 Task: Select street view around selected location Great Smoky Mountains National Park, North Carolina, United States and verify 3 surrounding locations
Action: Mouse moved to (113, 66)
Screenshot: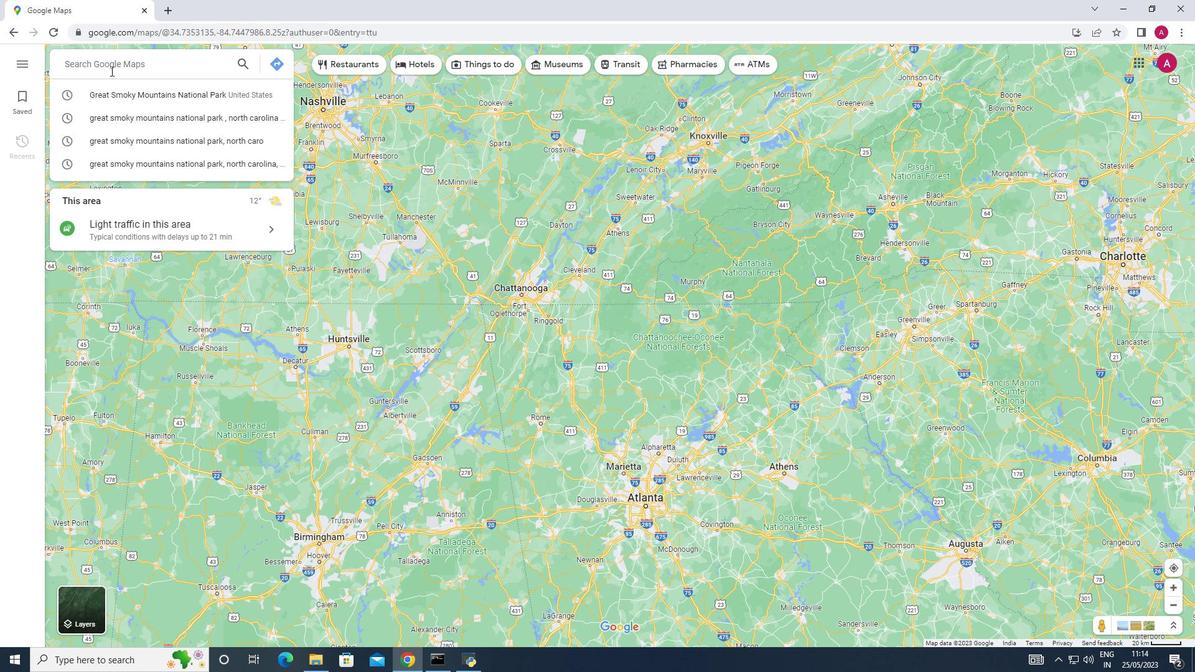 
Action: Mouse pressed left at (113, 66)
Screenshot: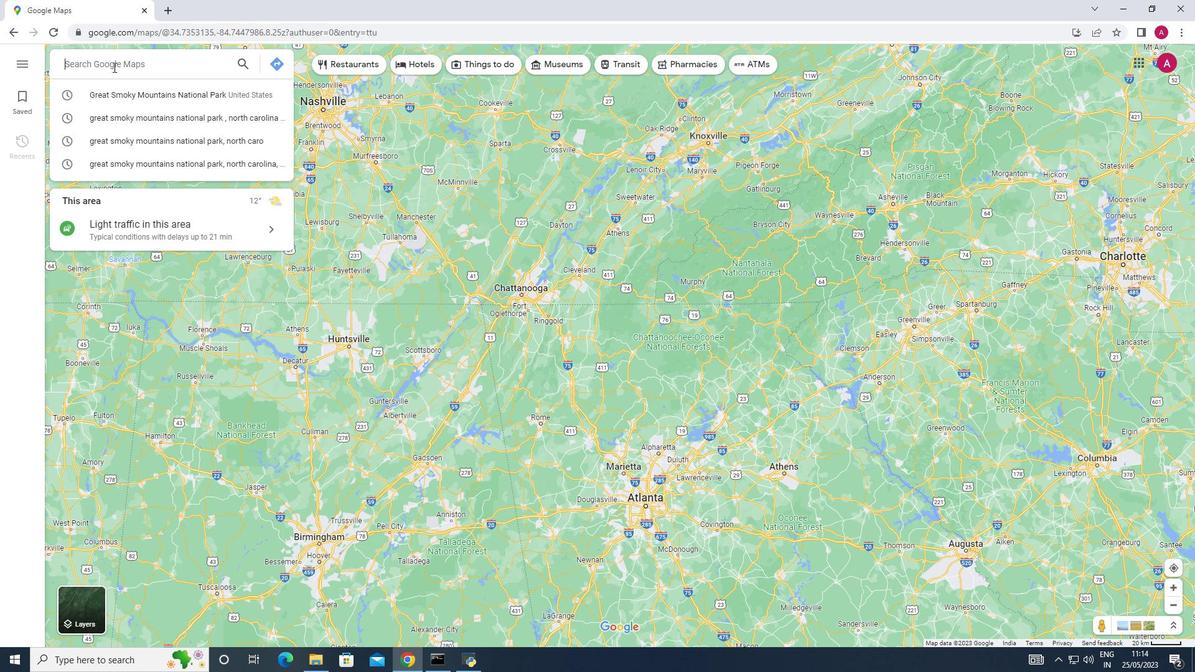 
Action: Key pressed <Key.shift>Great<Key.space><Key.shift>Smoky<Key.space><Key.shift>Mountains<Key.space><Key.shift>n<Key.backspace><Key.shift>National<Key.space><Key.shift>Park,<Key.space><Key.shift>North<Key.space><Key.shift>Carolina,<Key.space><Key.shift>United<Key.space><Key.shift>States<Key.enter>
Screenshot: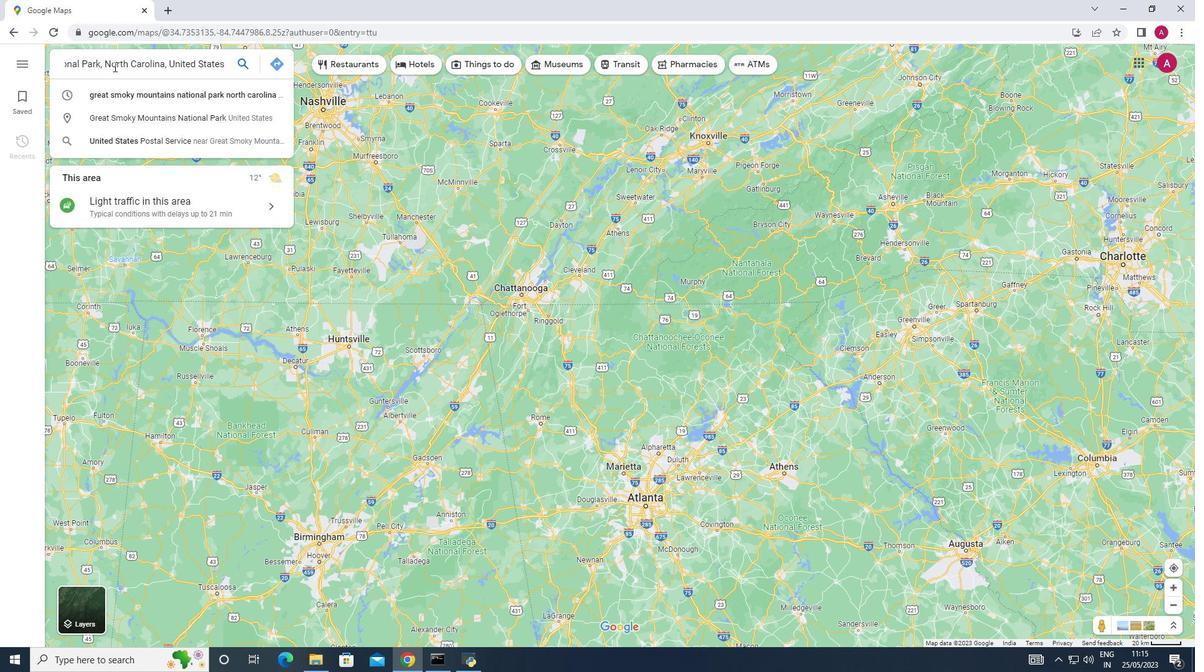 
Action: Mouse moved to (796, 265)
Screenshot: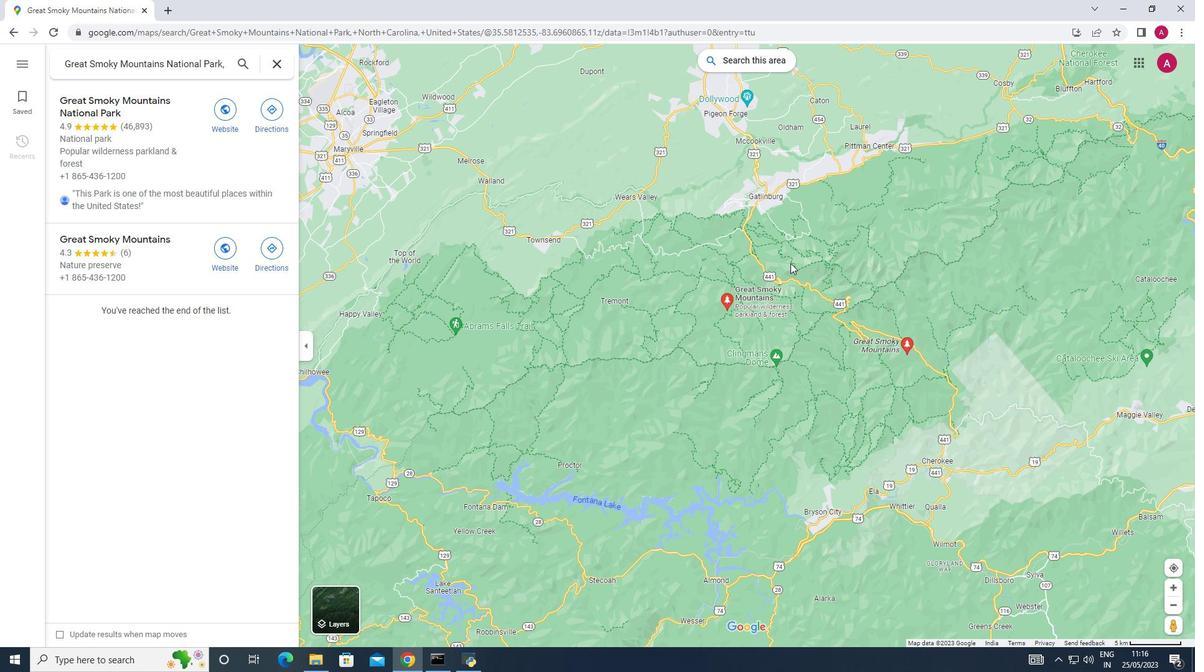 
Action: Mouse scrolled (796, 266) with delta (0, 0)
Screenshot: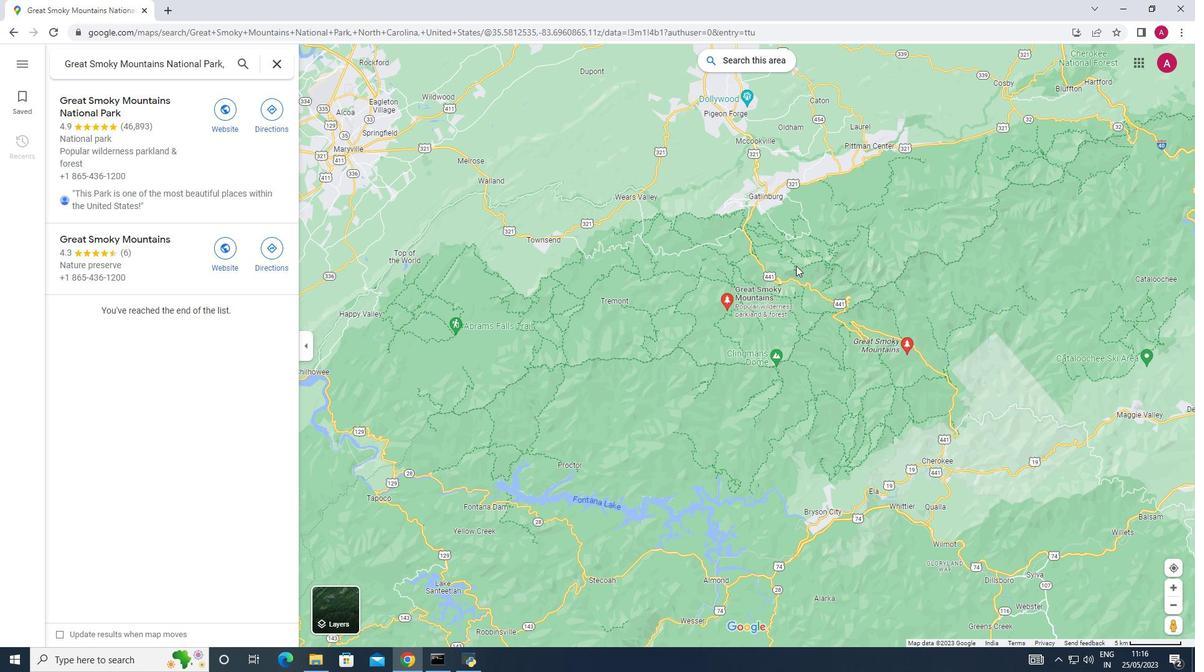 
Action: Mouse moved to (800, 272)
Screenshot: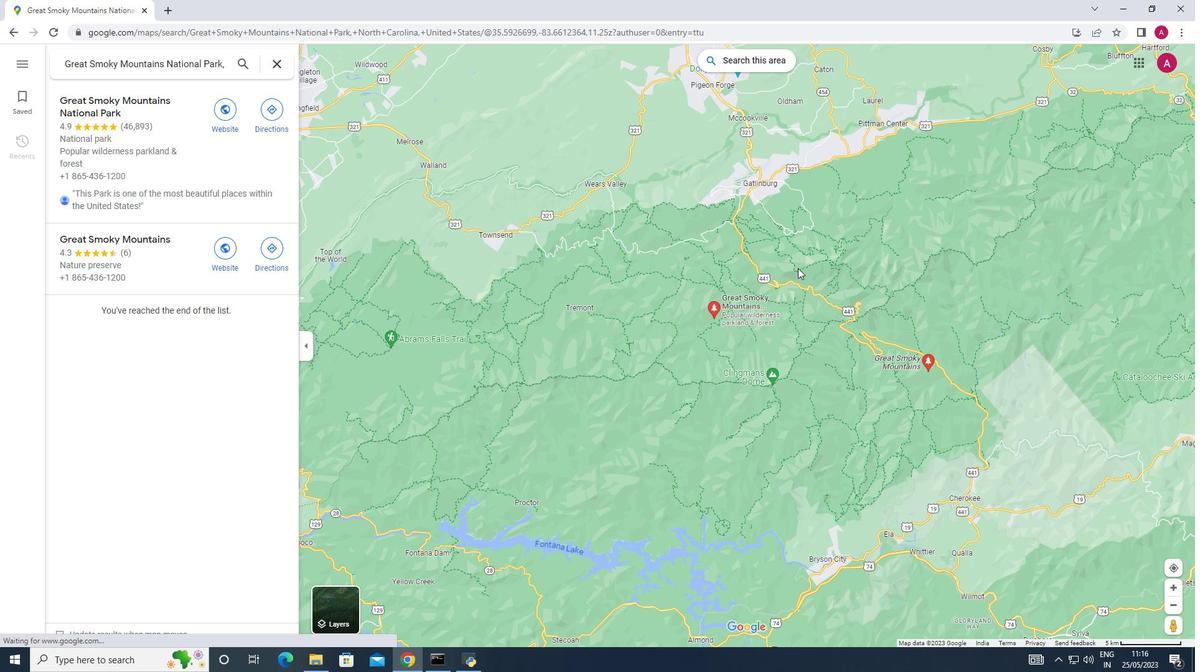 
Action: Mouse scrolled (800, 272) with delta (0, 0)
Screenshot: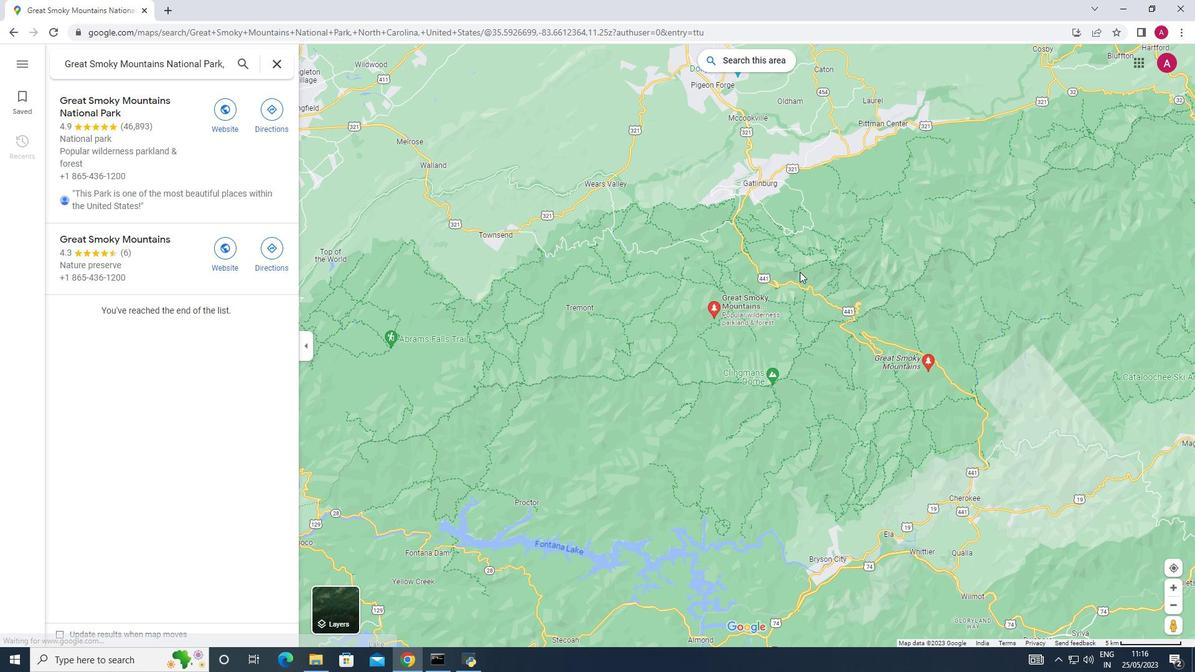 
Action: Mouse scrolled (800, 272) with delta (0, 0)
Screenshot: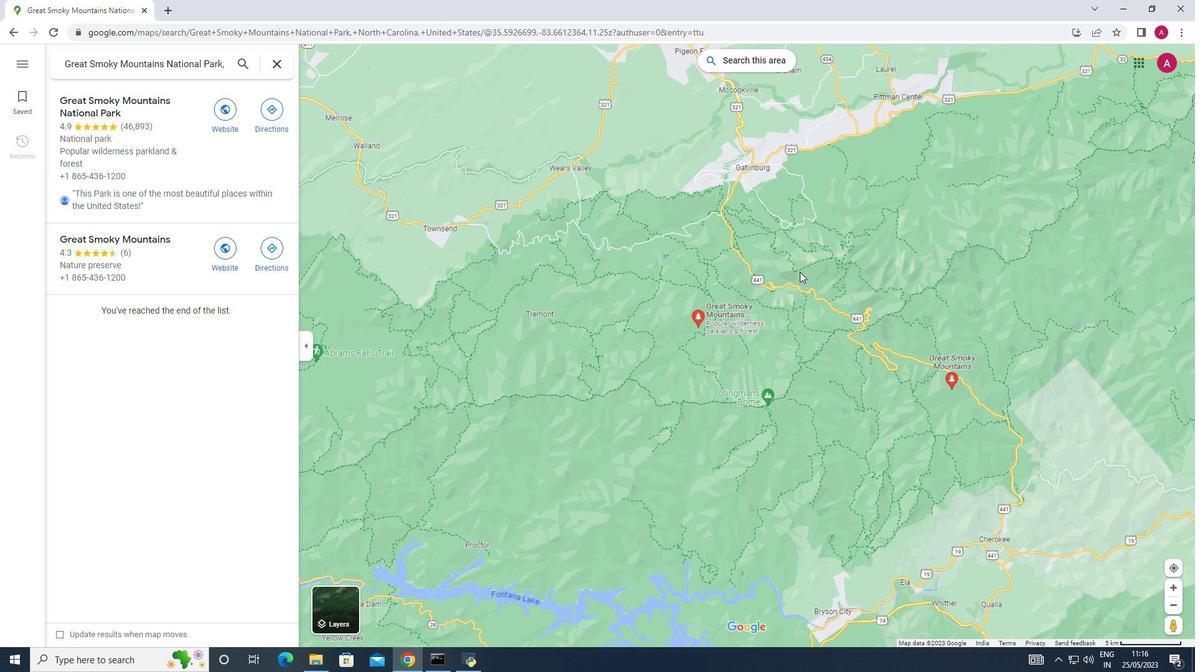 
Action: Mouse scrolled (800, 272) with delta (0, 0)
Screenshot: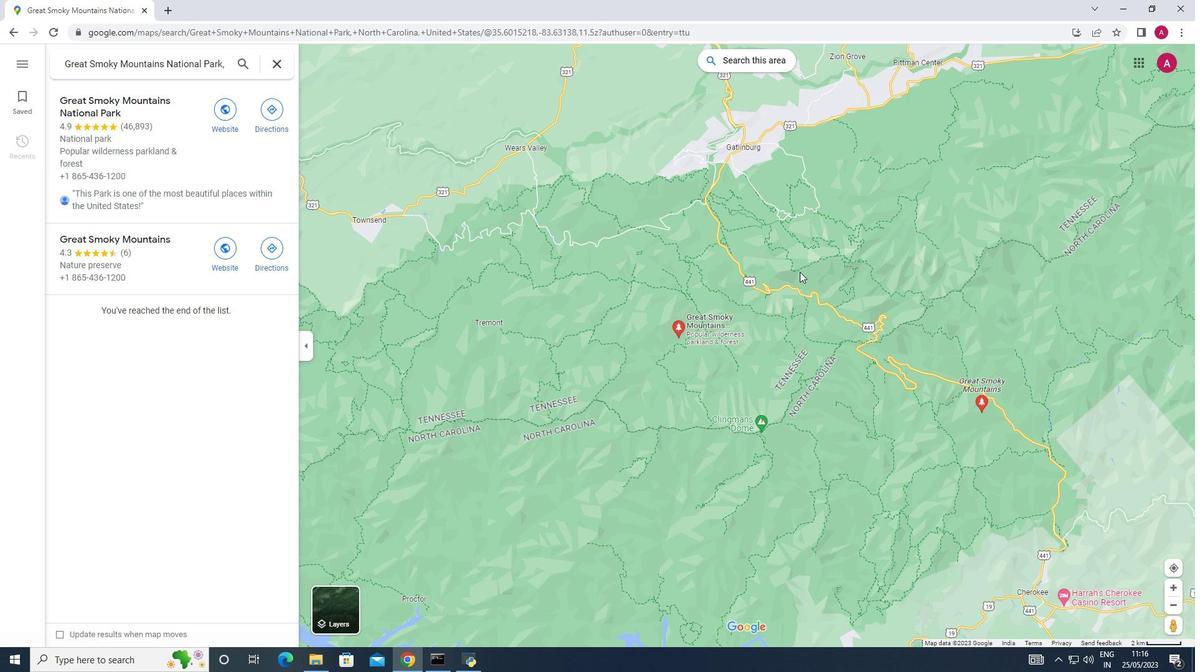 
Action: Mouse moved to (801, 275)
Screenshot: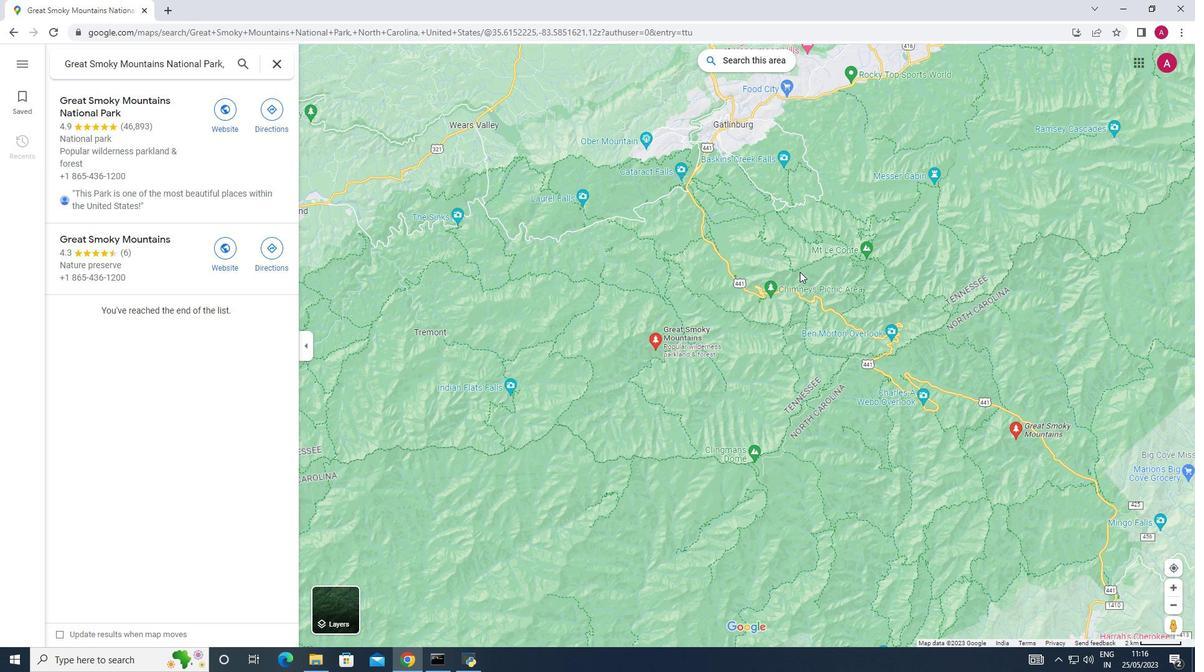 
Action: Mouse scrolled (801, 276) with delta (0, 0)
Screenshot: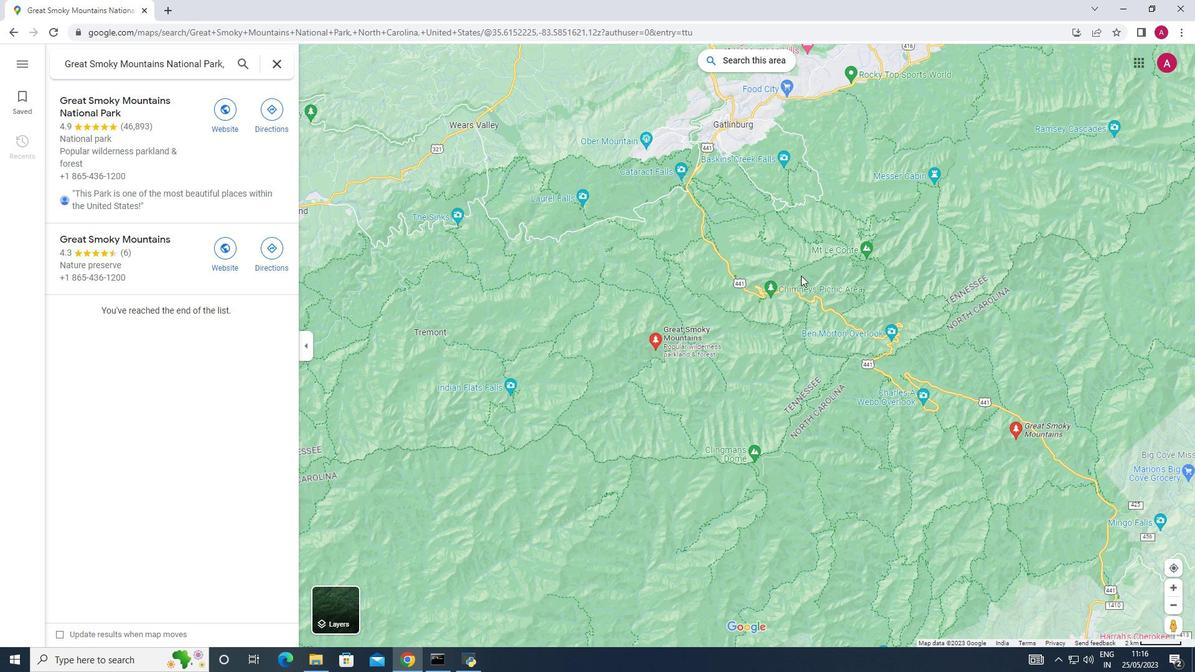 
Action: Mouse scrolled (801, 276) with delta (0, 0)
Screenshot: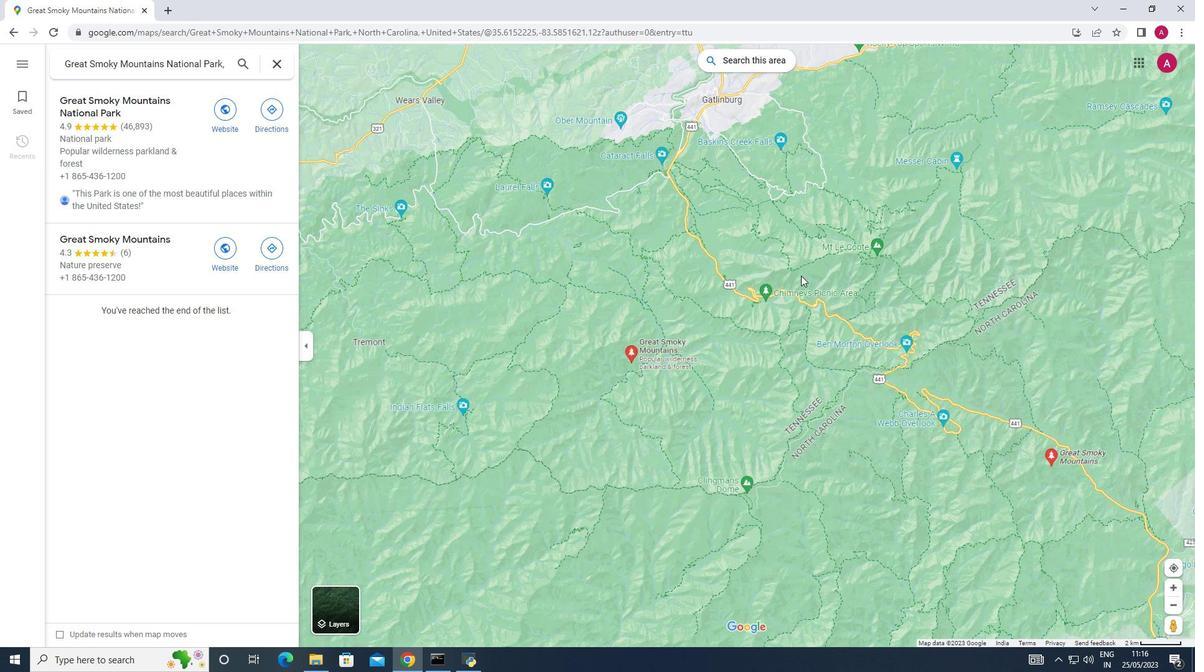 
Action: Mouse moved to (763, 303)
Screenshot: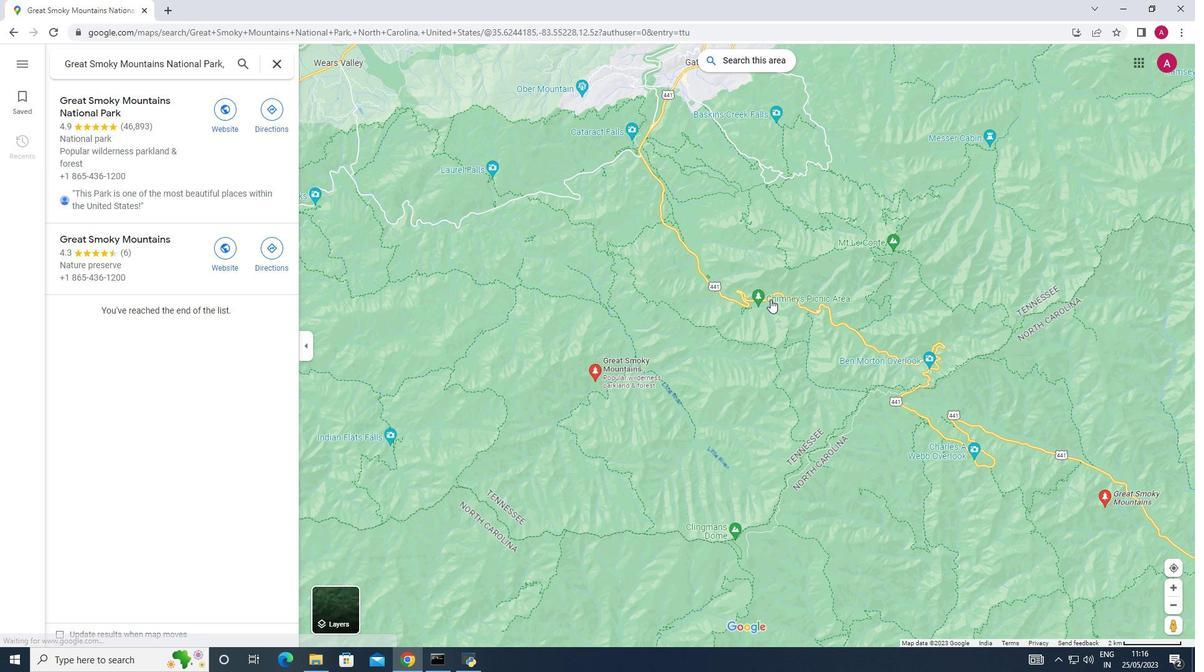 
Action: Mouse scrolled (763, 304) with delta (0, 0)
Screenshot: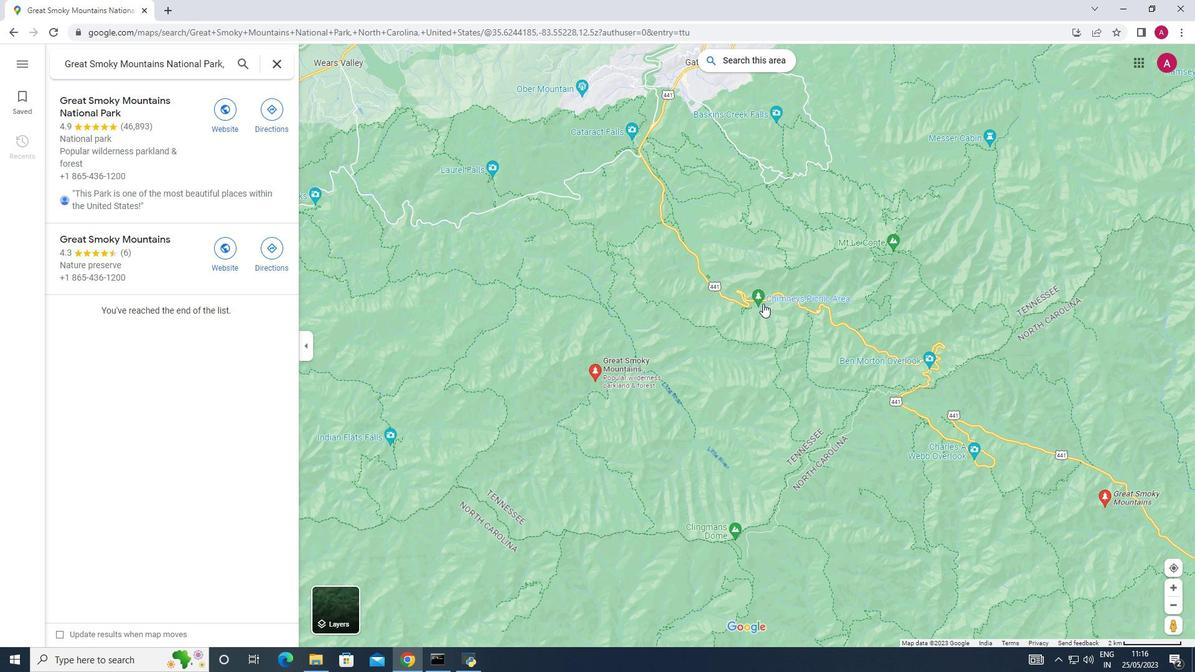 
Action: Mouse scrolled (763, 304) with delta (0, 0)
Screenshot: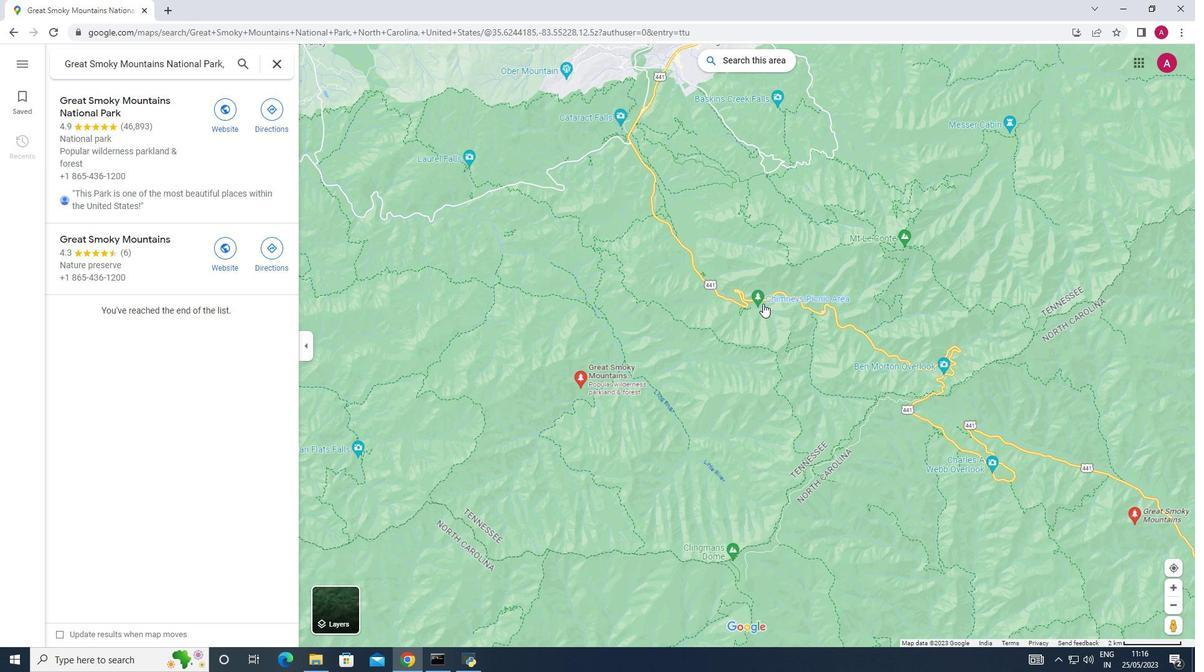 
Action: Mouse moved to (735, 333)
Screenshot: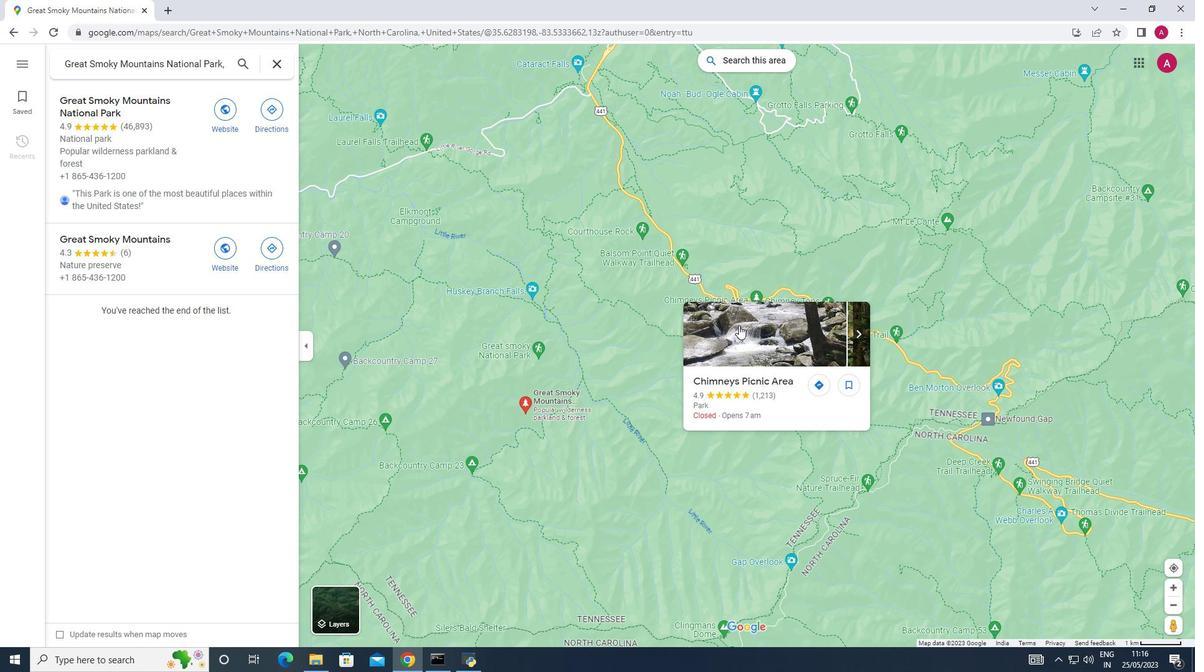 
Action: Mouse pressed left at (735, 333)
Screenshot: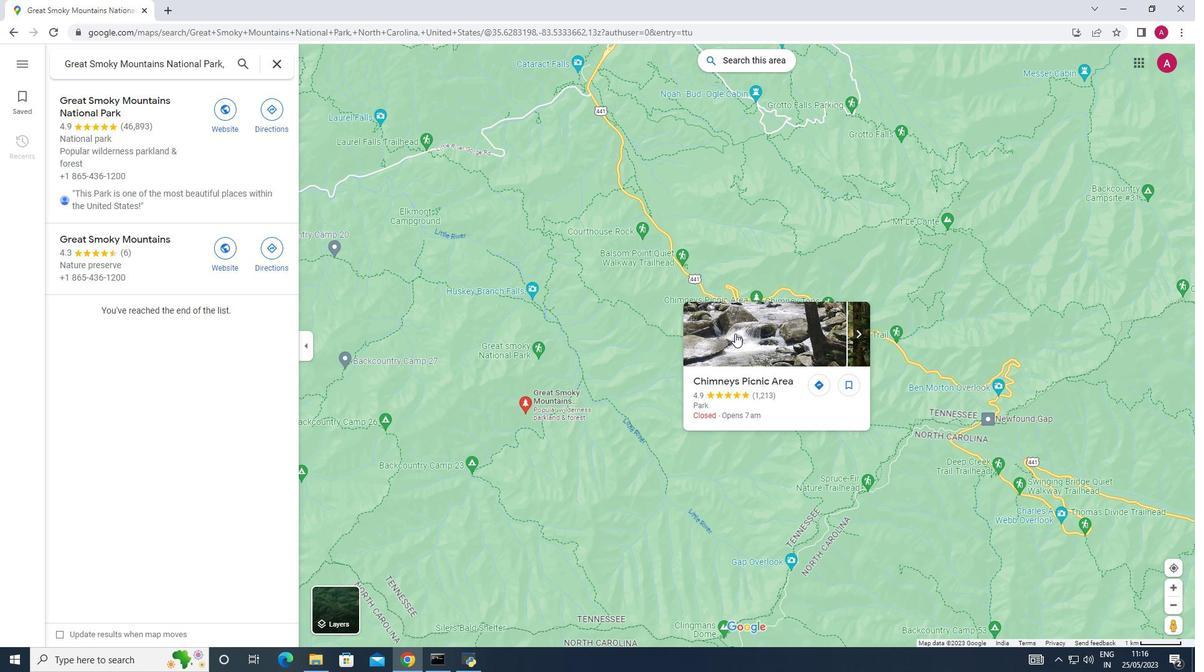 
Action: Mouse moved to (432, 174)
Screenshot: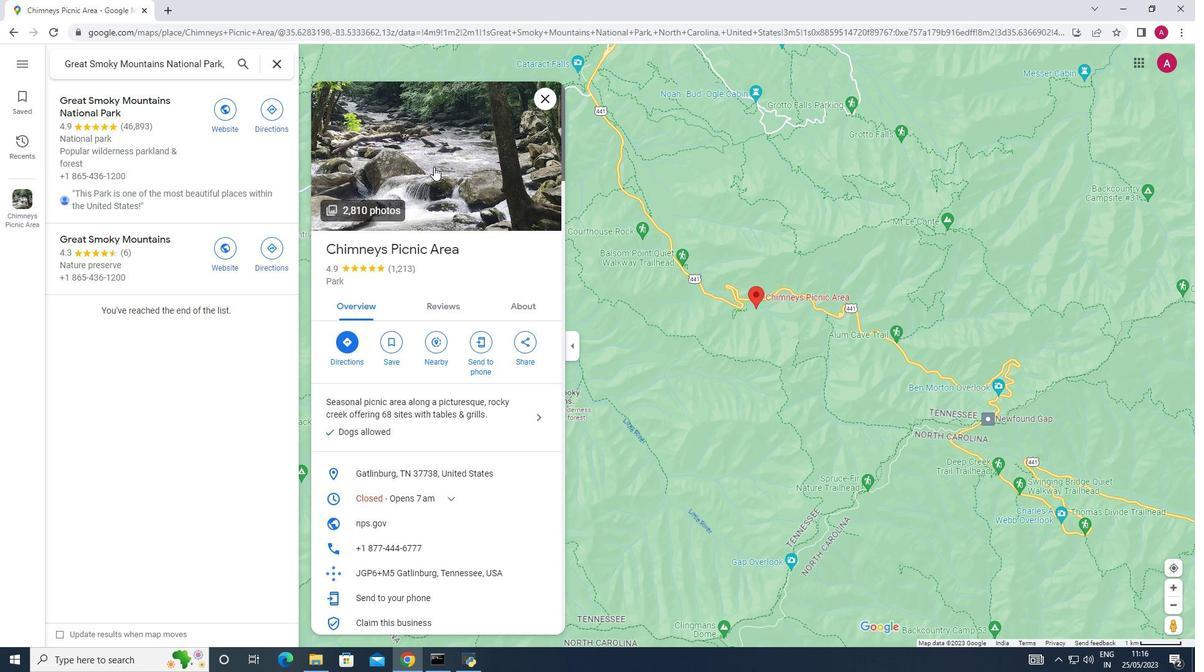 
Action: Mouse scrolled (432, 173) with delta (0, 0)
Screenshot: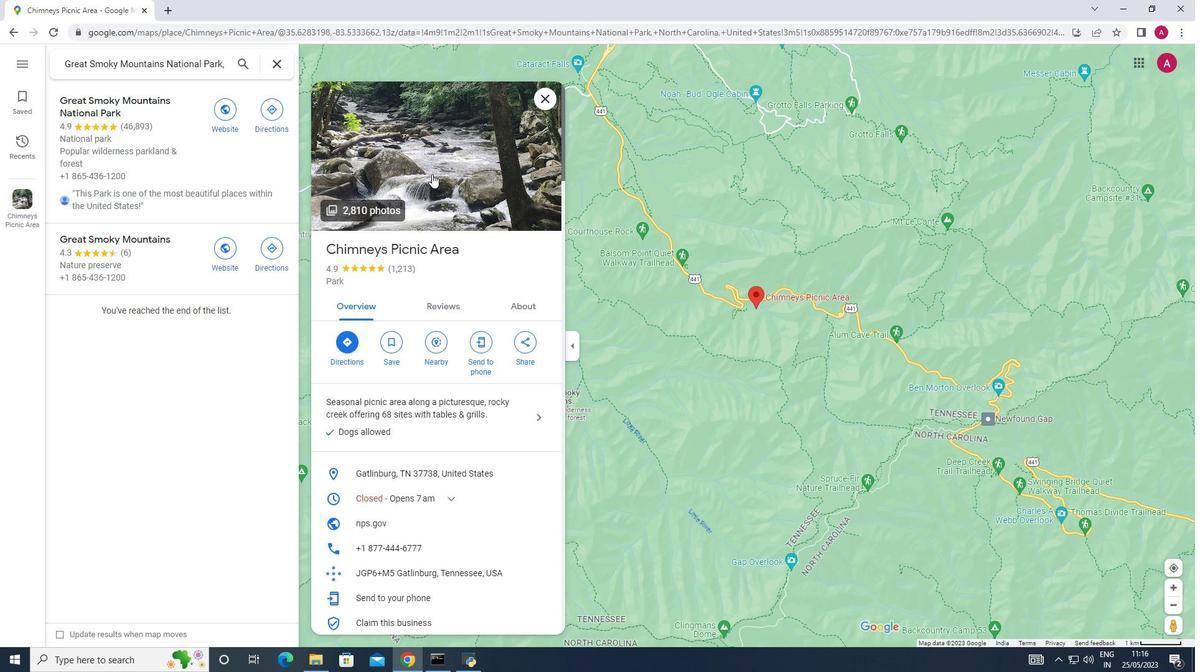 
Action: Mouse moved to (438, 196)
Screenshot: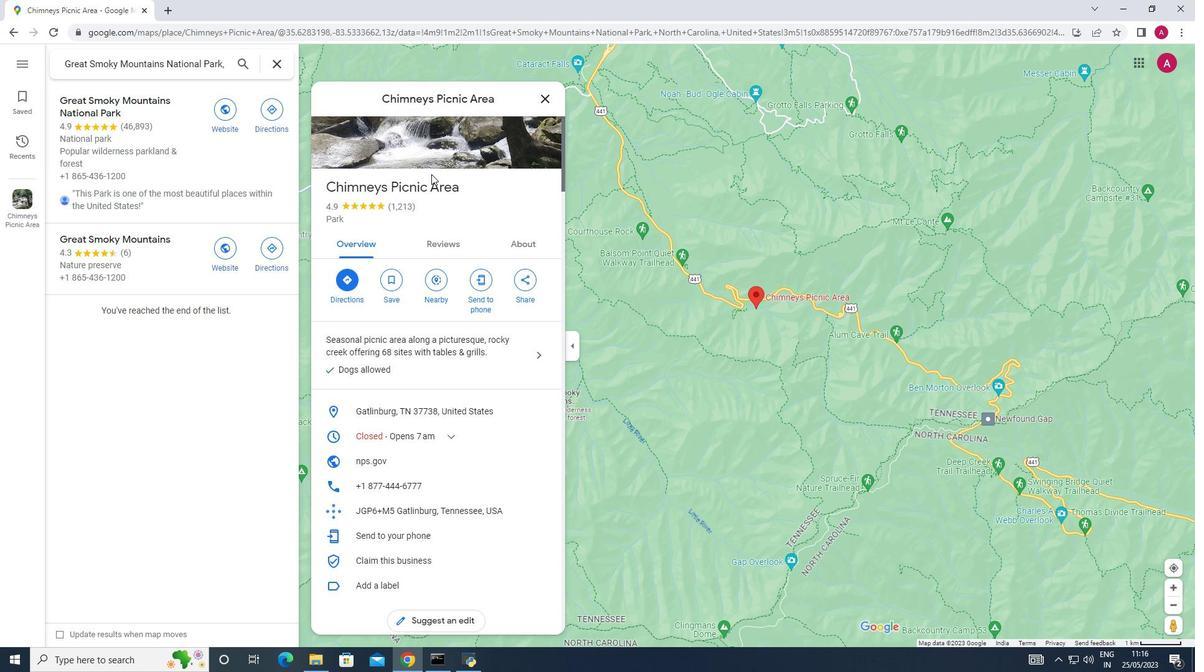 
Action: Mouse scrolled (438, 196) with delta (0, 0)
Screenshot: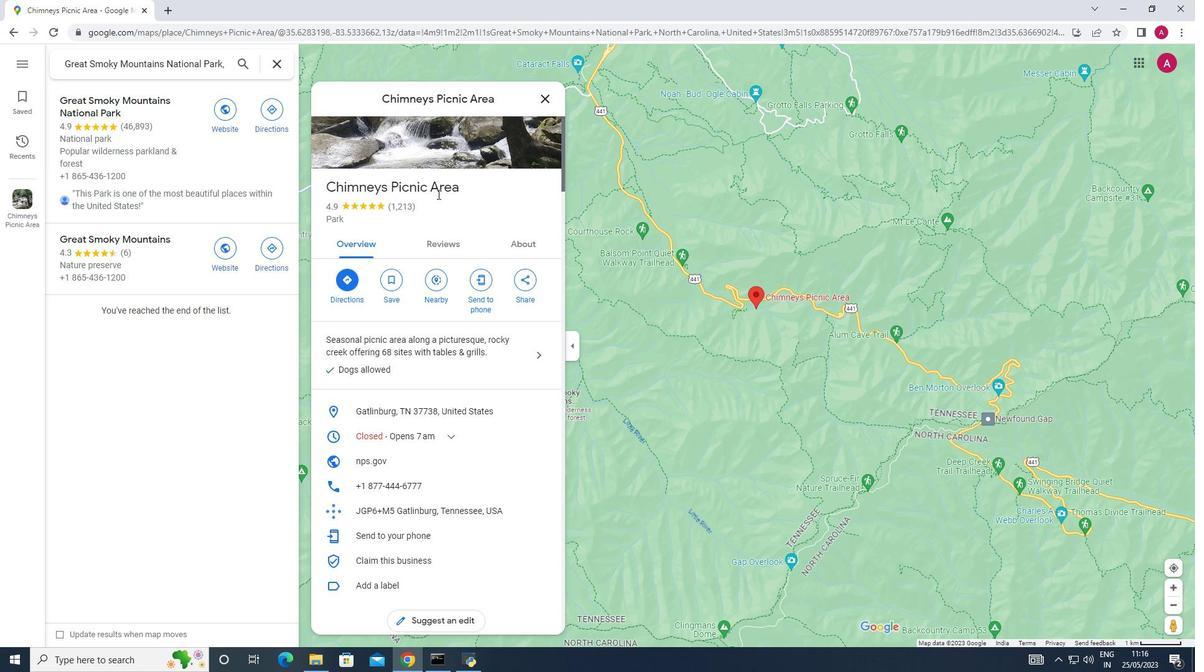 
Action: Mouse scrolled (438, 196) with delta (0, 0)
Screenshot: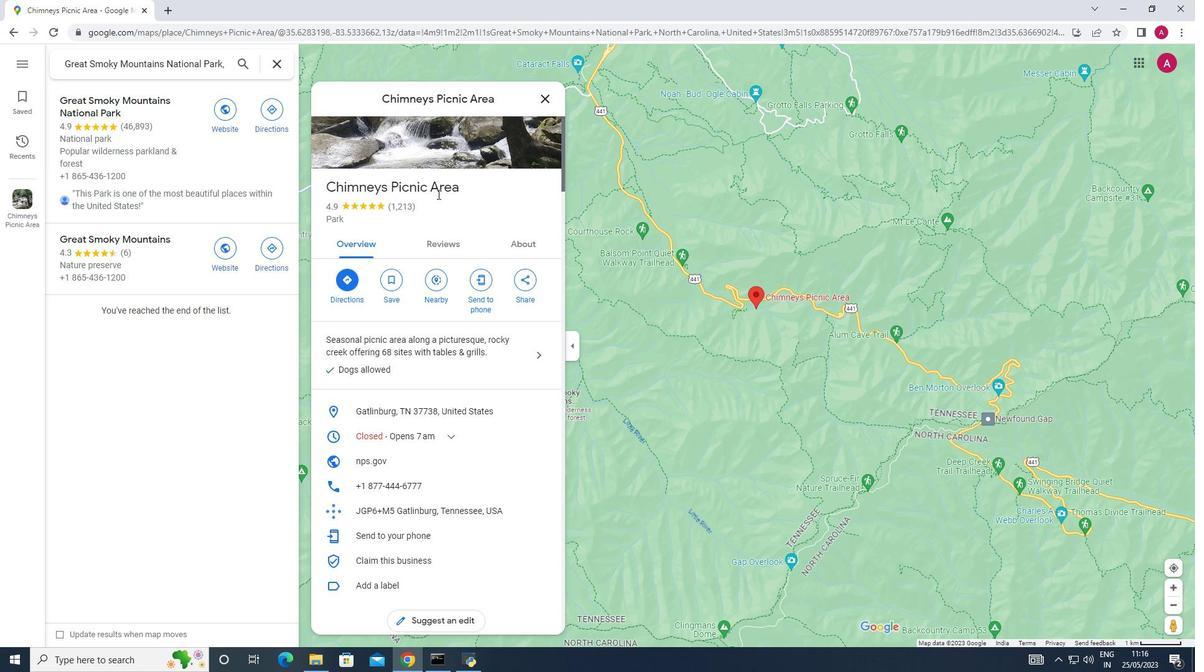 
Action: Mouse moved to (465, 290)
Screenshot: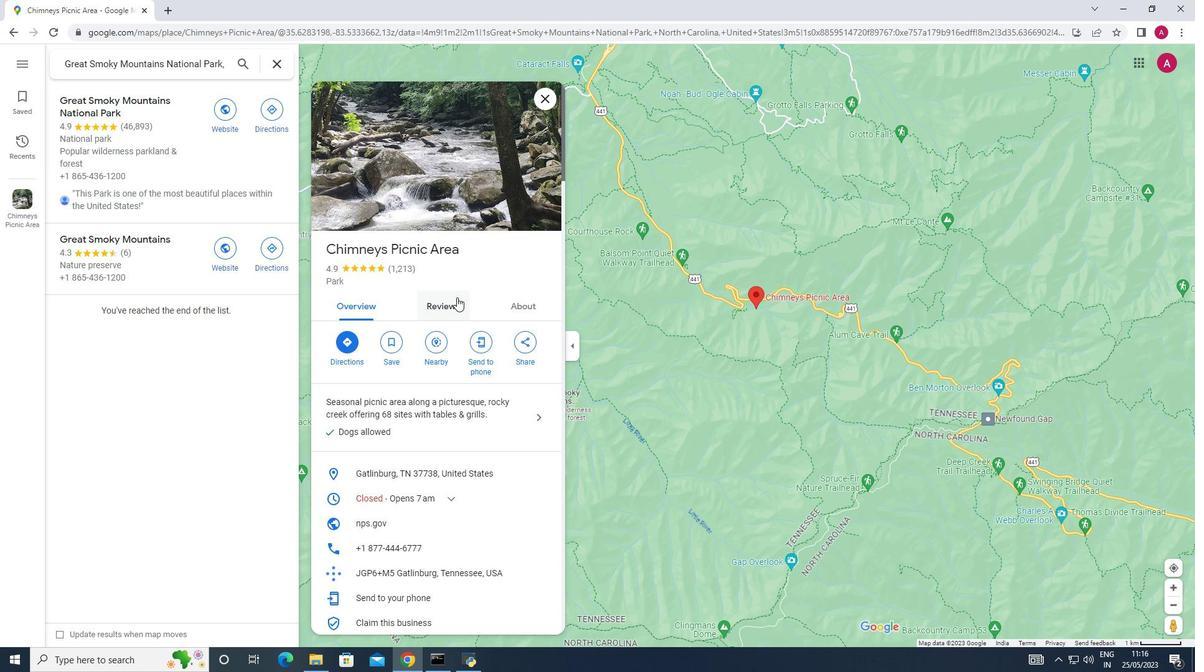 
Action: Mouse scrolled (465, 290) with delta (0, 0)
Screenshot: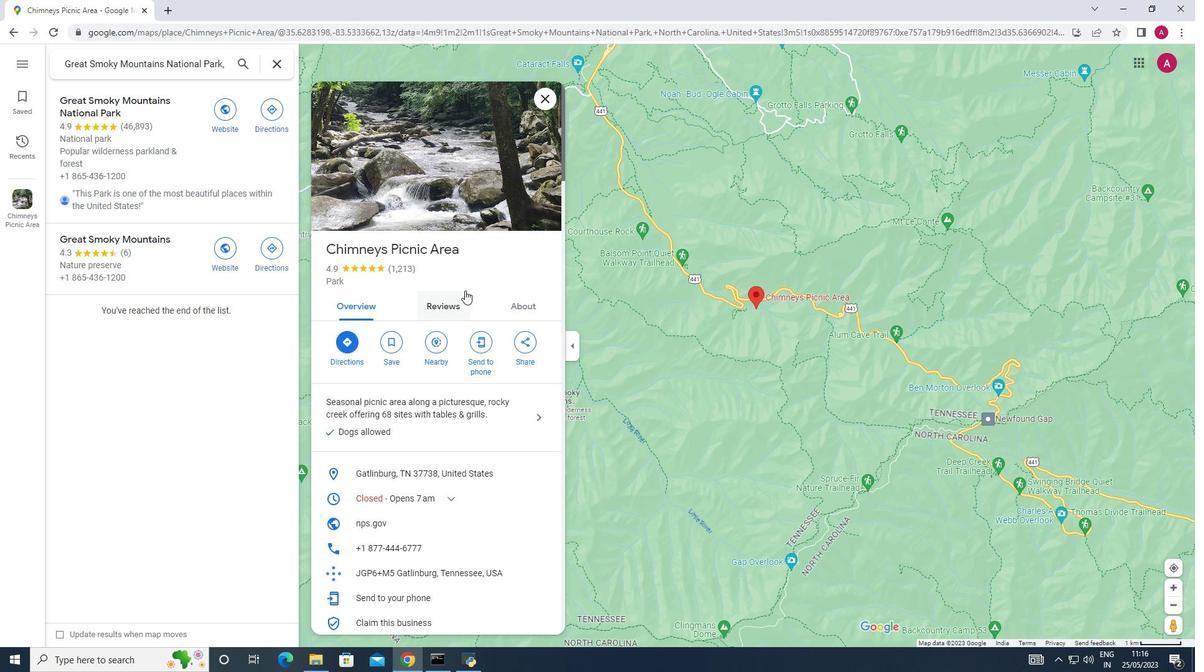 
Action: Mouse scrolled (465, 290) with delta (0, 0)
Screenshot: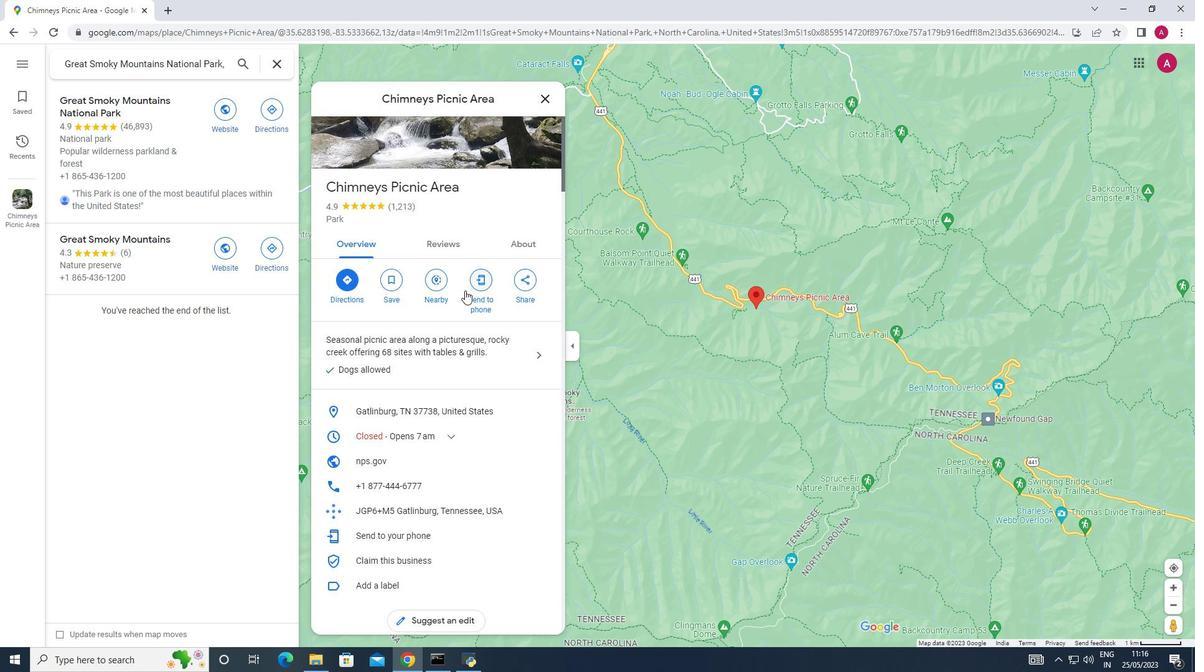 
Action: Mouse scrolled (465, 290) with delta (0, 0)
Screenshot: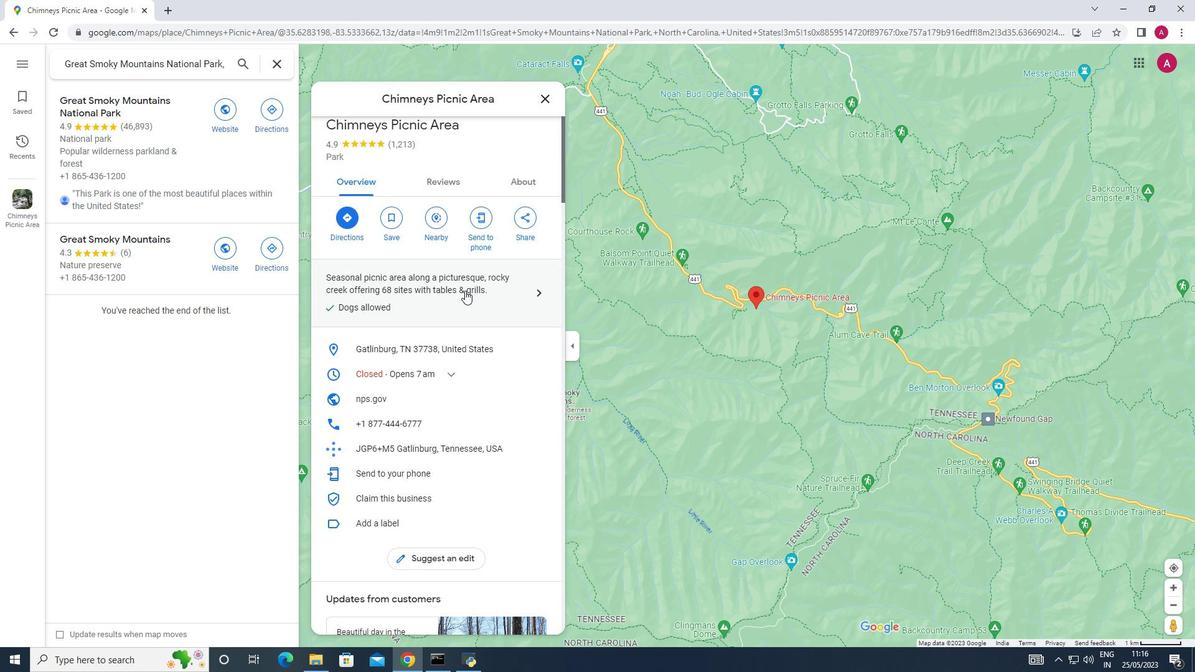 
Action: Mouse scrolled (465, 290) with delta (0, 0)
Screenshot: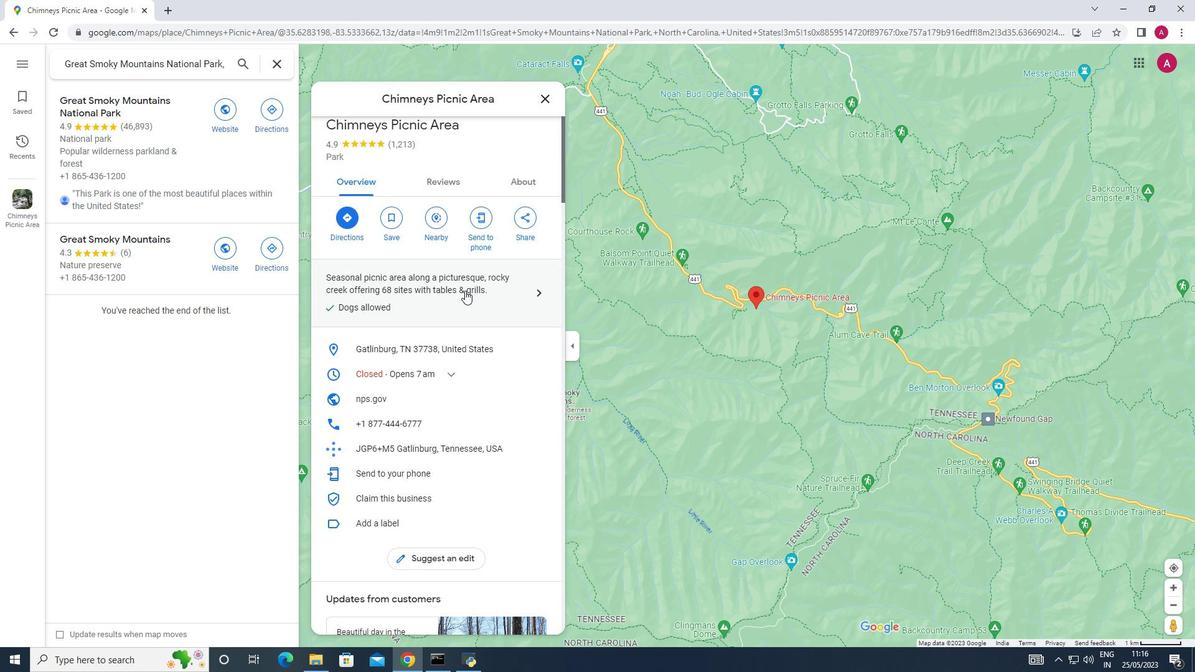 
Action: Mouse scrolled (465, 290) with delta (0, 0)
Screenshot: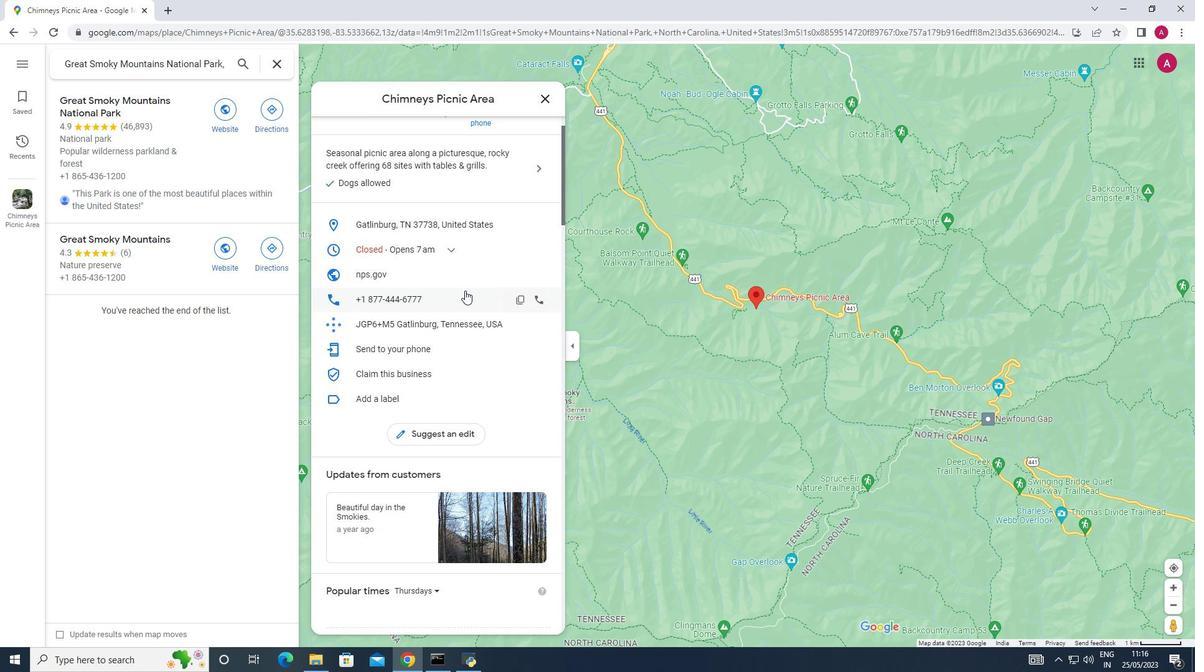 
Action: Mouse scrolled (465, 290) with delta (0, 0)
Screenshot: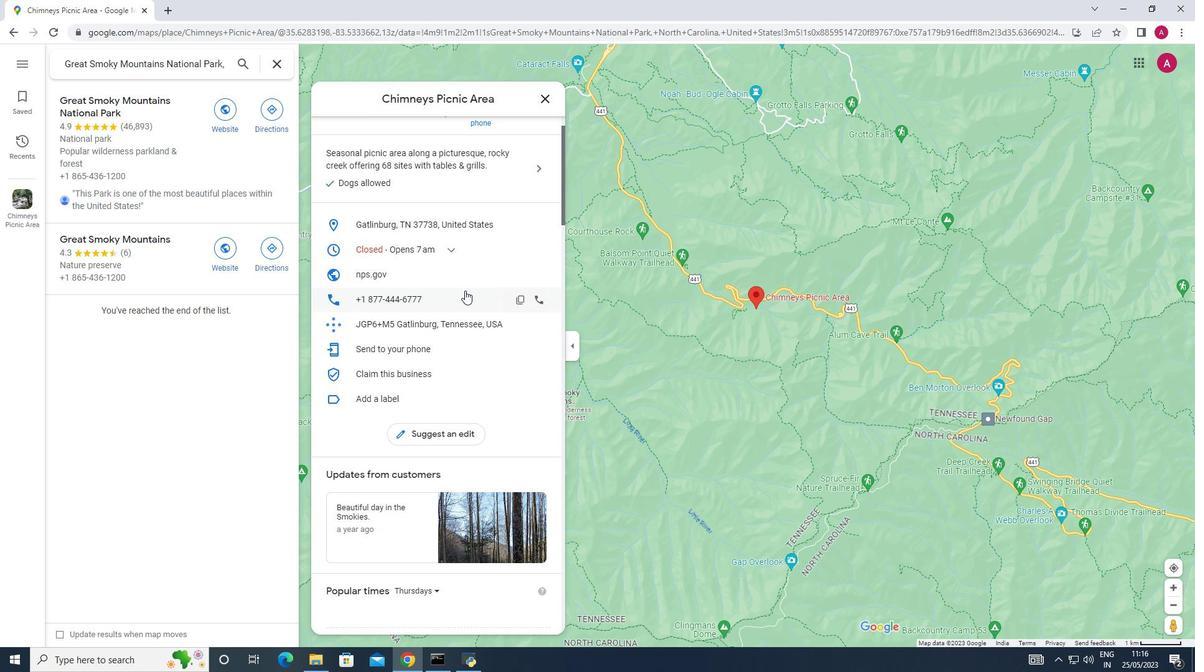 
Action: Mouse scrolled (465, 290) with delta (0, 0)
Screenshot: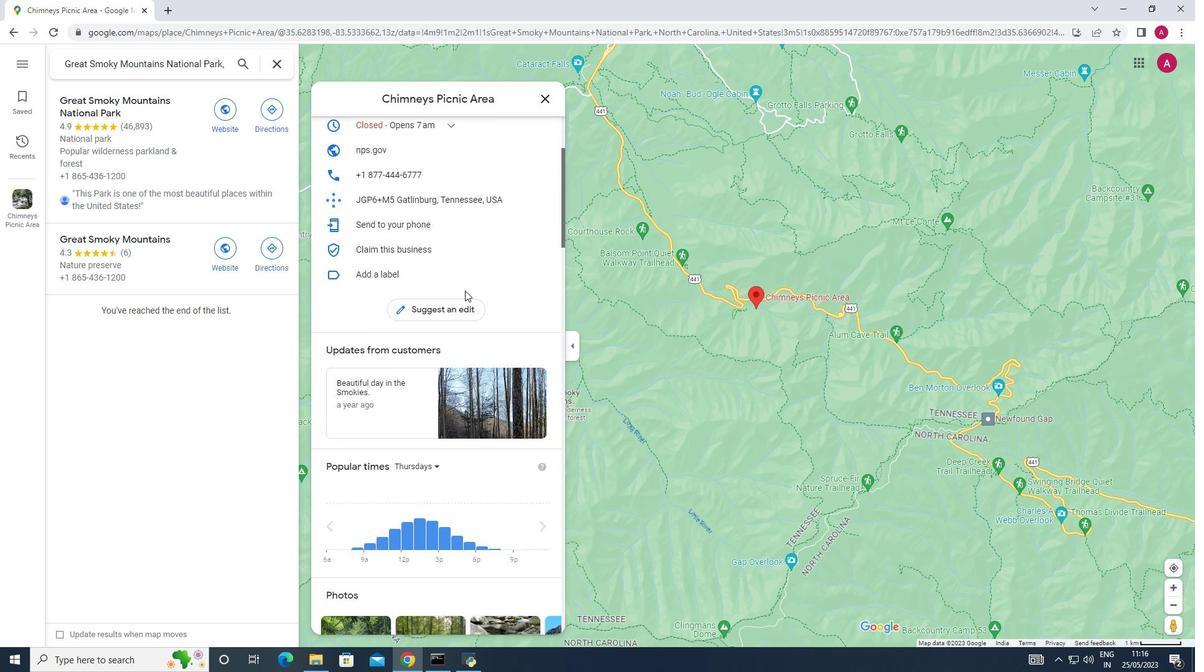 
Action: Mouse scrolled (465, 290) with delta (0, 0)
Screenshot: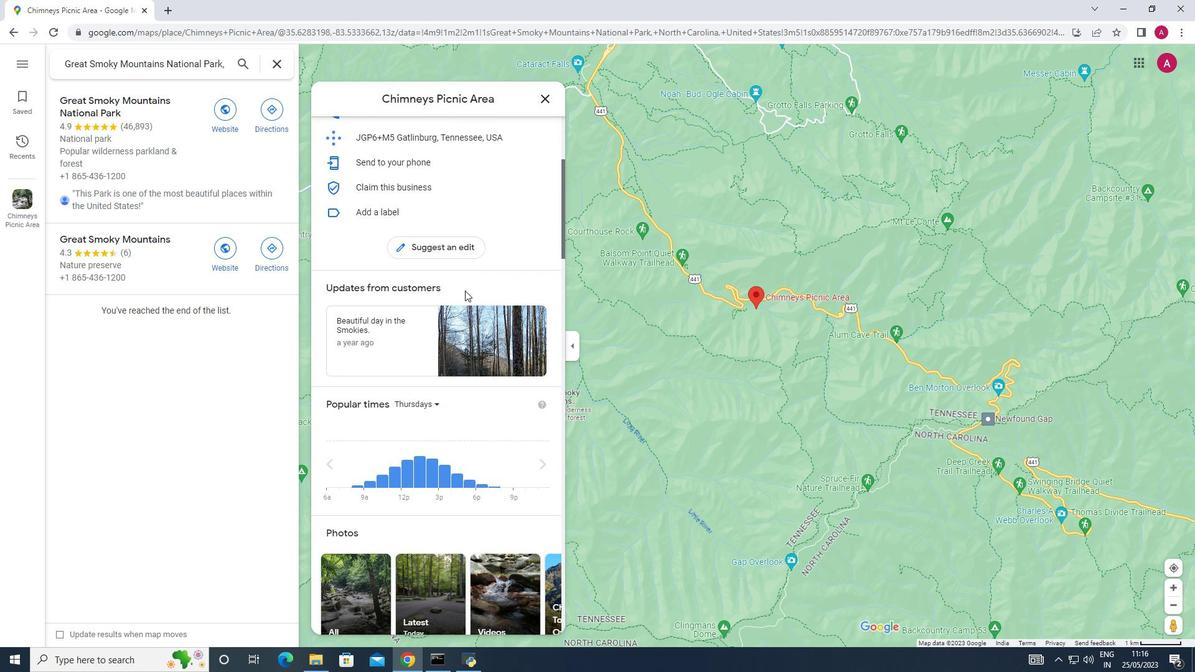 
Action: Mouse scrolled (465, 290) with delta (0, 0)
Screenshot: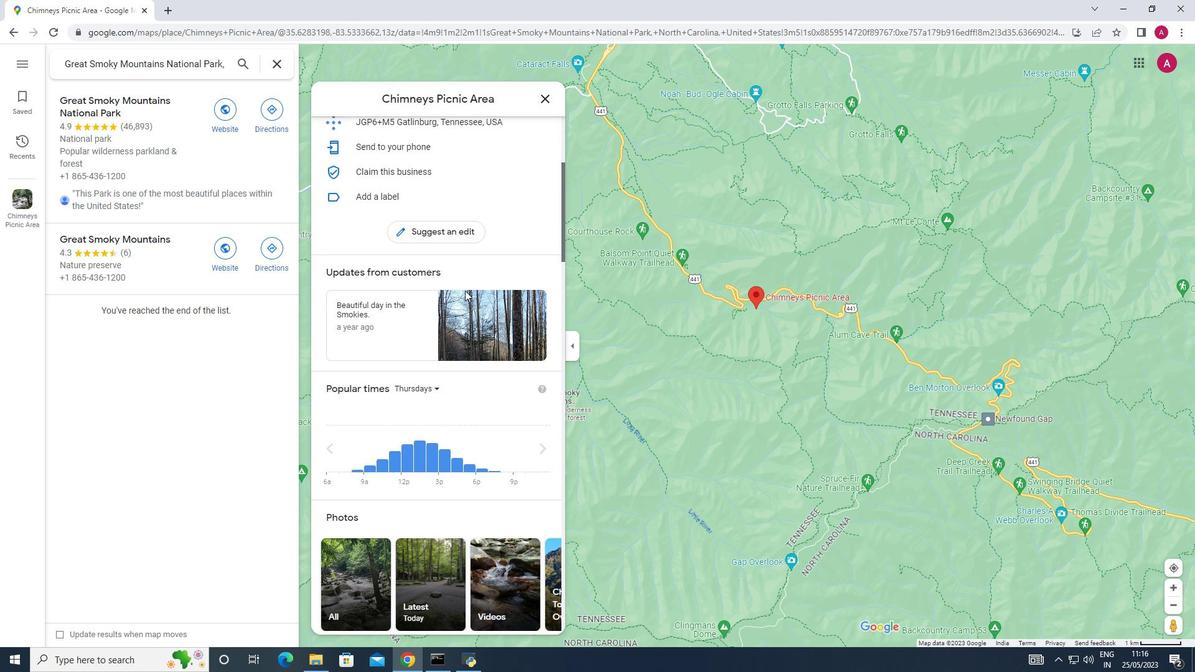 
Action: Mouse scrolled (465, 290) with delta (0, 0)
Screenshot: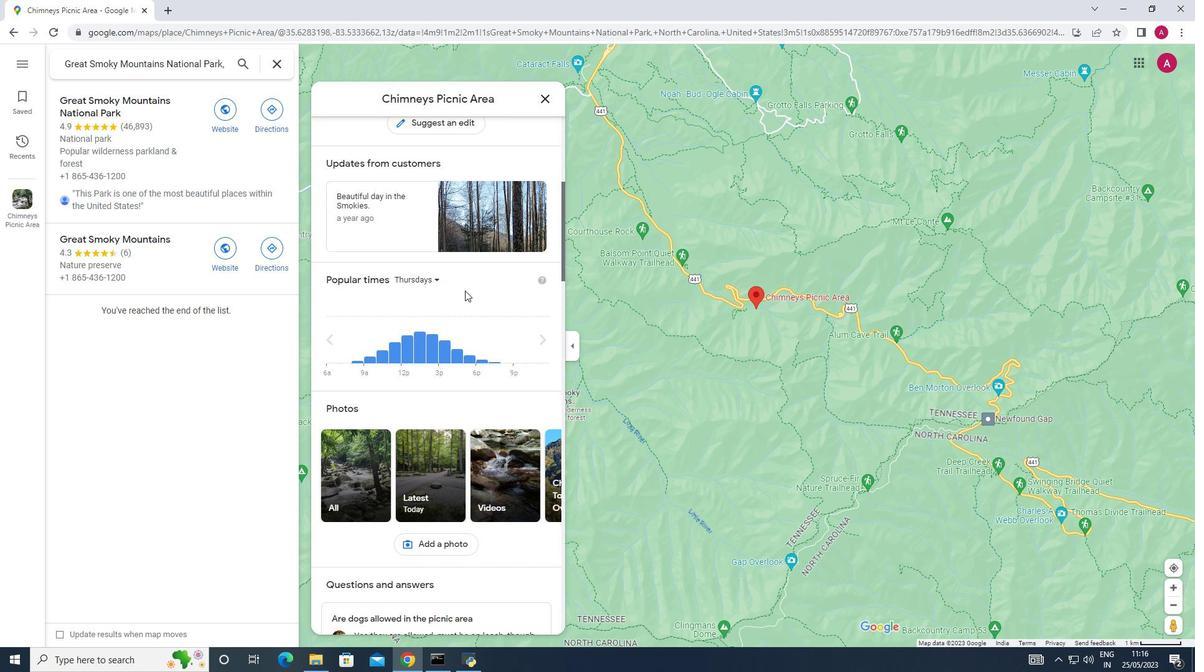 
Action: Mouse scrolled (465, 290) with delta (0, 0)
Screenshot: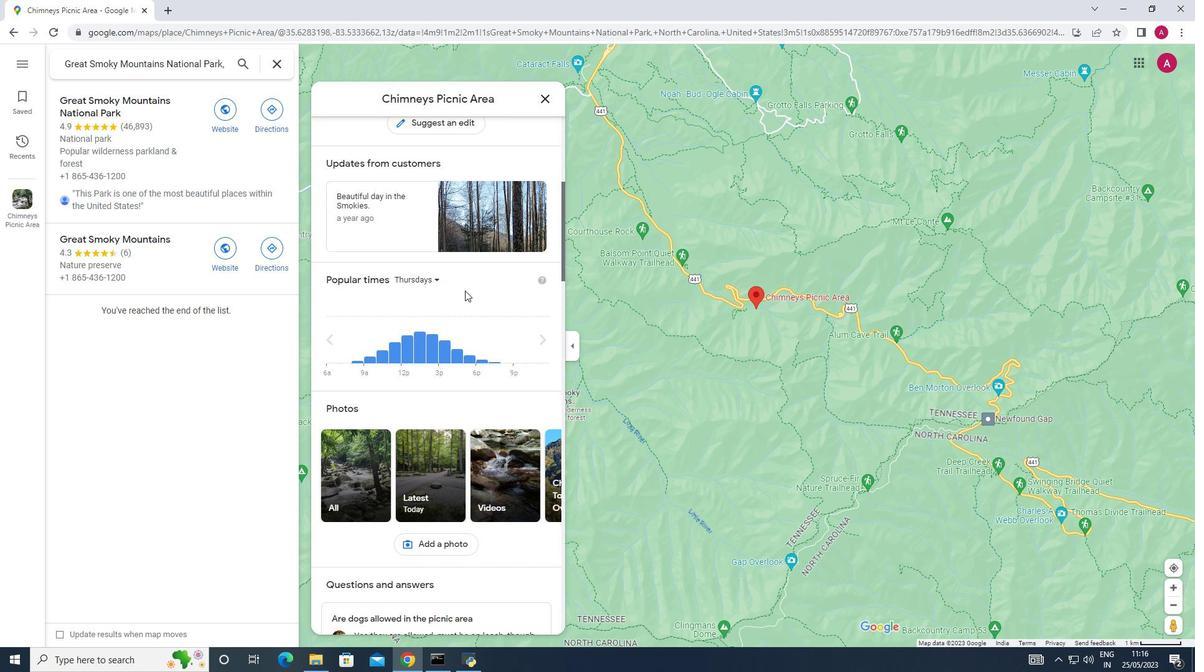 
Action: Mouse scrolled (465, 290) with delta (0, 0)
Screenshot: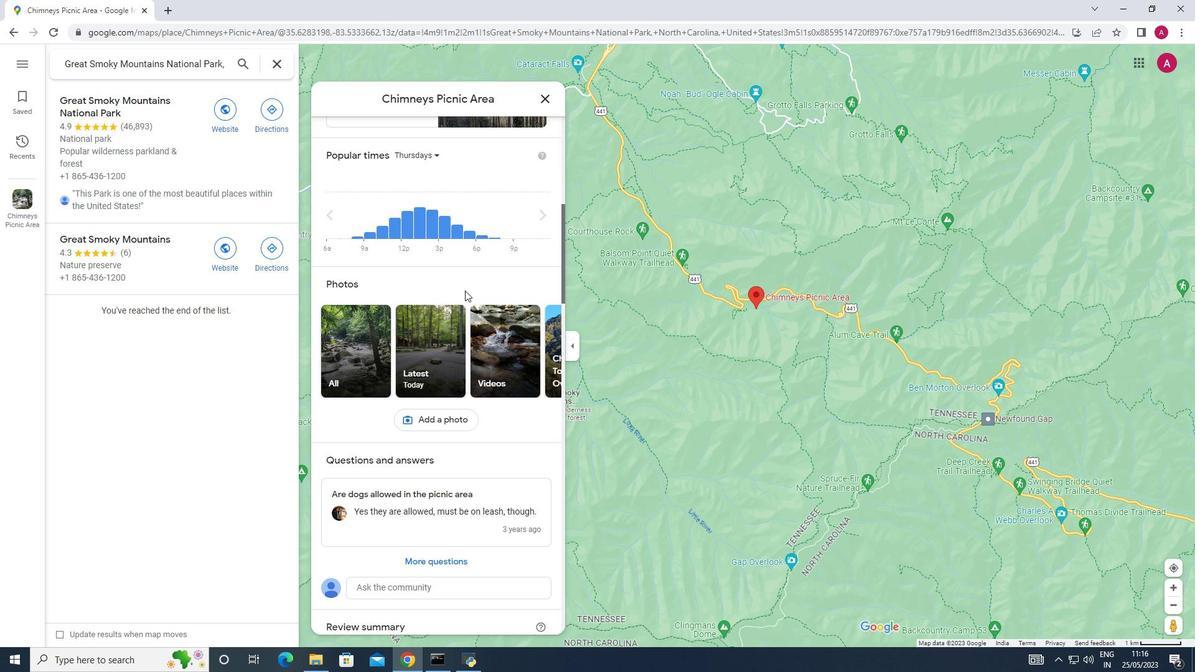 
Action: Mouse scrolled (465, 290) with delta (0, 0)
Screenshot: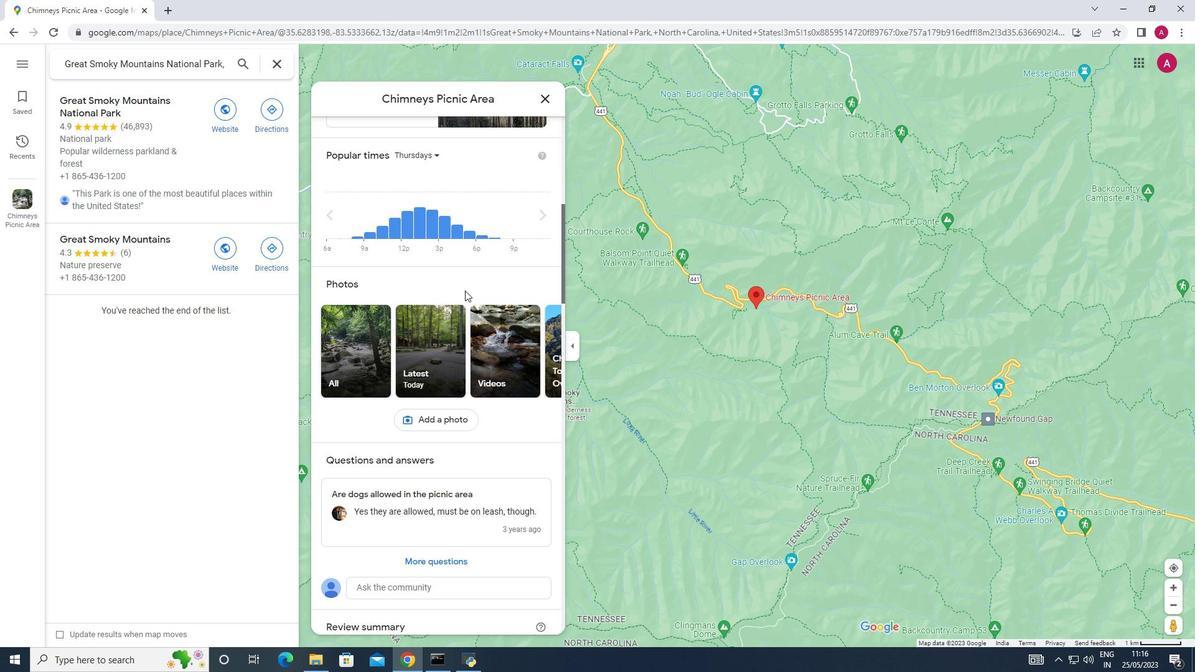 
Action: Mouse scrolled (465, 290) with delta (0, 0)
Screenshot: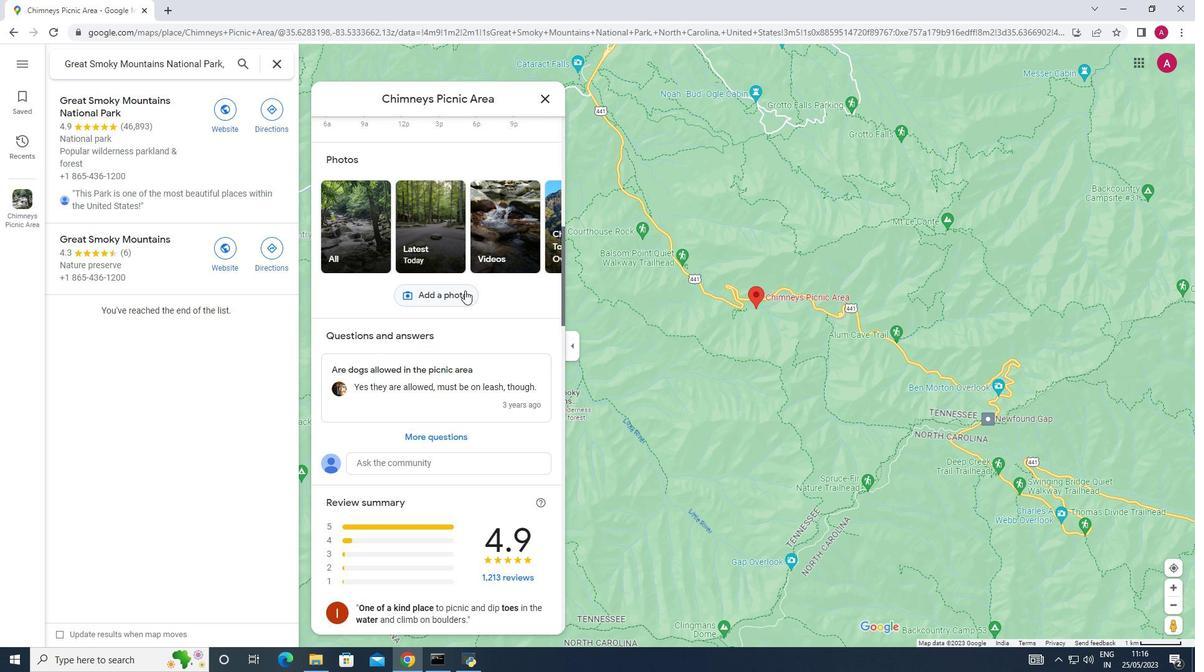 
Action: Mouse scrolled (465, 290) with delta (0, 0)
Screenshot: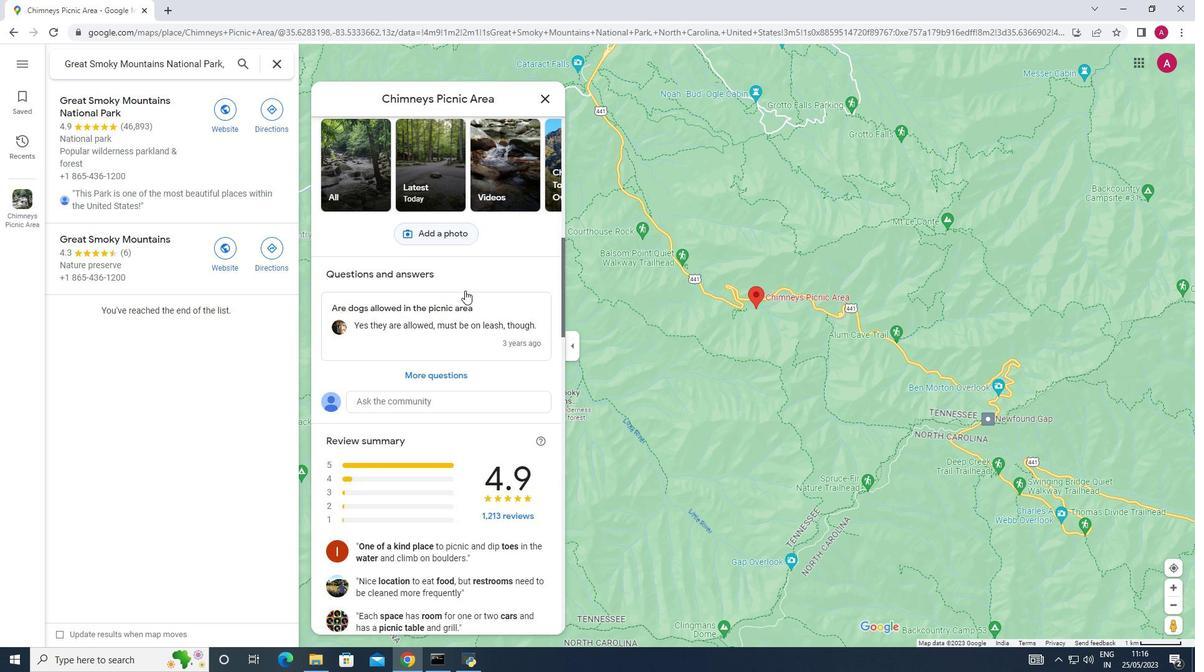 
Action: Mouse scrolled (465, 290) with delta (0, 0)
Screenshot: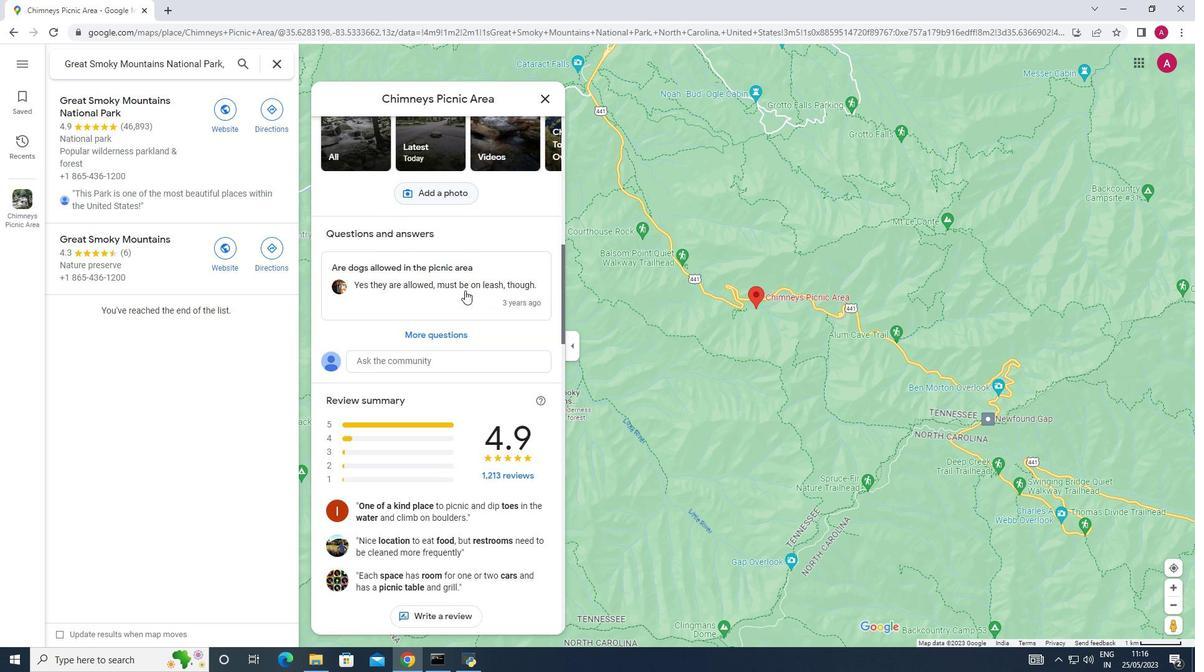 
Action: Mouse scrolled (465, 290) with delta (0, 0)
Screenshot: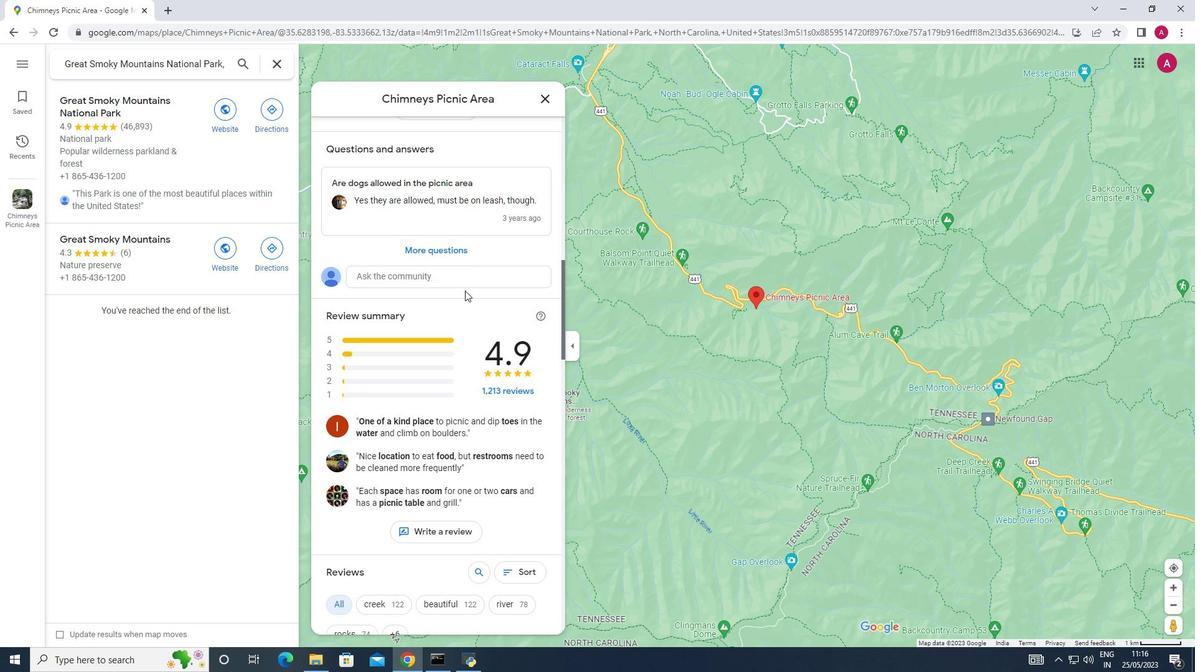 
Action: Mouse scrolled (465, 290) with delta (0, 0)
Screenshot: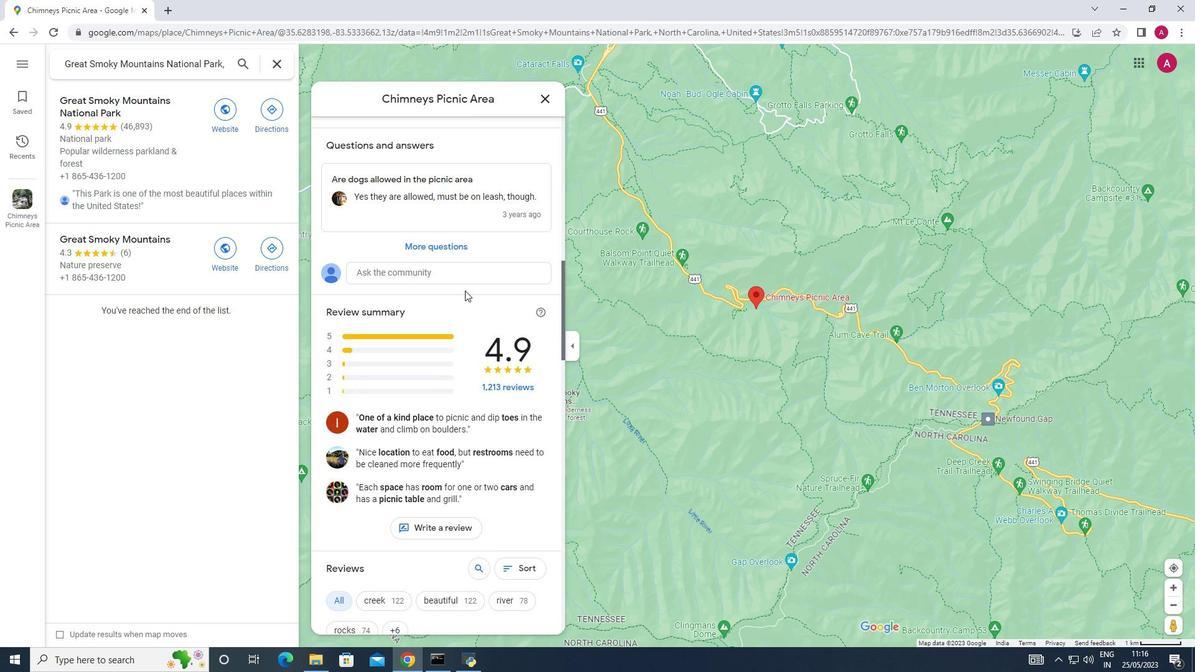 
Action: Mouse moved to (509, 348)
Screenshot: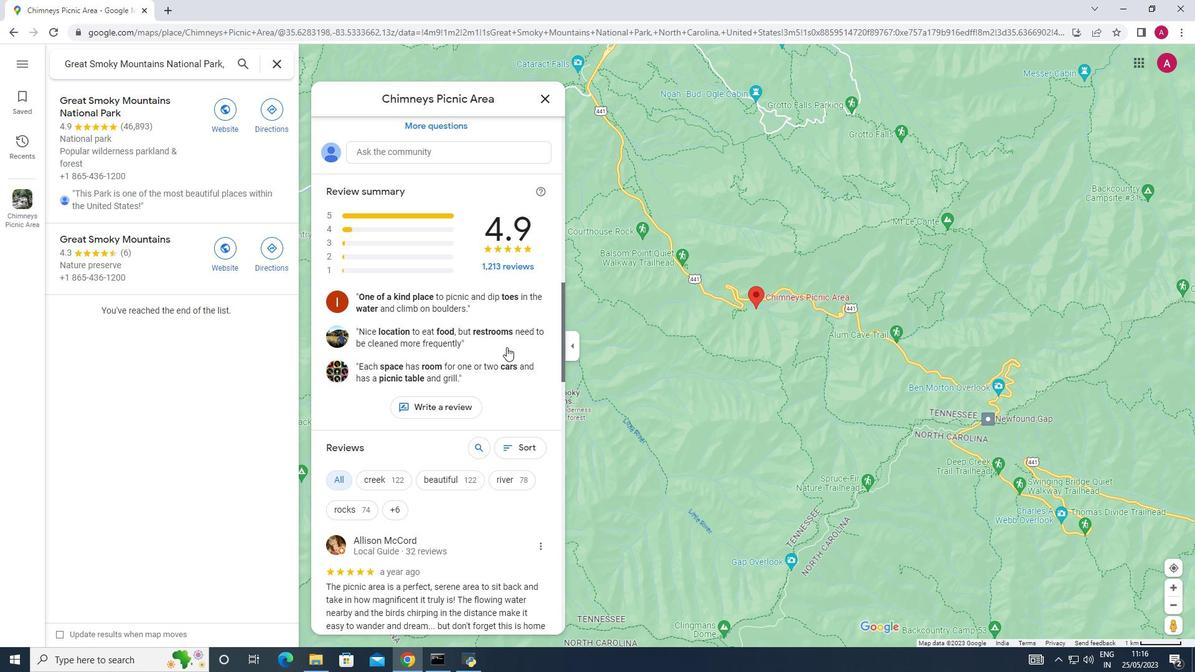 
Action: Mouse scrolled (509, 347) with delta (0, 0)
Screenshot: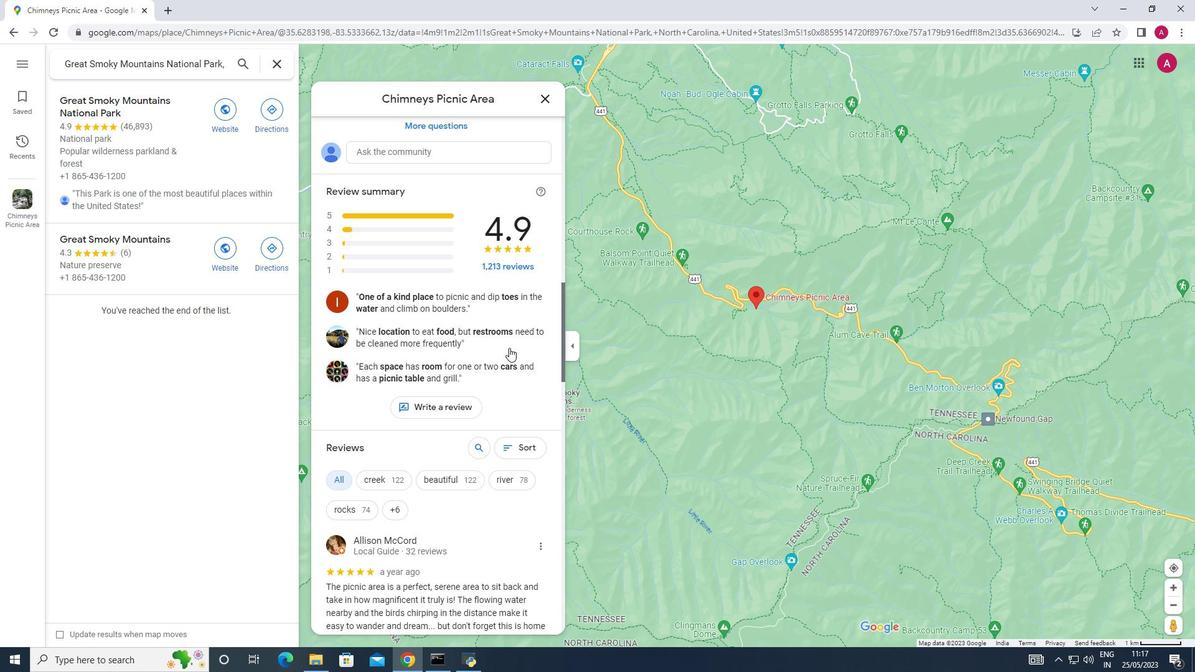 
Action: Mouse scrolled (509, 347) with delta (0, 0)
Screenshot: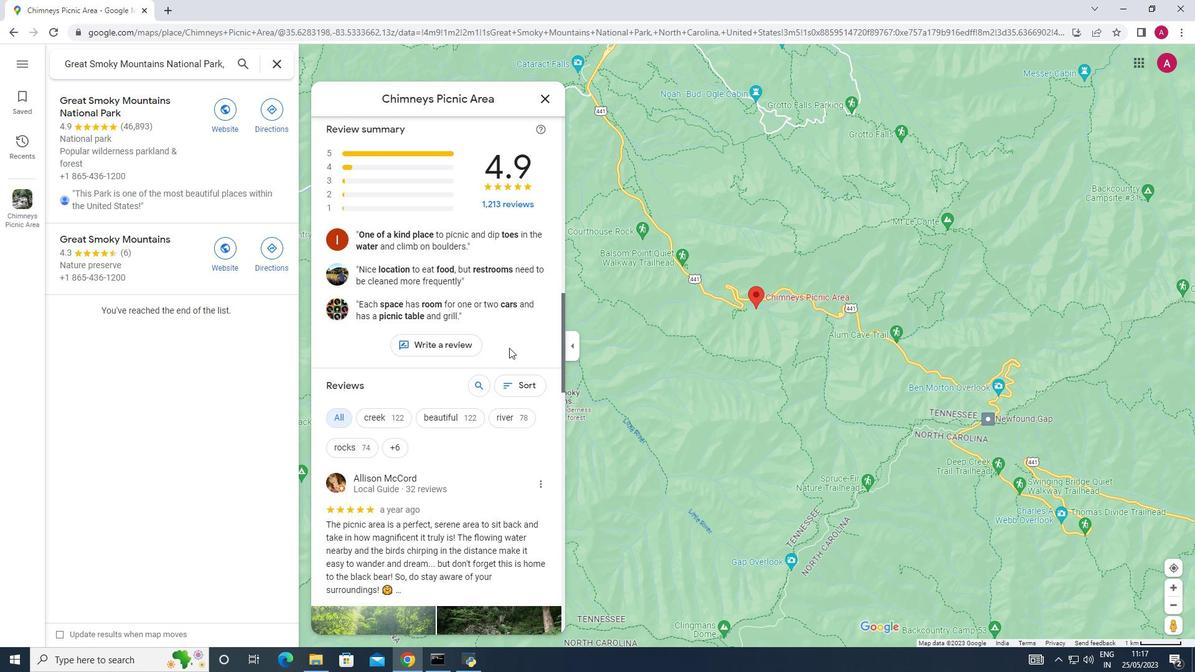 
Action: Mouse scrolled (509, 347) with delta (0, 0)
Screenshot: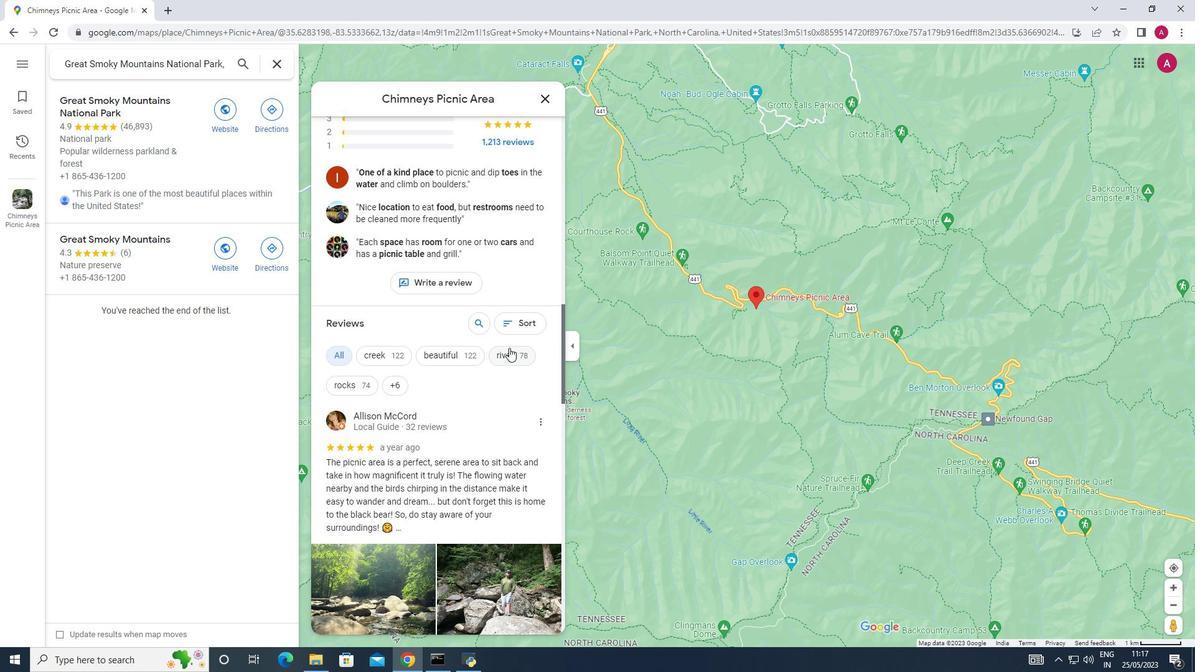
Action: Mouse moved to (490, 352)
Screenshot: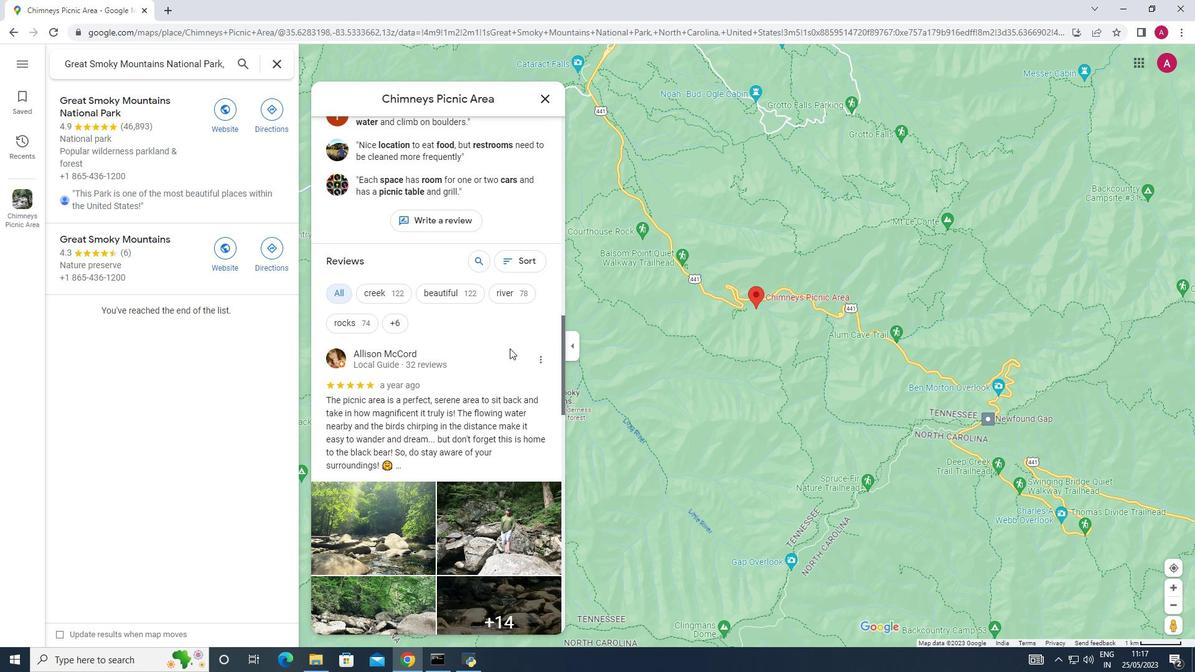 
Action: Mouse scrolled (490, 351) with delta (0, 0)
Screenshot: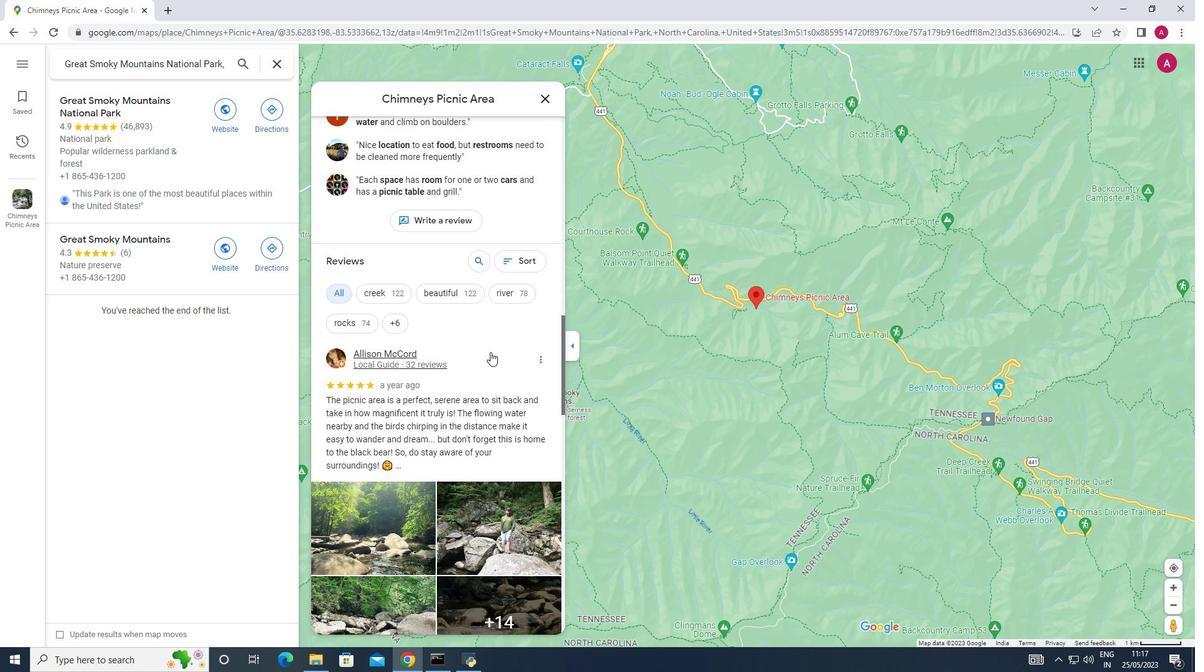 
Action: Mouse scrolled (490, 351) with delta (0, 0)
Screenshot: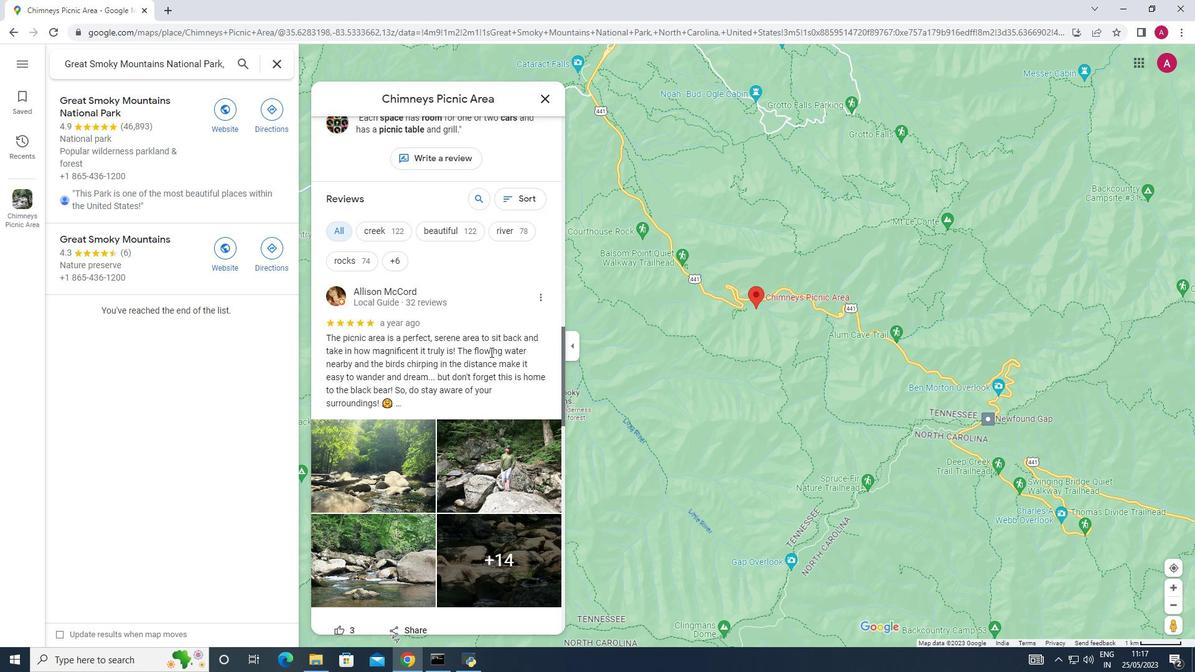 
Action: Mouse moved to (470, 316)
Screenshot: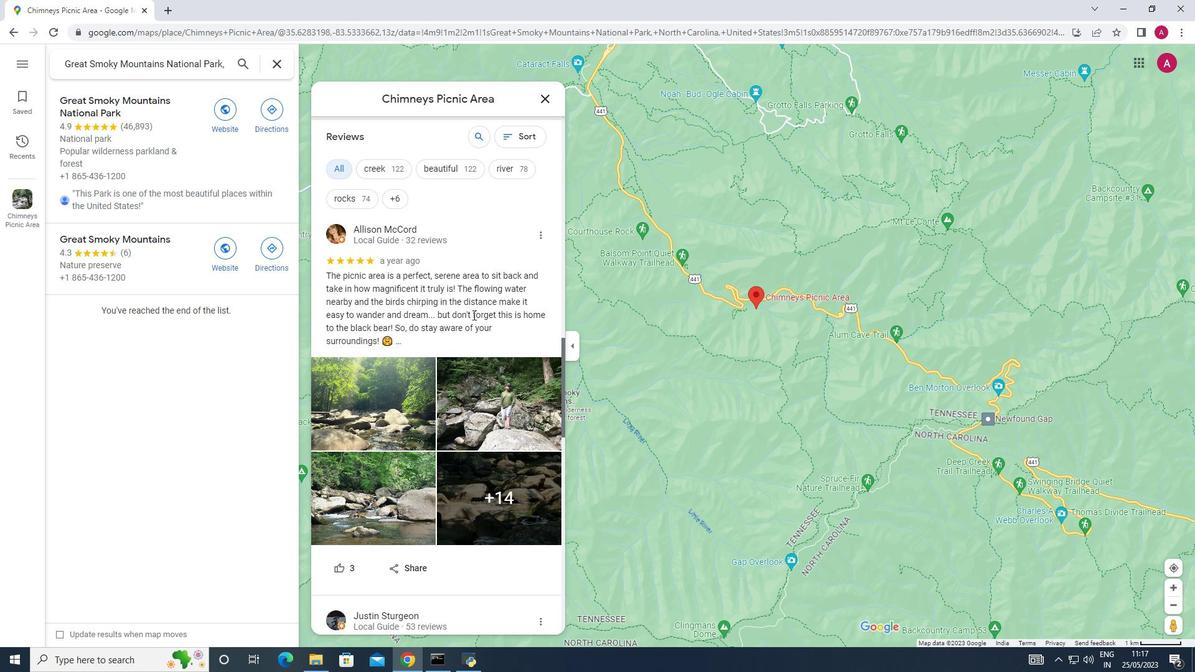 
Action: Mouse scrolled (470, 316) with delta (0, 0)
Screenshot: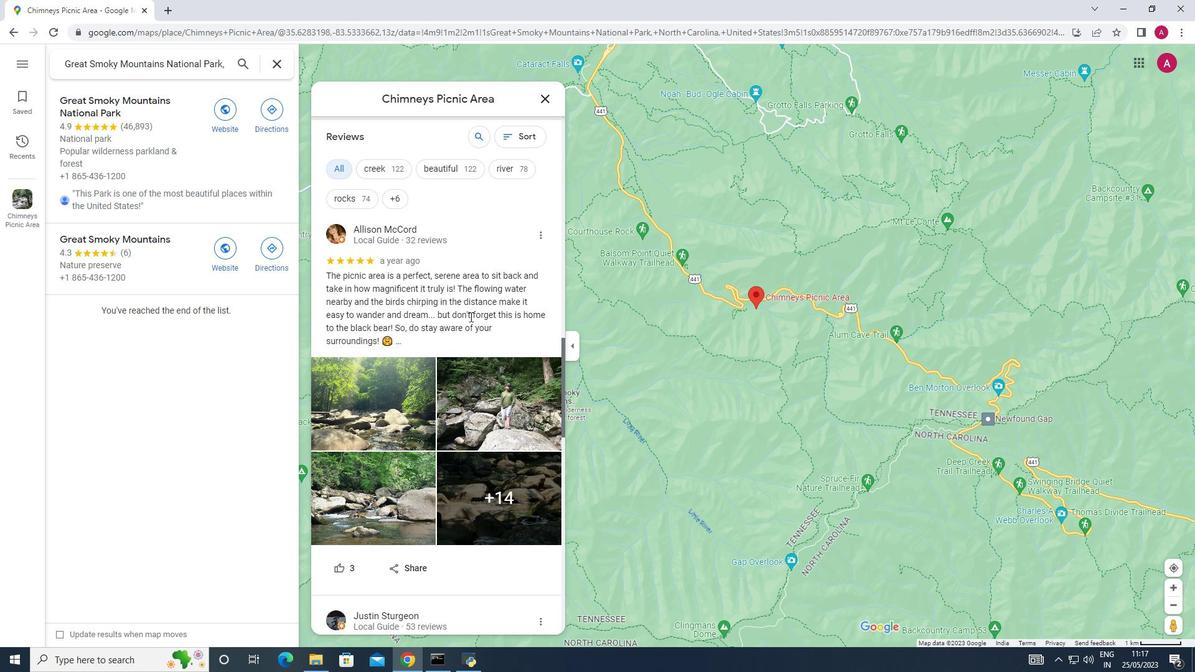 
Action: Mouse moved to (488, 289)
Screenshot: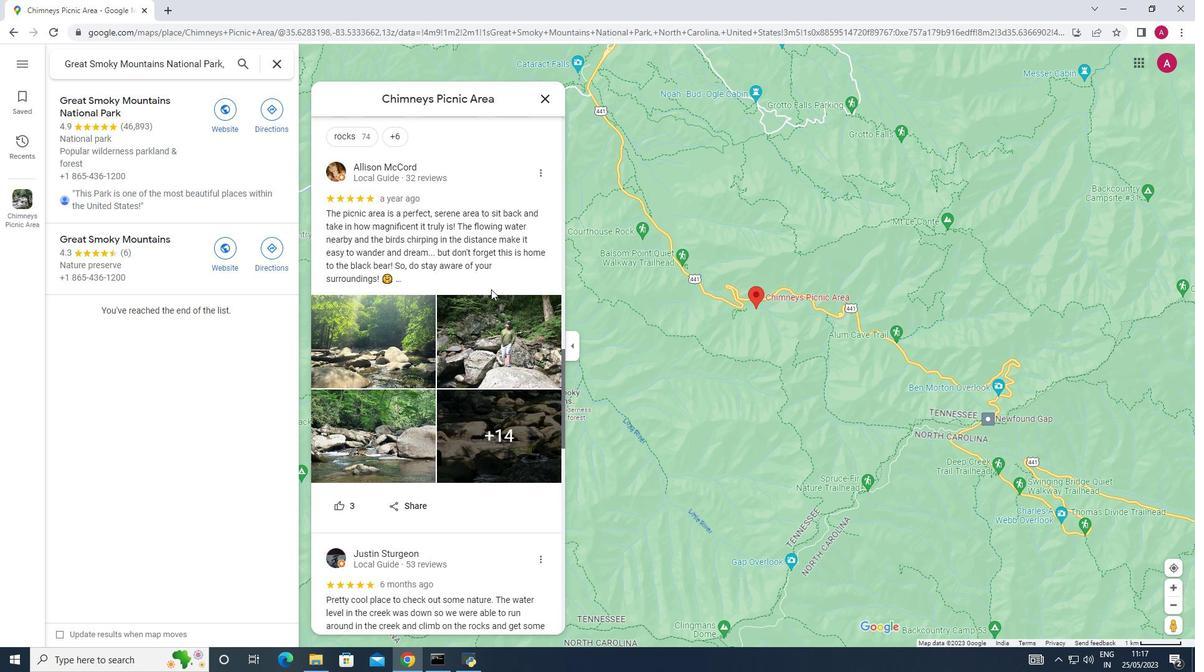 
Action: Mouse scrolled (488, 288) with delta (0, 0)
Screenshot: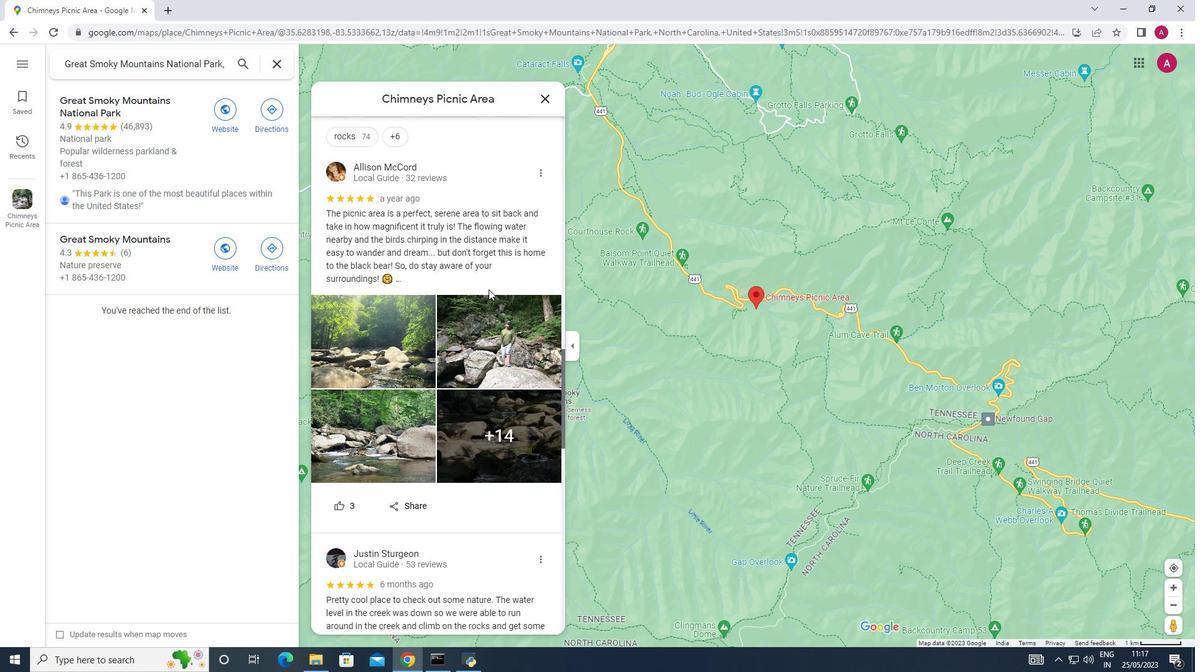 
Action: Mouse scrolled (488, 288) with delta (0, 0)
Screenshot: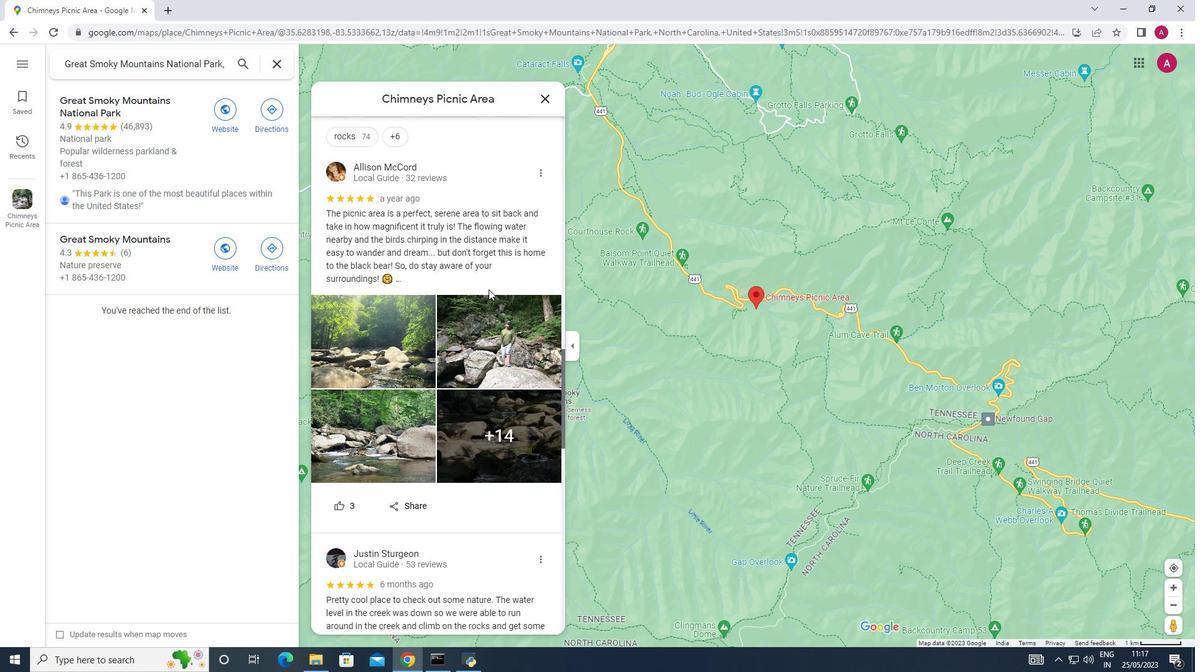 
Action: Mouse scrolled (488, 288) with delta (0, 0)
Screenshot: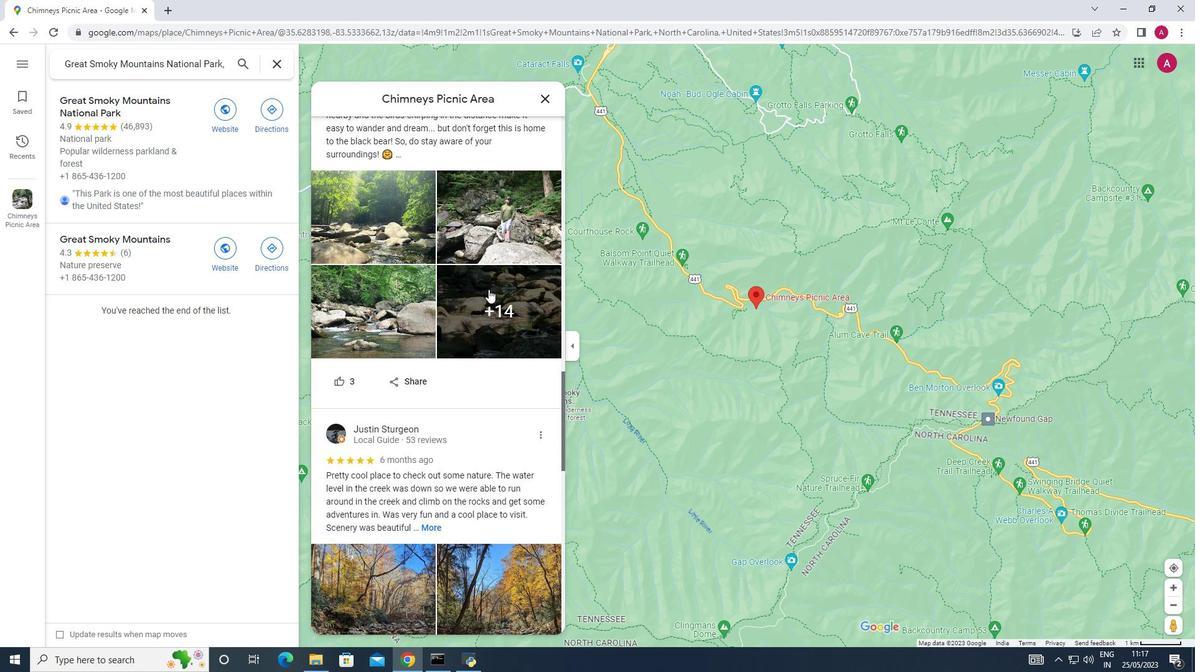 
Action: Mouse scrolled (488, 288) with delta (0, 0)
Screenshot: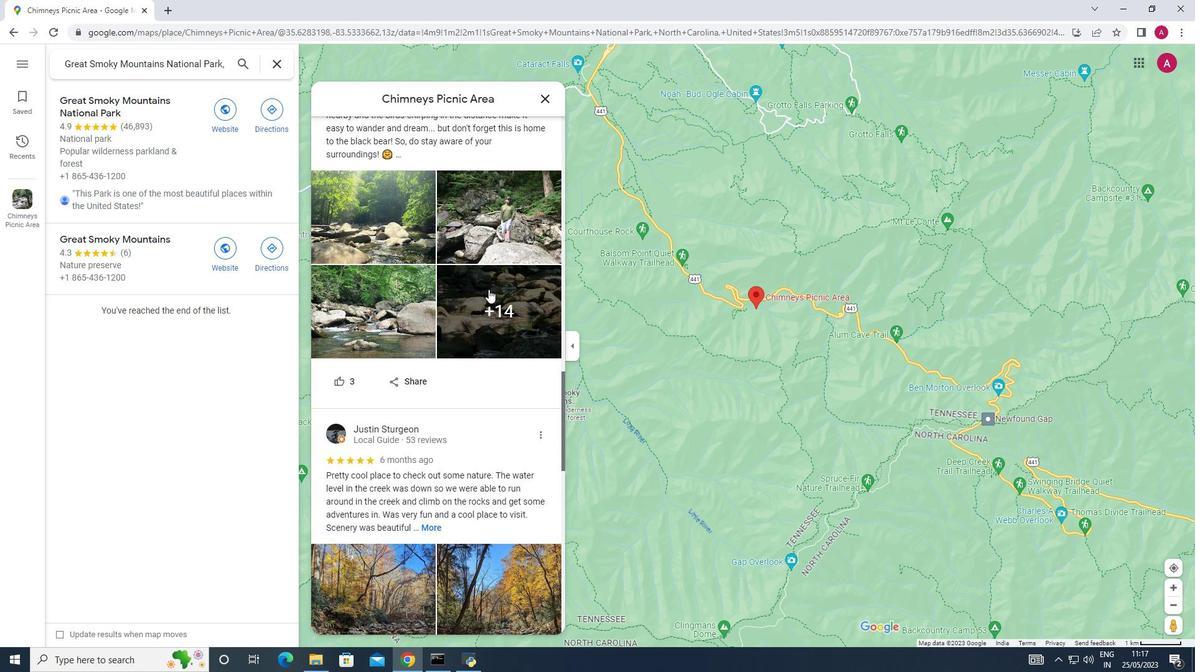 
Action: Mouse scrolled (488, 288) with delta (0, 0)
Screenshot: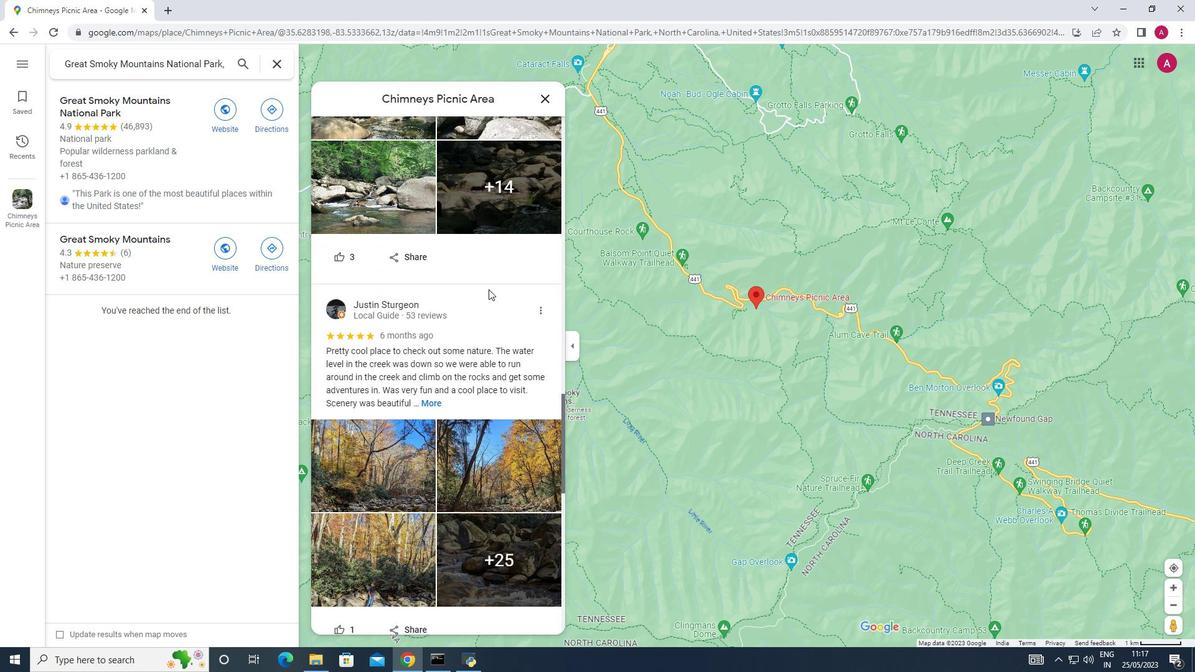 
Action: Mouse scrolled (488, 288) with delta (0, 0)
Screenshot: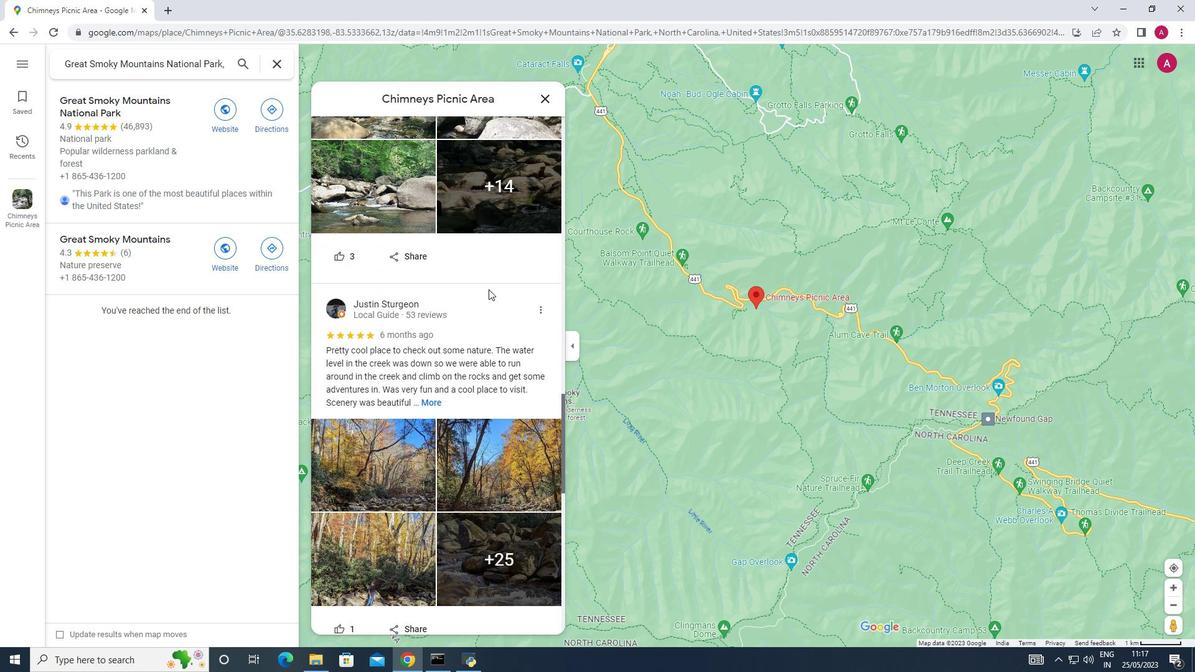 
Action: Mouse scrolled (488, 288) with delta (0, 0)
Screenshot: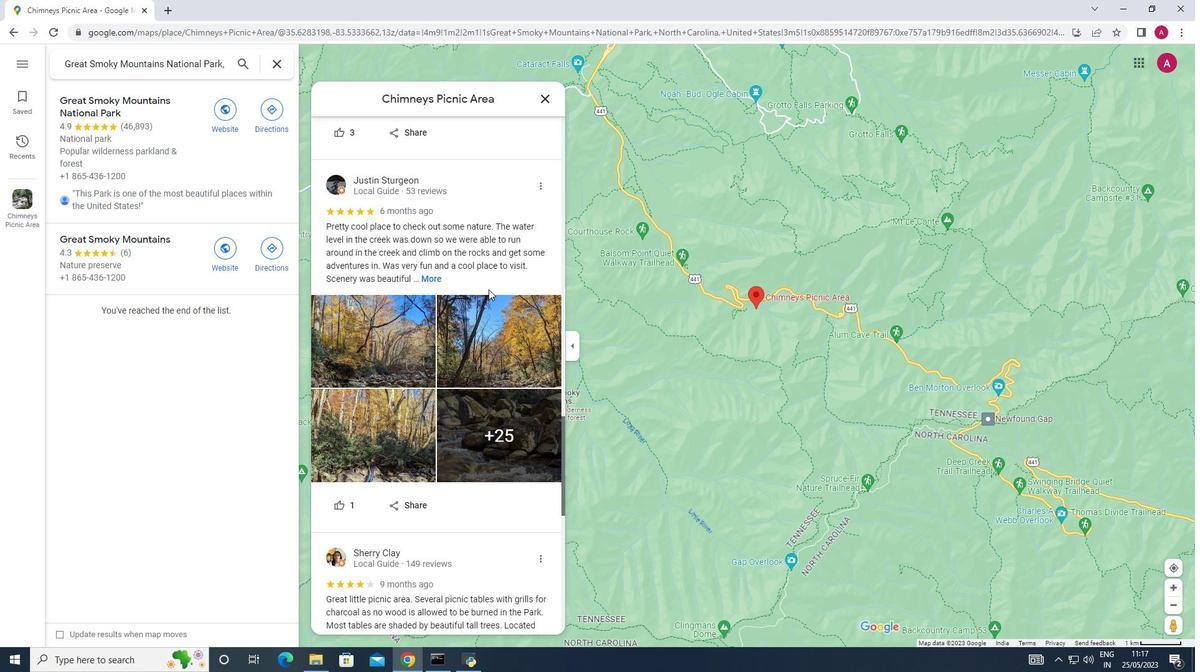 
Action: Mouse scrolled (488, 288) with delta (0, 0)
Screenshot: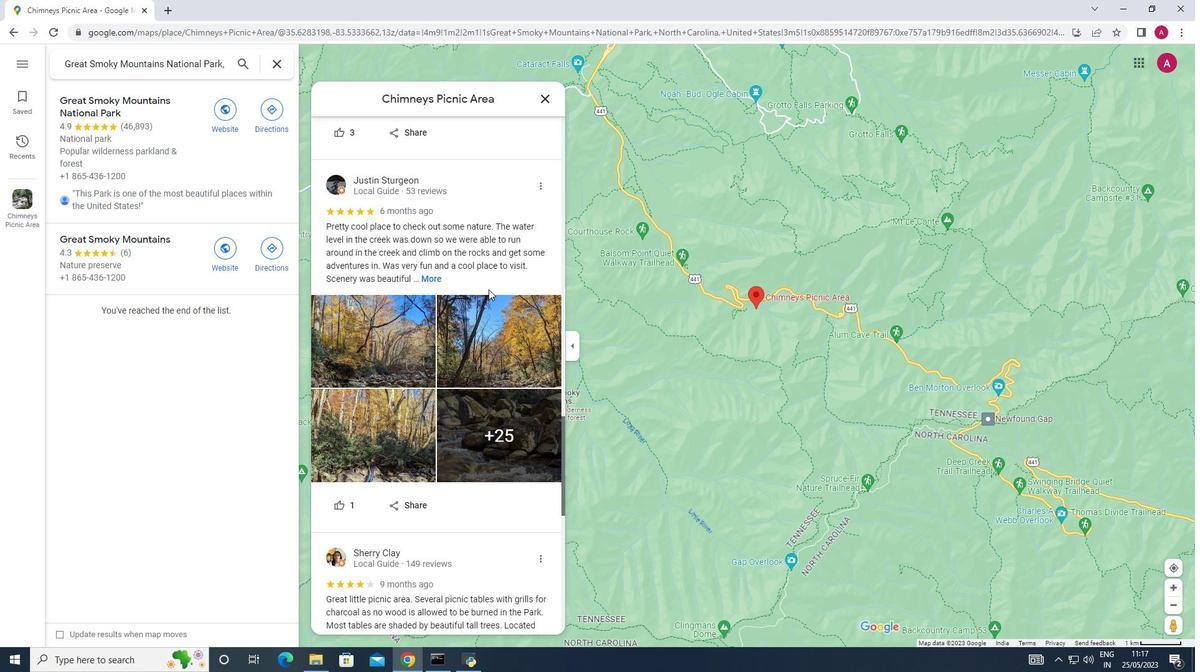 
Action: Mouse scrolled (488, 288) with delta (0, 0)
Screenshot: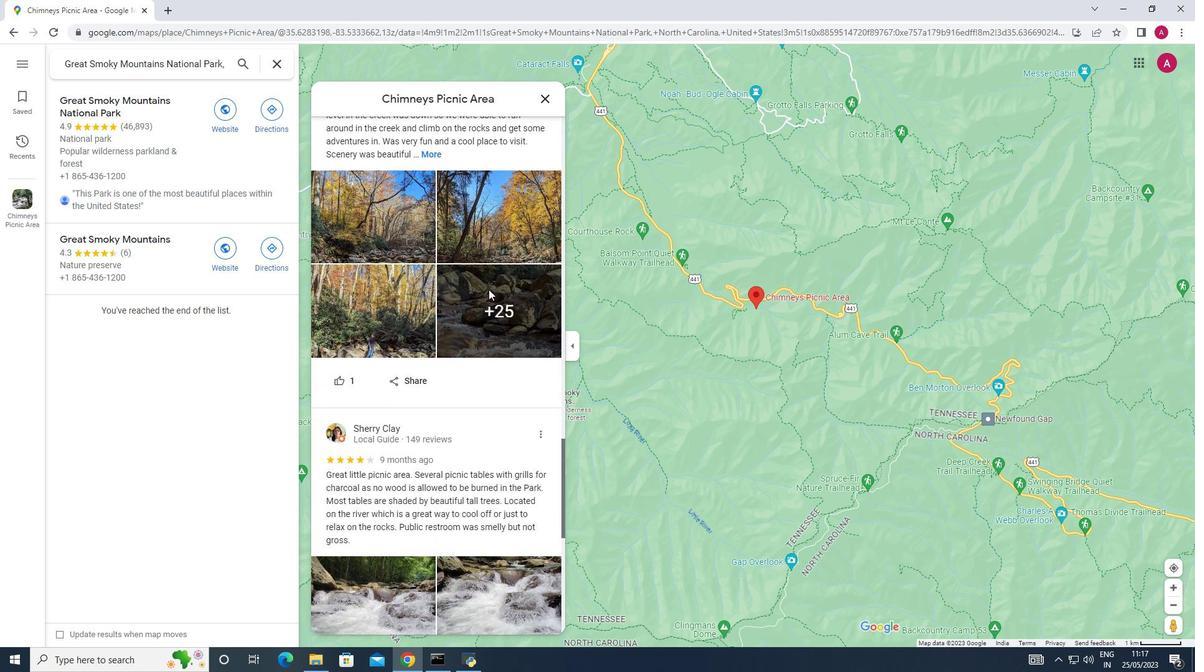 
Action: Mouse scrolled (488, 288) with delta (0, 0)
Screenshot: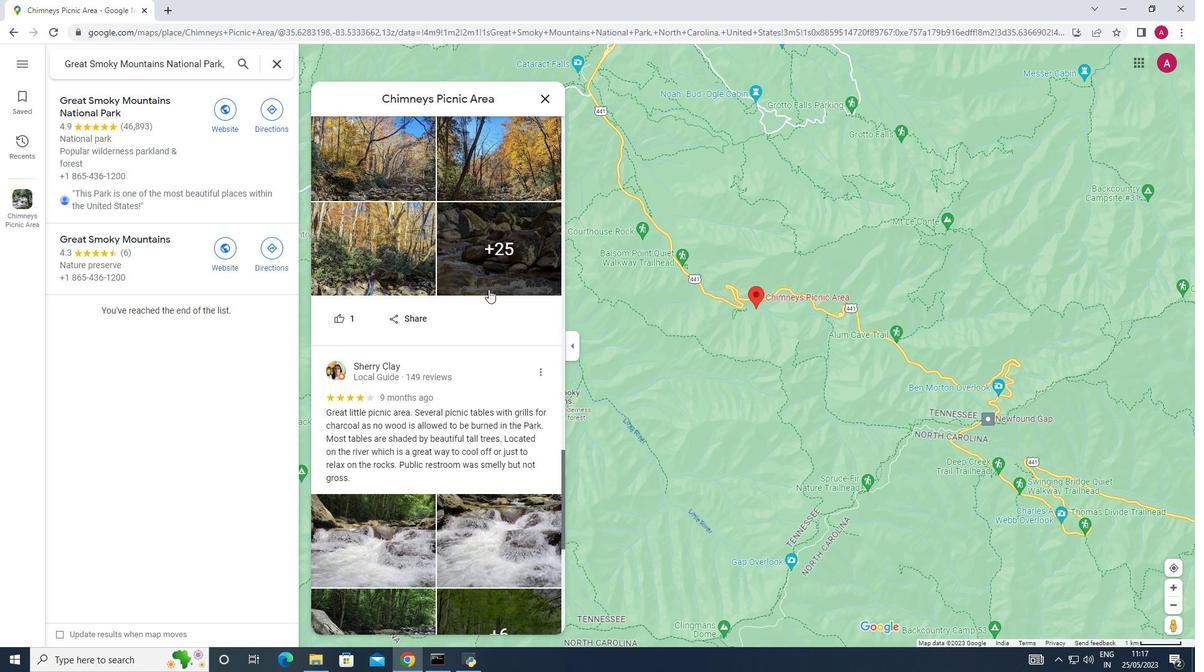 
Action: Mouse scrolled (488, 288) with delta (0, 0)
Screenshot: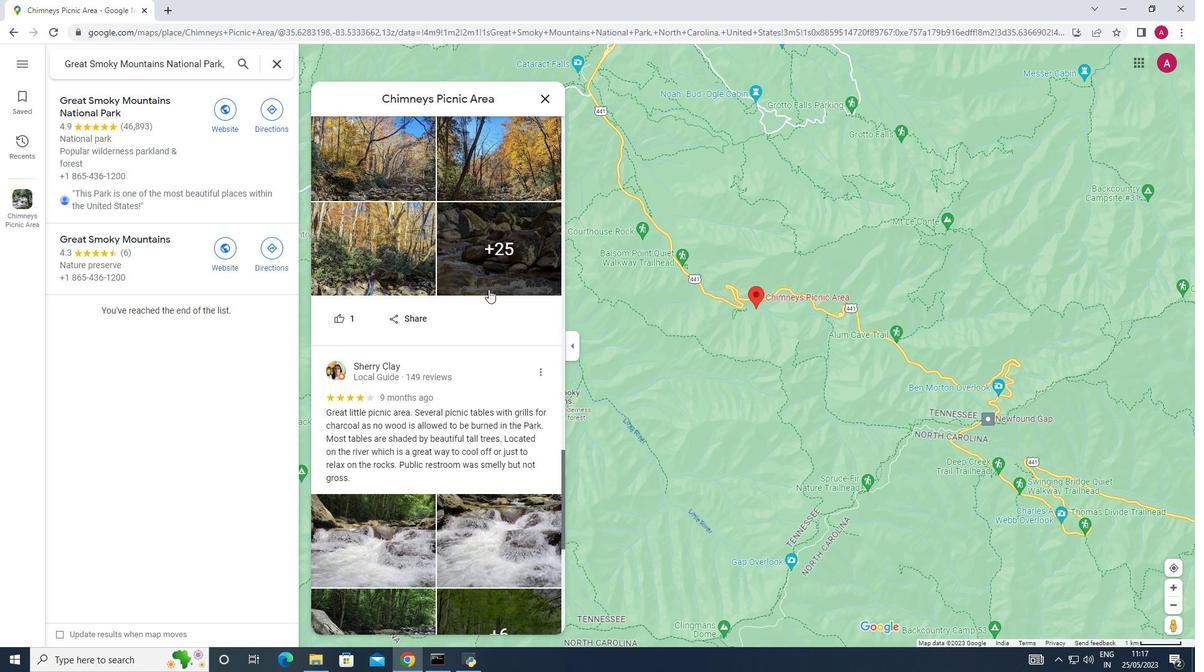 
Action: Mouse scrolled (488, 288) with delta (0, 0)
Screenshot: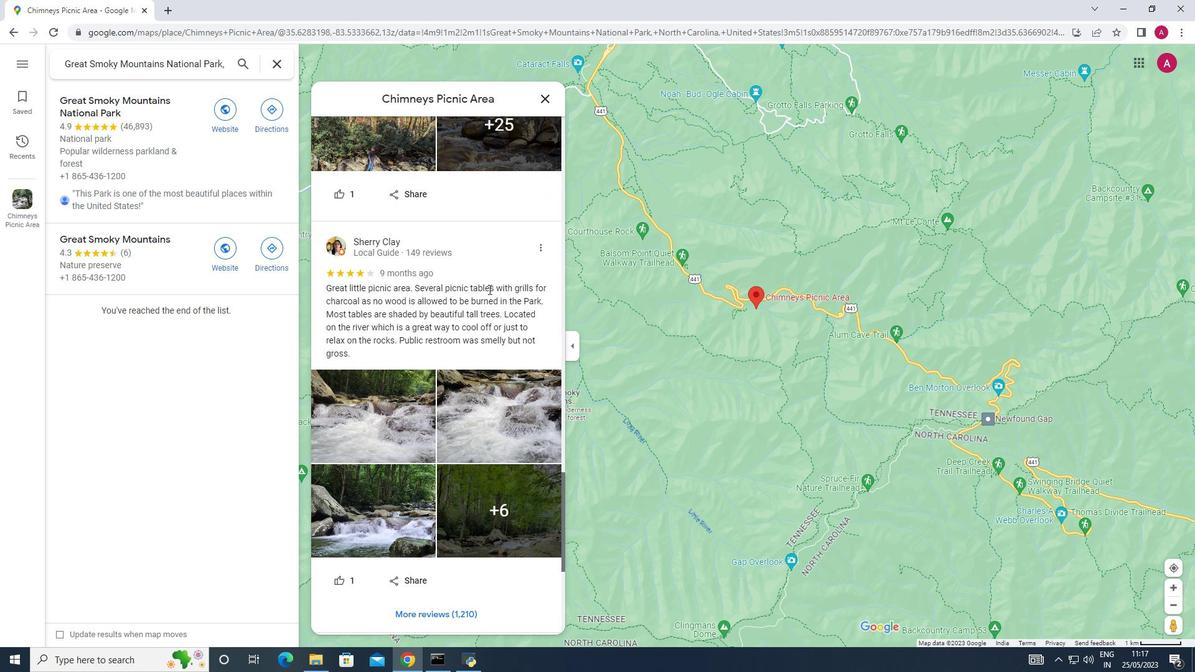 
Action: Mouse scrolled (488, 288) with delta (0, 0)
Screenshot: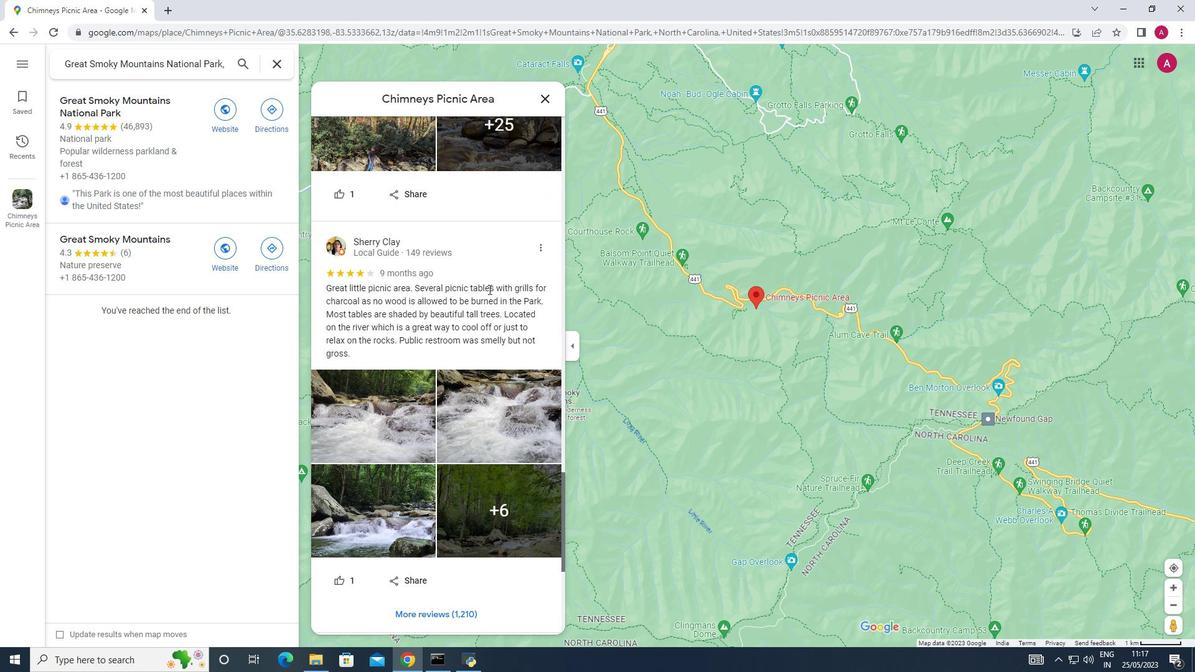 
Action: Mouse scrolled (488, 288) with delta (0, 0)
Screenshot: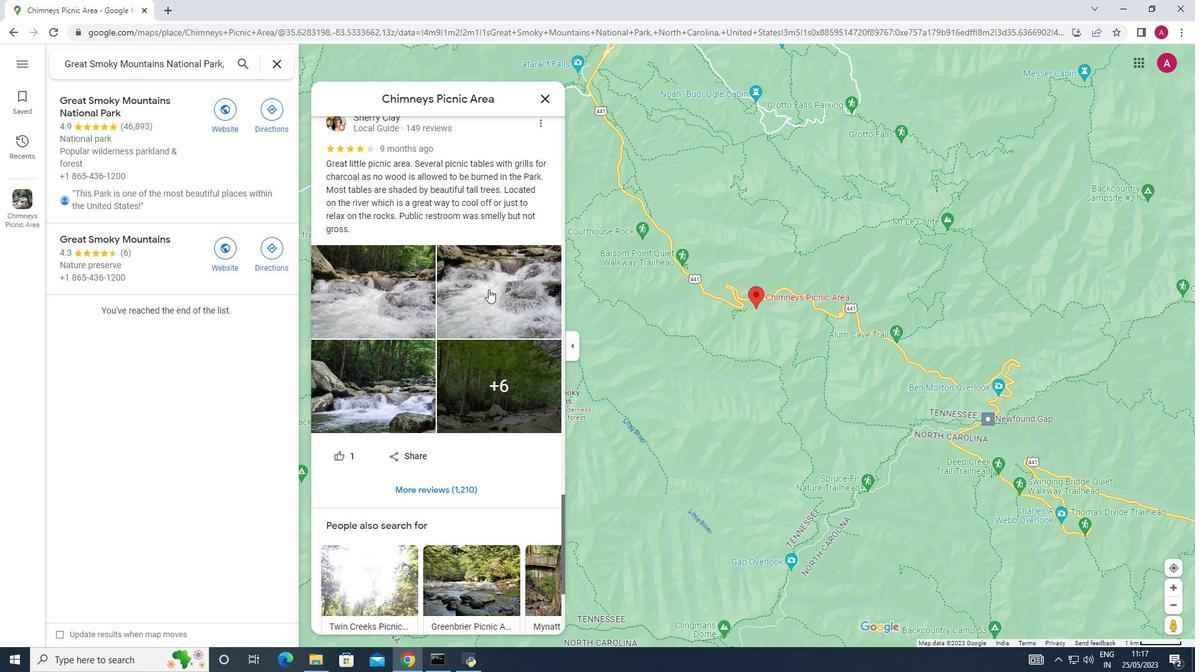
Action: Mouse scrolled (488, 288) with delta (0, 0)
Screenshot: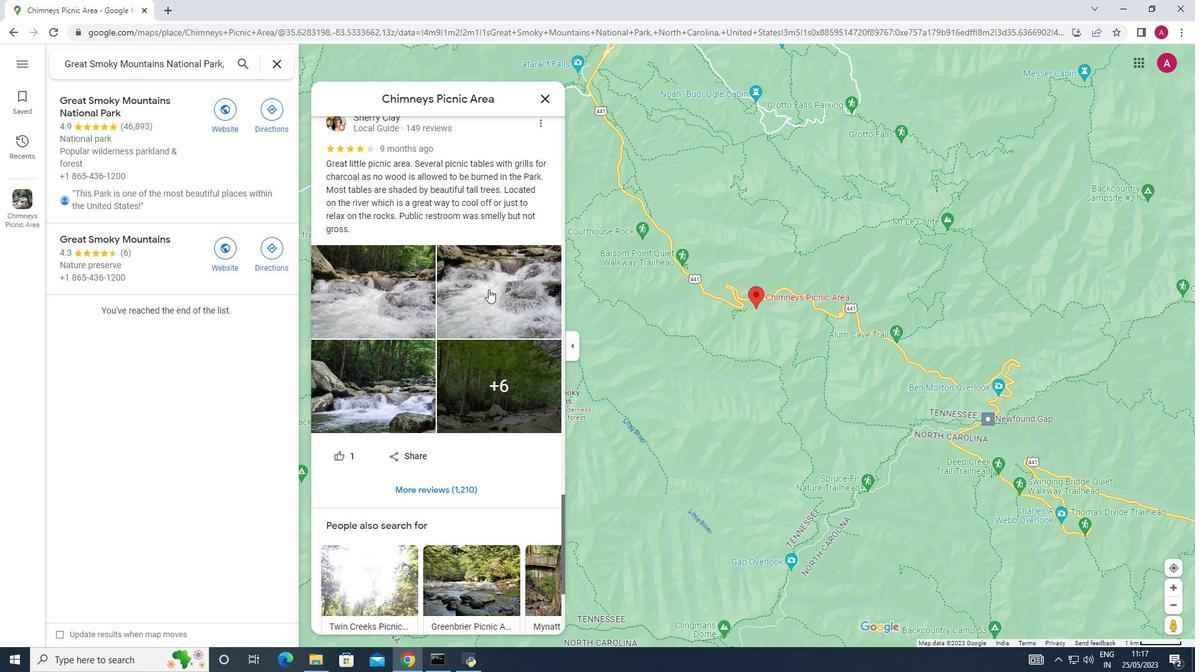 
Action: Mouse scrolled (488, 288) with delta (0, 0)
Screenshot: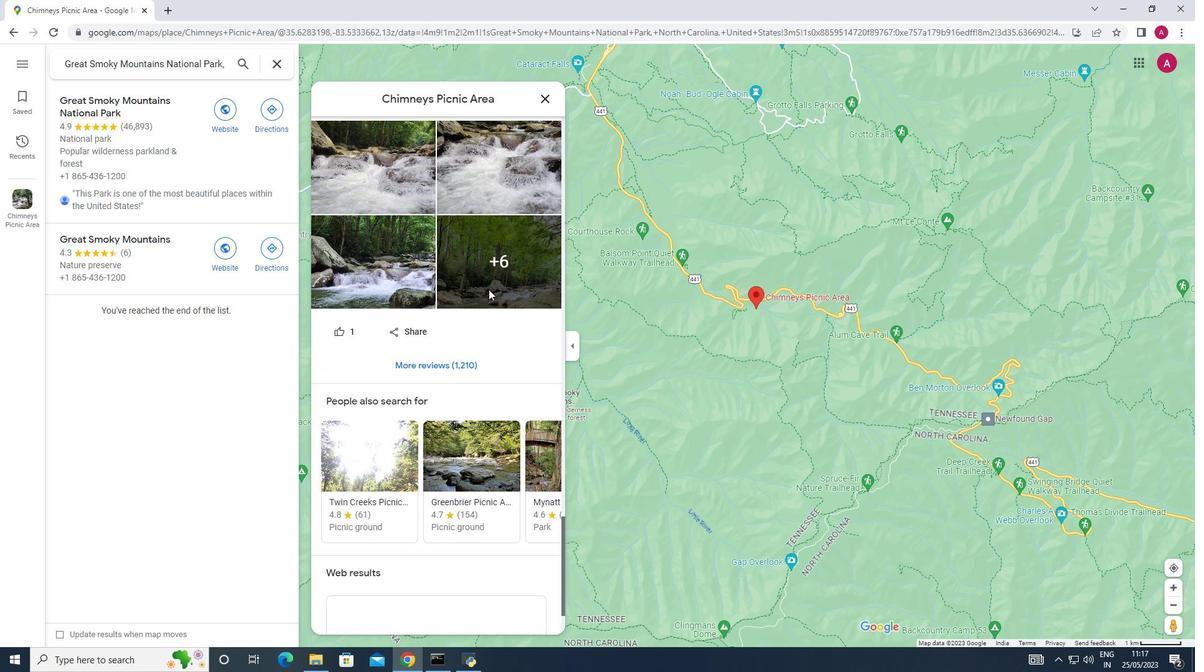 
Action: Mouse scrolled (488, 288) with delta (0, 0)
Screenshot: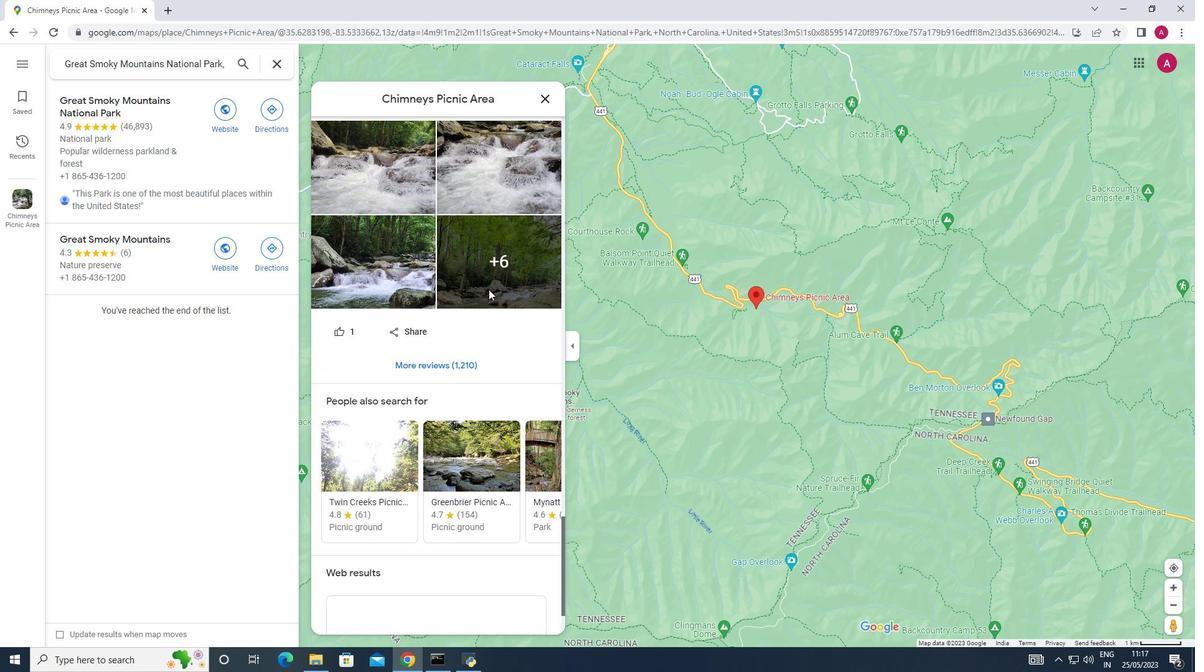 
Action: Mouse scrolled (488, 288) with delta (0, 0)
Screenshot: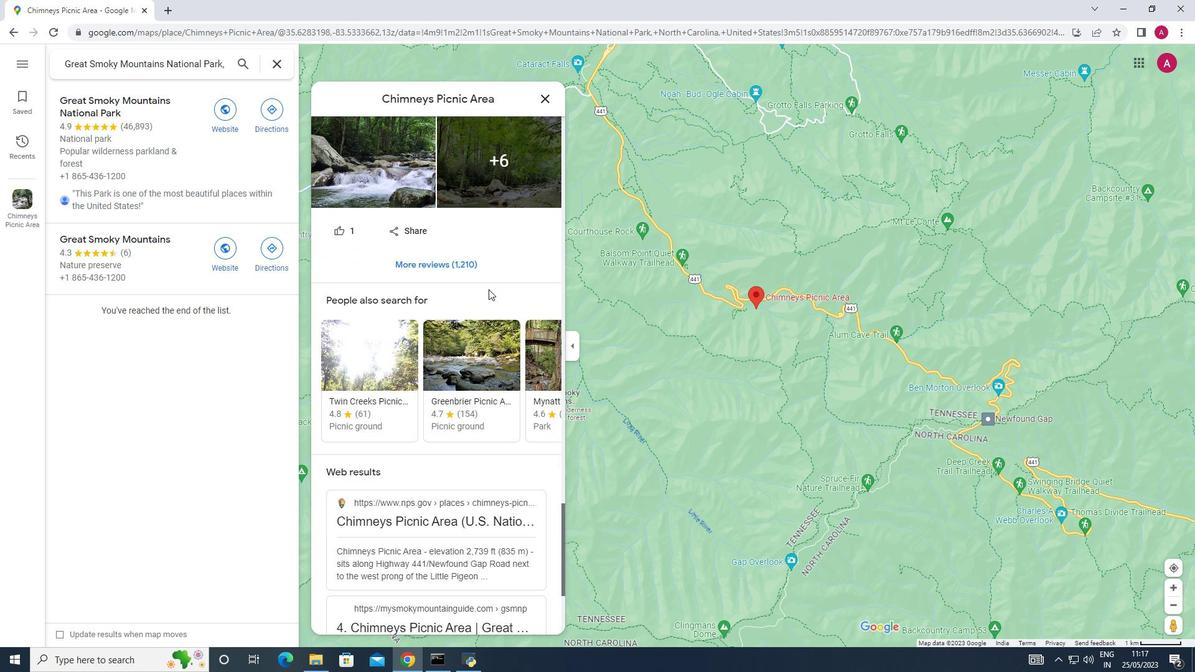 
Action: Mouse scrolled (488, 288) with delta (0, 0)
Screenshot: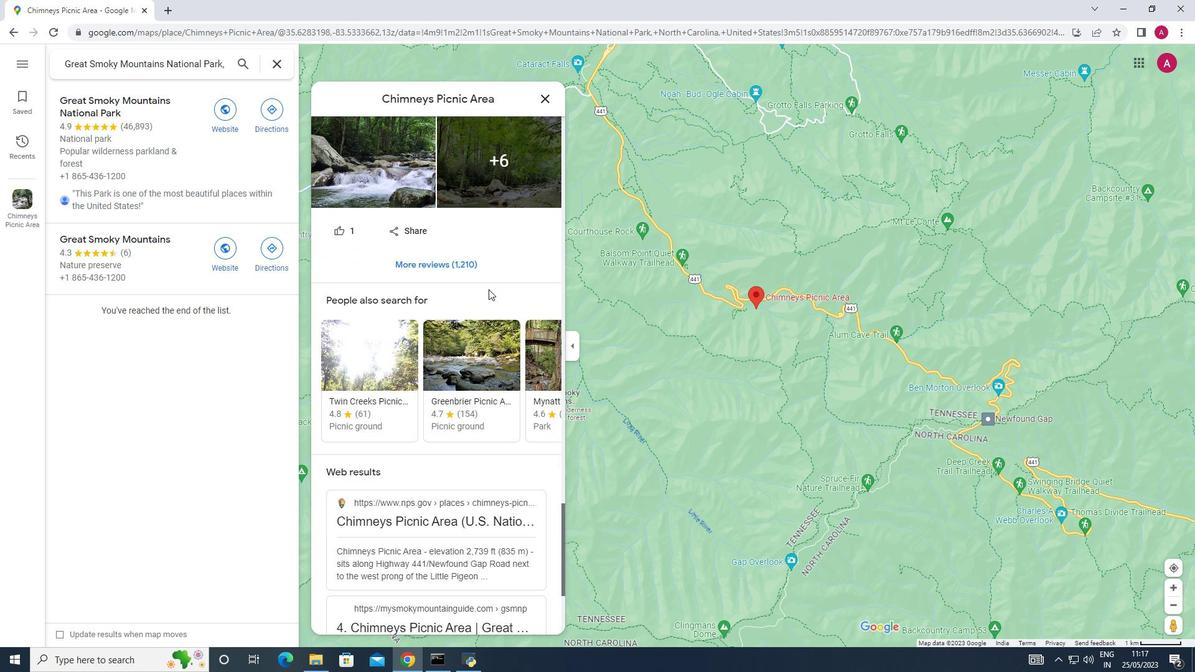 
Action: Mouse scrolled (488, 288) with delta (0, 0)
Screenshot: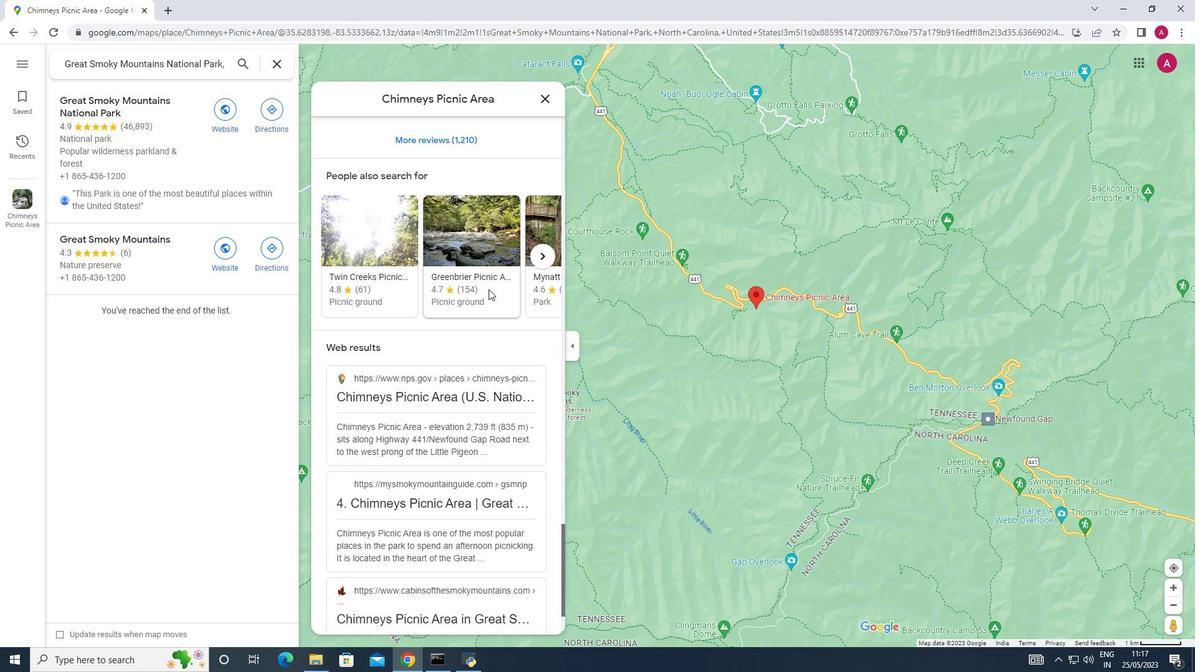
Action: Mouse scrolled (488, 288) with delta (0, 0)
Screenshot: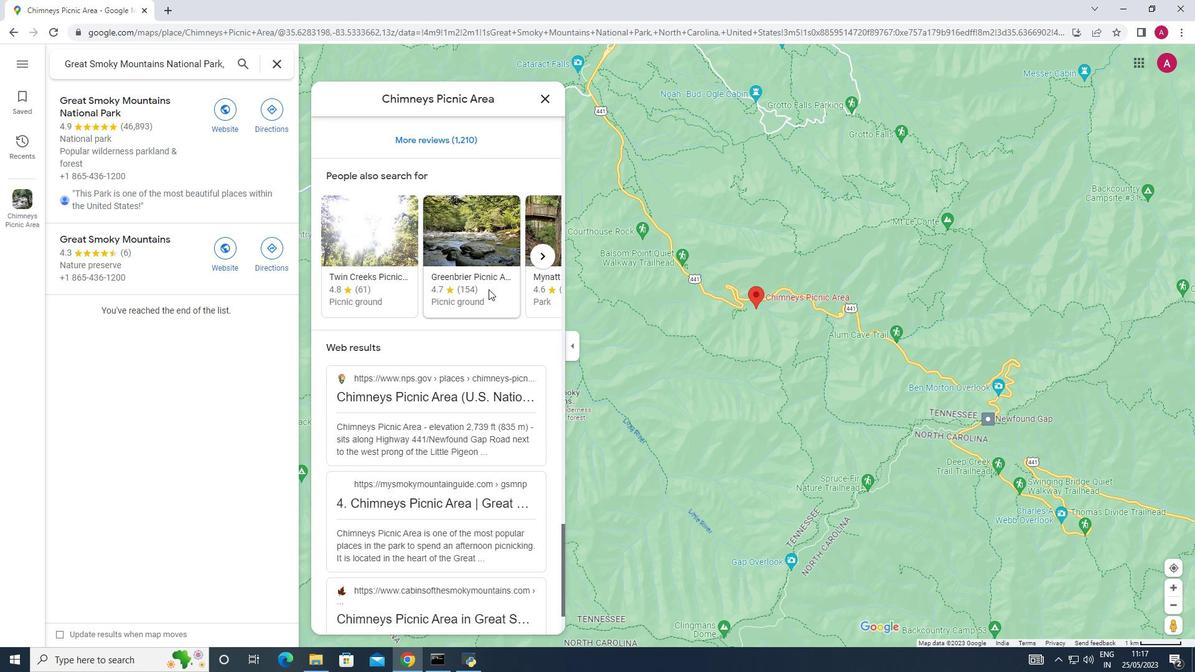 
Action: Mouse scrolled (488, 288) with delta (0, 0)
Screenshot: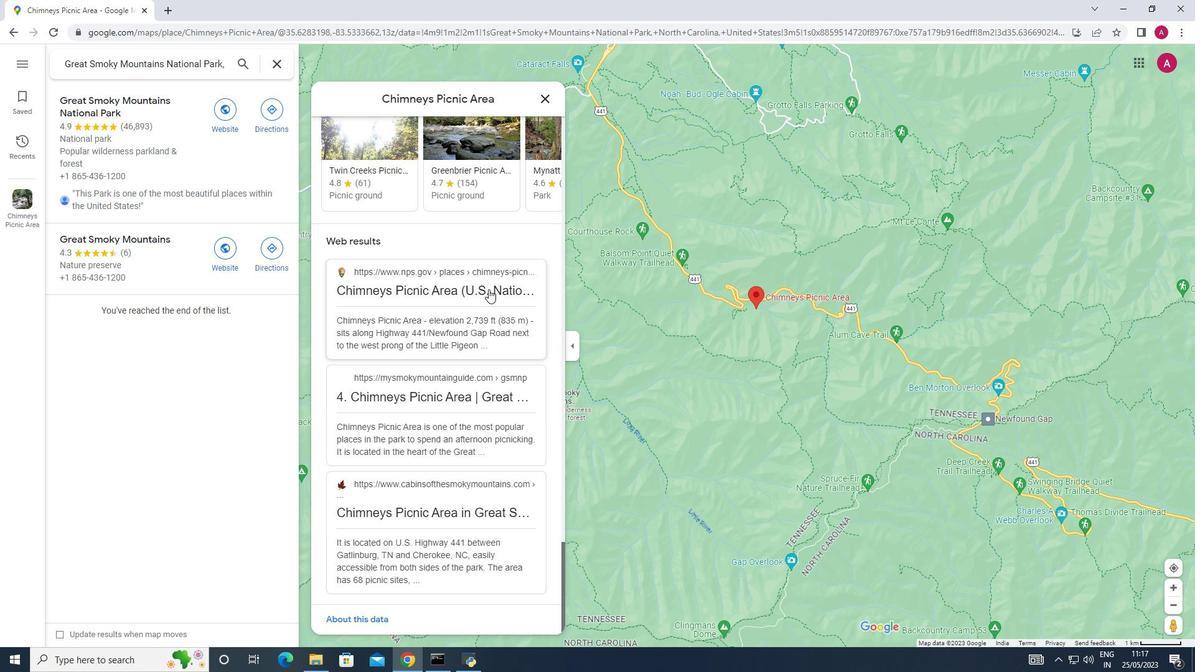 
Action: Mouse scrolled (488, 288) with delta (0, 0)
Screenshot: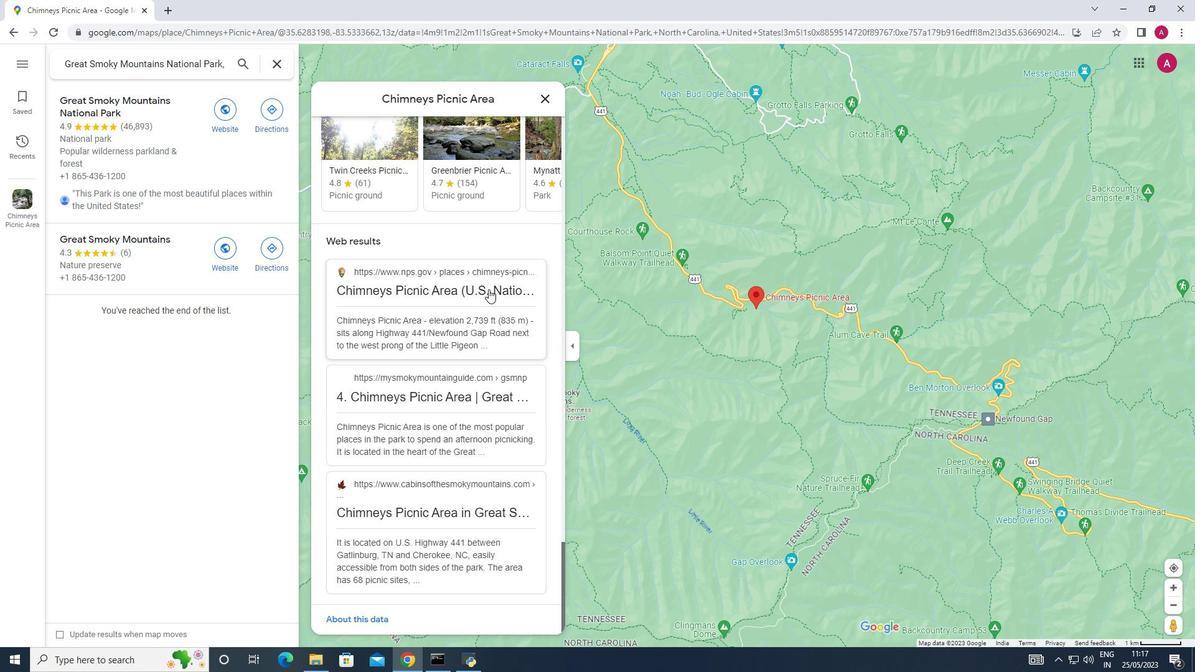
Action: Mouse scrolled (488, 288) with delta (0, 0)
Screenshot: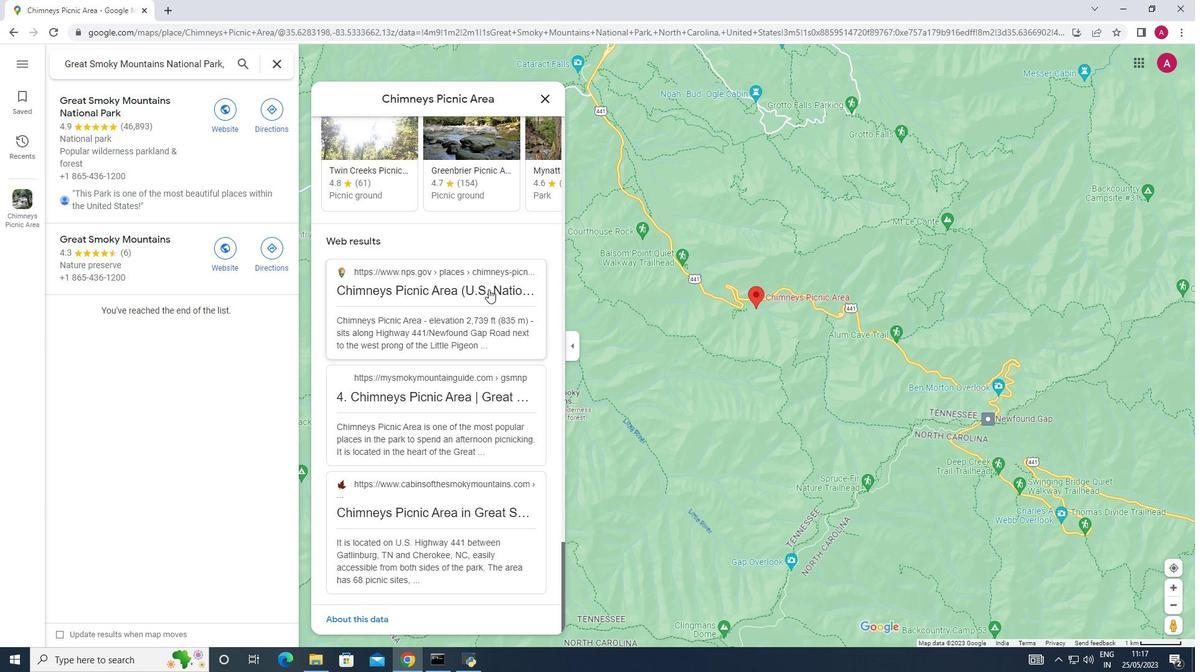 
Action: Mouse scrolled (488, 288) with delta (0, 0)
Screenshot: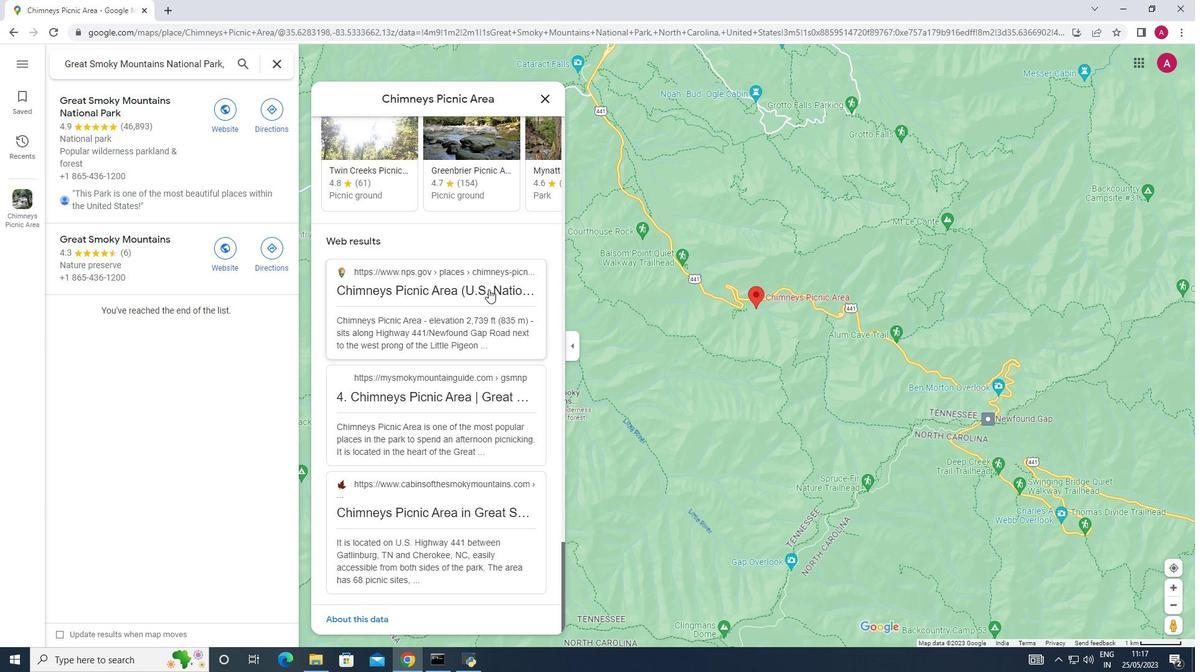 
Action: Mouse scrolled (488, 288) with delta (0, 0)
Screenshot: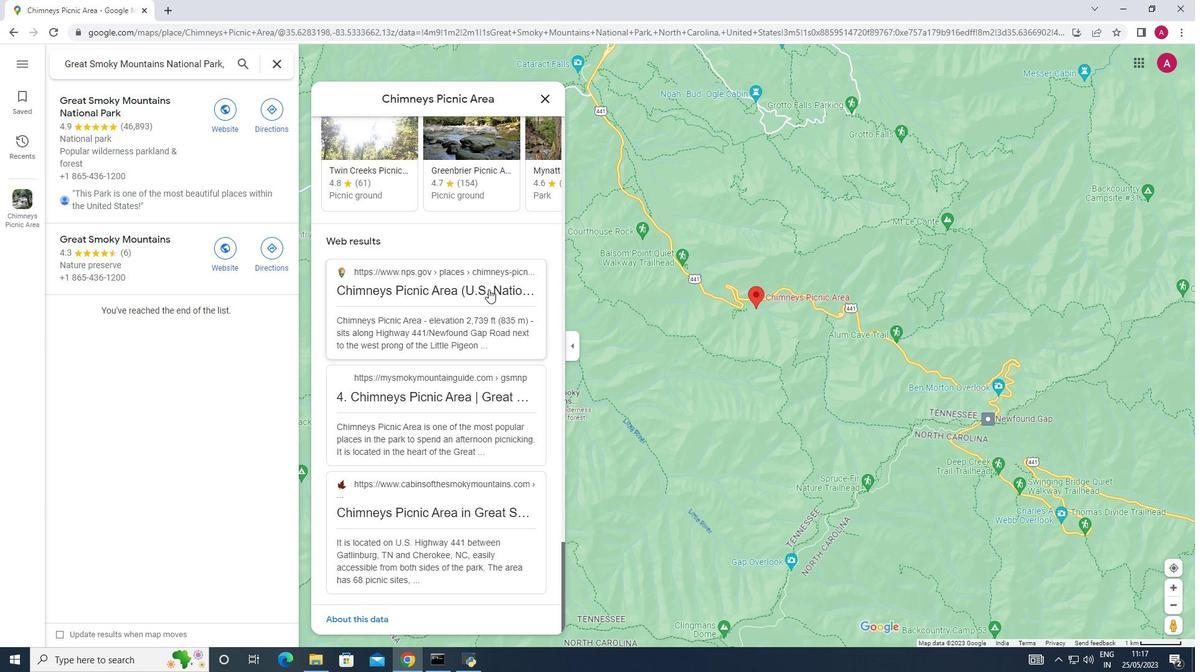 
Action: Mouse scrolled (488, 290) with delta (0, 0)
Screenshot: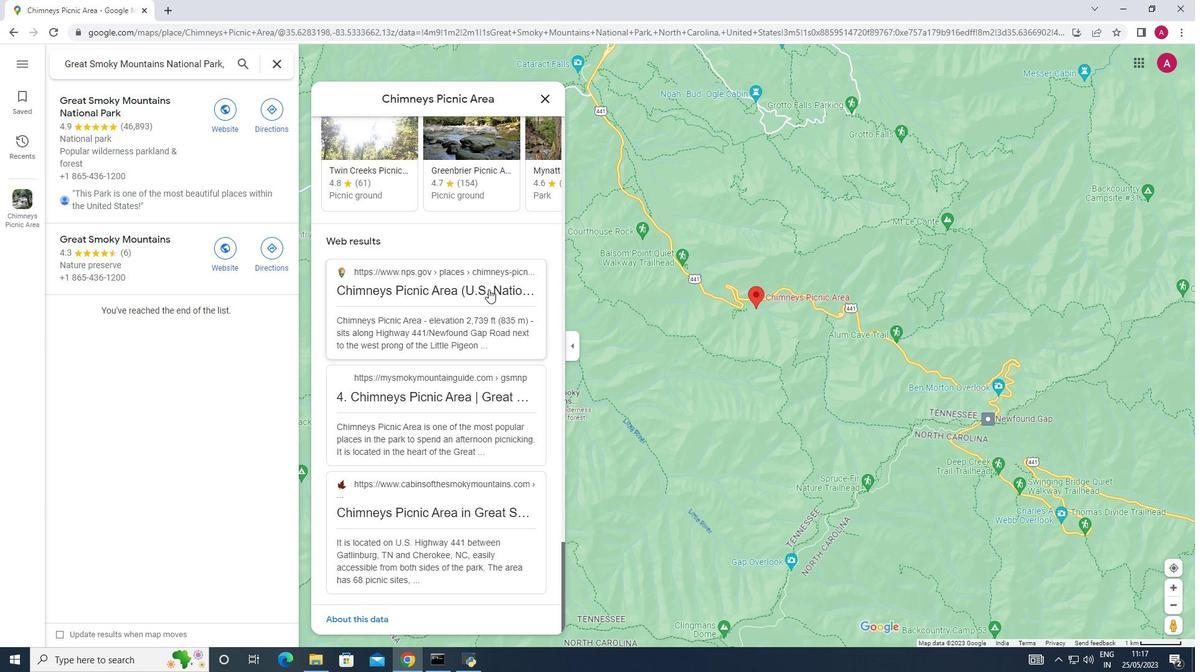 
Action: Mouse scrolled (488, 290) with delta (0, 0)
Screenshot: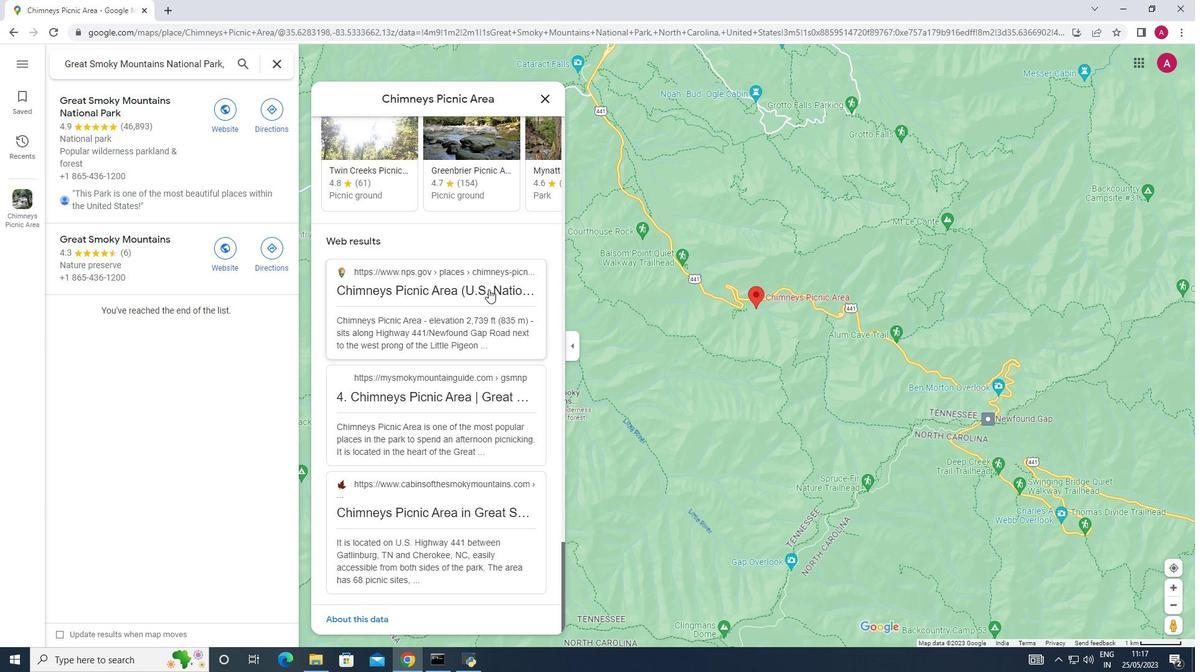 
Action: Mouse scrolled (488, 290) with delta (0, 0)
Screenshot: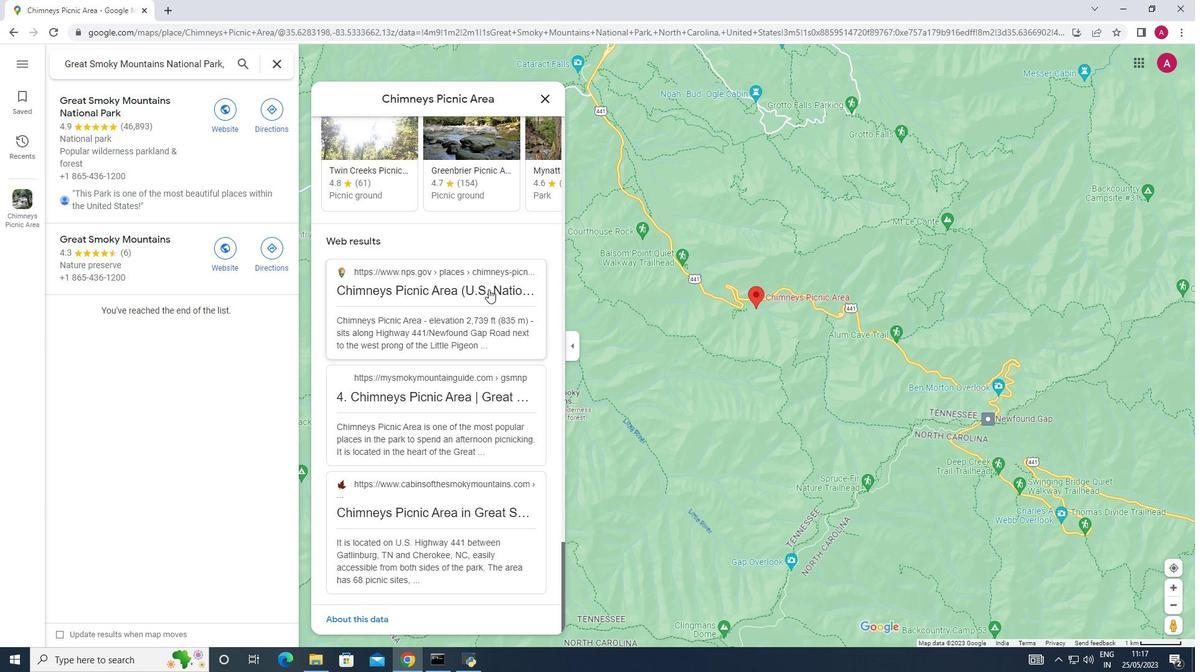 
Action: Mouse scrolled (488, 290) with delta (0, 0)
Screenshot: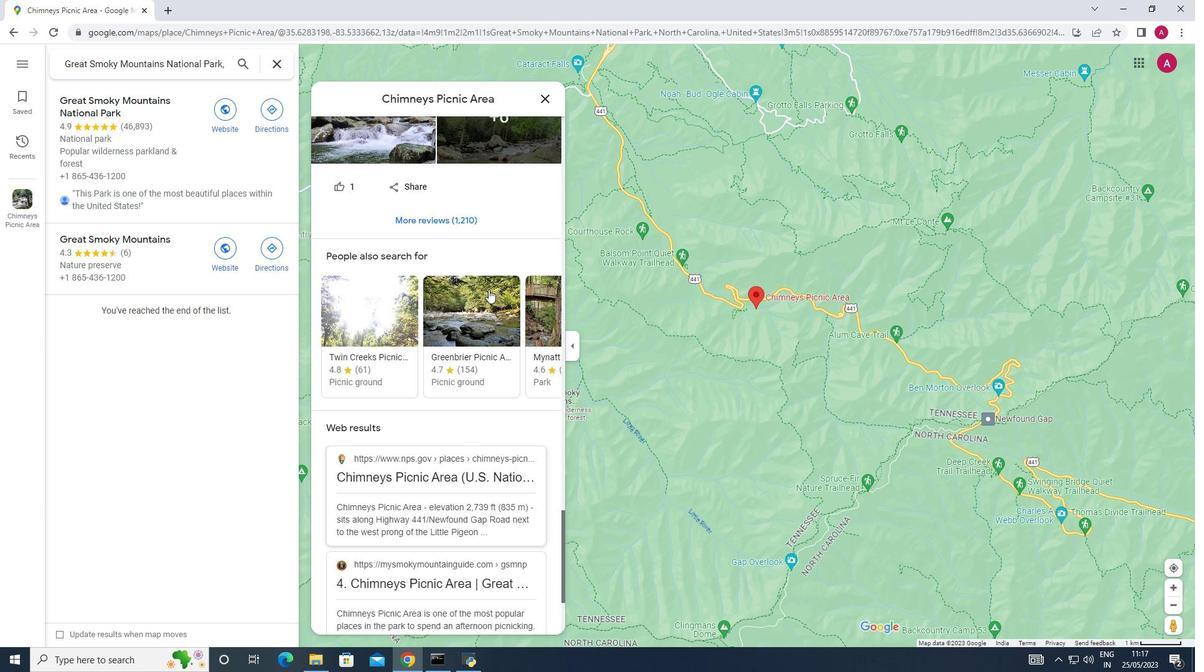 
Action: Mouse scrolled (488, 290) with delta (0, 0)
Screenshot: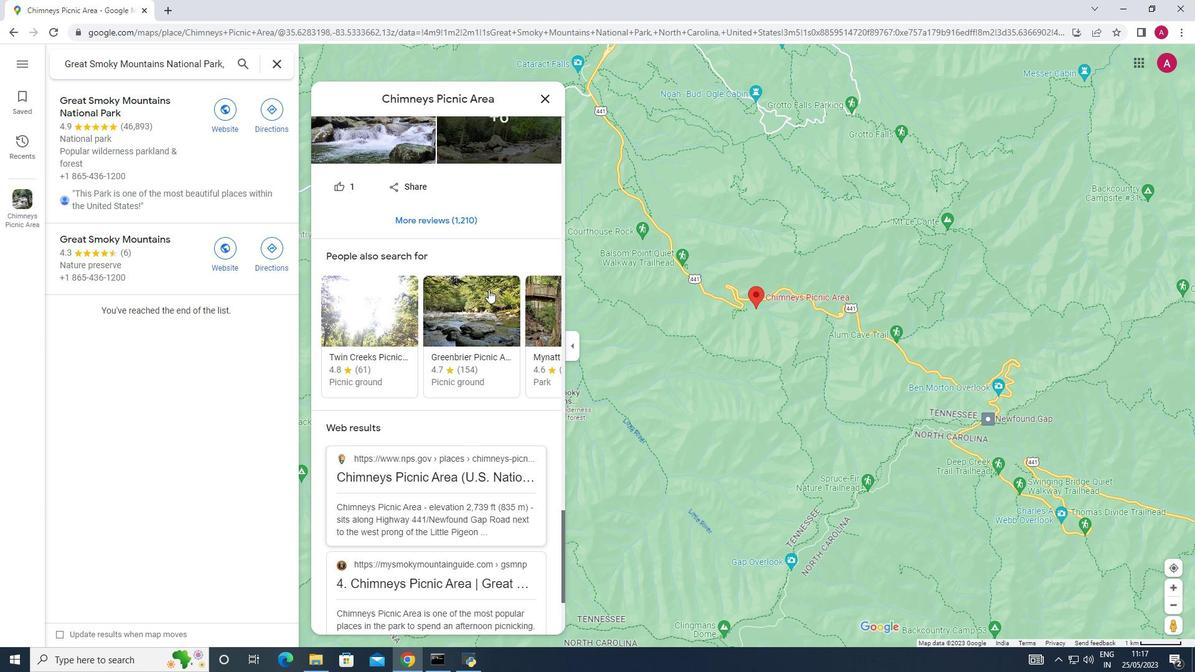 
Action: Mouse scrolled (488, 290) with delta (0, 0)
Screenshot: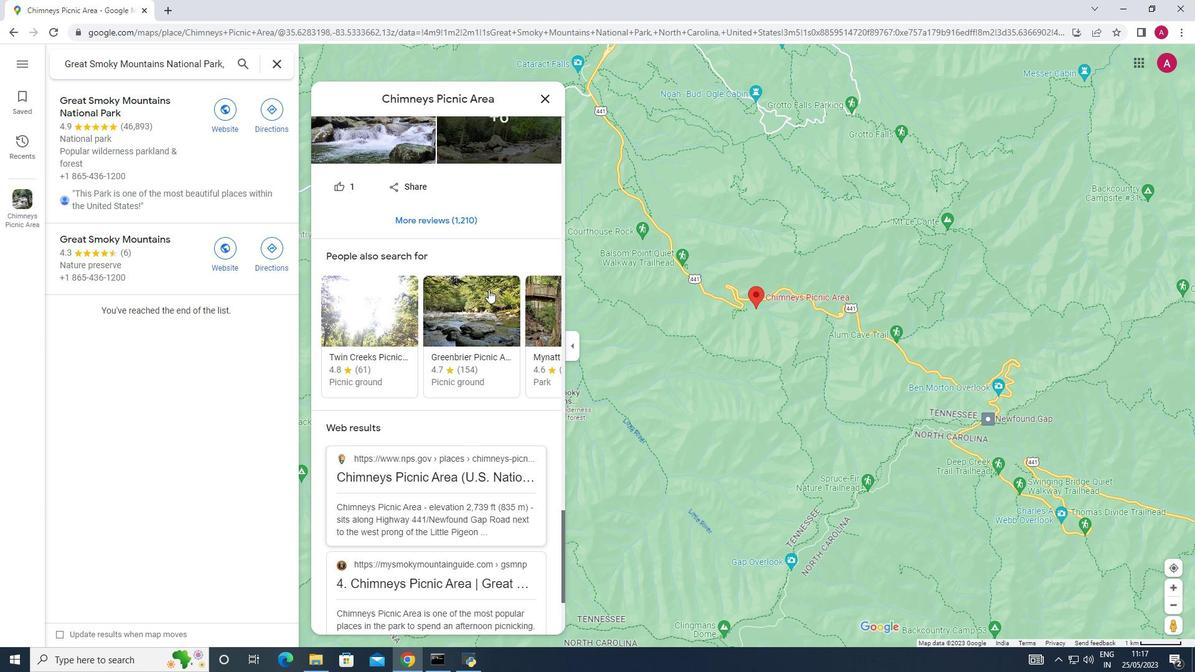 
Action: Mouse scrolled (488, 290) with delta (0, 0)
Screenshot: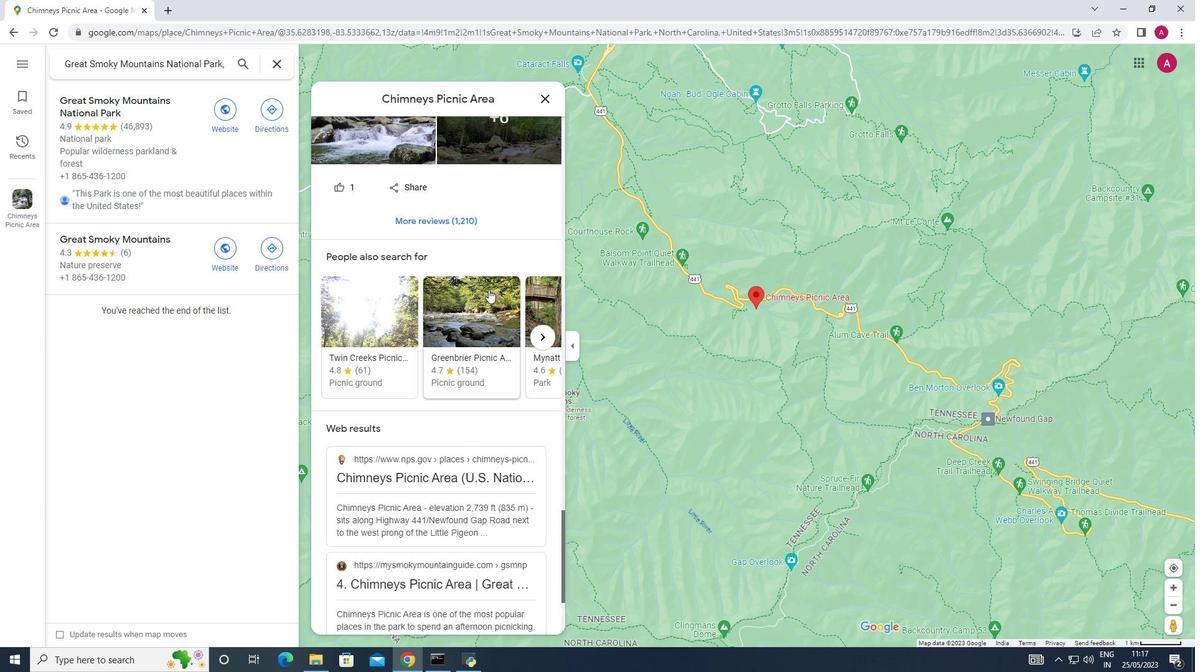 
Action: Mouse scrolled (488, 290) with delta (0, 0)
Screenshot: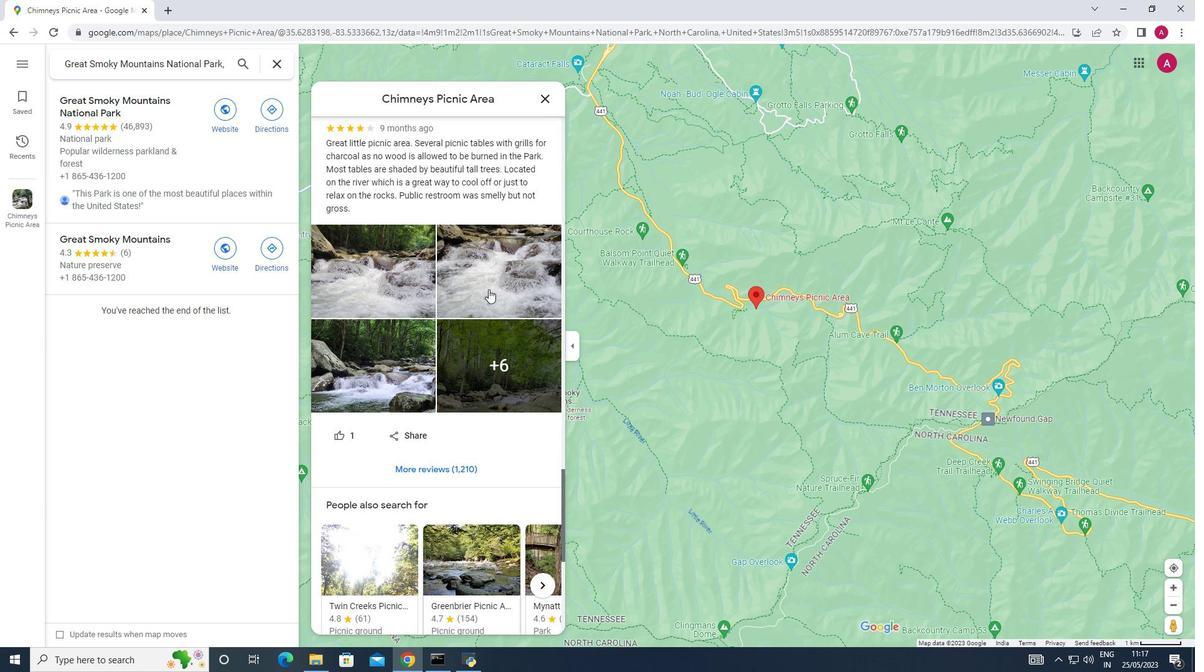 
Action: Mouse scrolled (488, 290) with delta (0, 0)
Screenshot: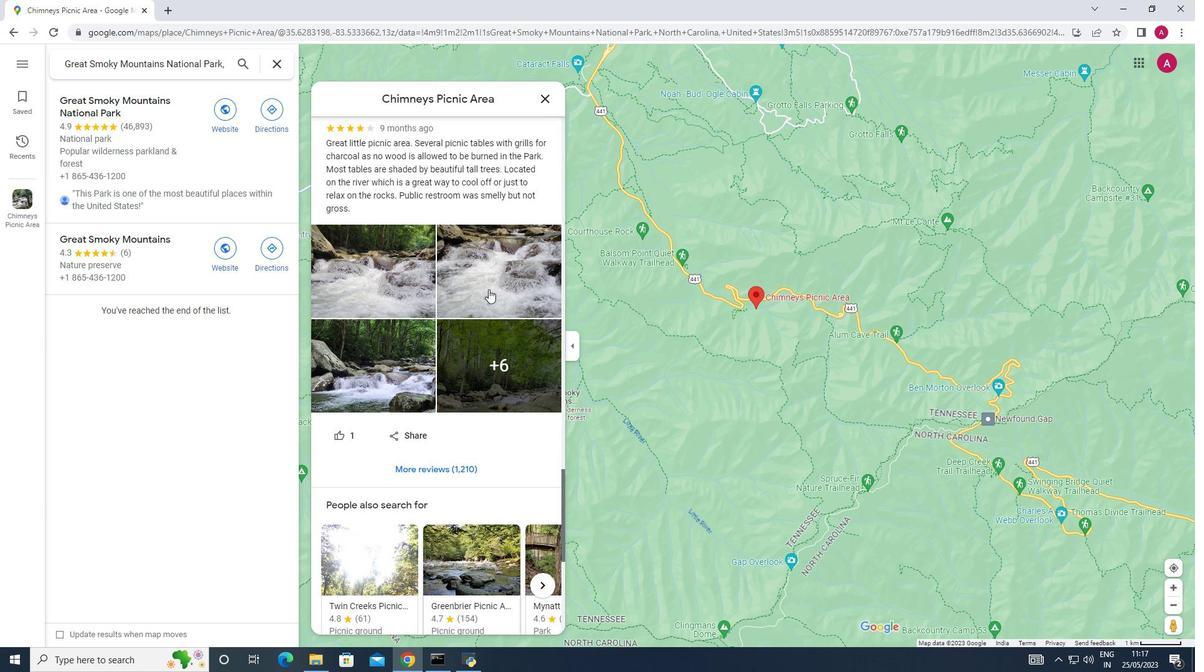 
Action: Mouse scrolled (488, 290) with delta (0, 0)
Screenshot: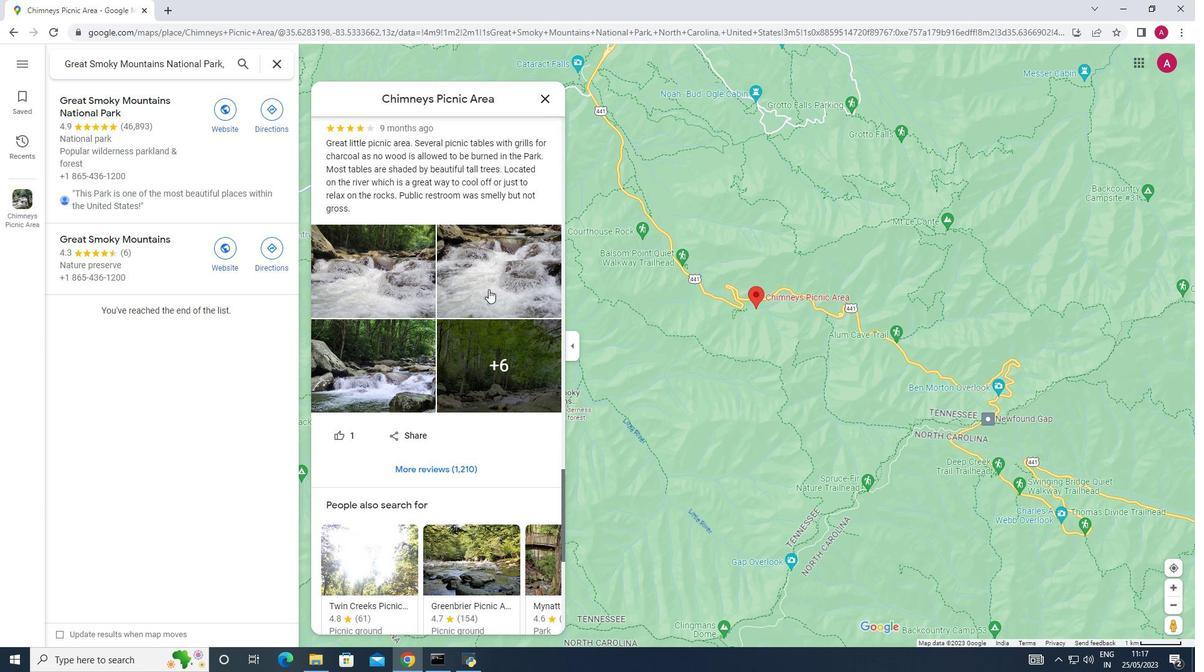 
Action: Mouse scrolled (488, 290) with delta (0, 0)
Screenshot: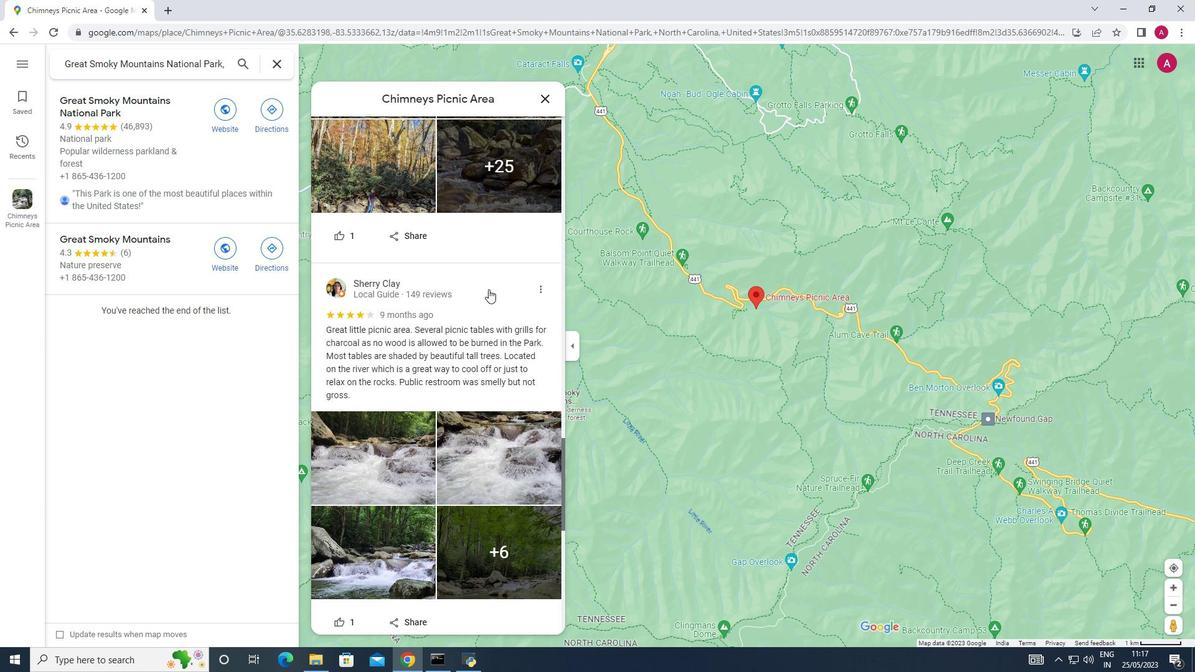 
Action: Mouse scrolled (488, 290) with delta (0, 0)
Screenshot: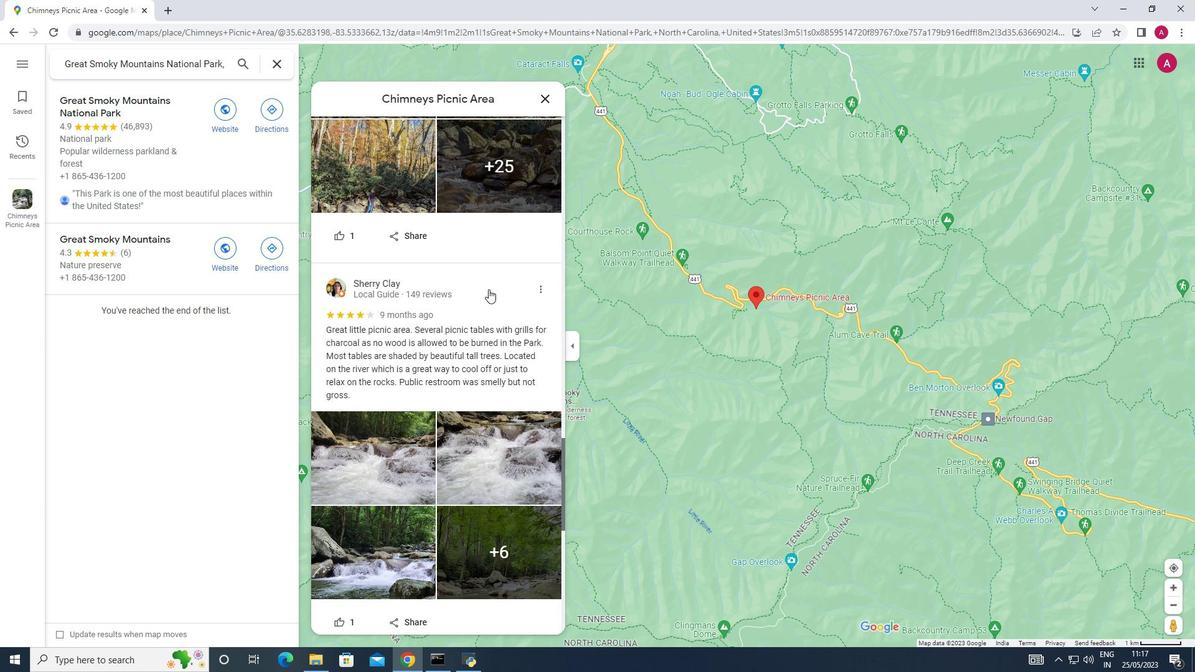 
Action: Mouse scrolled (488, 290) with delta (0, 0)
Screenshot: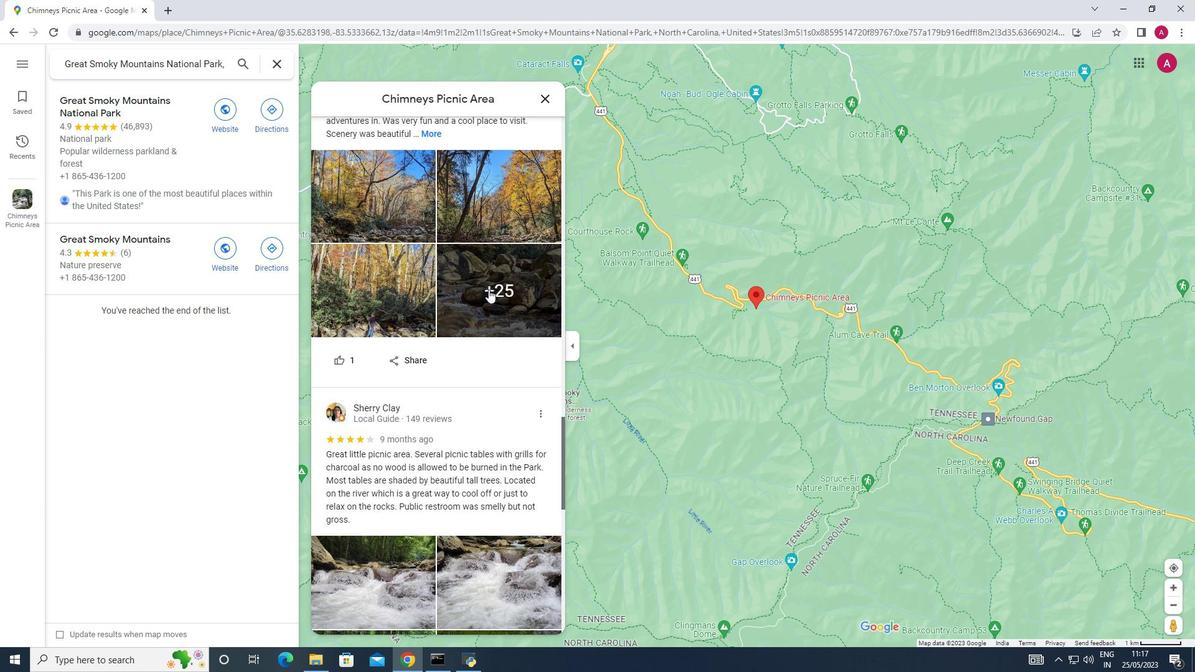 
Action: Mouse scrolled (488, 290) with delta (0, 0)
Screenshot: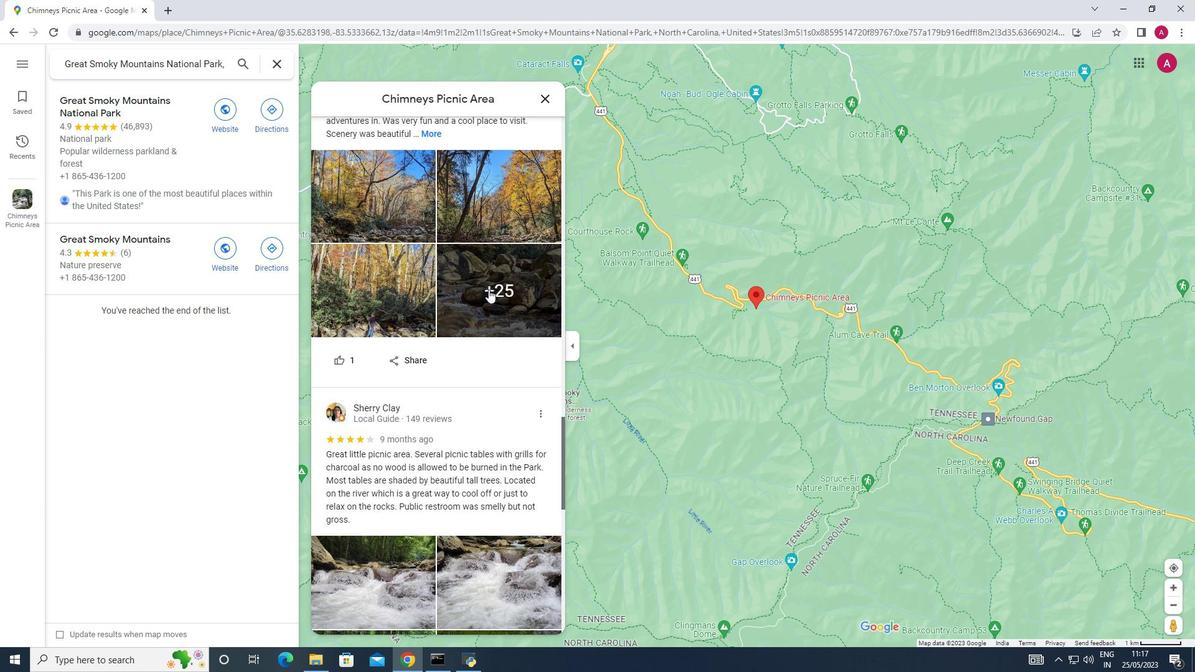 
Action: Mouse scrolled (488, 290) with delta (0, 0)
Screenshot: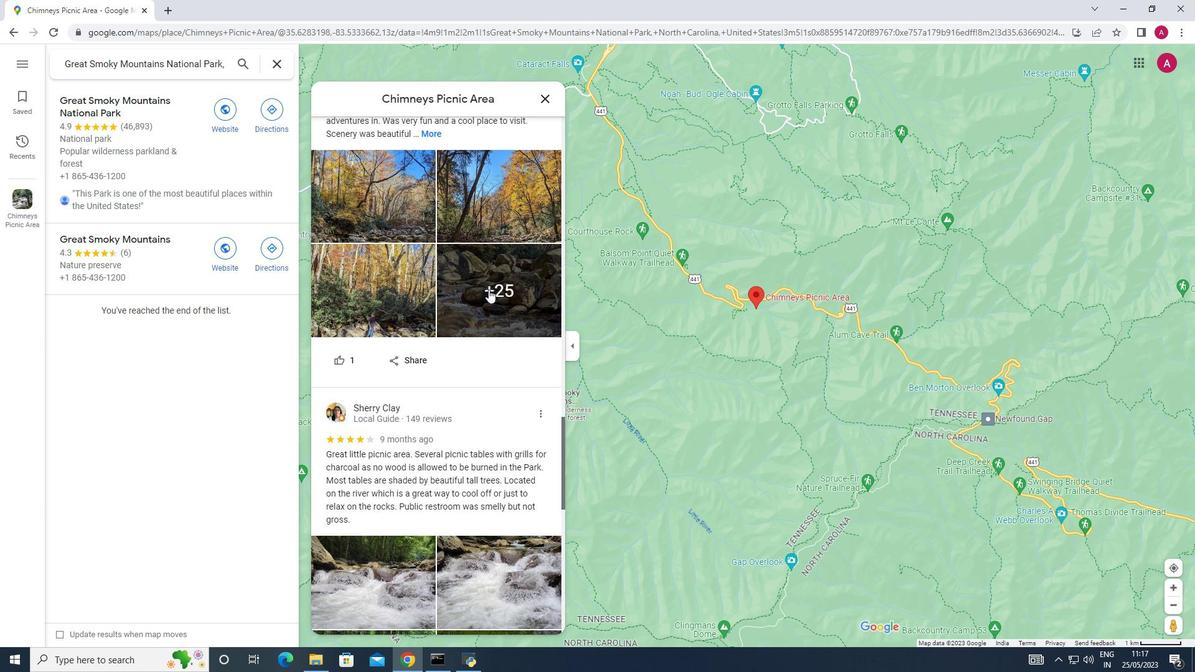 
Action: Mouse scrolled (488, 290) with delta (0, 0)
Screenshot: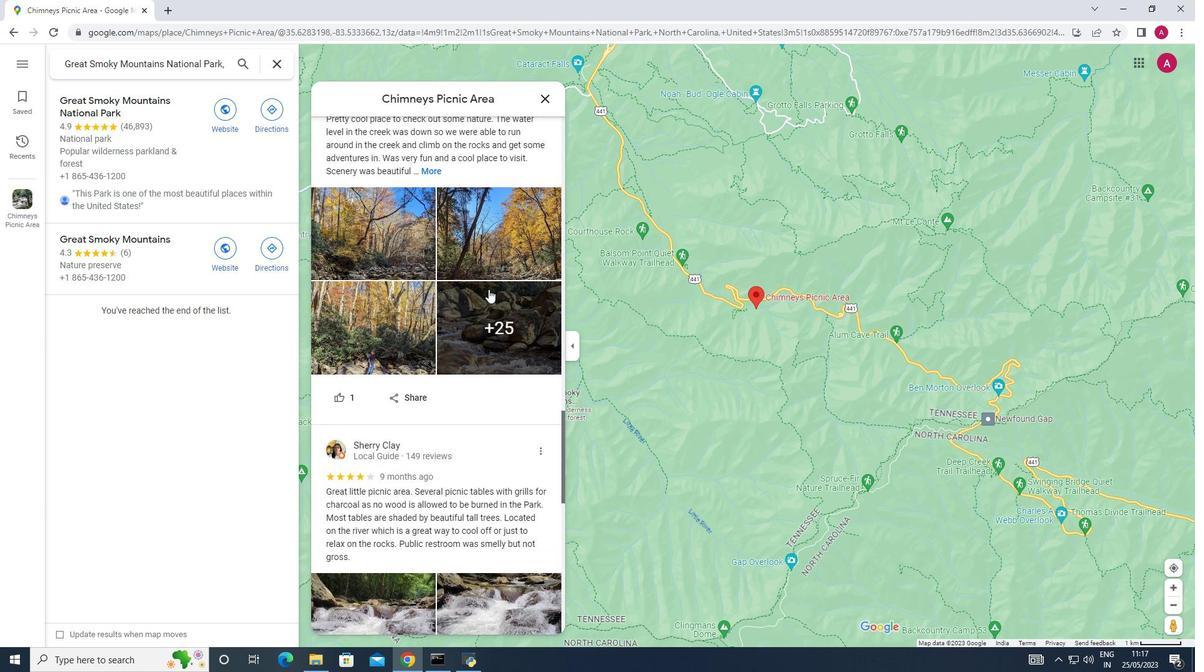 
Action: Mouse scrolled (488, 290) with delta (0, 0)
Screenshot: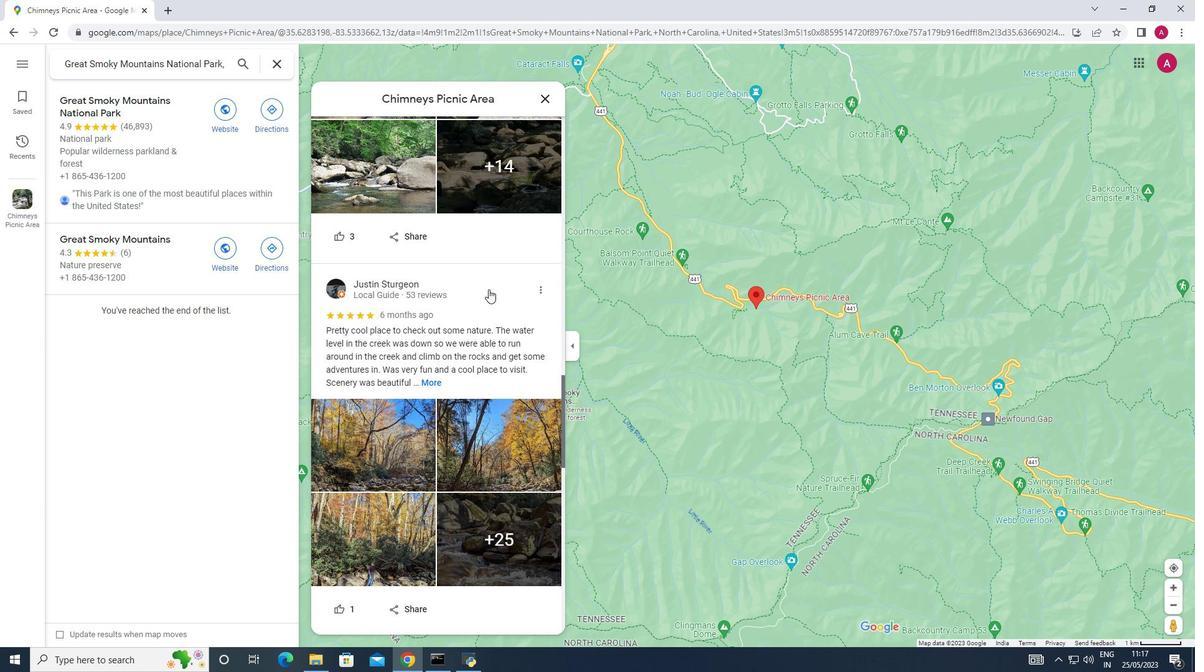 
Action: Mouse scrolled (488, 290) with delta (0, 0)
Screenshot: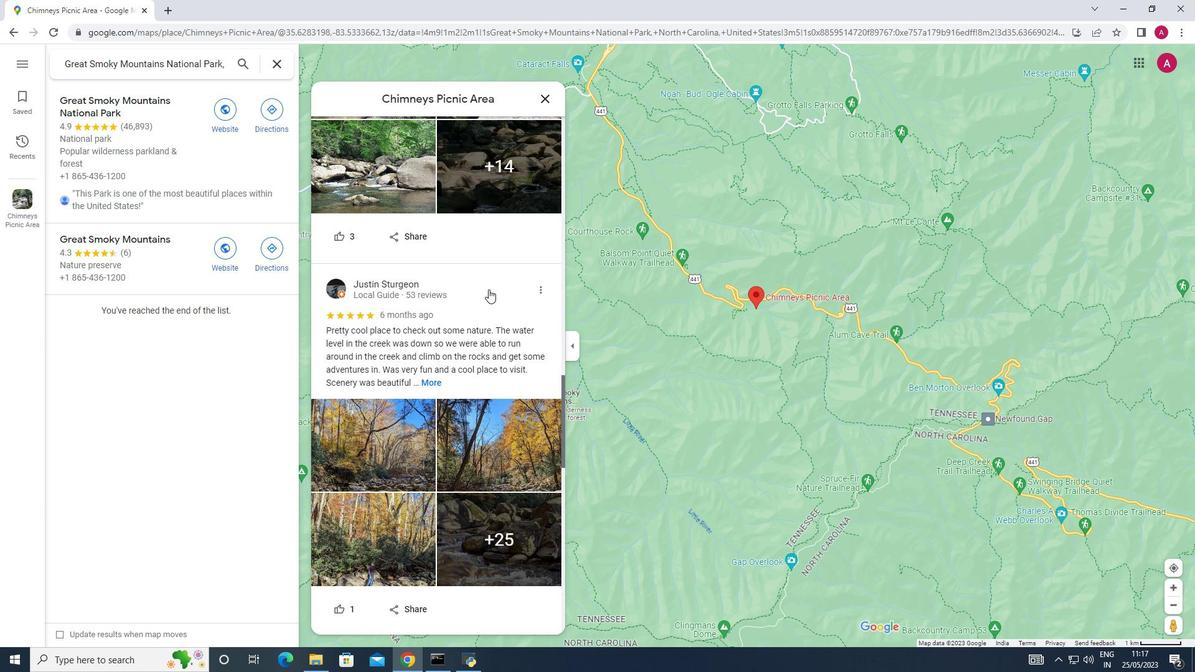 
Action: Mouse scrolled (488, 290) with delta (0, 0)
Screenshot: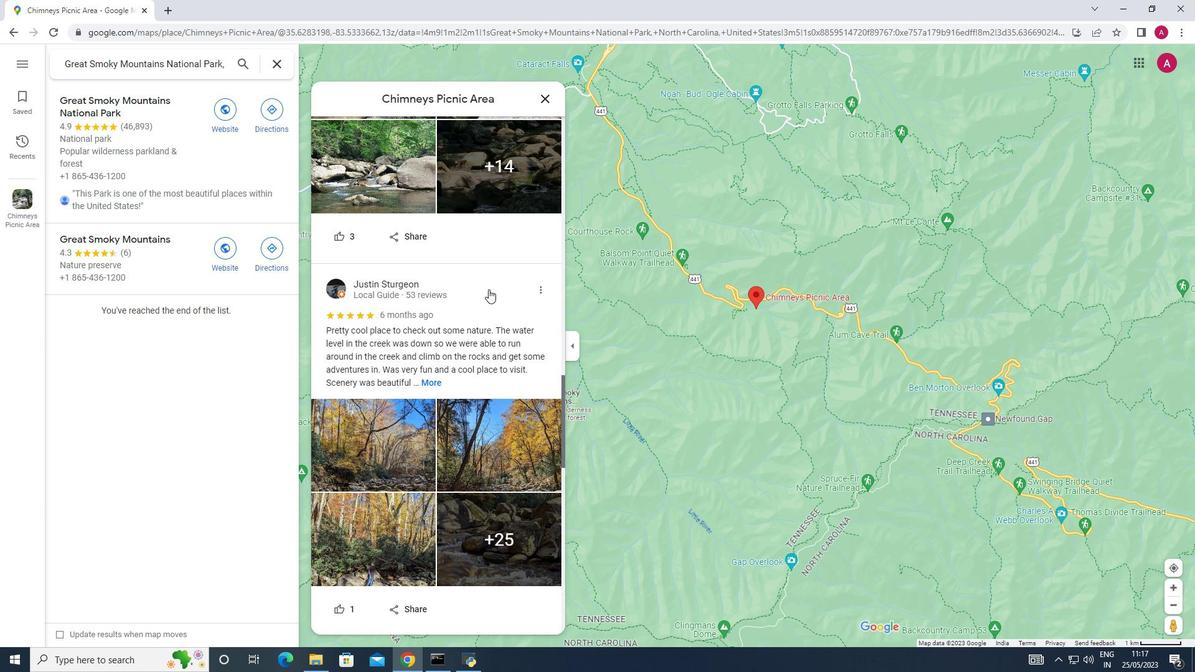 
Action: Mouse scrolled (488, 290) with delta (0, 0)
Screenshot: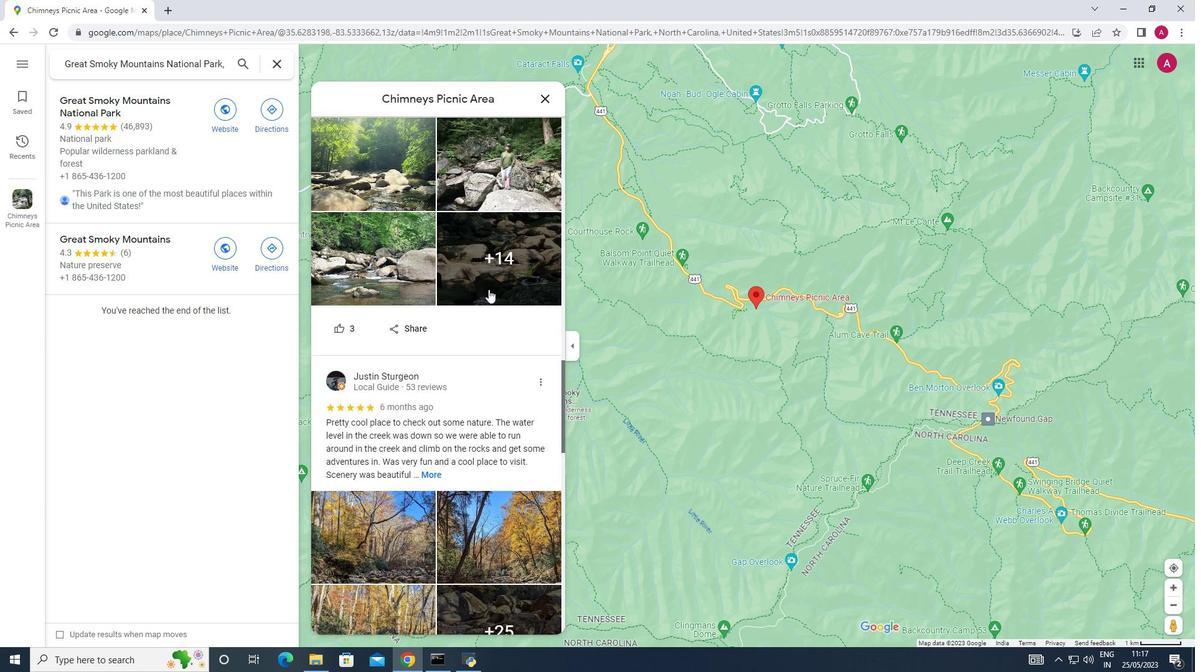 
Action: Mouse scrolled (488, 290) with delta (0, 0)
Screenshot: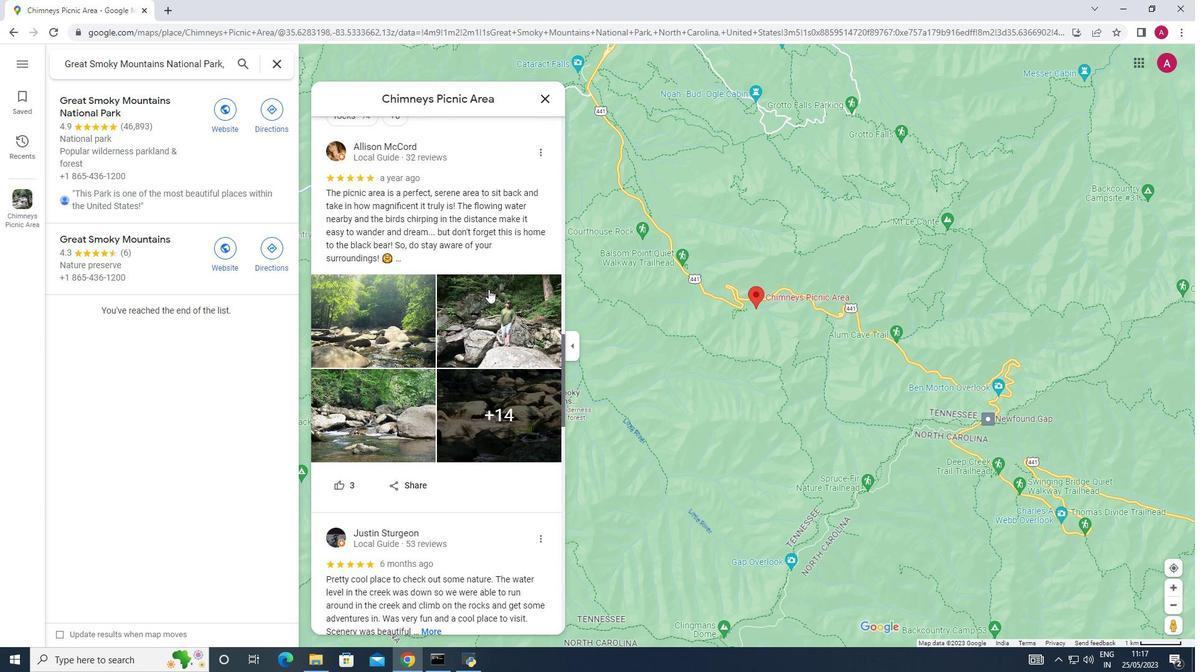 
Action: Mouse scrolled (488, 290) with delta (0, 0)
Screenshot: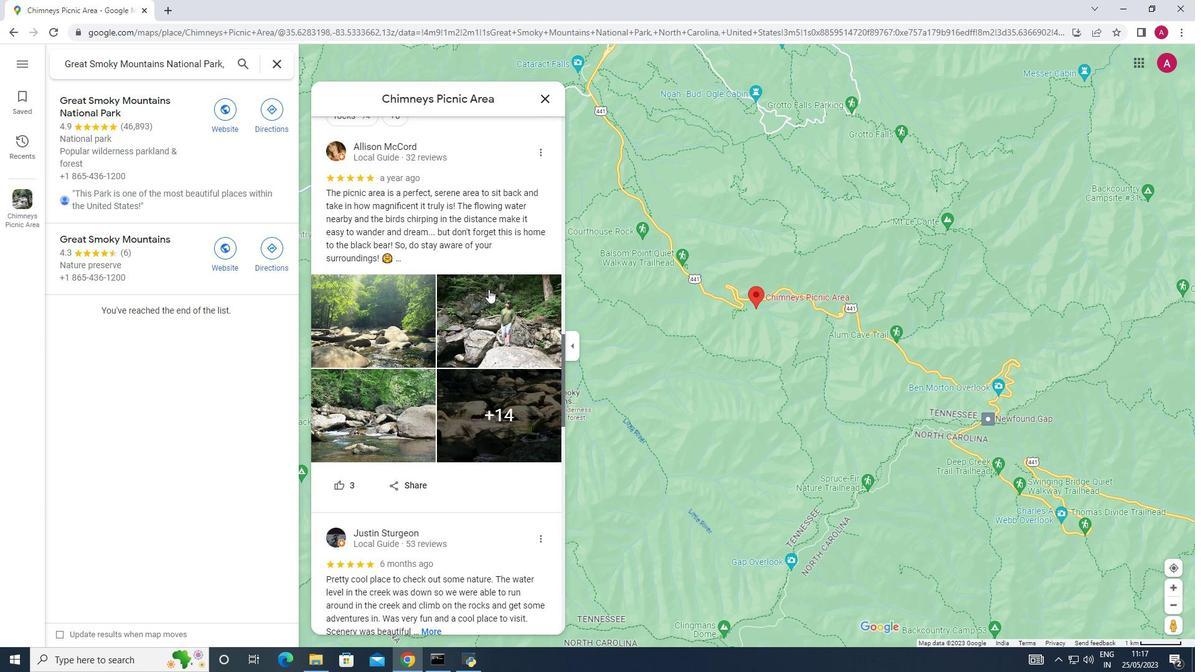 
Action: Mouse scrolled (488, 290) with delta (0, 0)
Screenshot: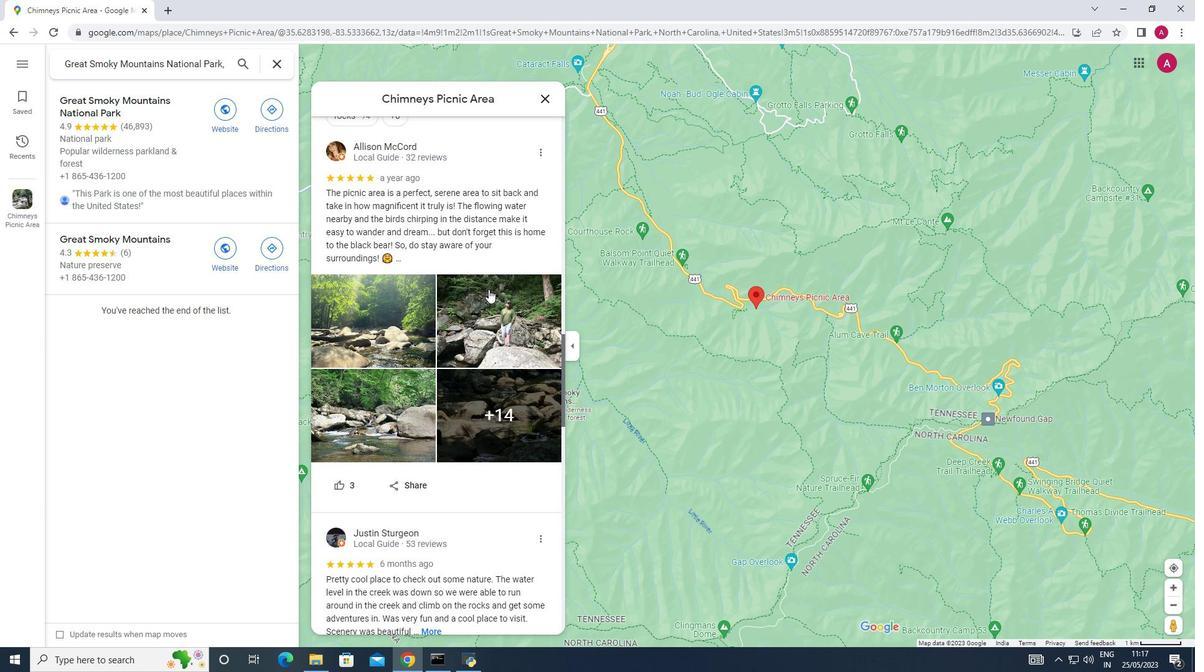 
Action: Mouse scrolled (488, 290) with delta (0, 0)
Screenshot: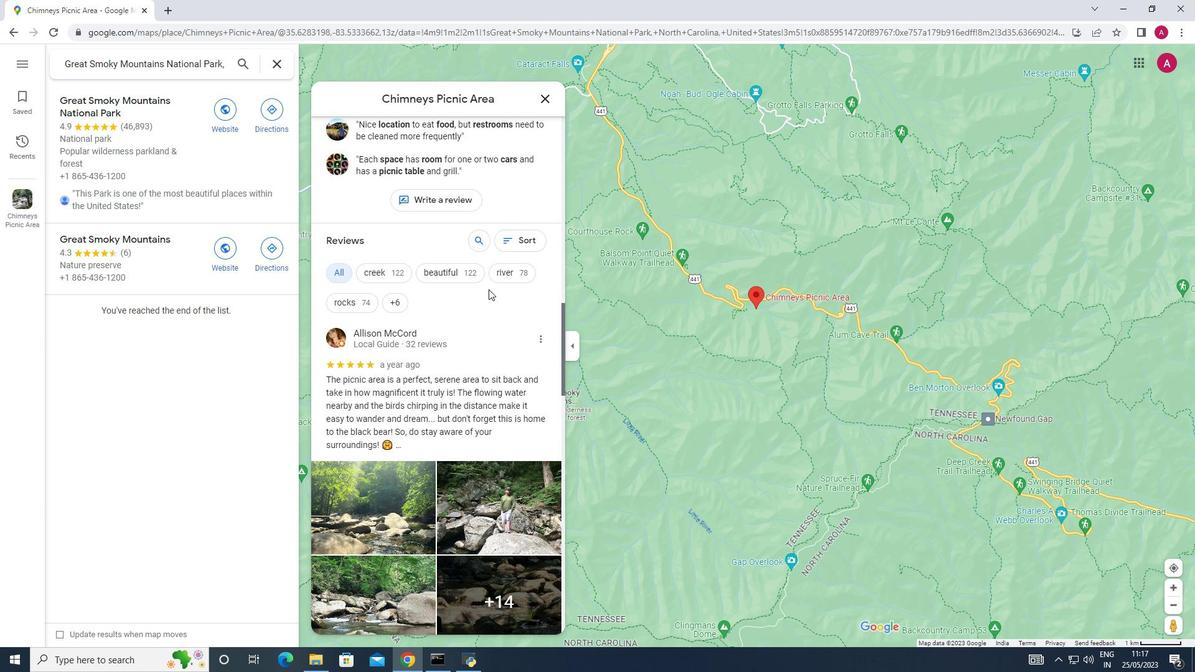 
Action: Mouse scrolled (488, 290) with delta (0, 0)
Screenshot: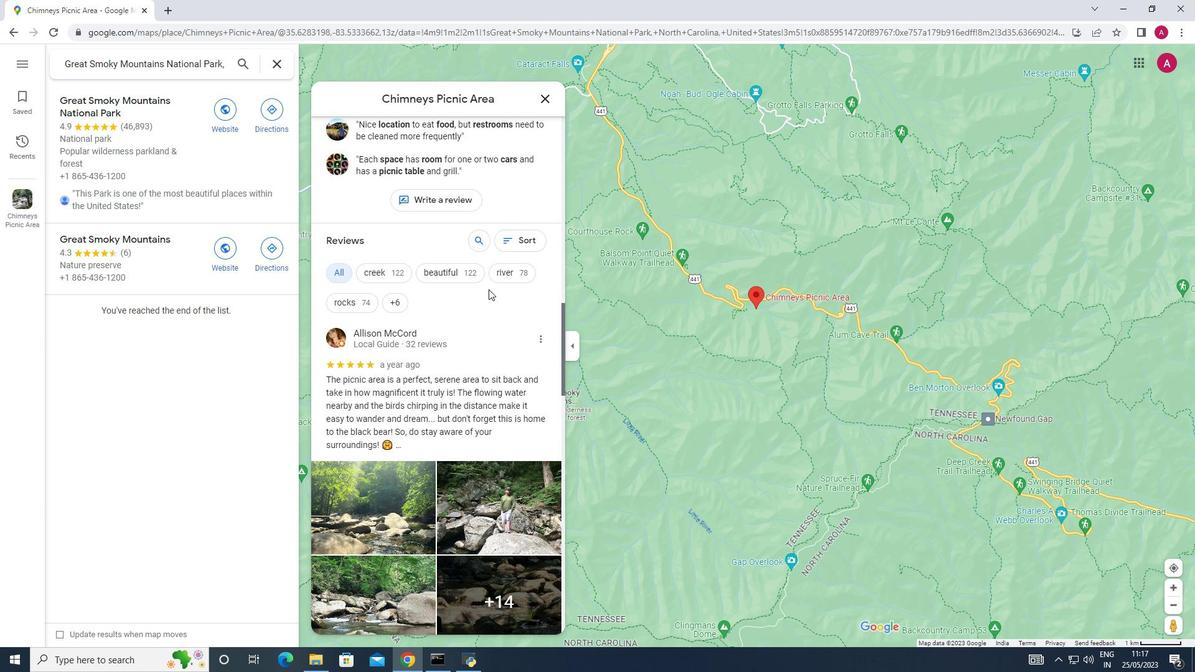 
Action: Mouse scrolled (488, 290) with delta (0, 0)
Screenshot: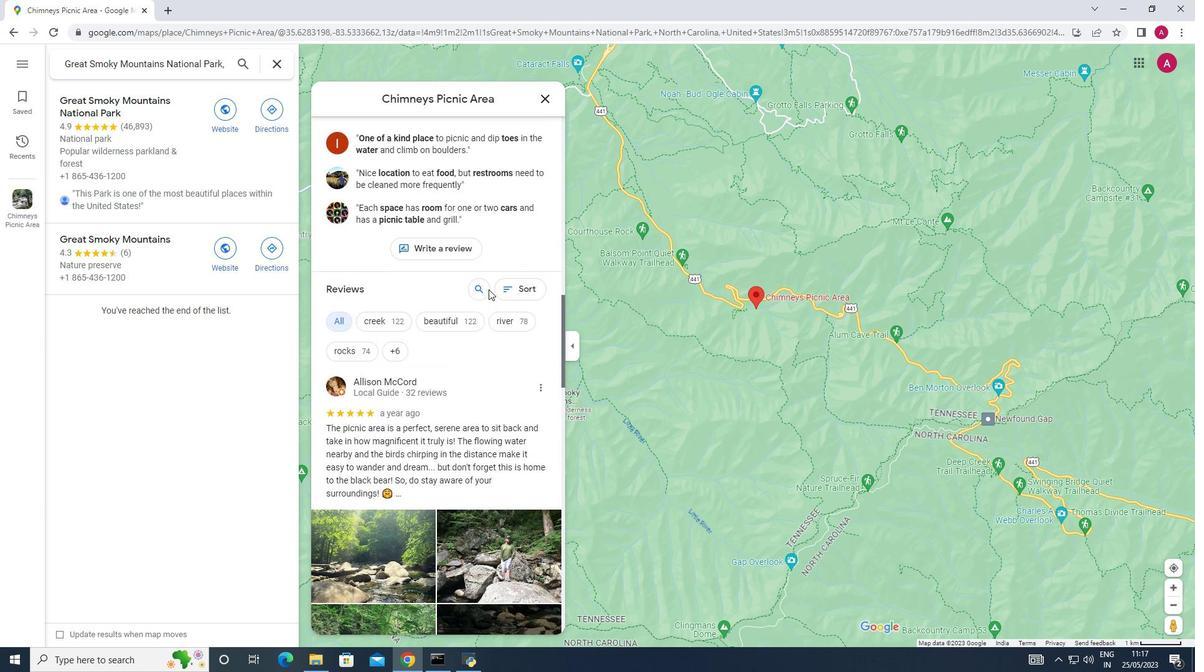 
Action: Mouse scrolled (488, 290) with delta (0, 0)
Screenshot: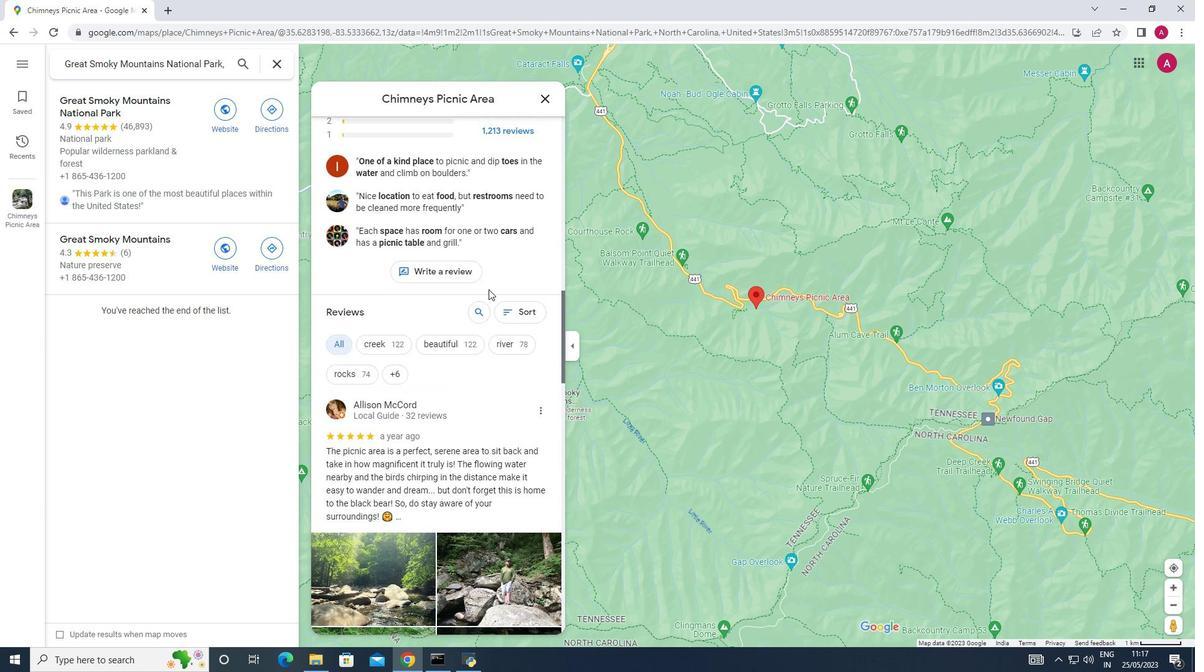 
Action: Mouse scrolled (488, 290) with delta (0, 0)
Screenshot: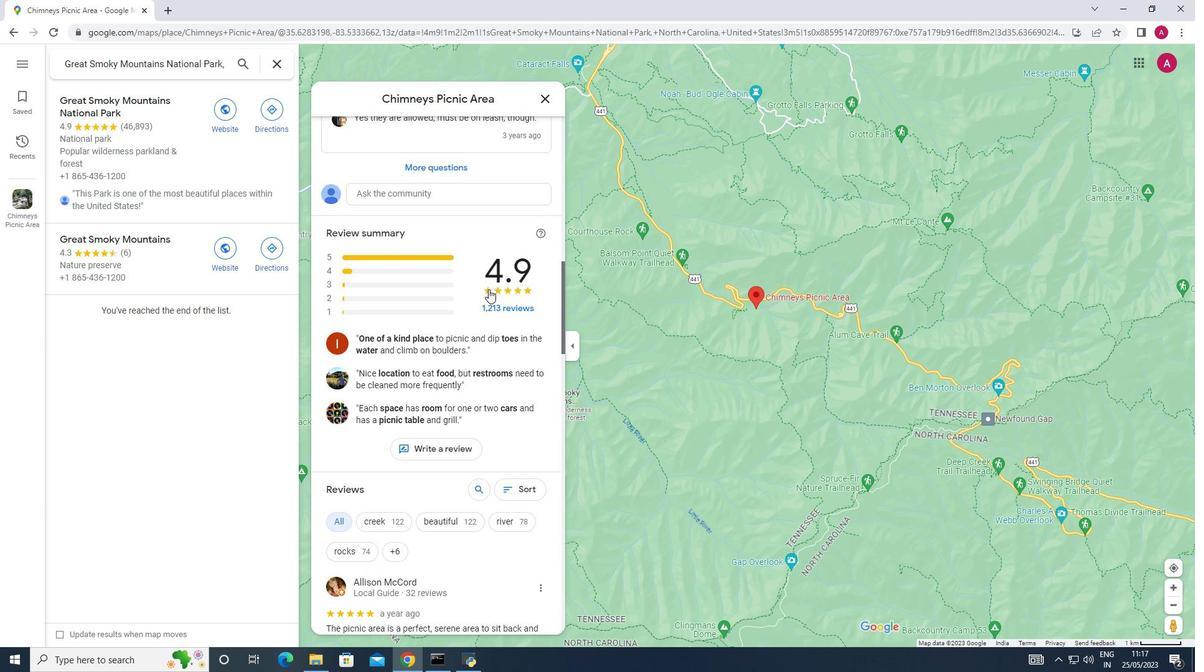 
Action: Mouse scrolled (488, 290) with delta (0, 0)
Screenshot: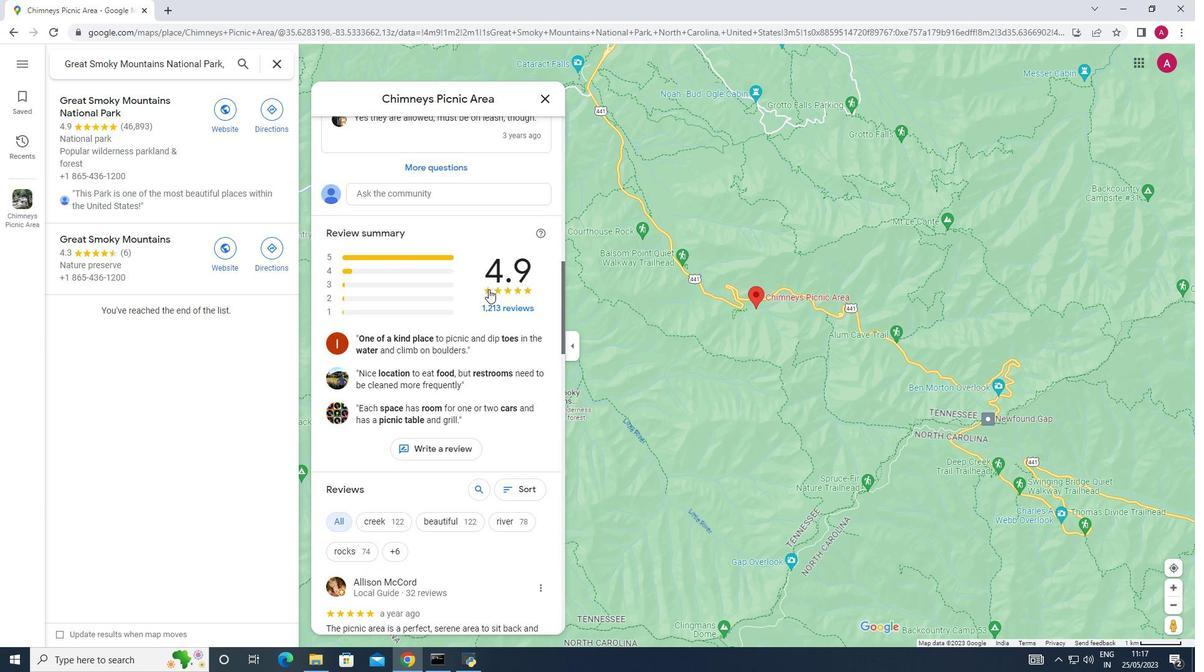 
Action: Mouse scrolled (488, 290) with delta (0, 0)
Screenshot: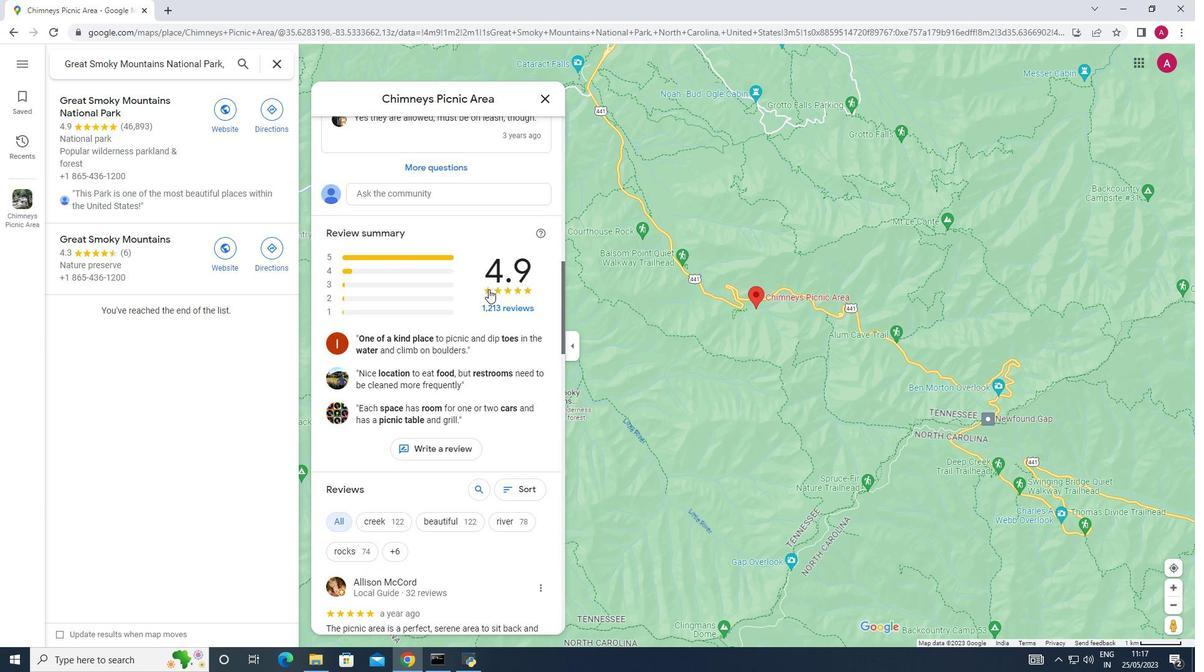 
Action: Mouse scrolled (488, 290) with delta (0, 0)
Screenshot: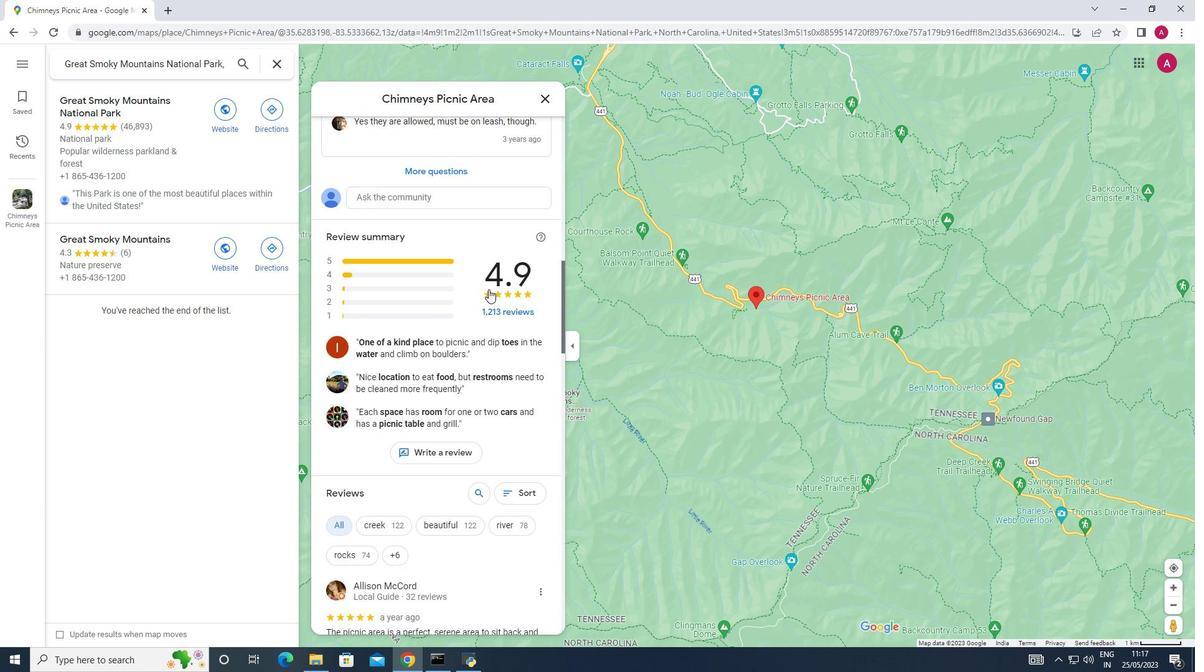 
Action: Mouse scrolled (488, 290) with delta (0, 0)
Screenshot: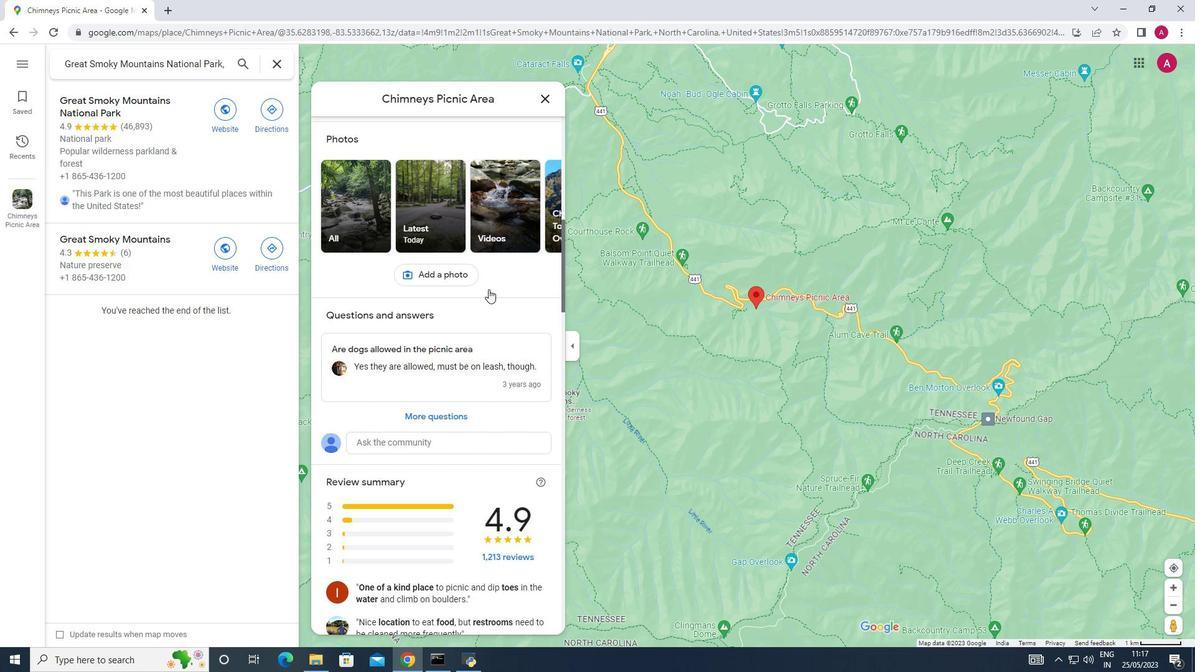 
Action: Mouse scrolled (488, 290) with delta (0, 0)
Screenshot: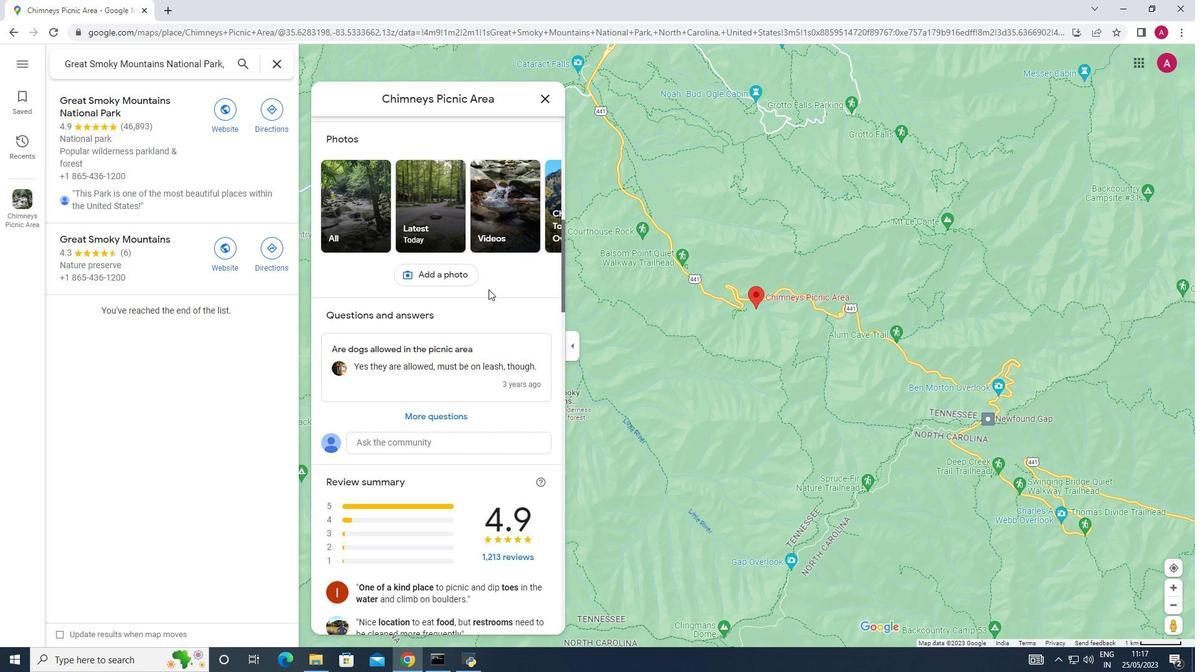 
Action: Mouse scrolled (488, 290) with delta (0, 0)
Screenshot: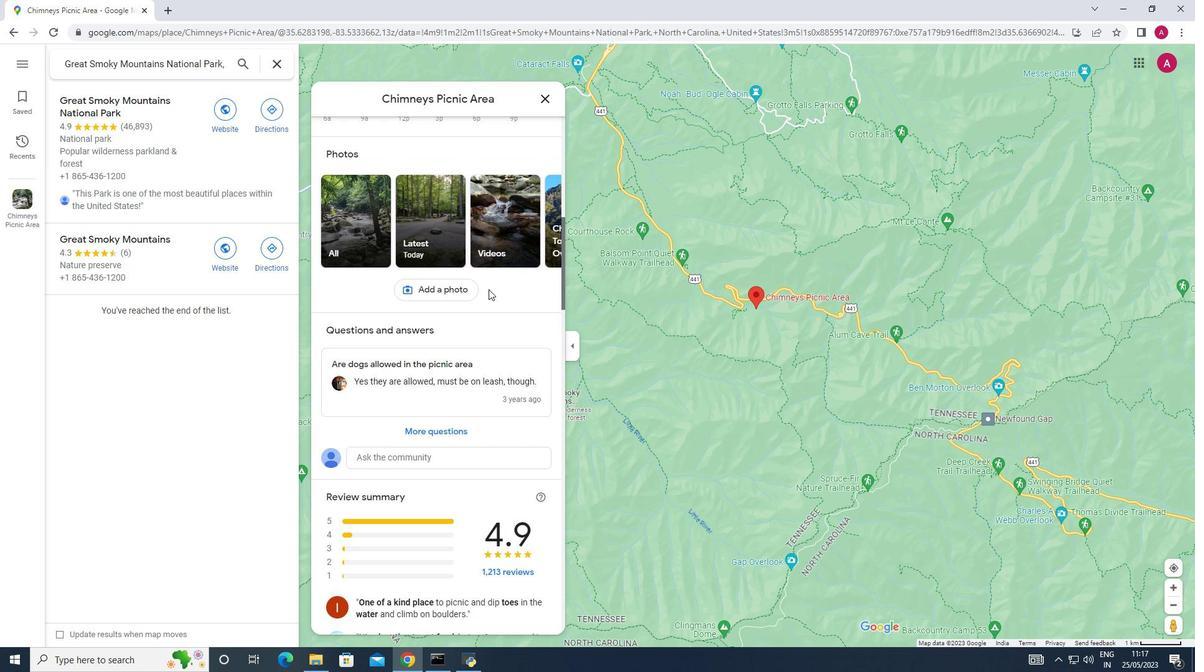 
Action: Mouse scrolled (488, 290) with delta (0, 0)
Screenshot: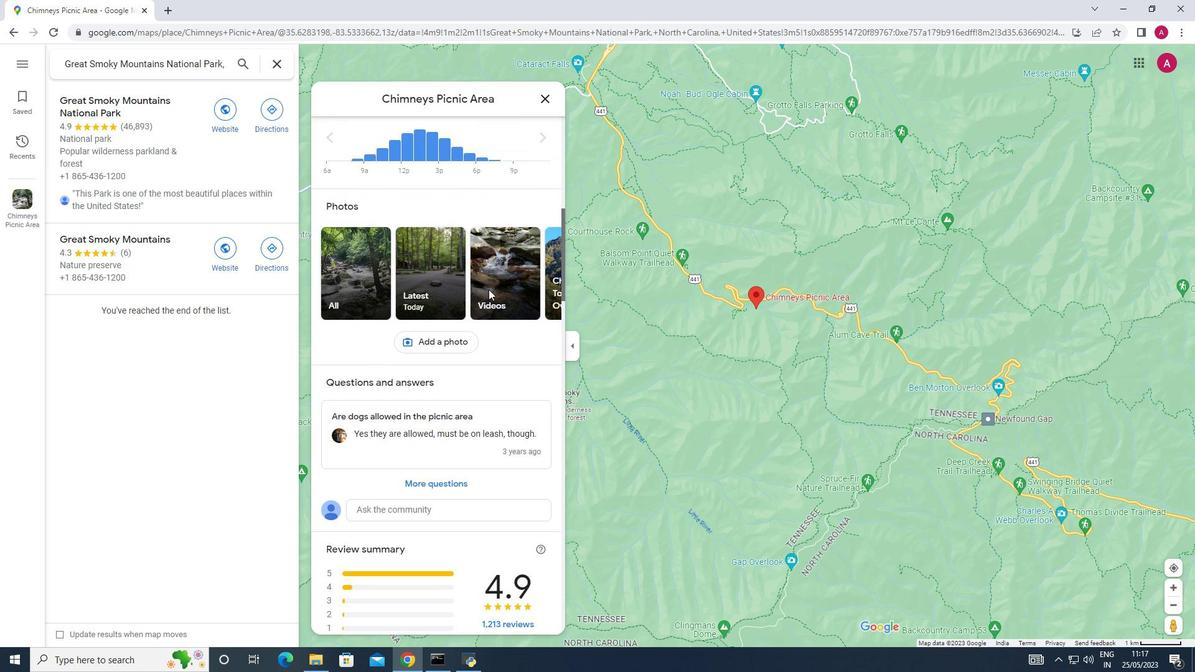 
Action: Mouse scrolled (488, 290) with delta (0, 0)
Screenshot: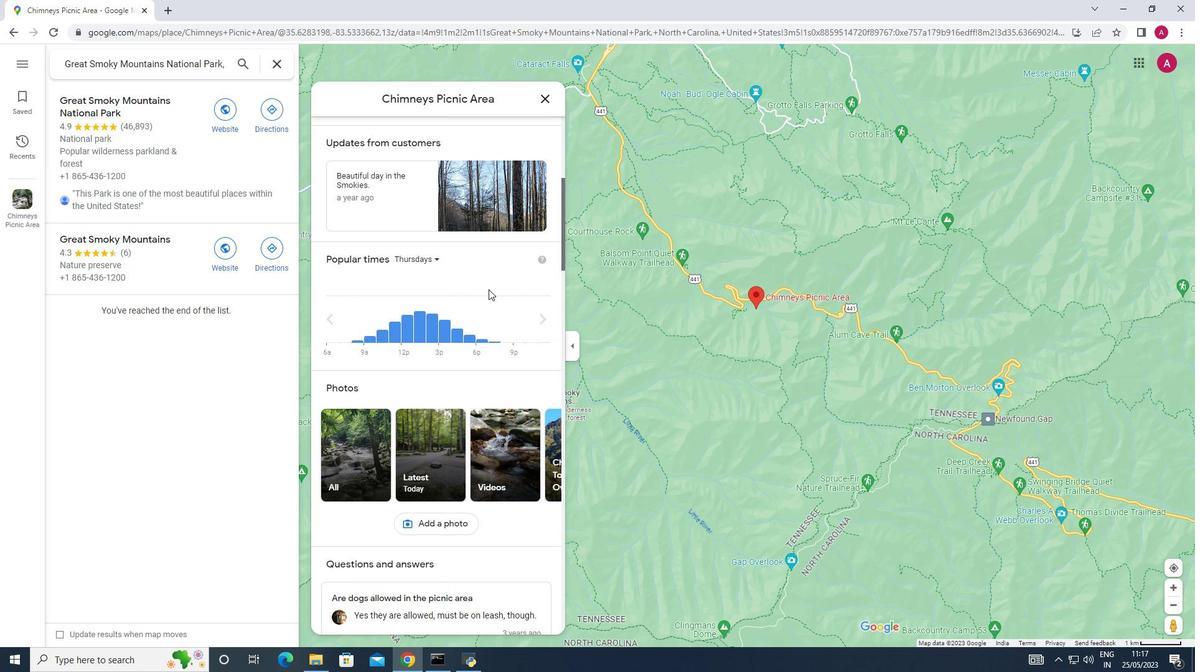
Action: Mouse scrolled (488, 290) with delta (0, 0)
Screenshot: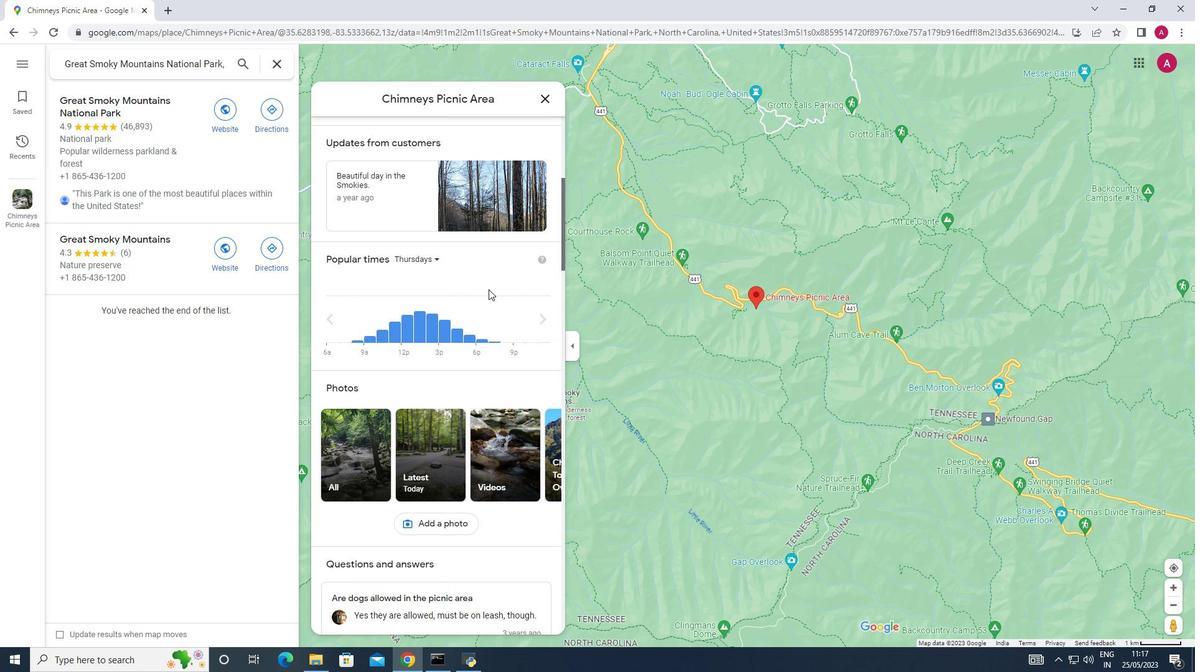 
Action: Mouse scrolled (488, 290) with delta (0, 0)
Screenshot: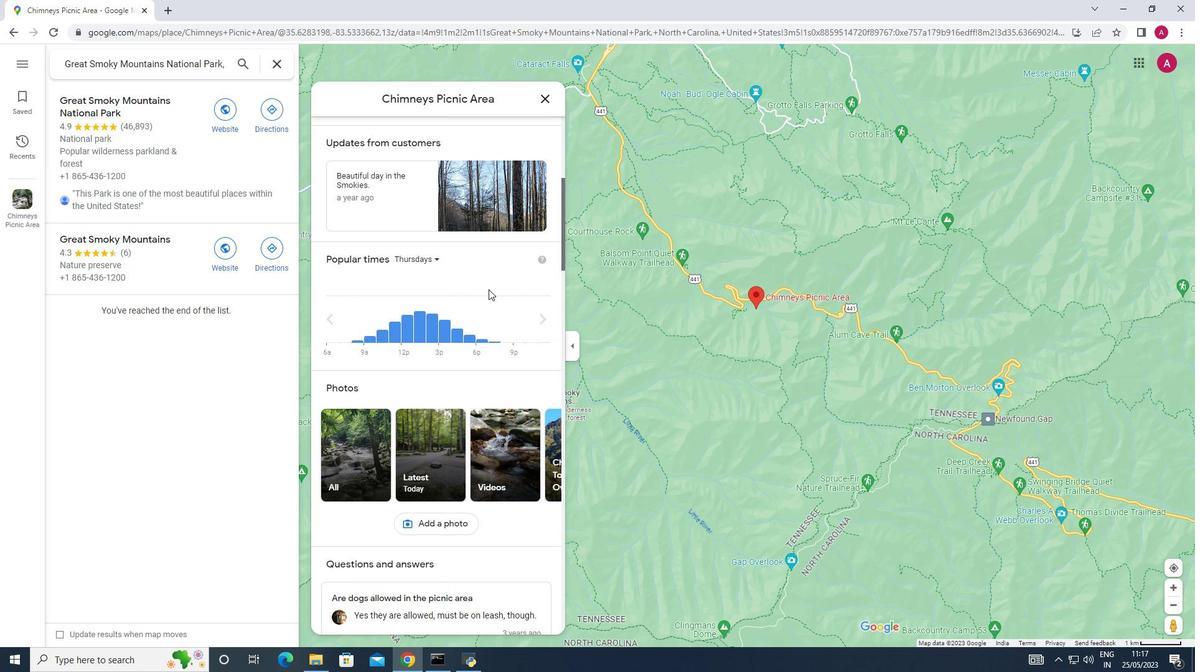 
Action: Mouse scrolled (488, 290) with delta (0, 0)
Screenshot: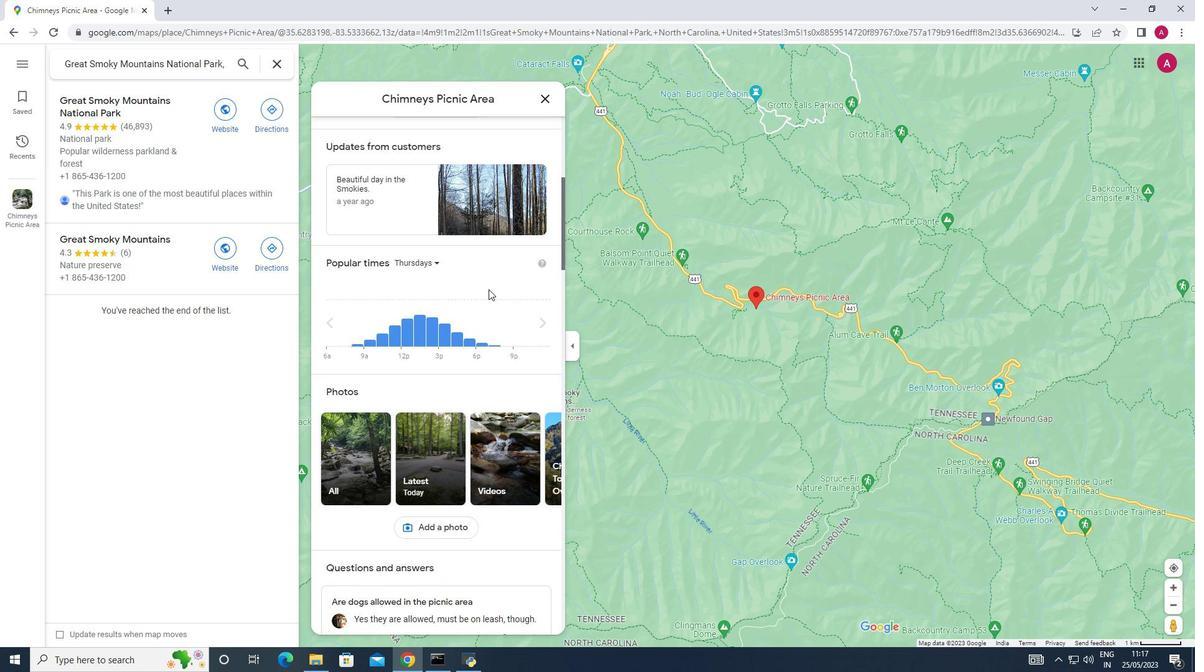 
Action: Mouse scrolled (488, 290) with delta (0, 0)
Screenshot: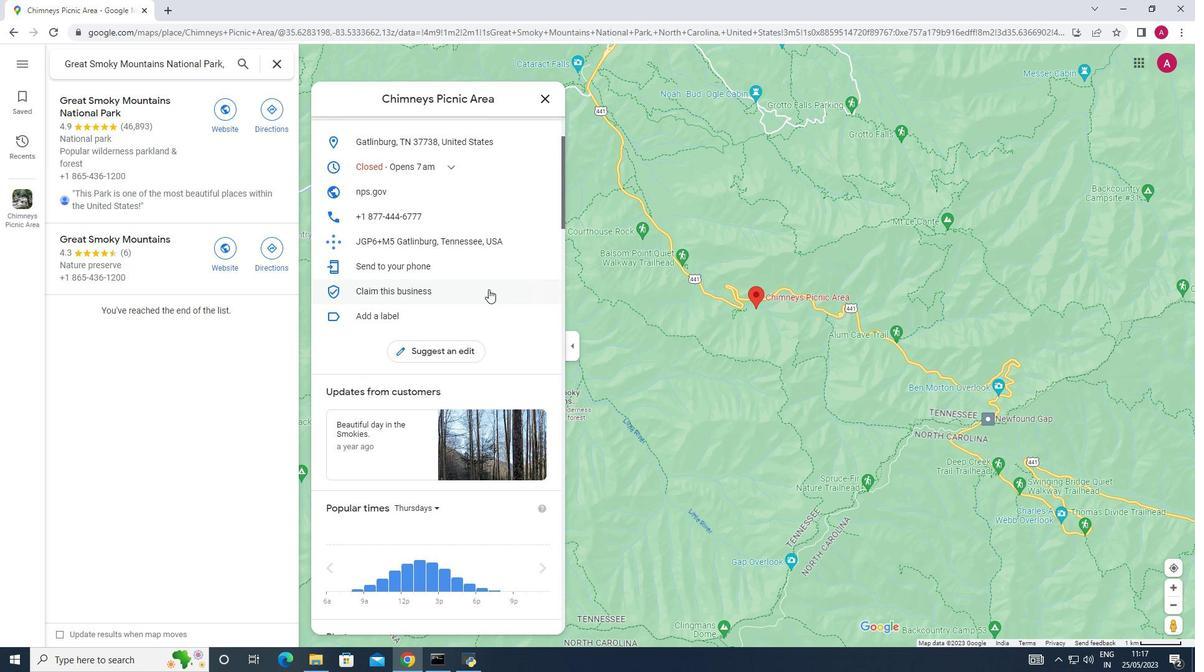 
Action: Mouse scrolled (488, 290) with delta (0, 0)
Screenshot: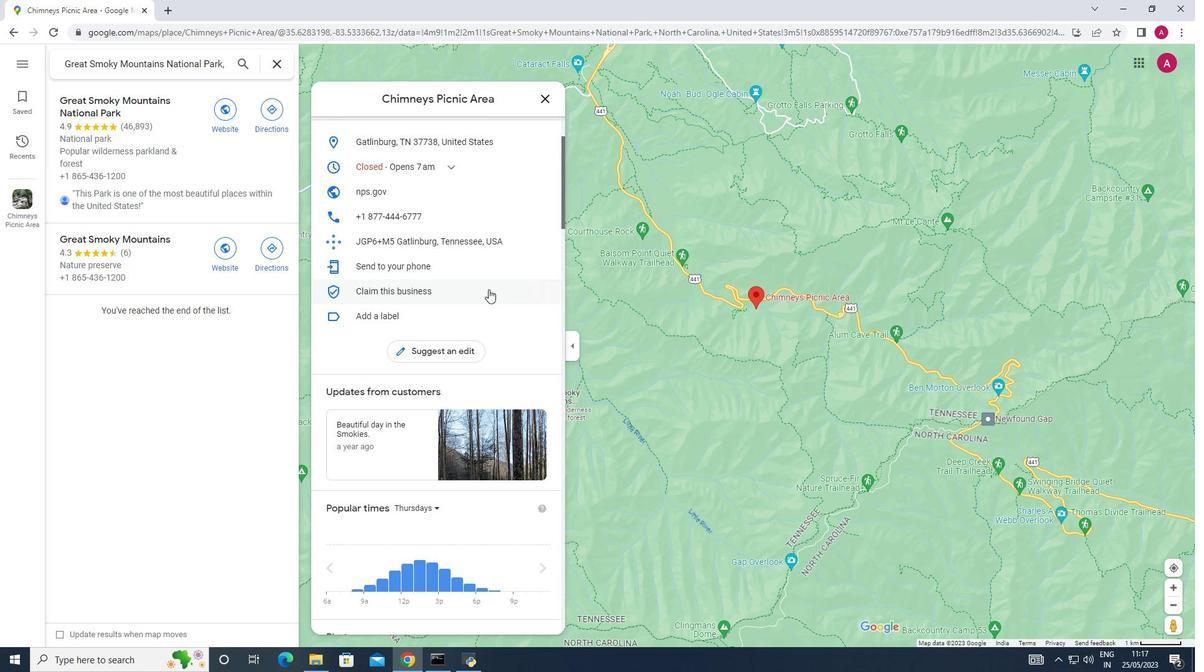 
Action: Mouse scrolled (488, 290) with delta (0, 0)
Screenshot: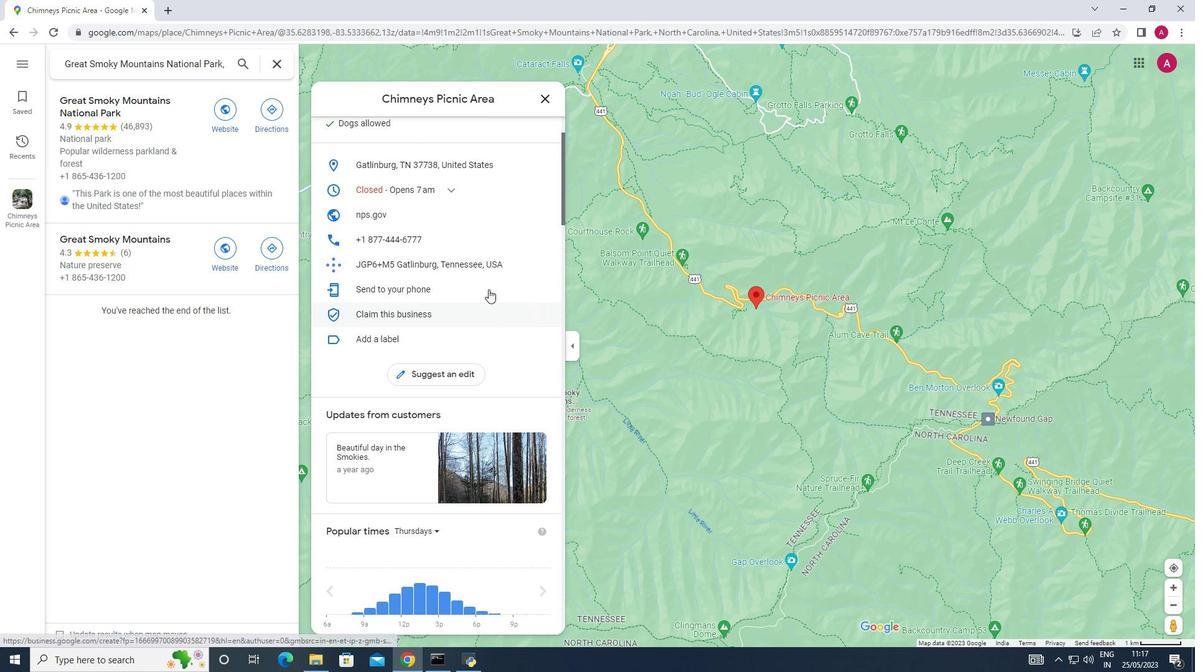 
Action: Mouse scrolled (488, 290) with delta (0, 0)
Screenshot: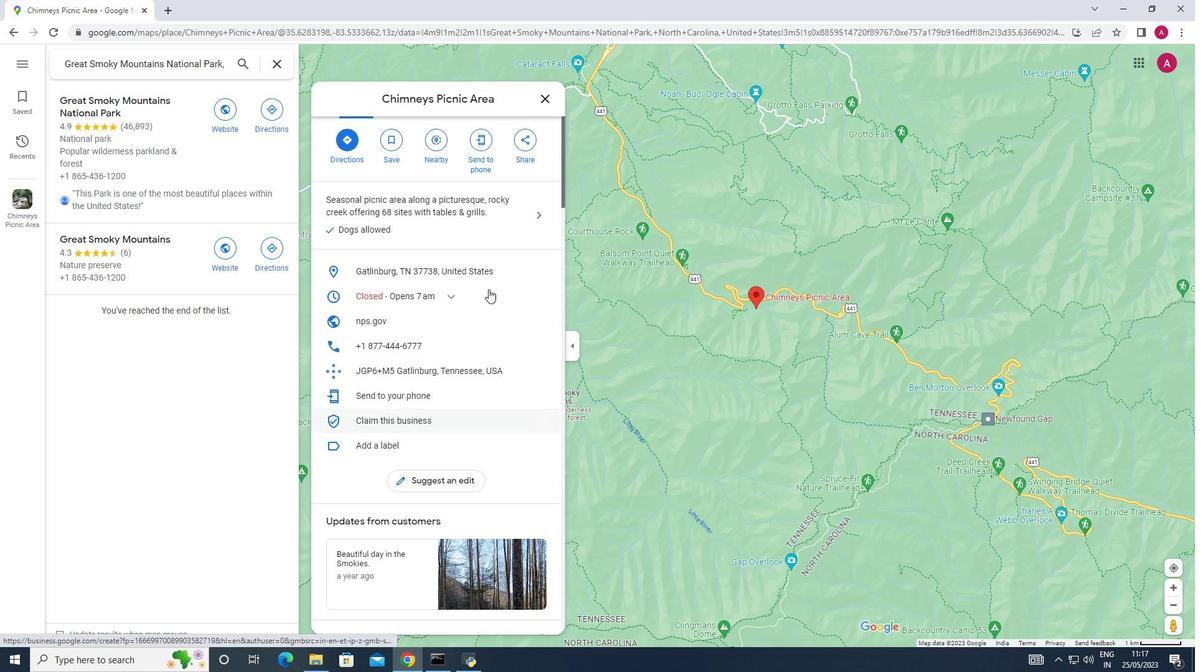 
Action: Mouse scrolled (488, 290) with delta (0, 0)
Screenshot: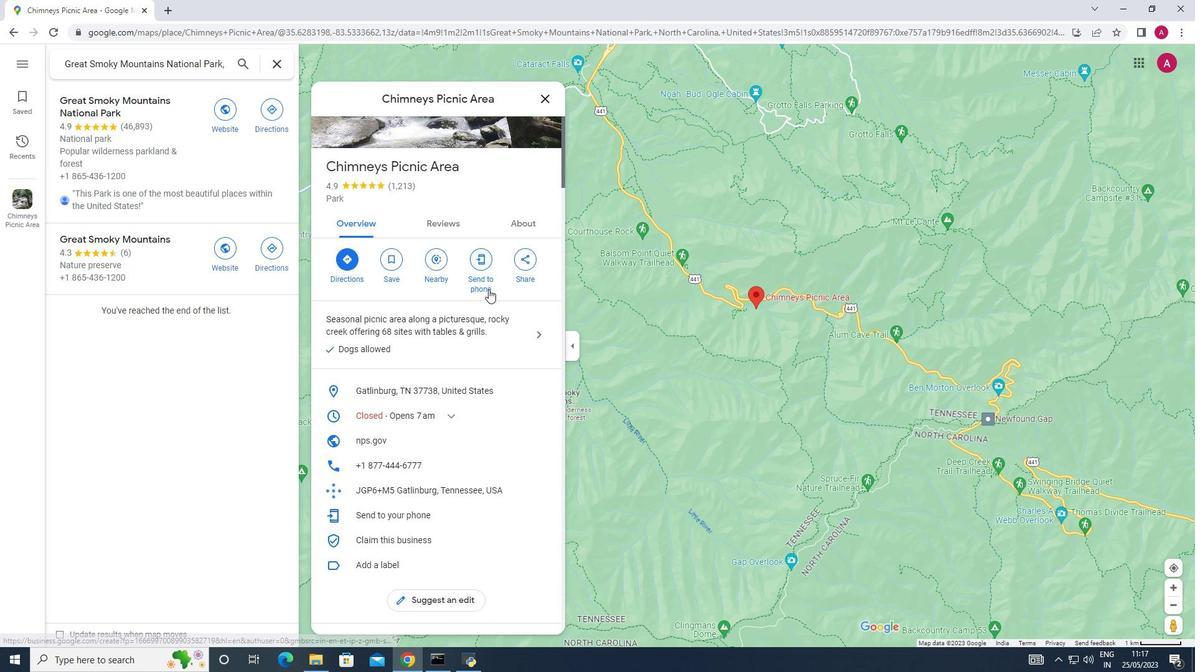 
Action: Mouse scrolled (488, 290) with delta (0, 0)
Screenshot: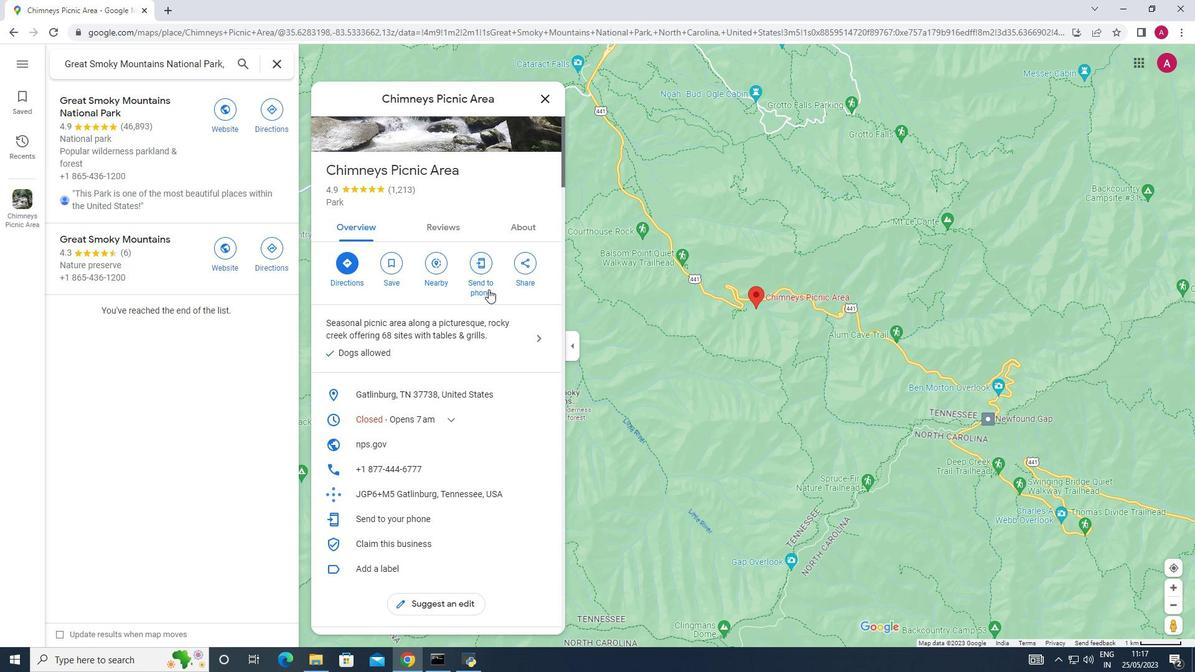 
Action: Mouse scrolled (488, 290) with delta (0, 0)
Screenshot: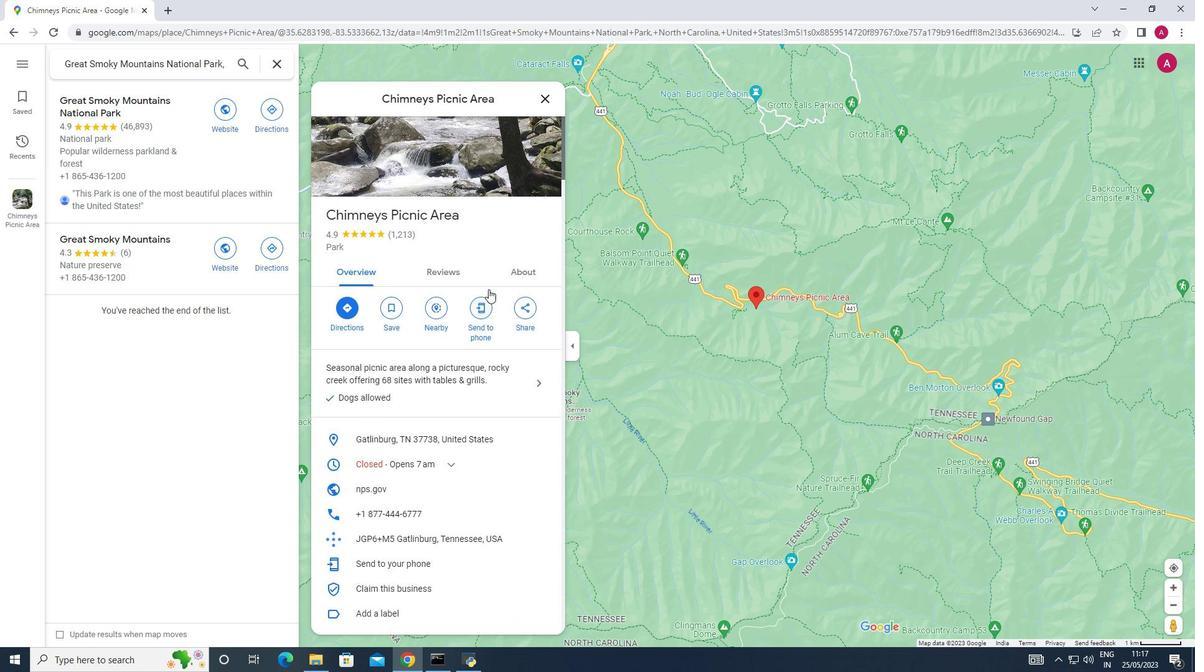 
Action: Mouse moved to (480, 200)
Screenshot: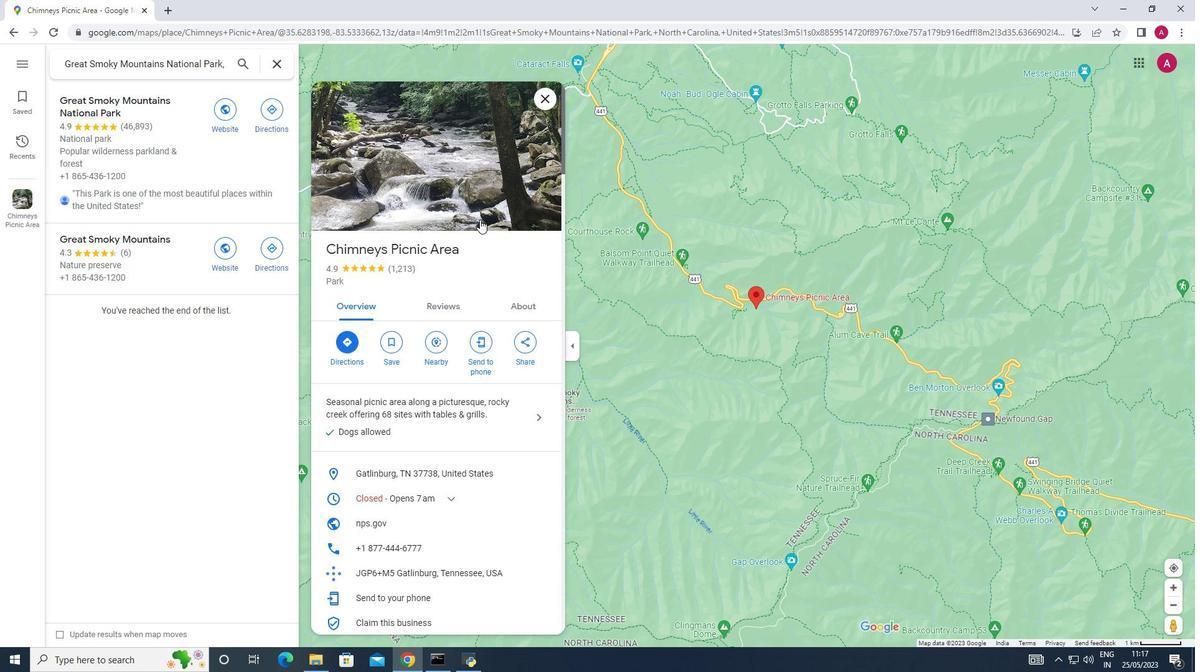 
Action: Mouse pressed left at (480, 200)
Screenshot: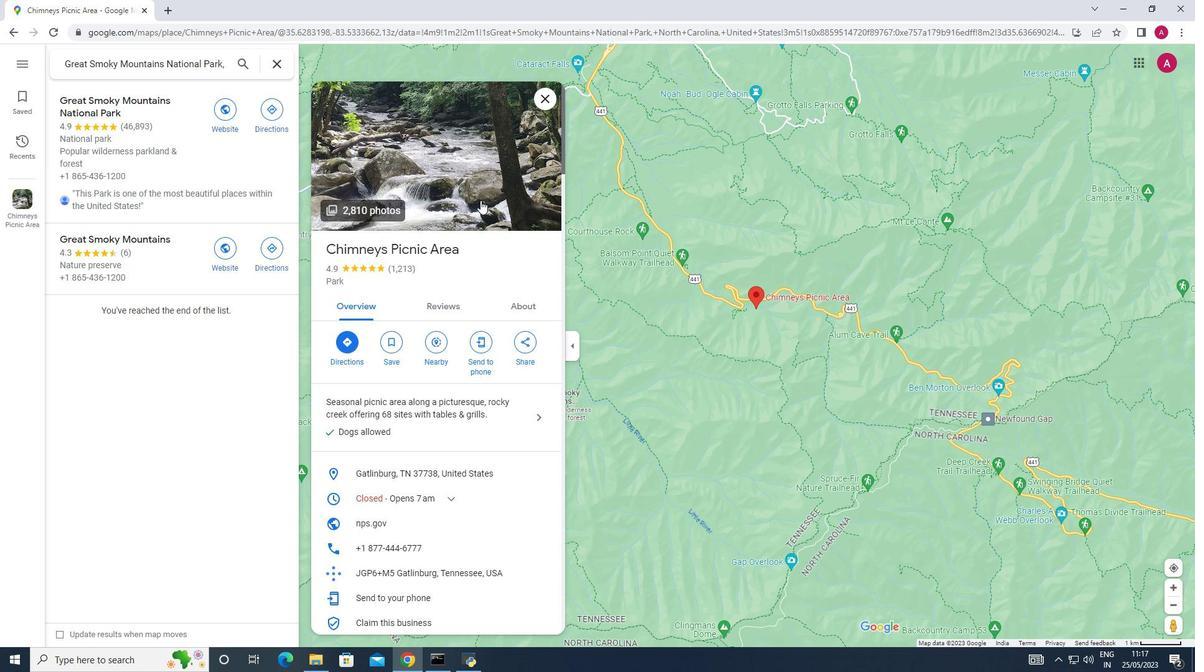 
Action: Mouse moved to (765, 549)
Screenshot: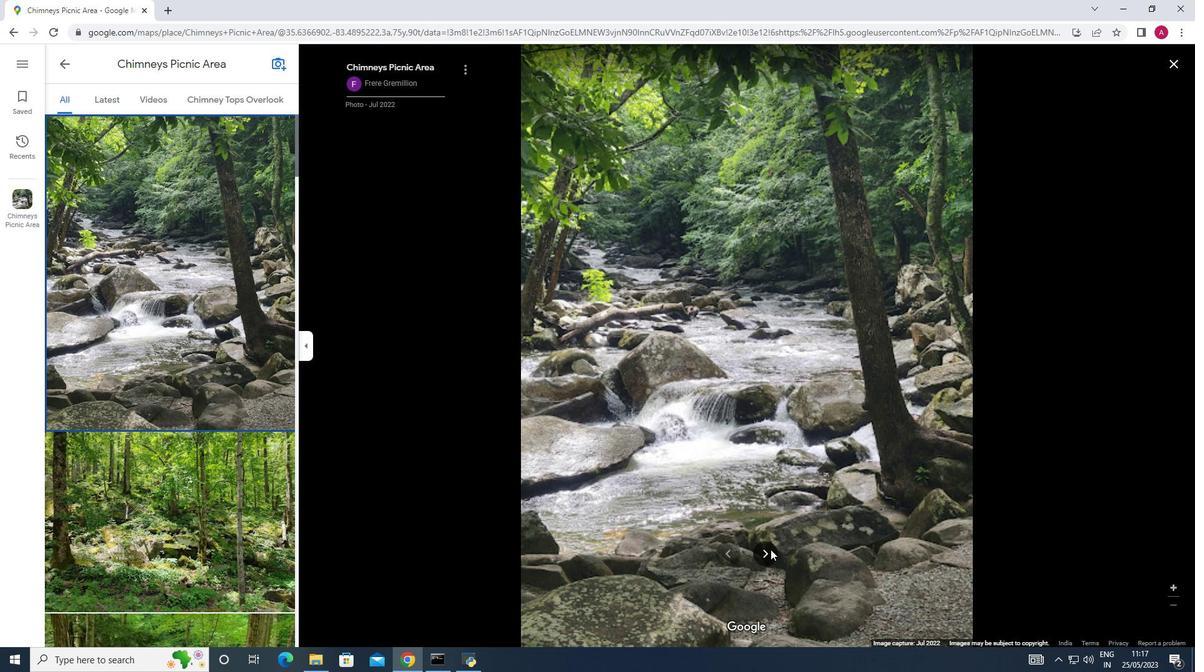 
Action: Mouse pressed left at (765, 549)
Screenshot: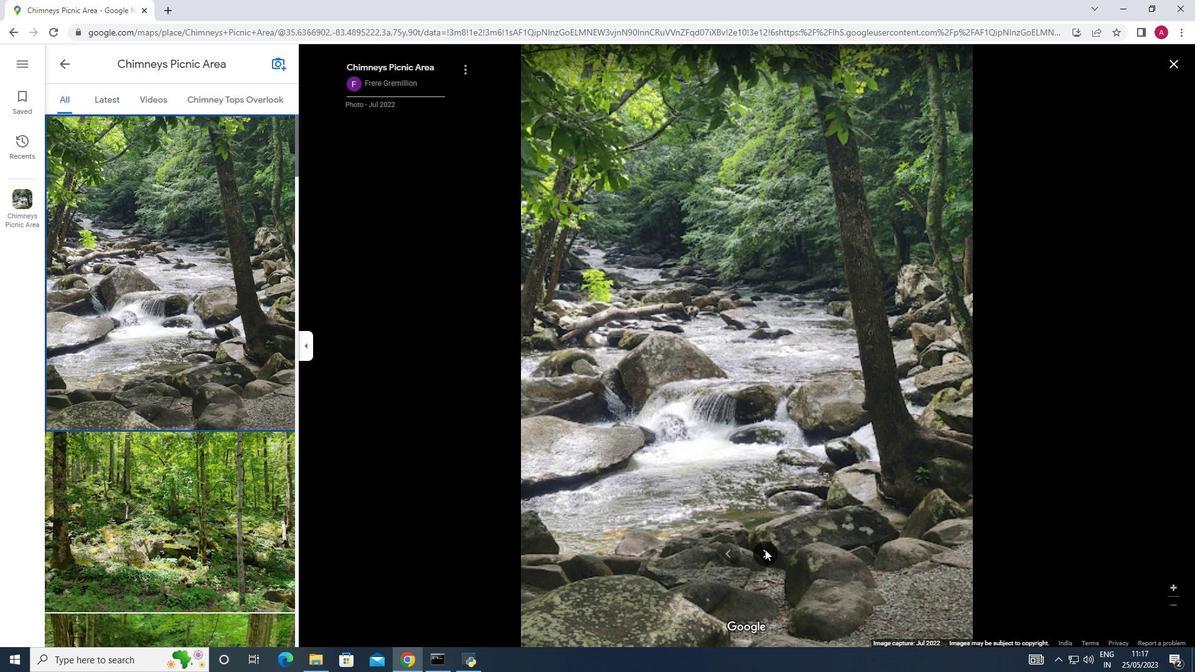 
Action: Mouse pressed left at (765, 549)
Screenshot: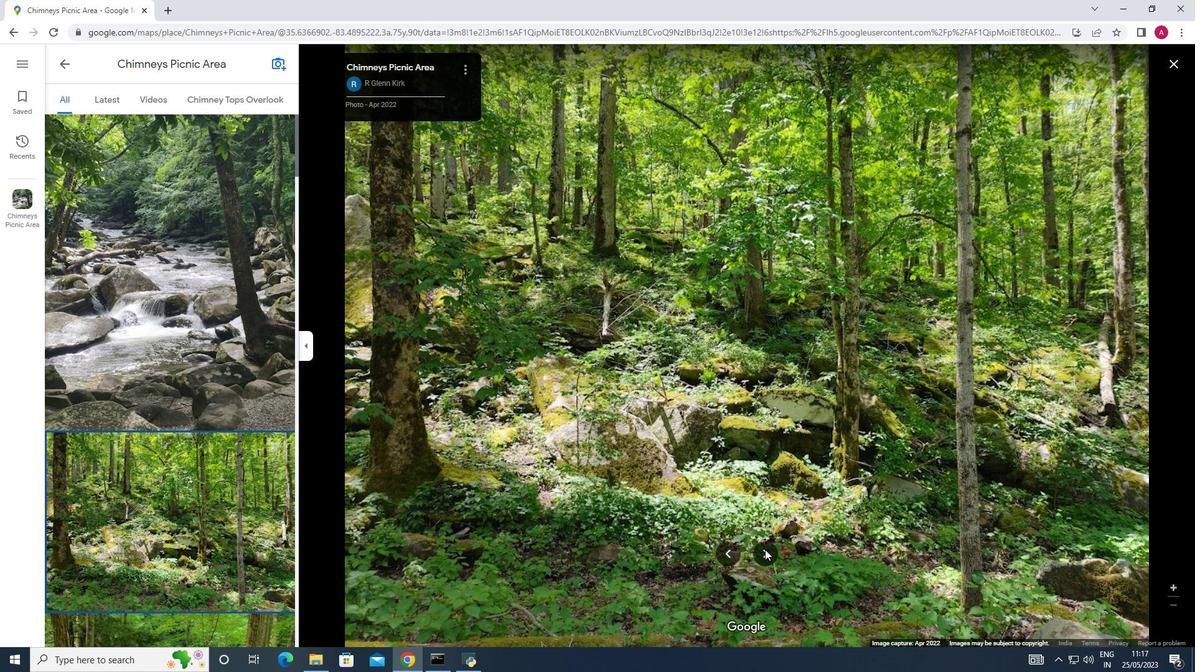 
Action: Mouse pressed left at (765, 549)
Screenshot: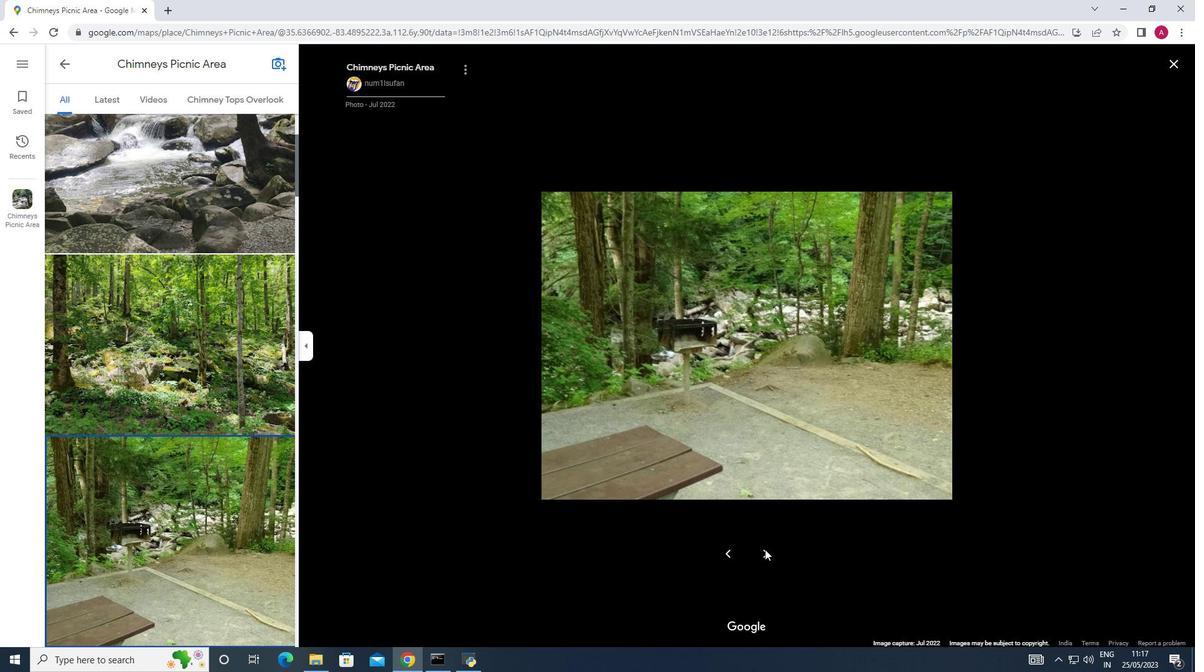 
Action: Mouse pressed left at (765, 549)
Screenshot: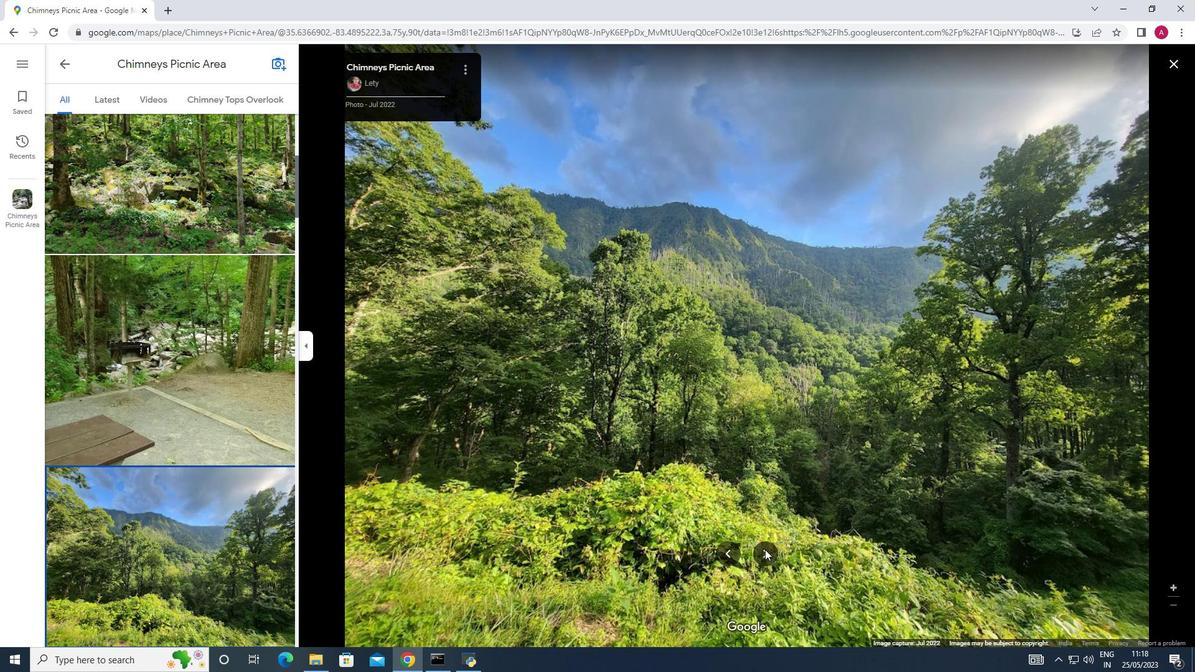 
Action: Mouse pressed left at (765, 549)
Screenshot: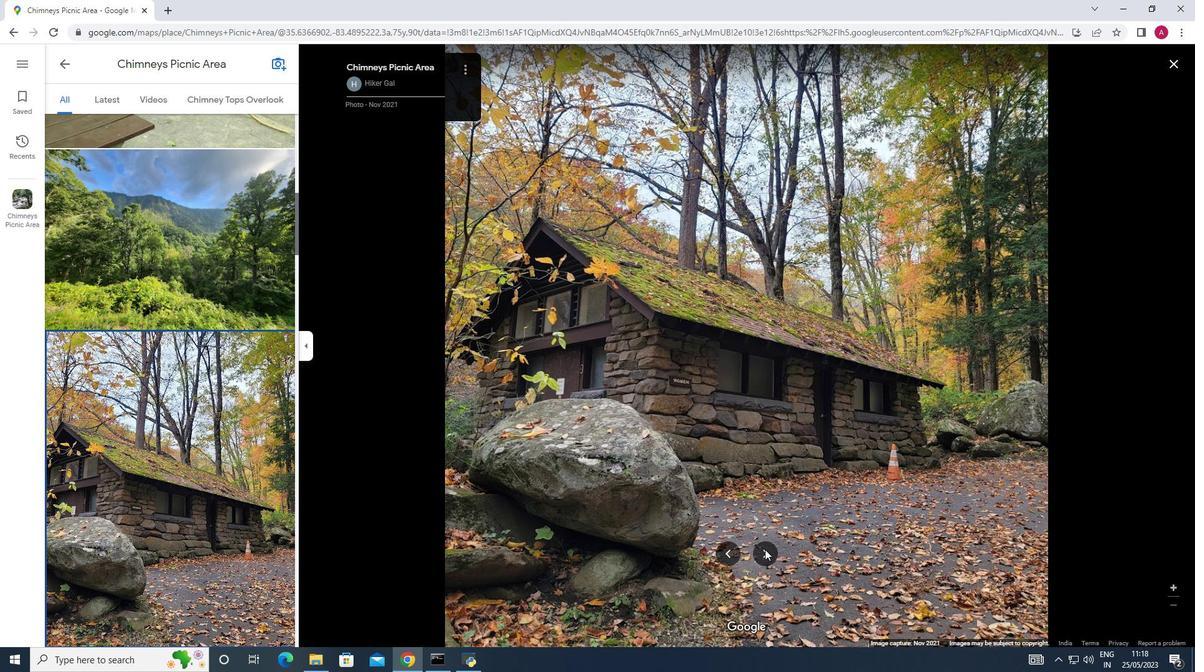 
Action: Mouse pressed left at (765, 549)
Screenshot: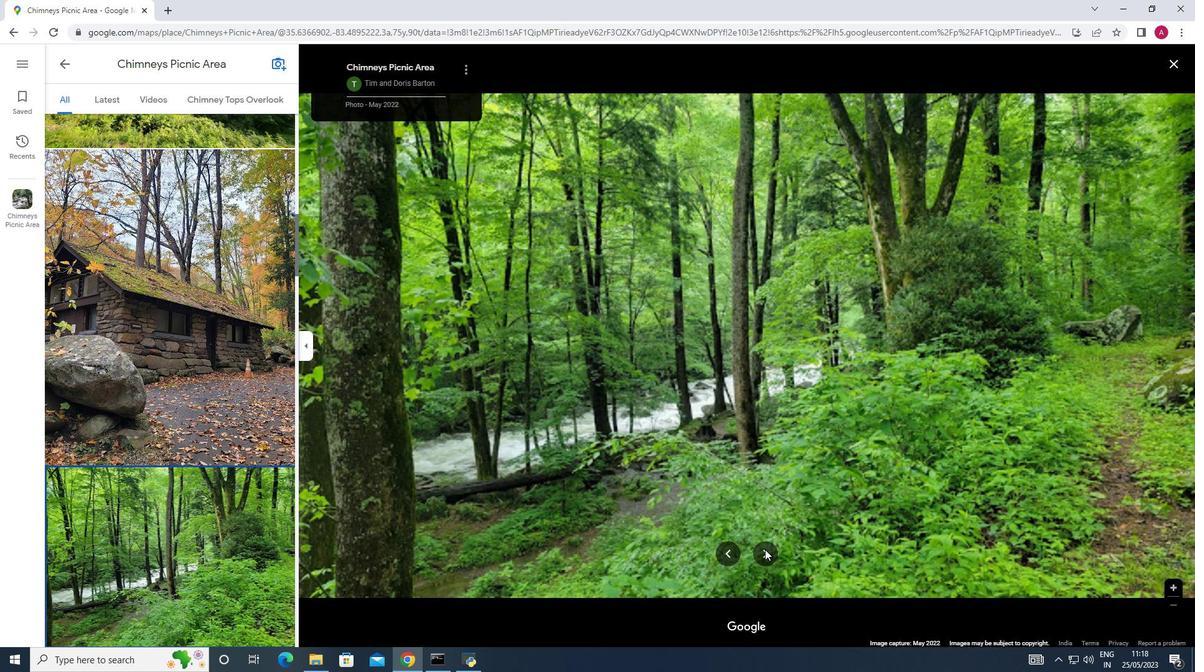 
Action: Mouse pressed left at (765, 549)
Screenshot: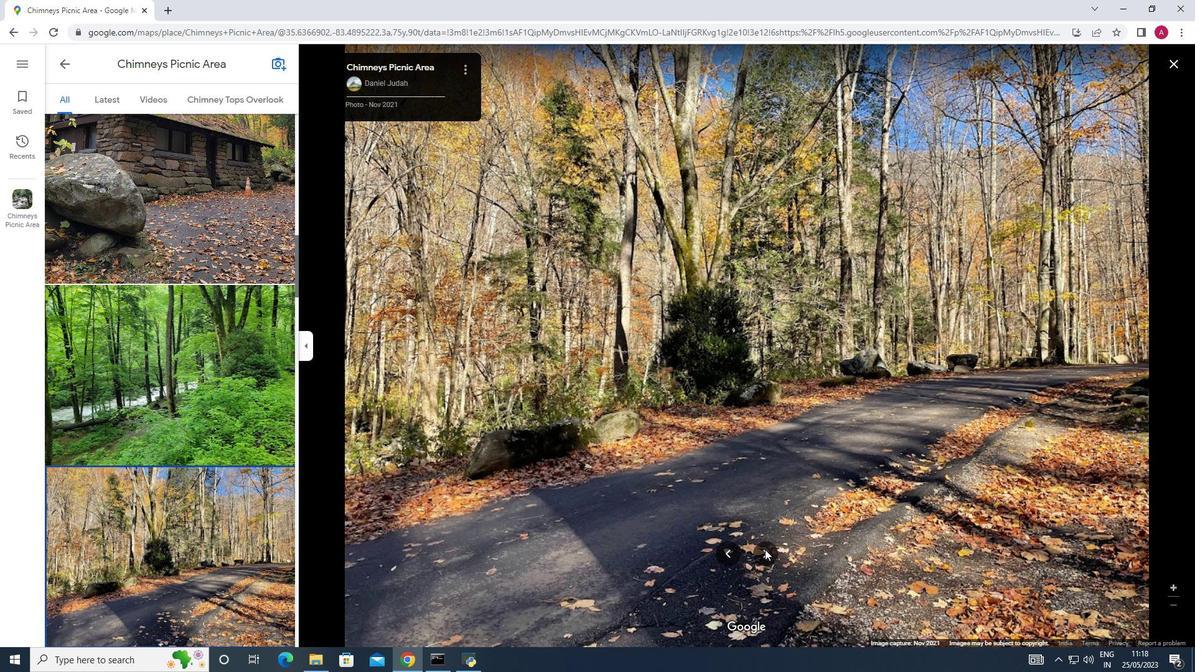 
Action: Mouse pressed left at (765, 549)
Screenshot: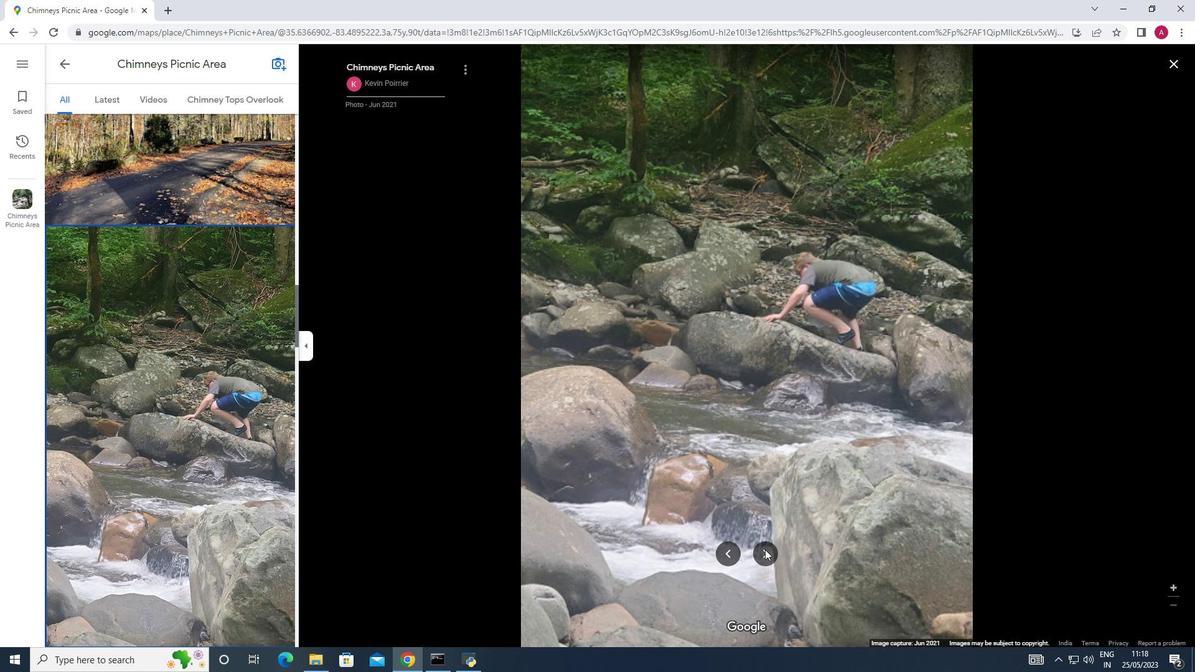 
Action: Mouse pressed left at (765, 549)
Screenshot: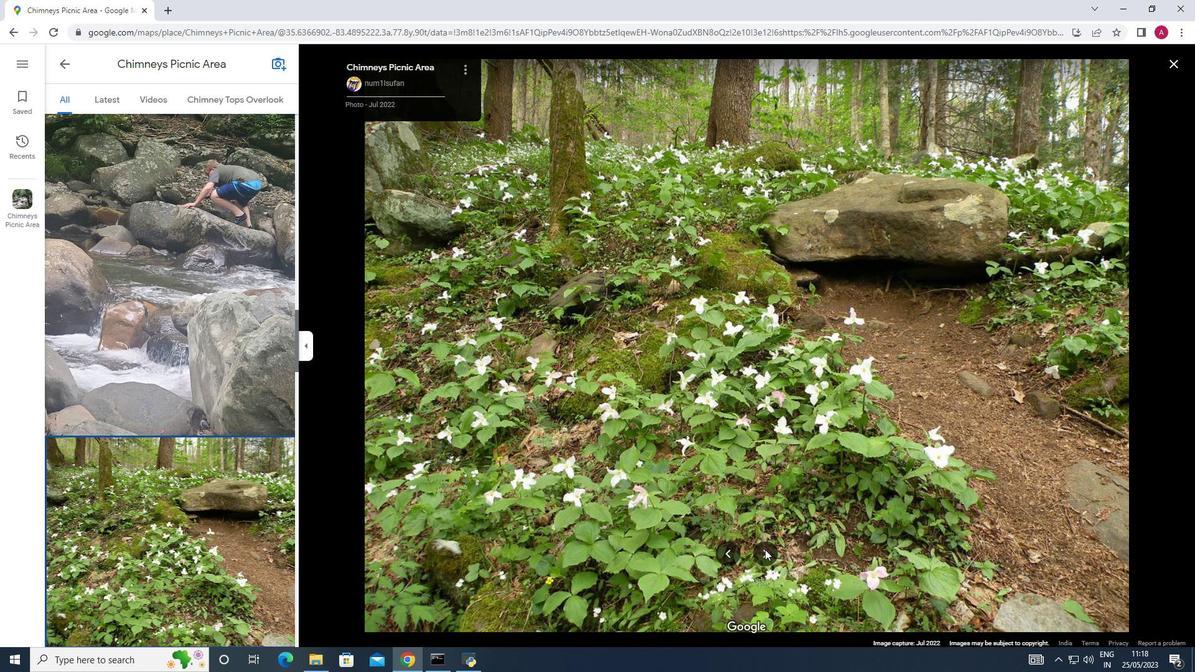
Action: Mouse pressed left at (765, 549)
Screenshot: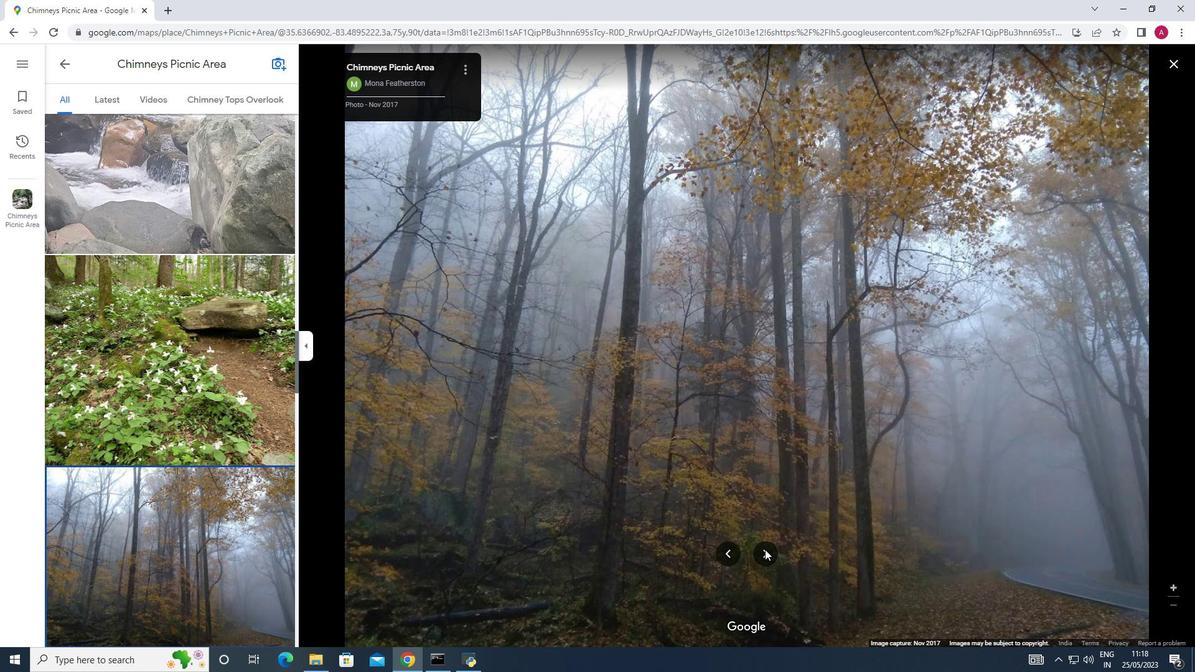 
Action: Mouse pressed left at (765, 549)
Screenshot: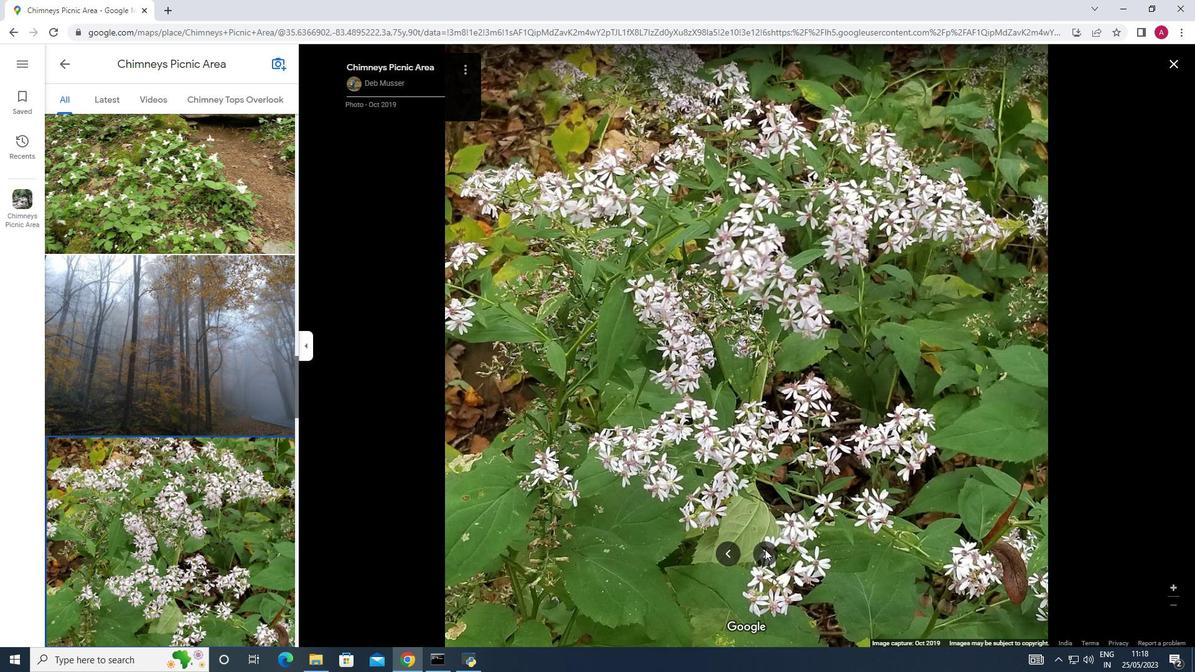 
Action: Mouse pressed left at (765, 549)
Screenshot: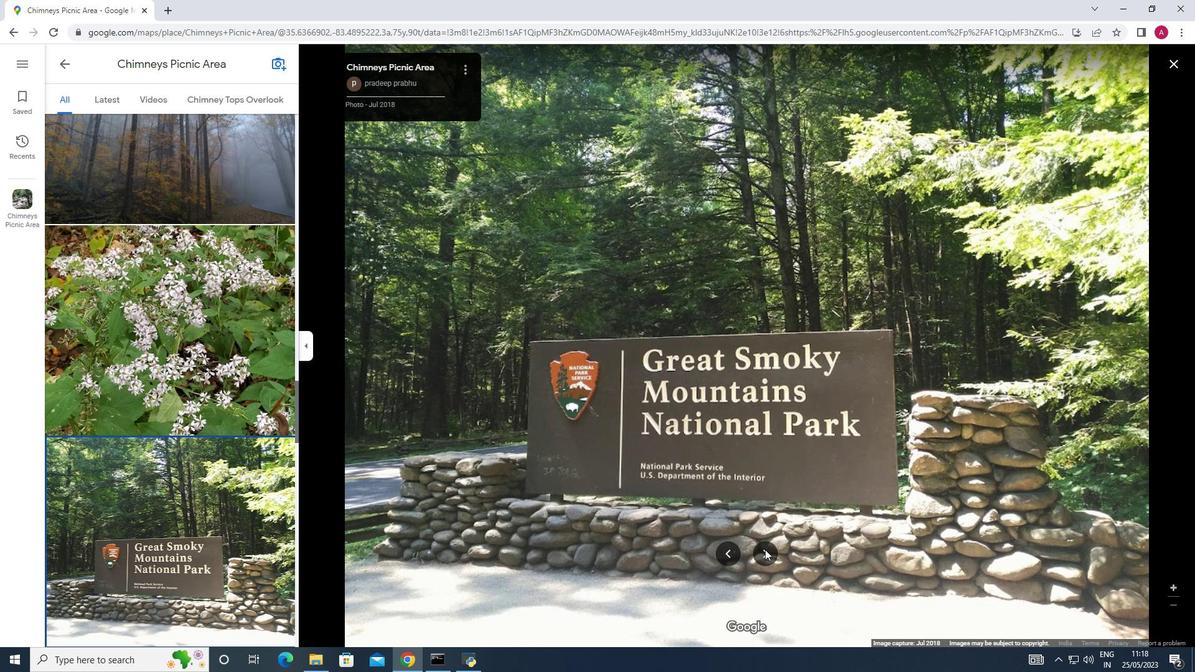 
Action: Mouse pressed left at (765, 549)
Screenshot: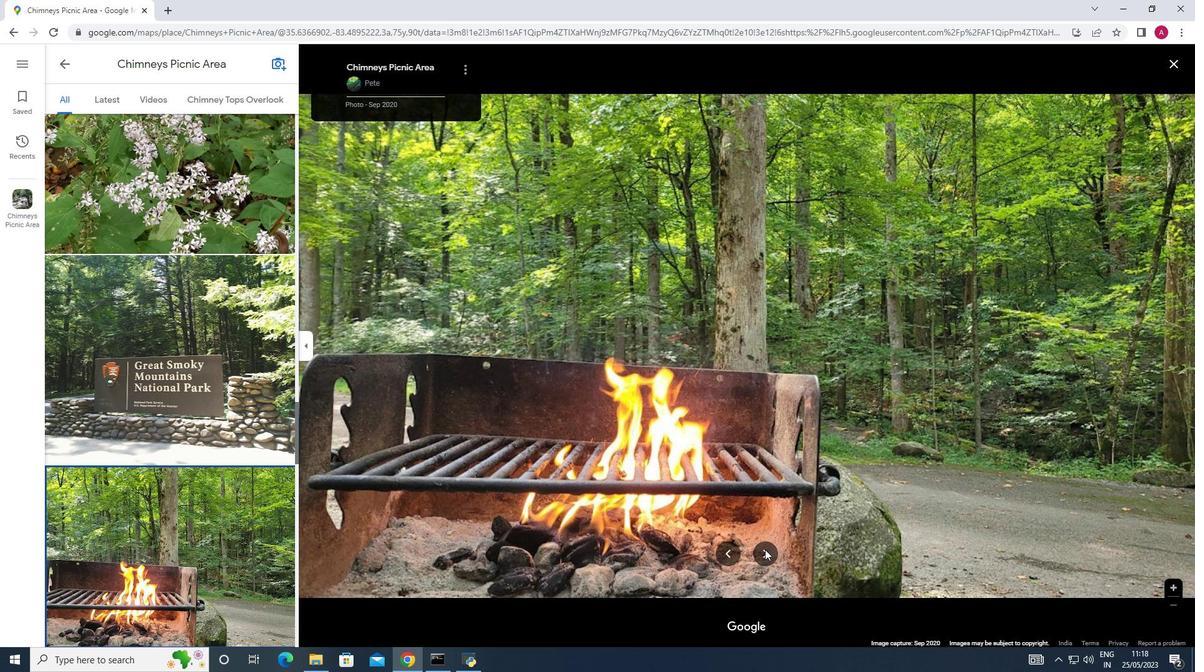 
Action: Mouse pressed left at (765, 549)
Screenshot: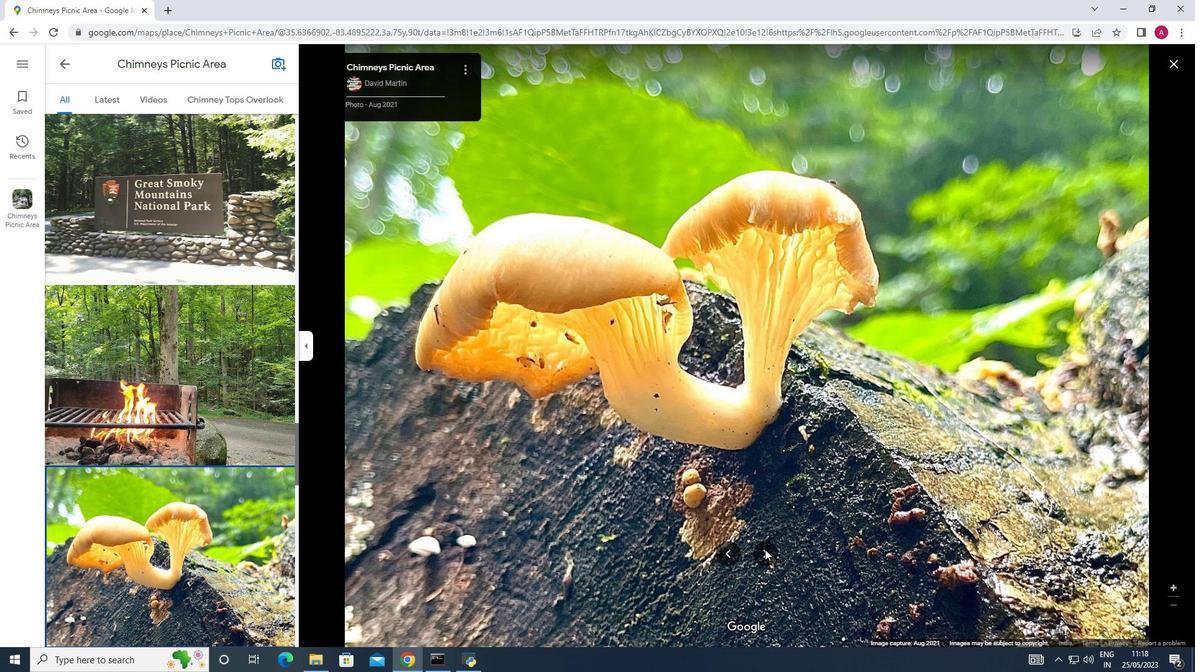 
Action: Mouse pressed left at (765, 549)
Screenshot: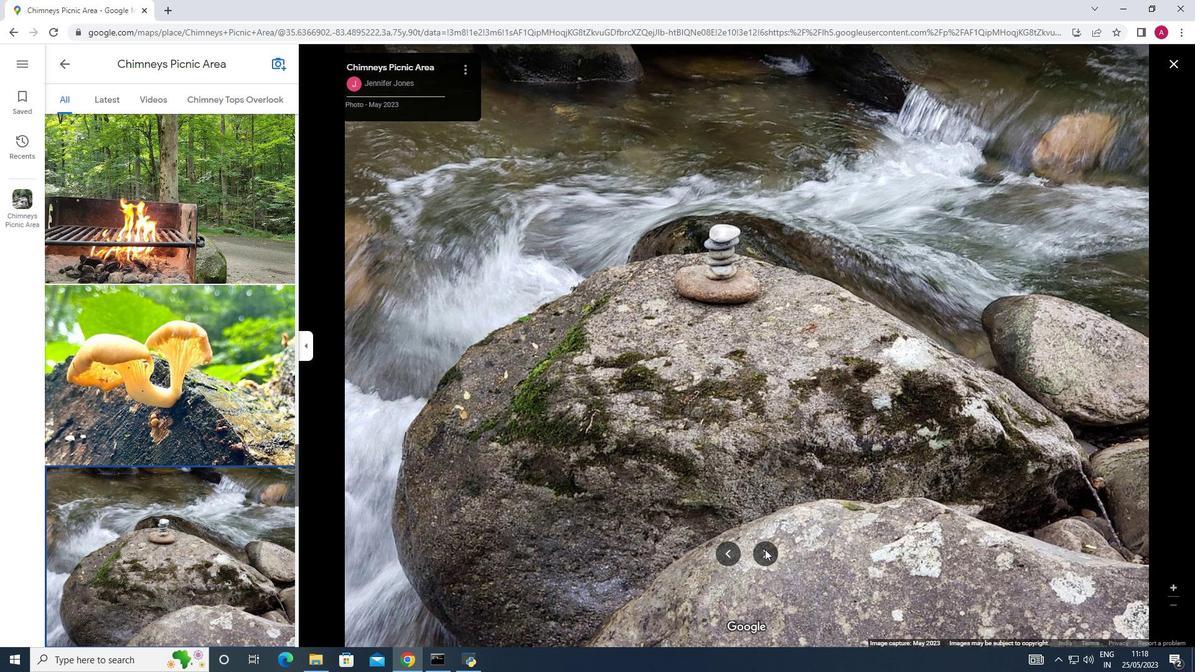 
Action: Mouse pressed left at (765, 549)
Screenshot: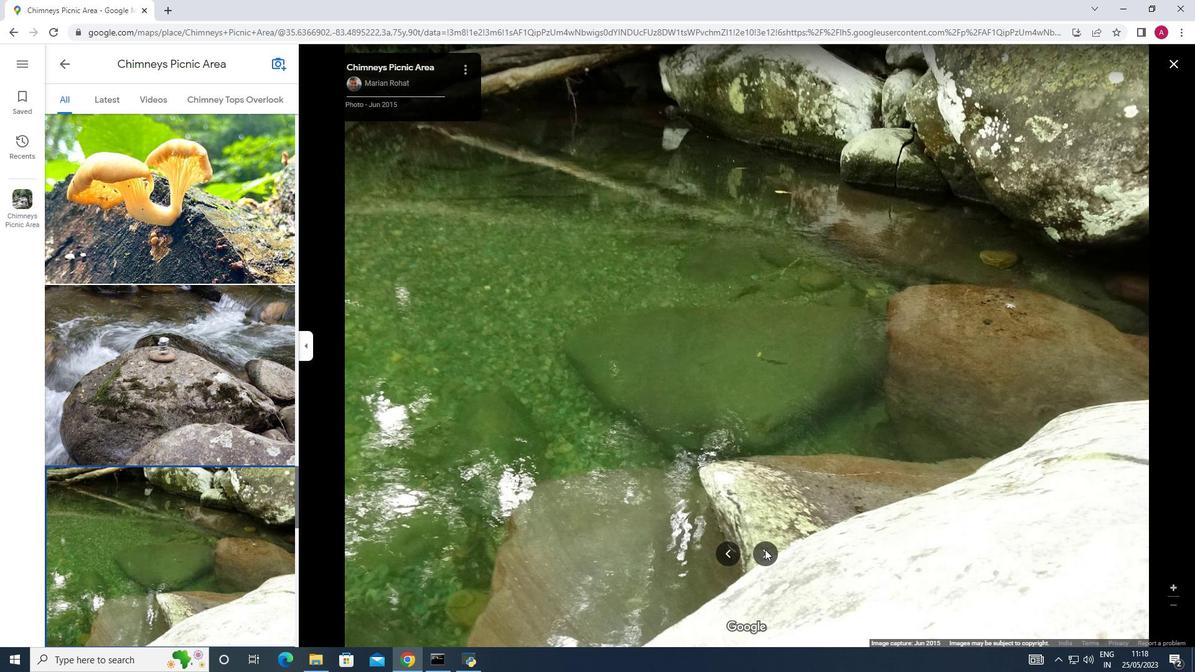 
Action: Mouse moved to (767, 555)
Screenshot: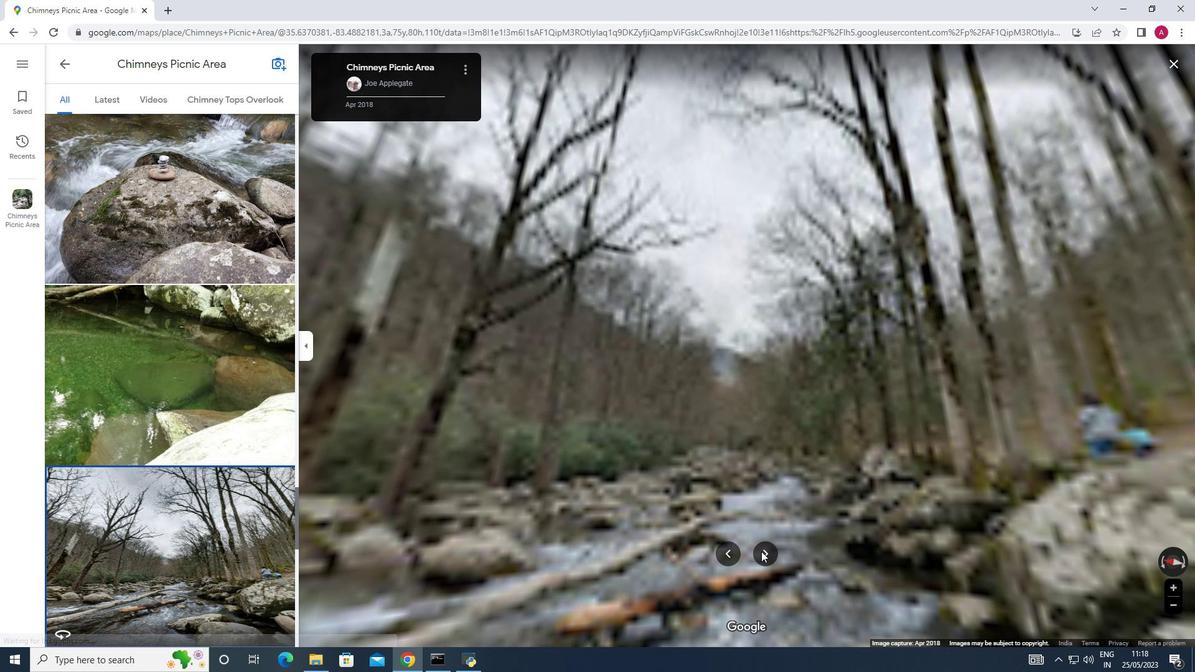 
Action: Mouse pressed left at (767, 555)
Screenshot: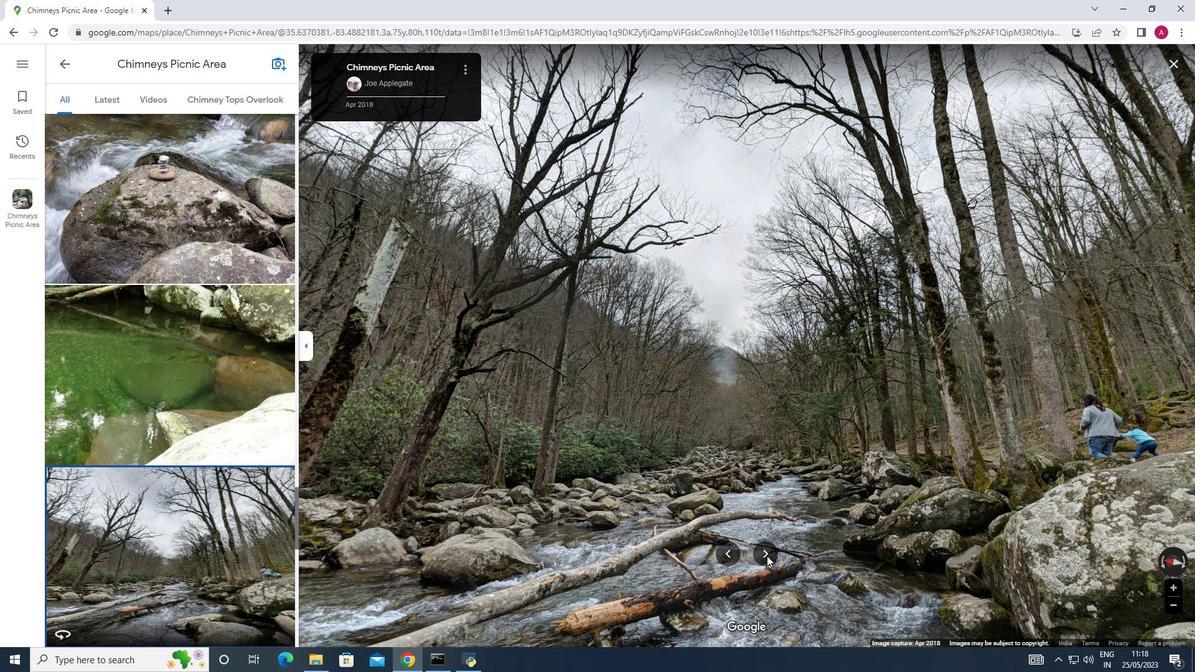 
Action: Mouse pressed left at (767, 555)
Screenshot: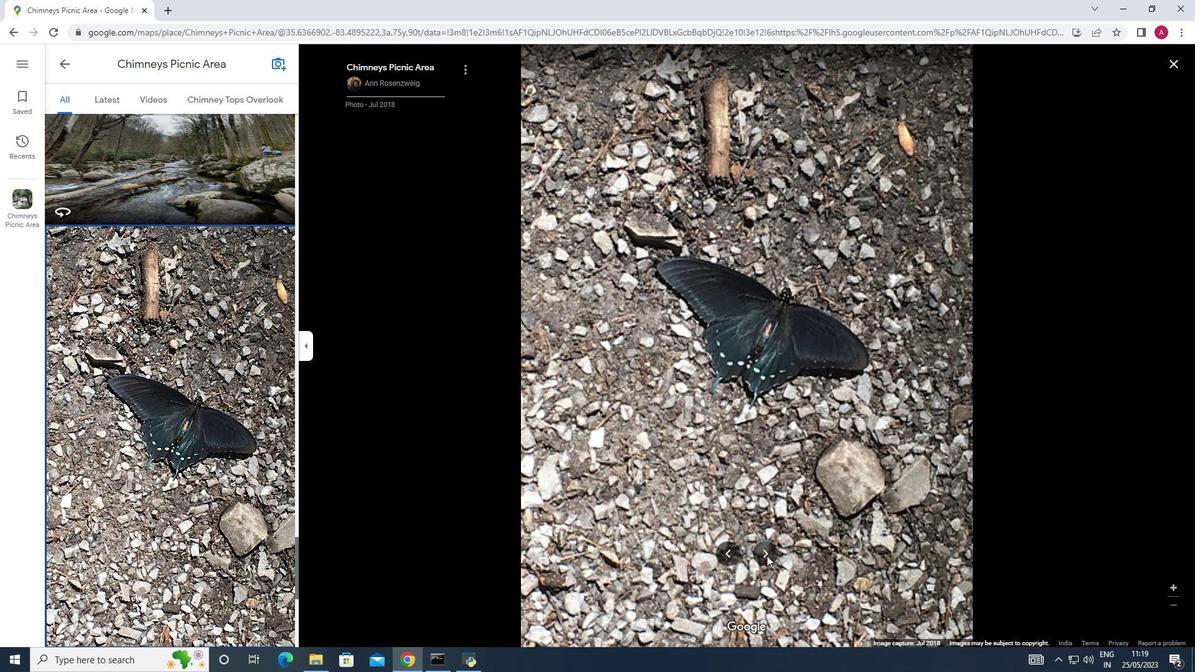 
Action: Mouse pressed left at (767, 555)
Screenshot: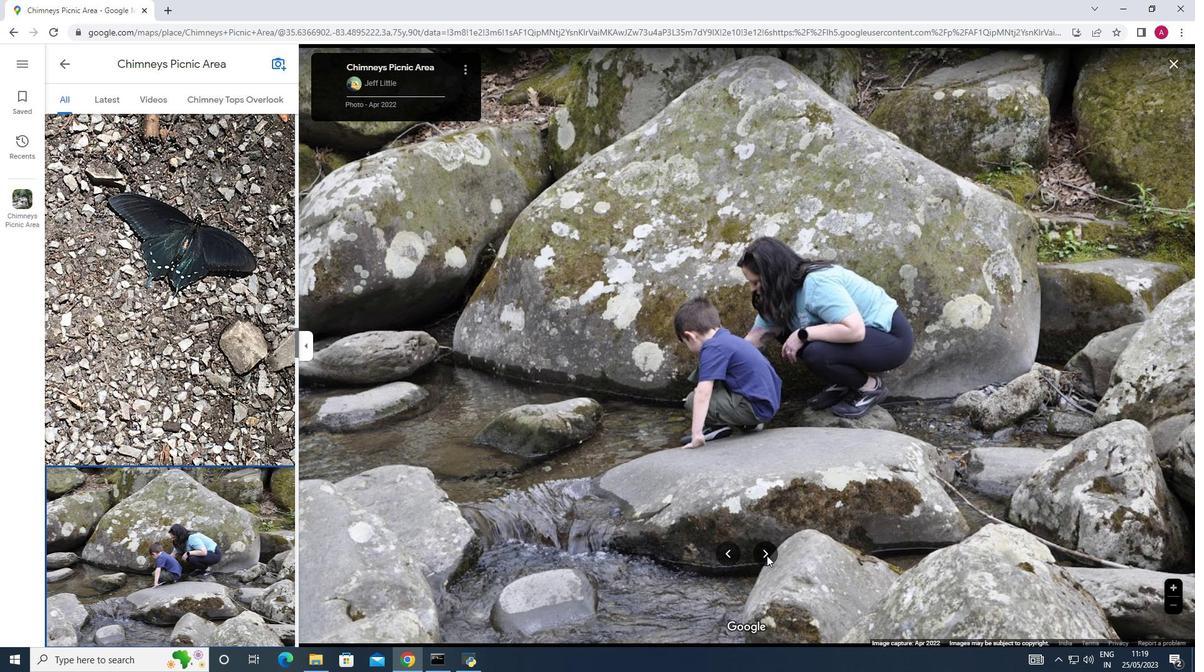 
Action: Mouse pressed left at (767, 555)
Screenshot: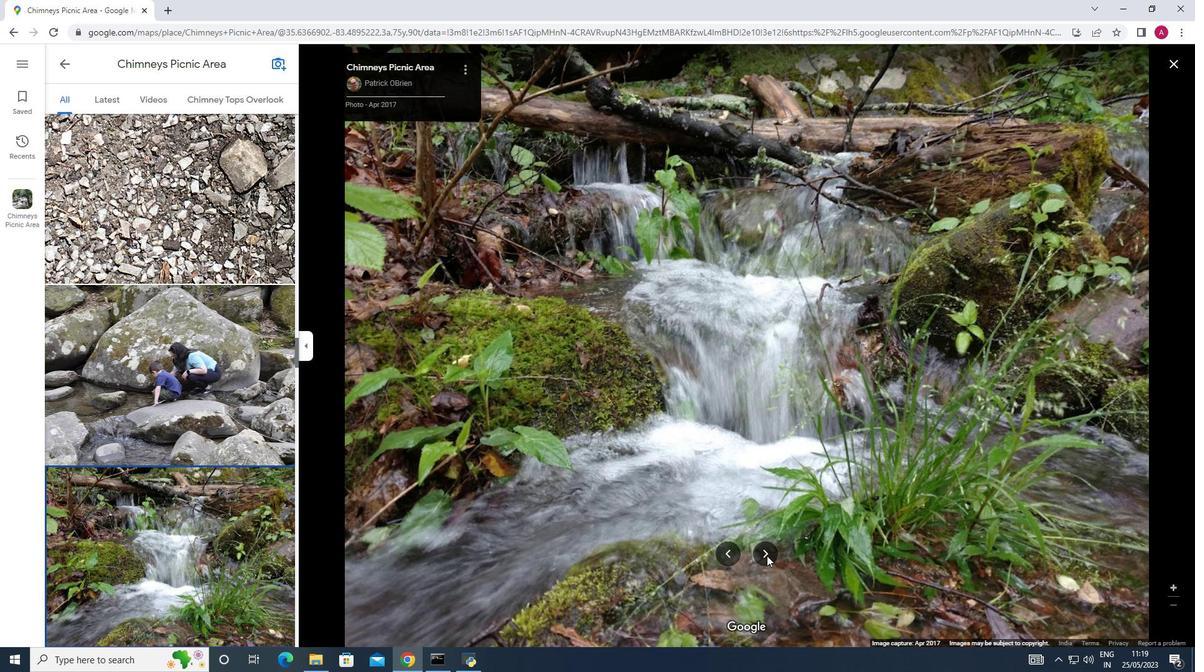 
Action: Mouse moved to (1173, 64)
Screenshot: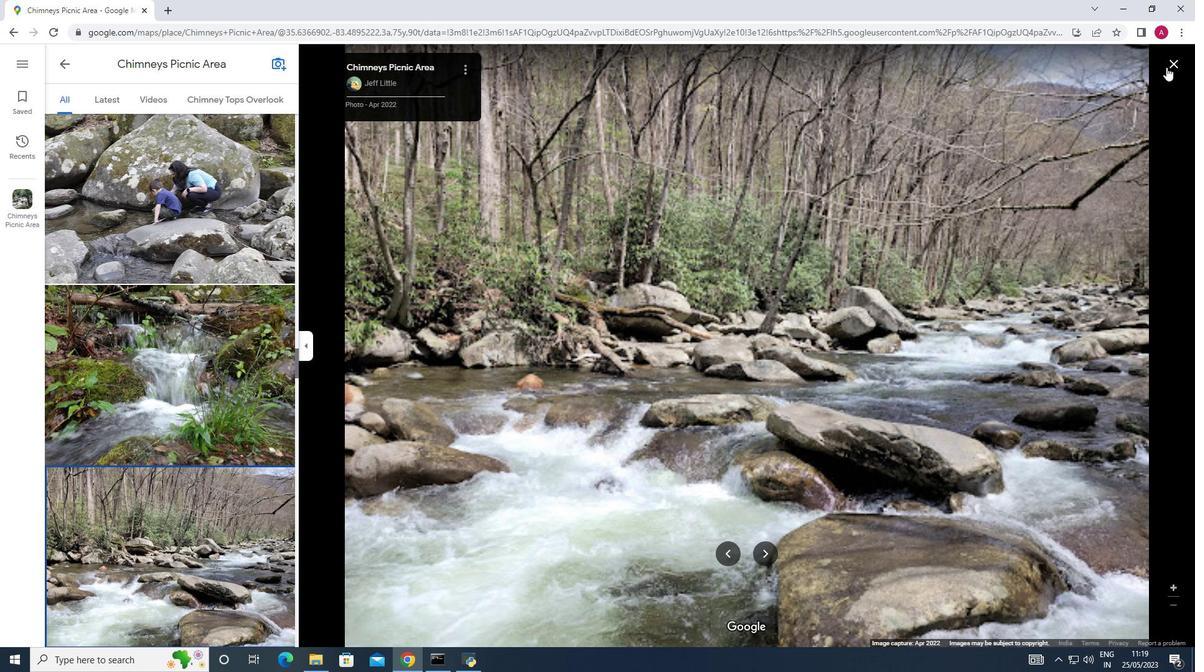 
Action: Mouse pressed left at (1173, 64)
Screenshot: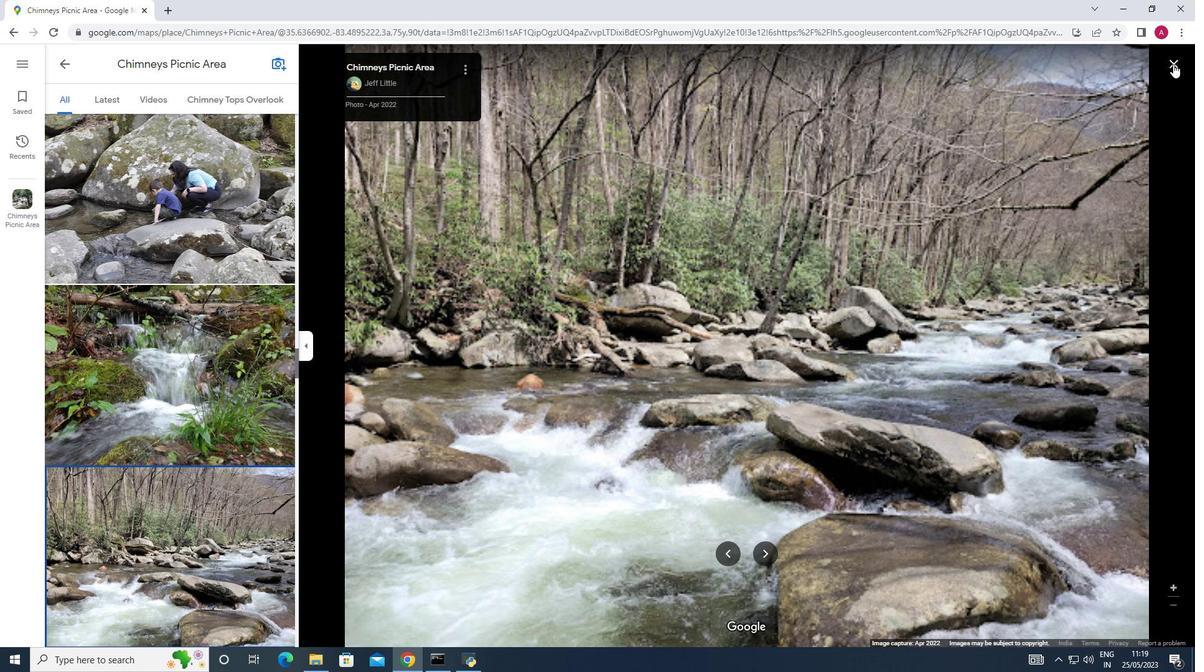 
Action: Mouse moved to (486, 340)
Screenshot: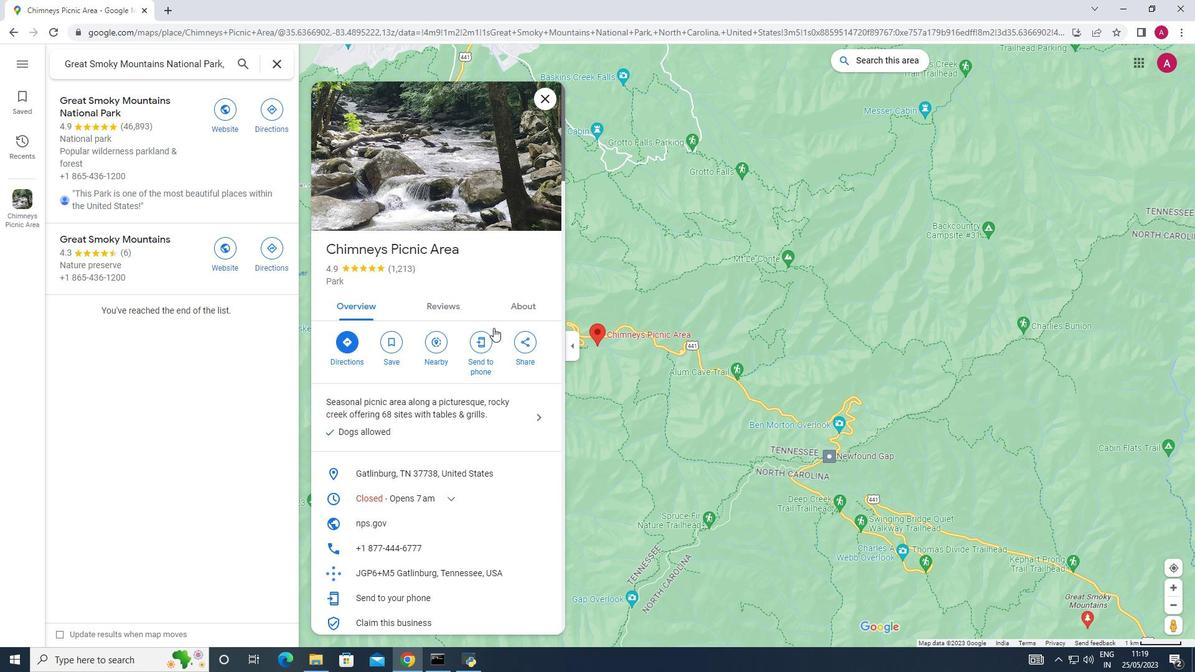 
Action: Mouse scrolled (486, 339) with delta (0, 0)
Screenshot: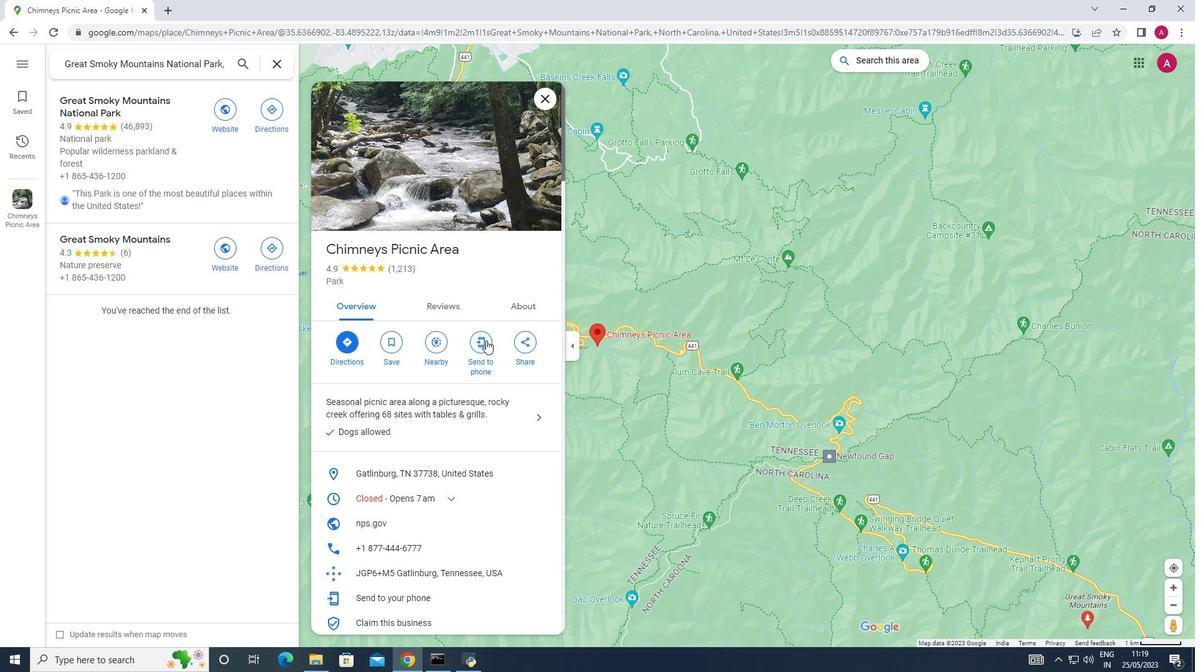 
Action: Mouse scrolled (486, 339) with delta (0, 0)
Screenshot: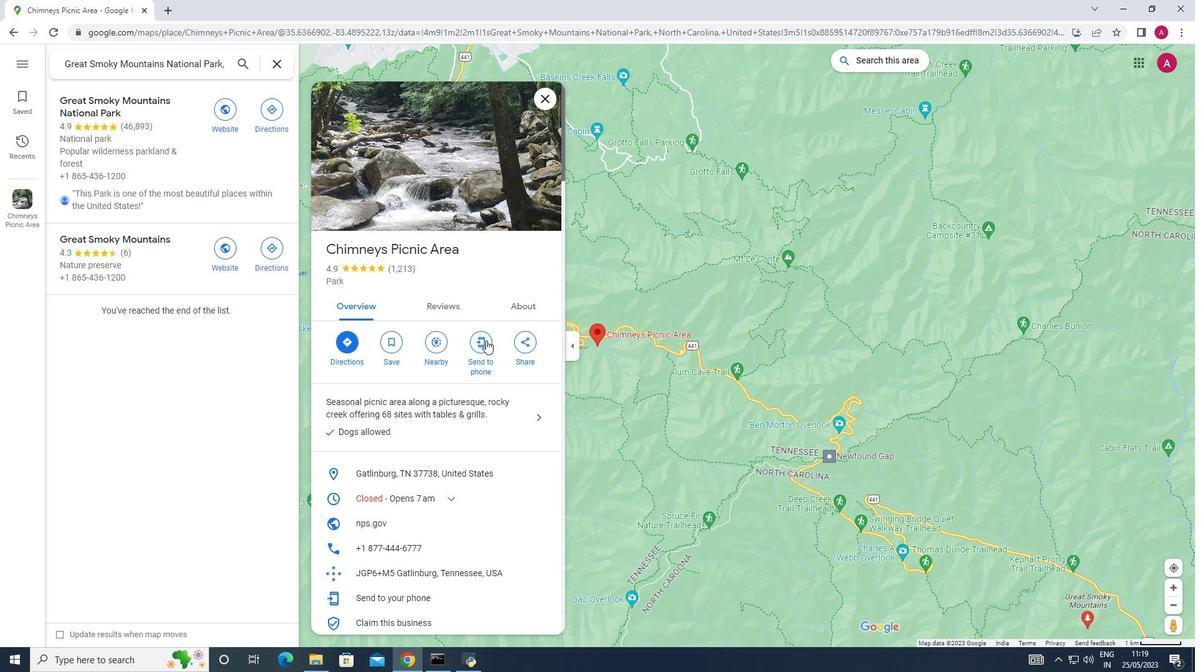 
Action: Mouse scrolled (486, 339) with delta (0, 0)
Screenshot: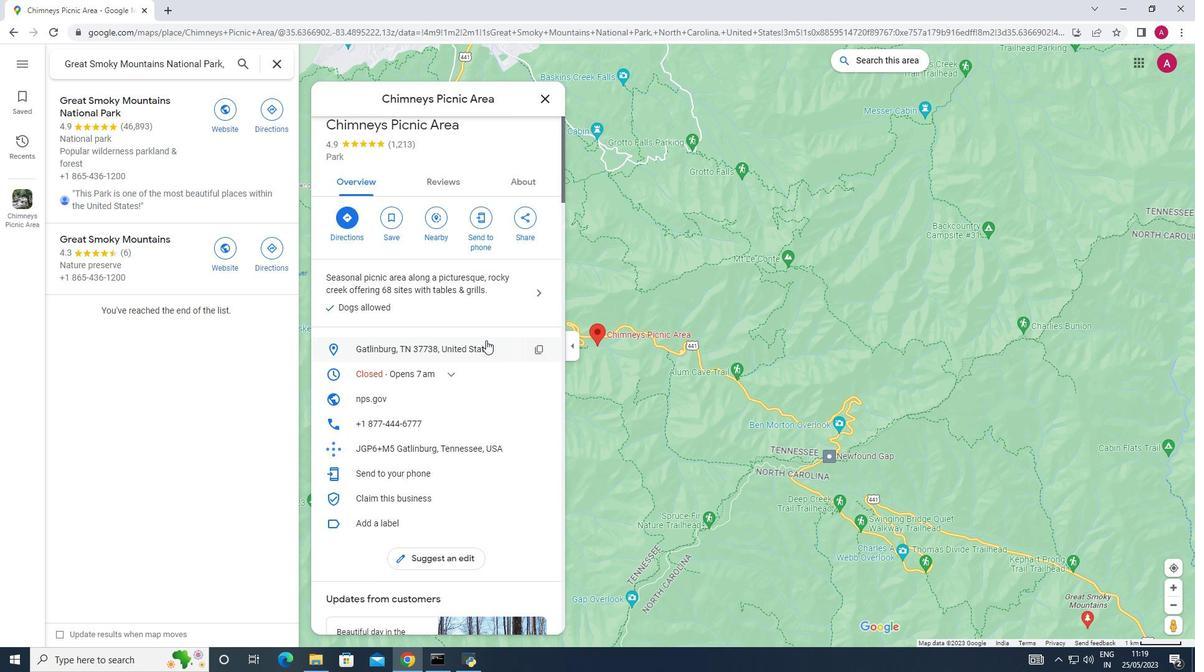 
Action: Mouse scrolled (486, 339) with delta (0, 0)
Screenshot: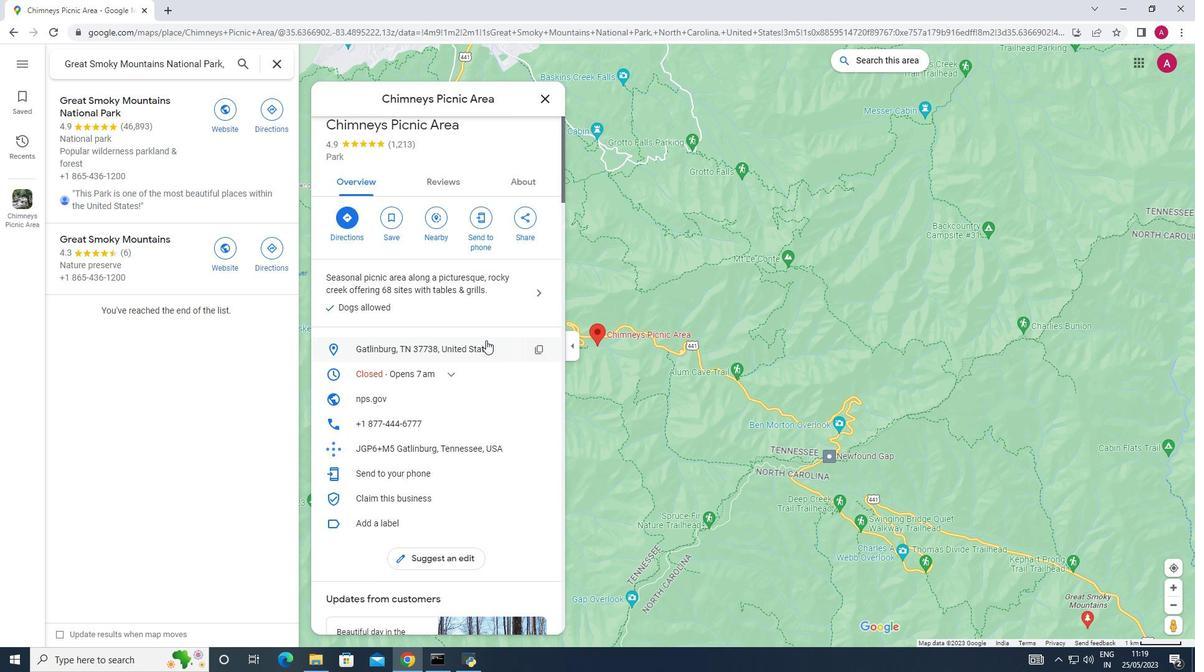
Action: Mouse scrolled (486, 339) with delta (0, 0)
Screenshot: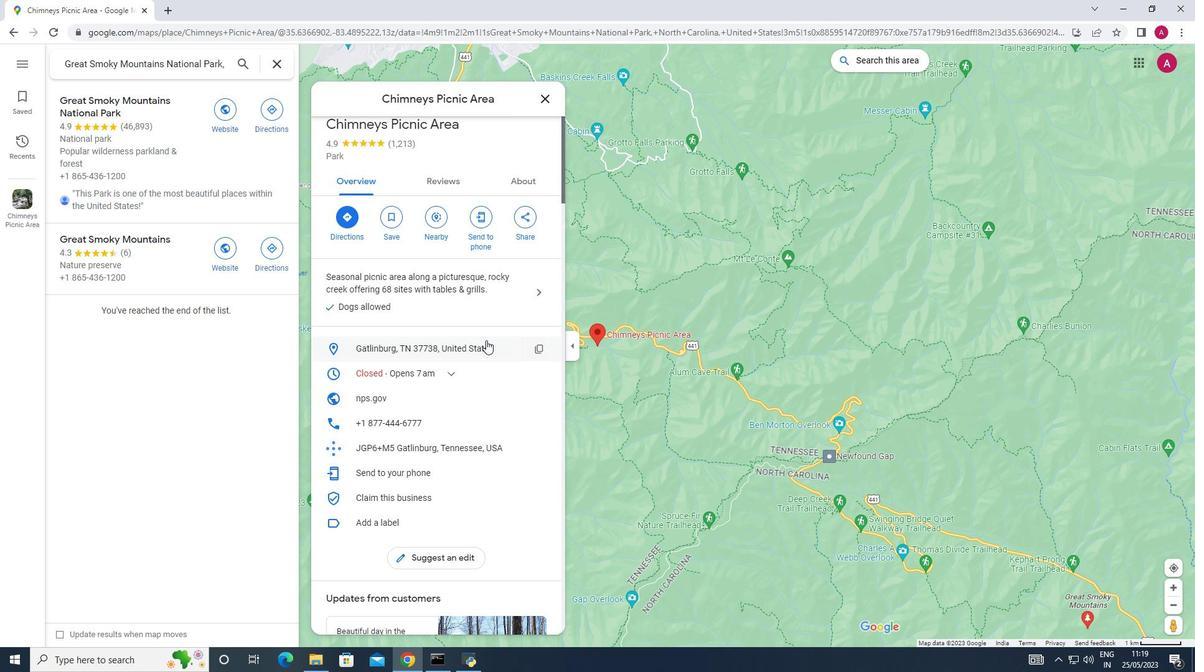 
Action: Mouse scrolled (486, 339) with delta (0, 0)
Screenshot: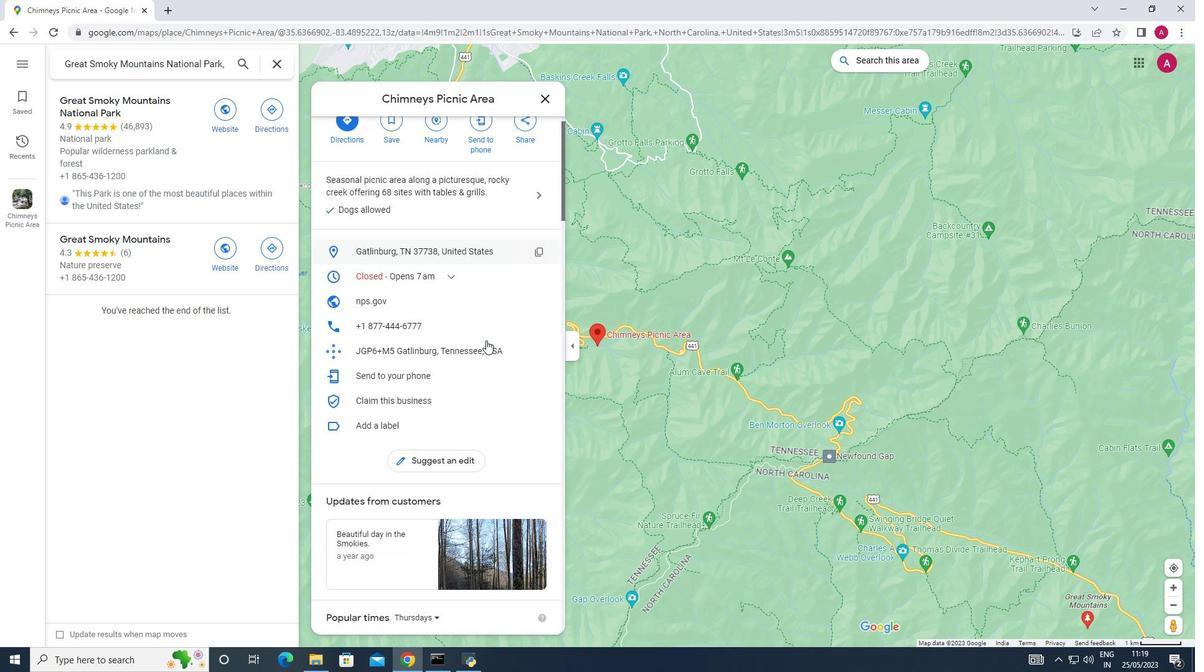 
Action: Mouse scrolled (486, 339) with delta (0, 0)
Screenshot: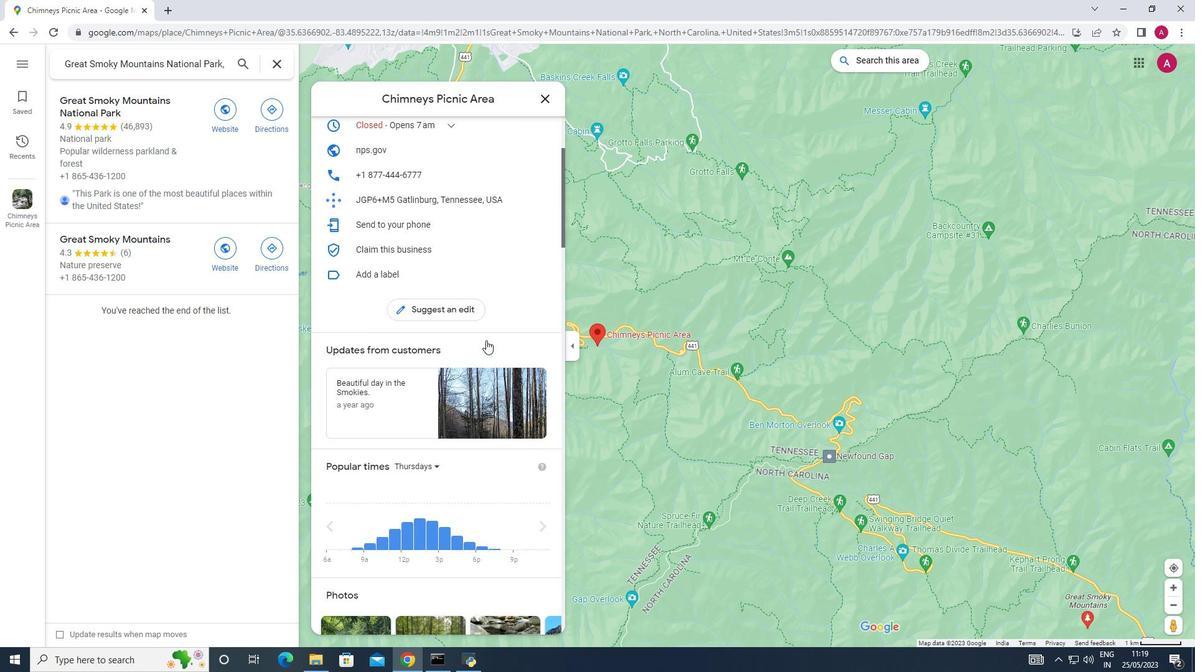 
Action: Mouse scrolled (486, 339) with delta (0, 0)
Screenshot: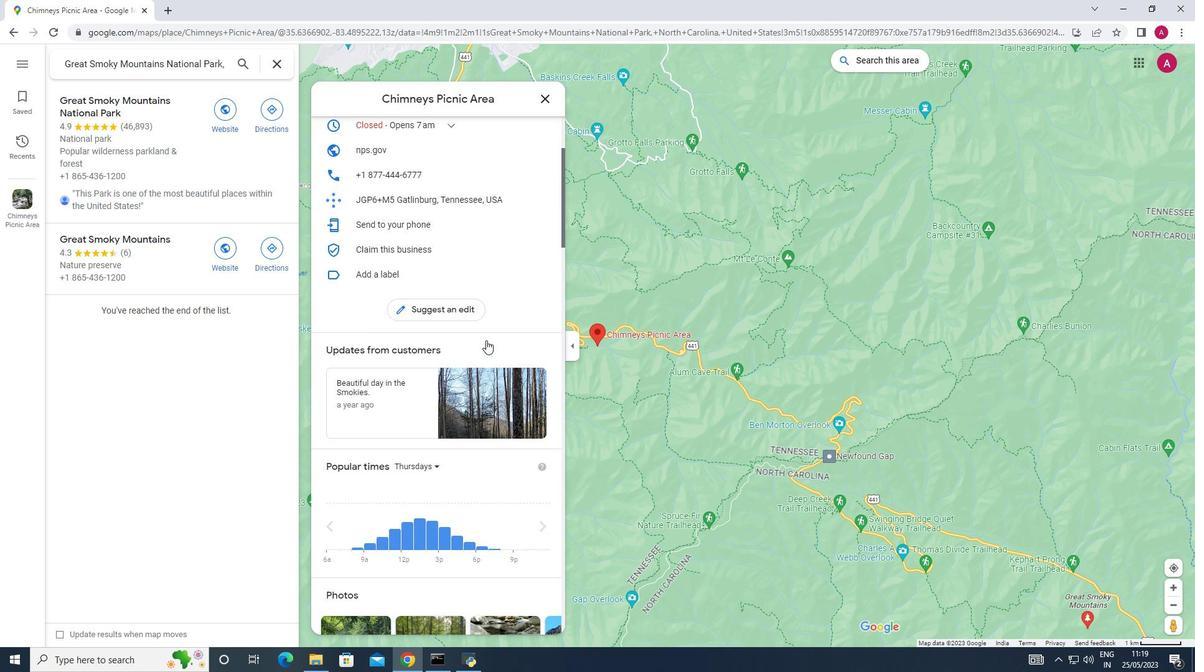 
Action: Mouse scrolled (486, 339) with delta (0, 0)
Screenshot: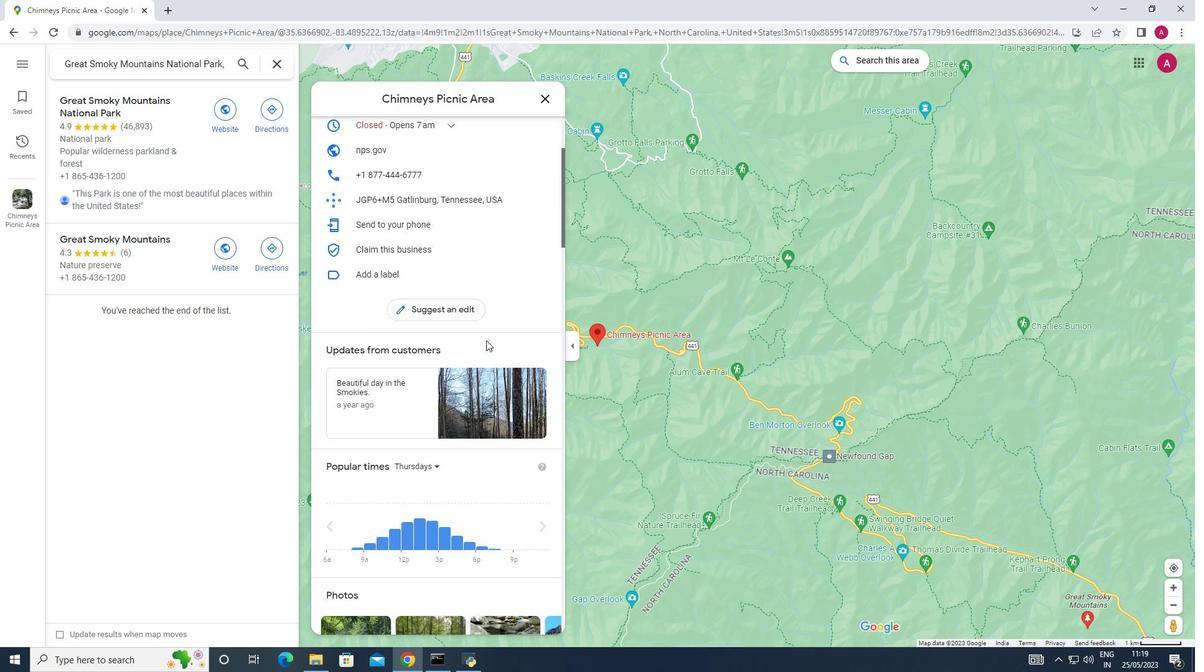 
Action: Mouse moved to (546, 97)
Screenshot: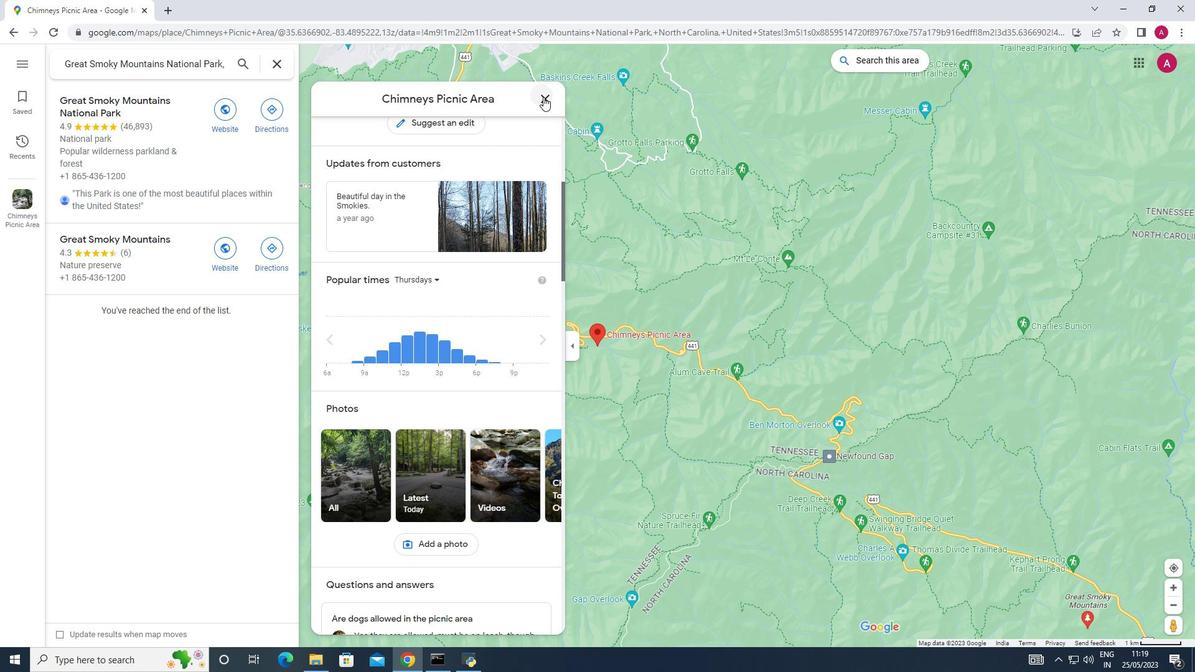 
Action: Mouse pressed left at (546, 97)
Screenshot: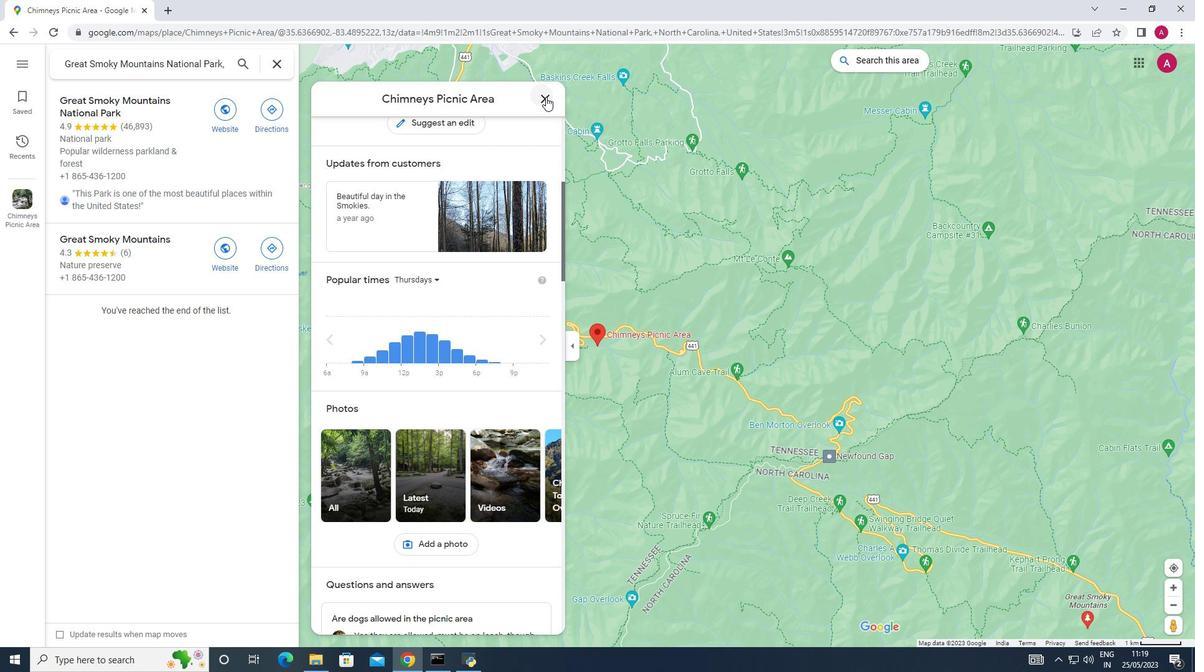 
Action: Mouse moved to (481, 265)
Screenshot: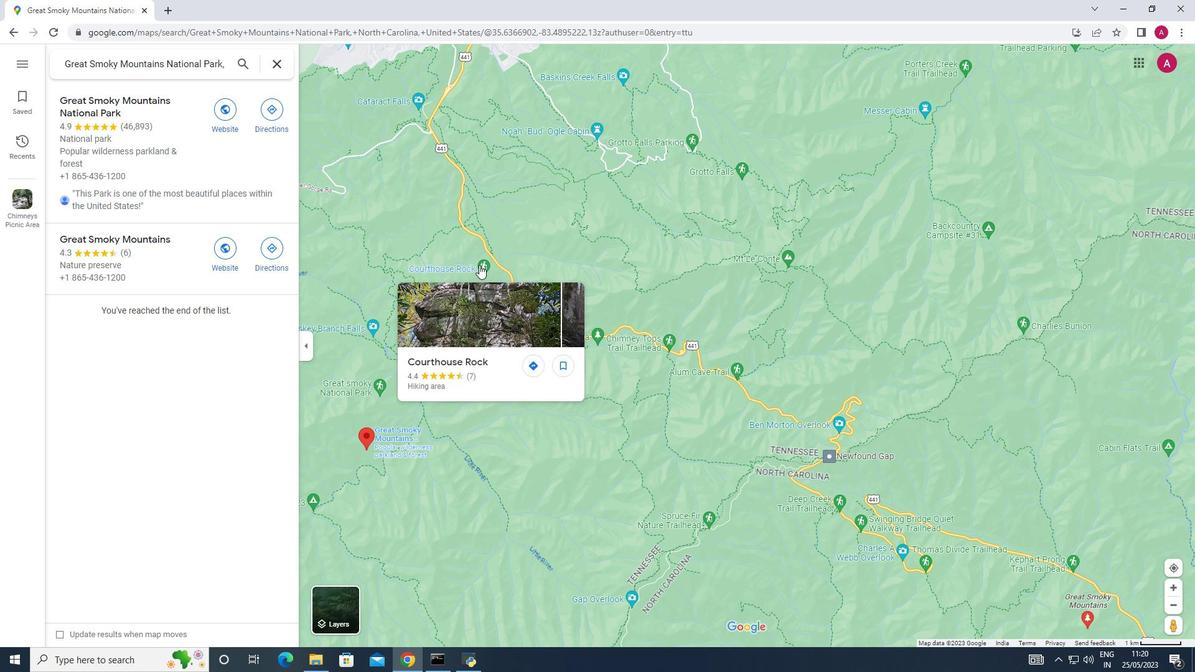 
Action: Mouse pressed left at (481, 265)
Screenshot: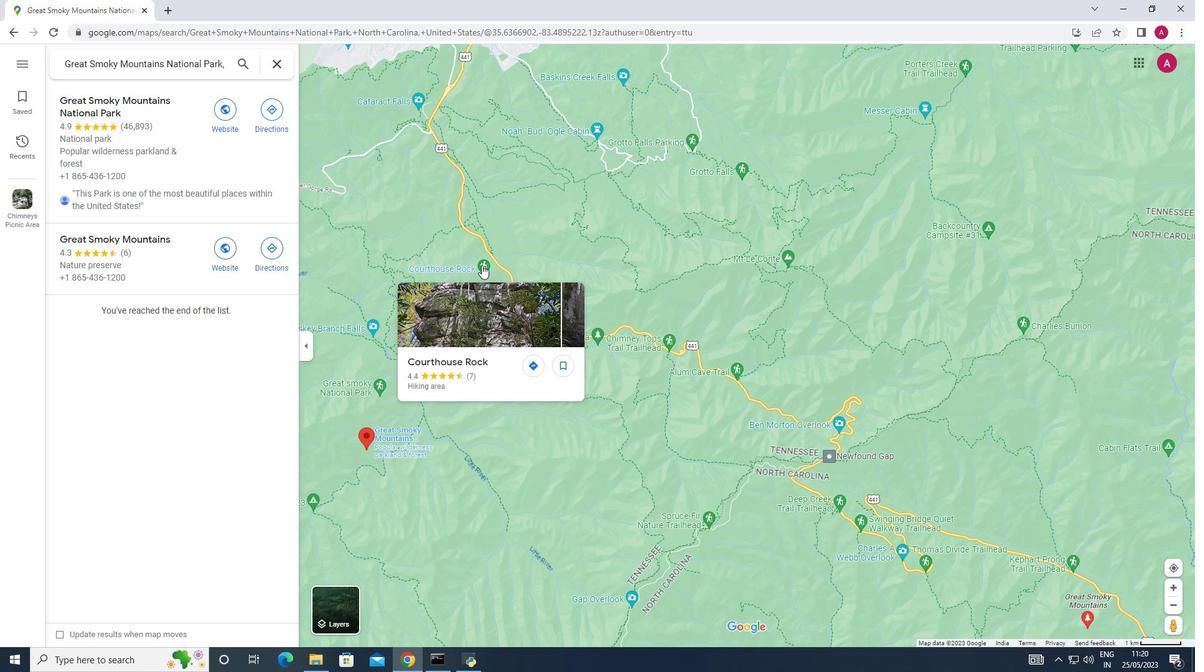 
Action: Mouse moved to (737, 333)
Screenshot: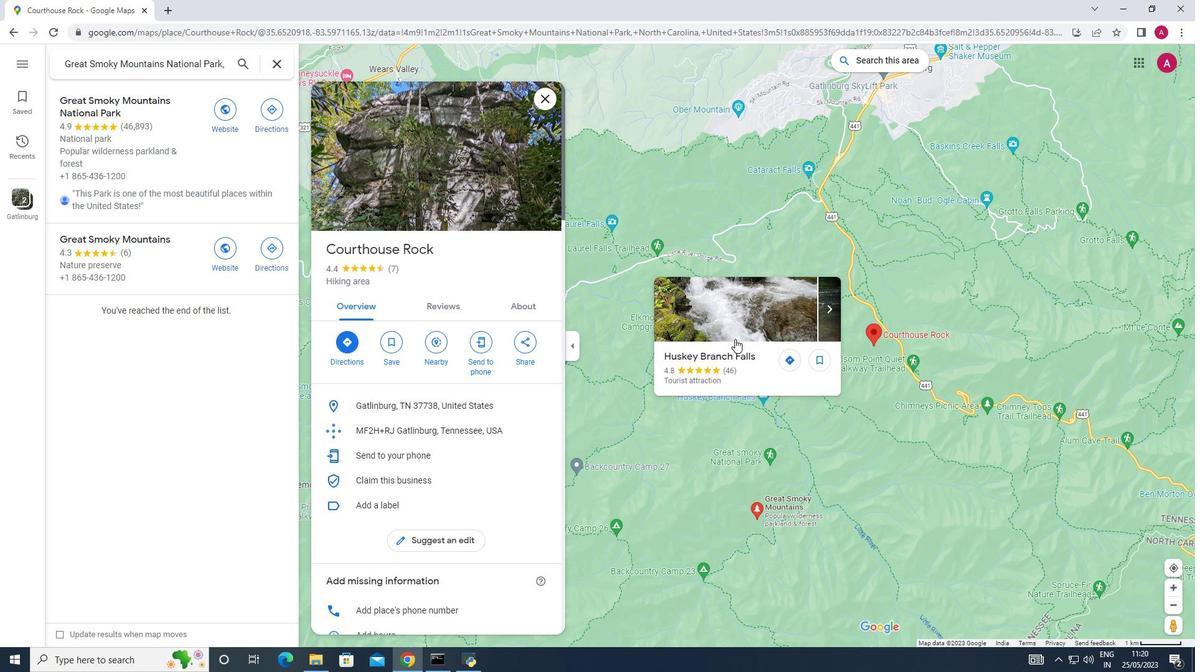 
Action: Mouse pressed left at (737, 333)
Screenshot: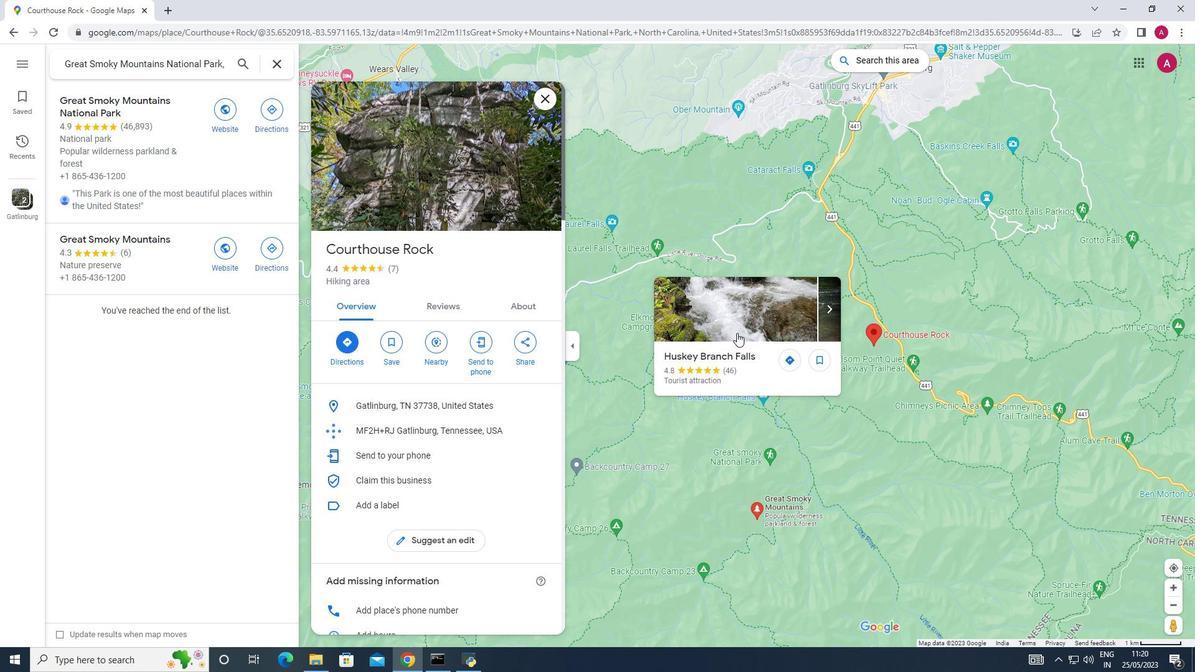 
Action: Mouse moved to (459, 274)
Screenshot: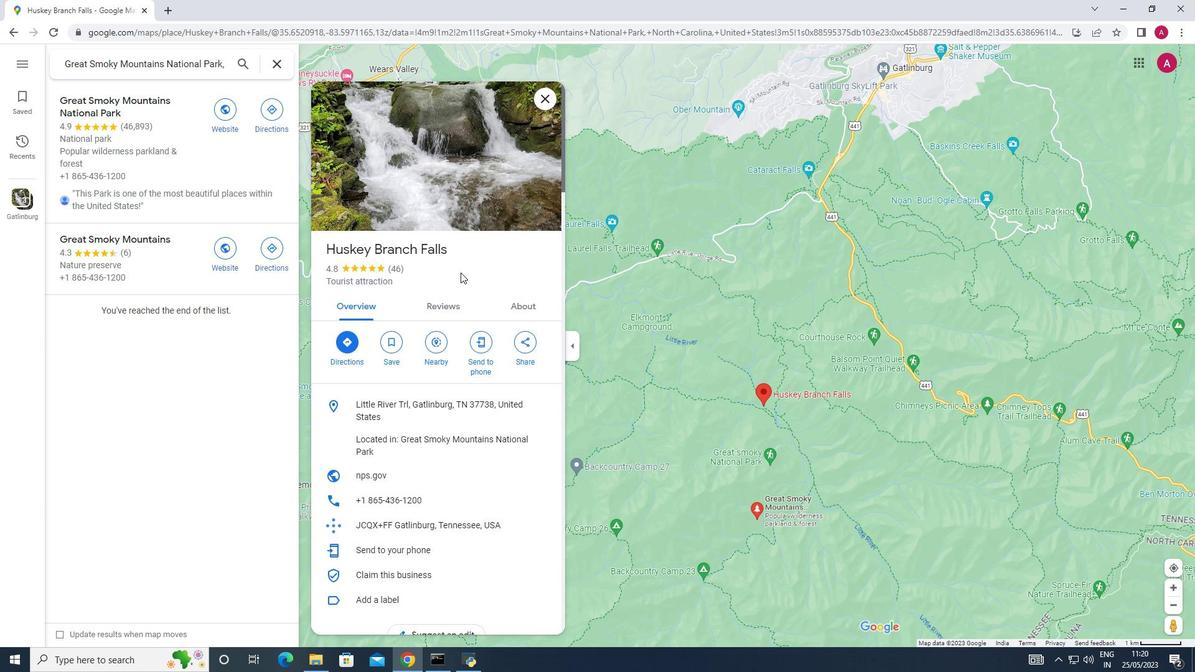 
Action: Mouse scrolled (459, 273) with delta (0, 0)
Screenshot: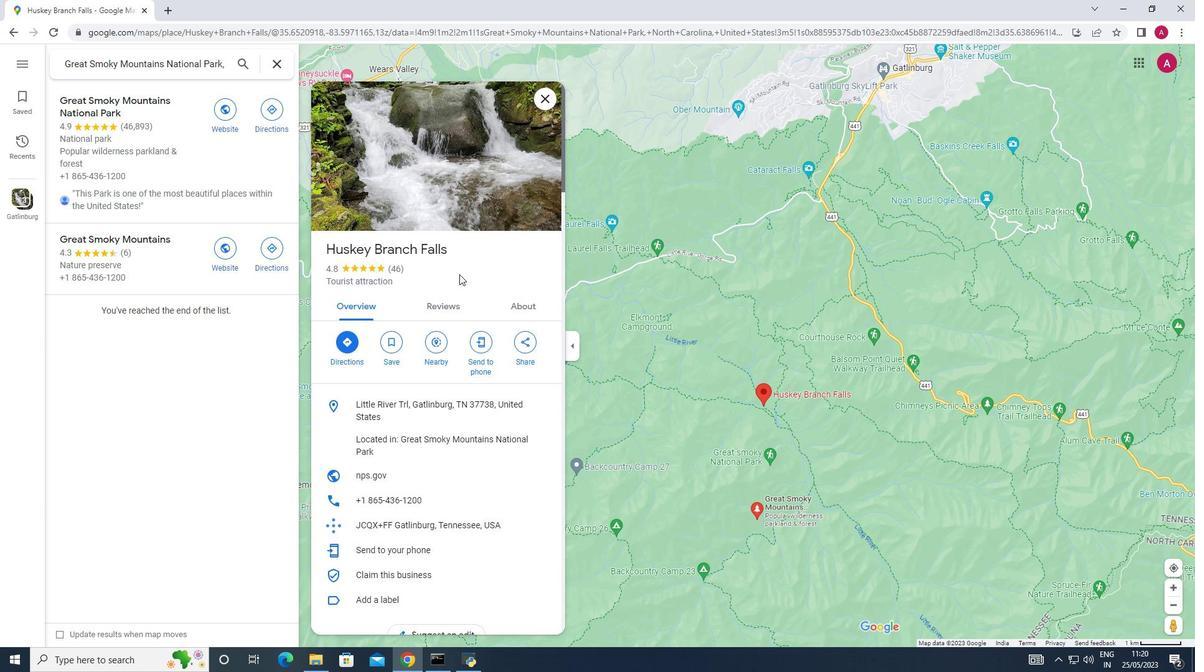 
Action: Mouse scrolled (459, 273) with delta (0, 0)
Screenshot: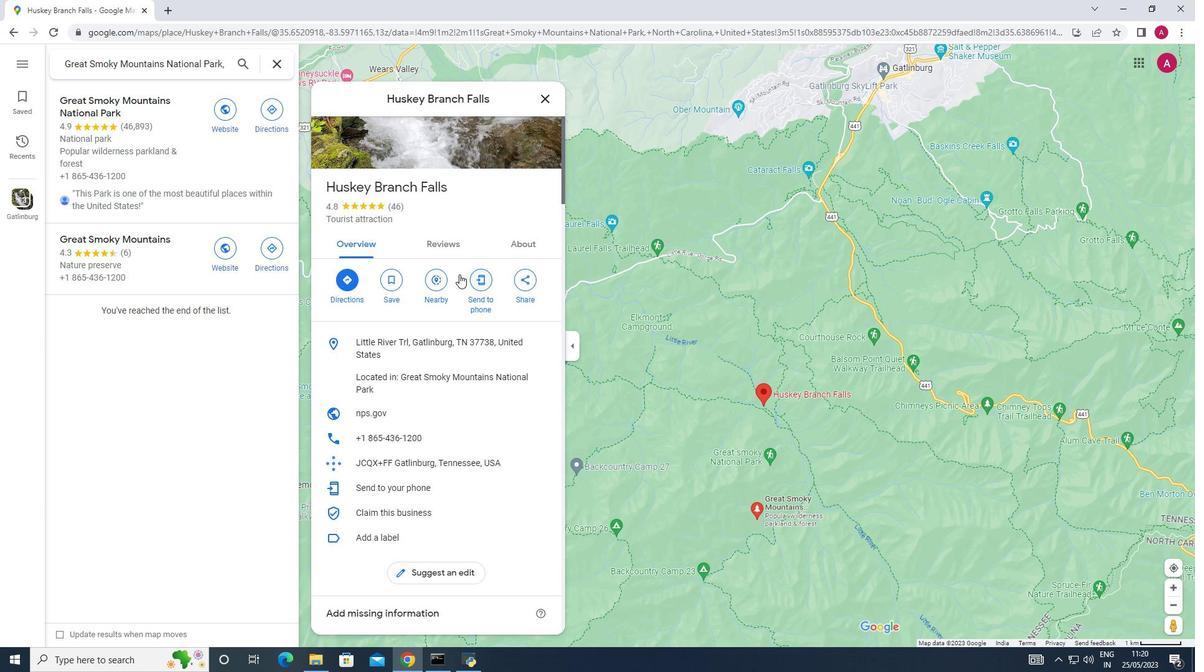 
Action: Mouse scrolled (459, 273) with delta (0, 0)
Screenshot: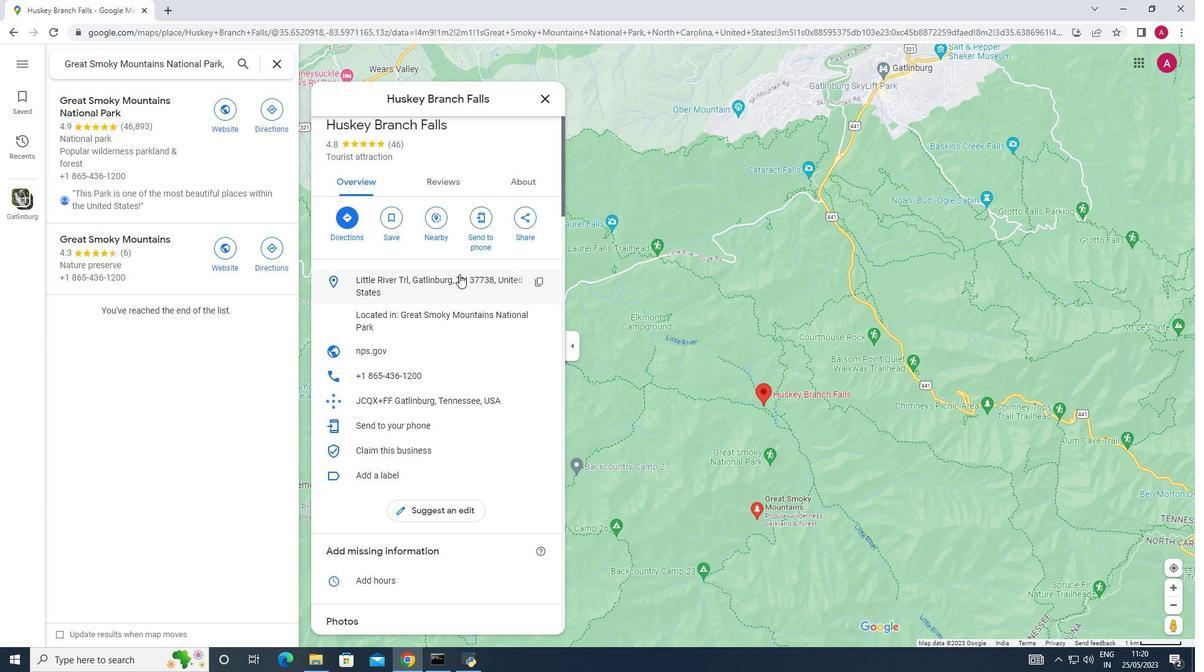 
Action: Mouse scrolled (459, 273) with delta (0, 0)
Screenshot: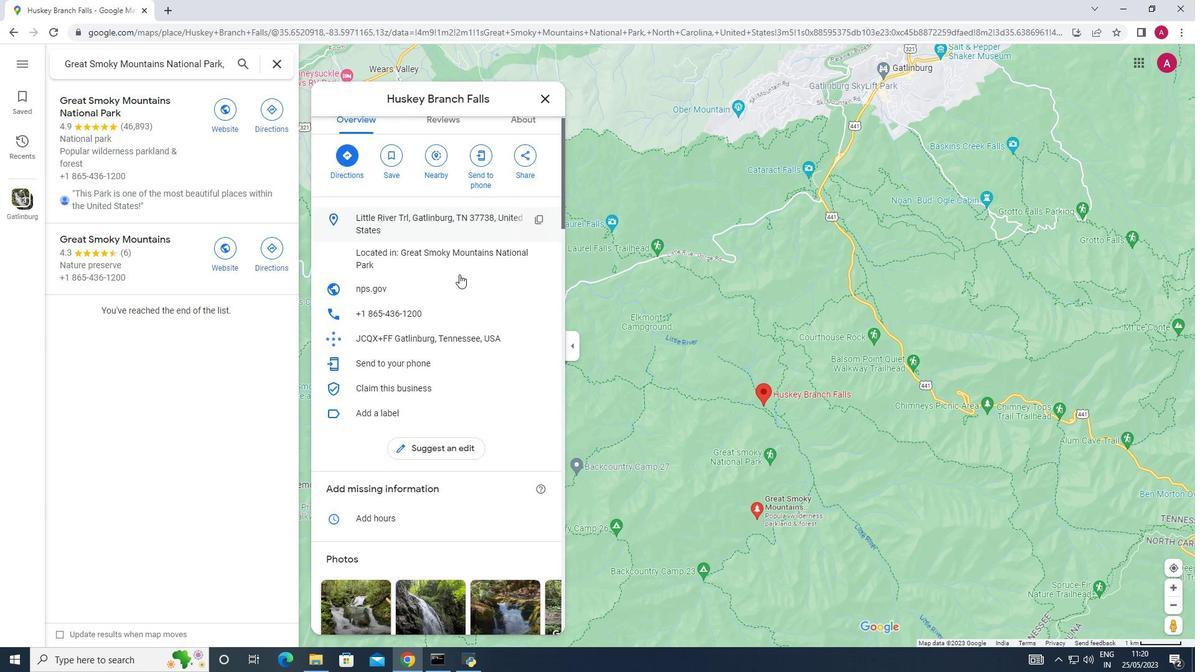
Action: Mouse scrolled (459, 273) with delta (0, 0)
Screenshot: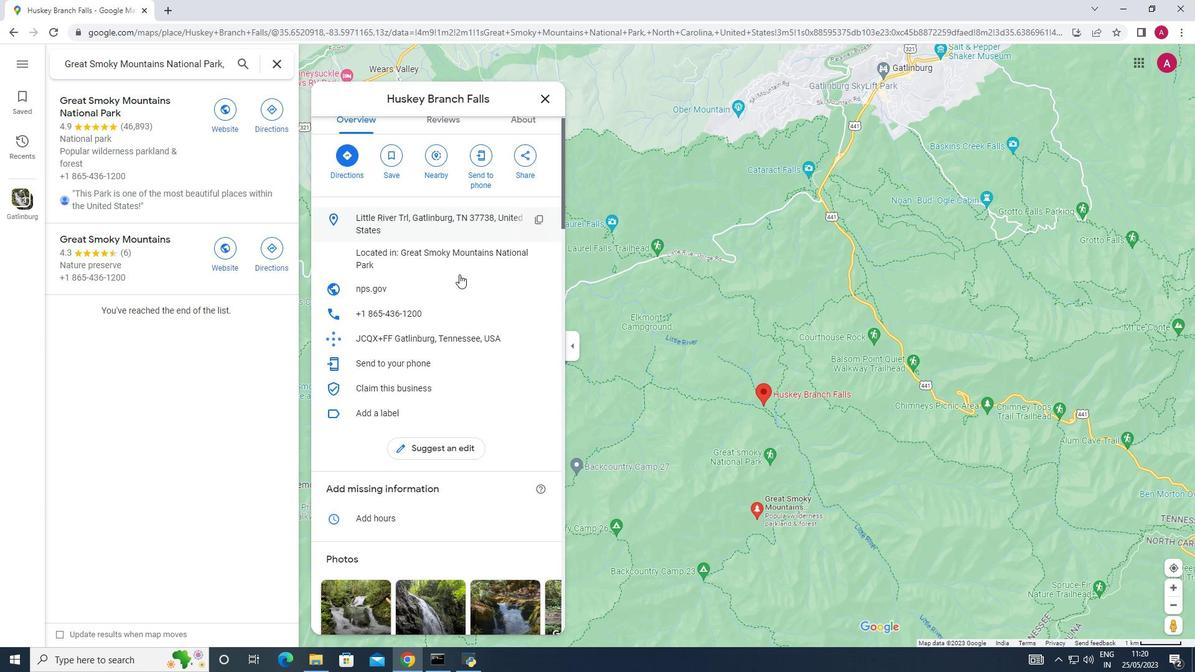 
Action: Mouse scrolled (459, 273) with delta (0, 0)
Screenshot: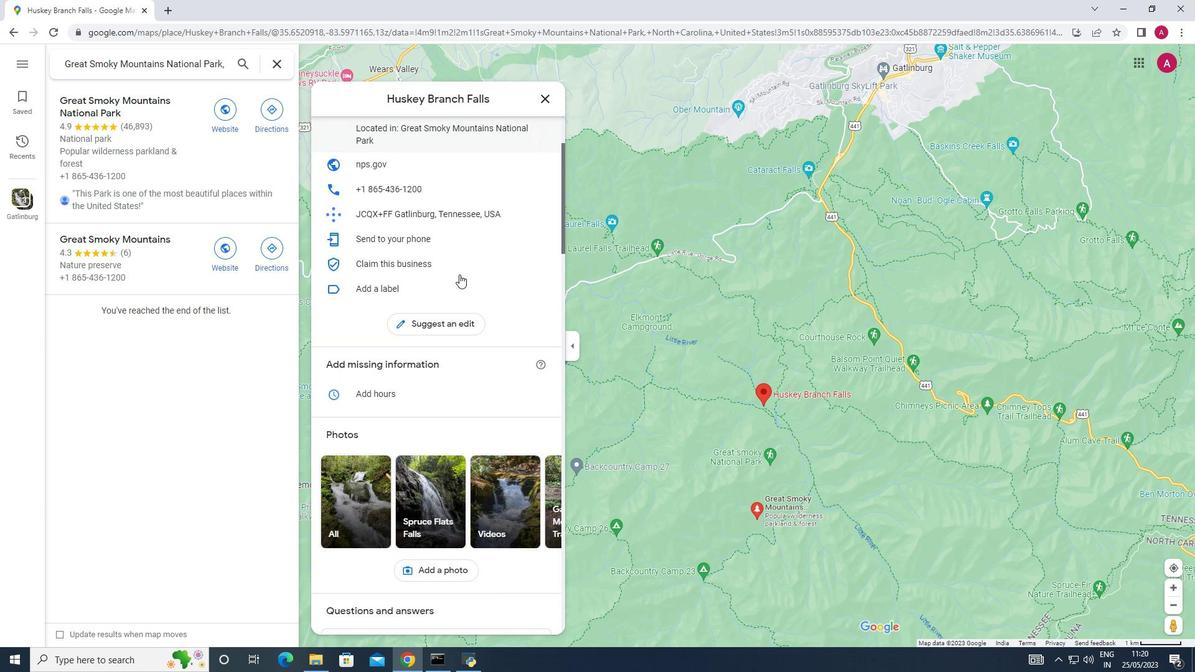 
Action: Mouse scrolled (459, 273) with delta (0, 0)
Screenshot: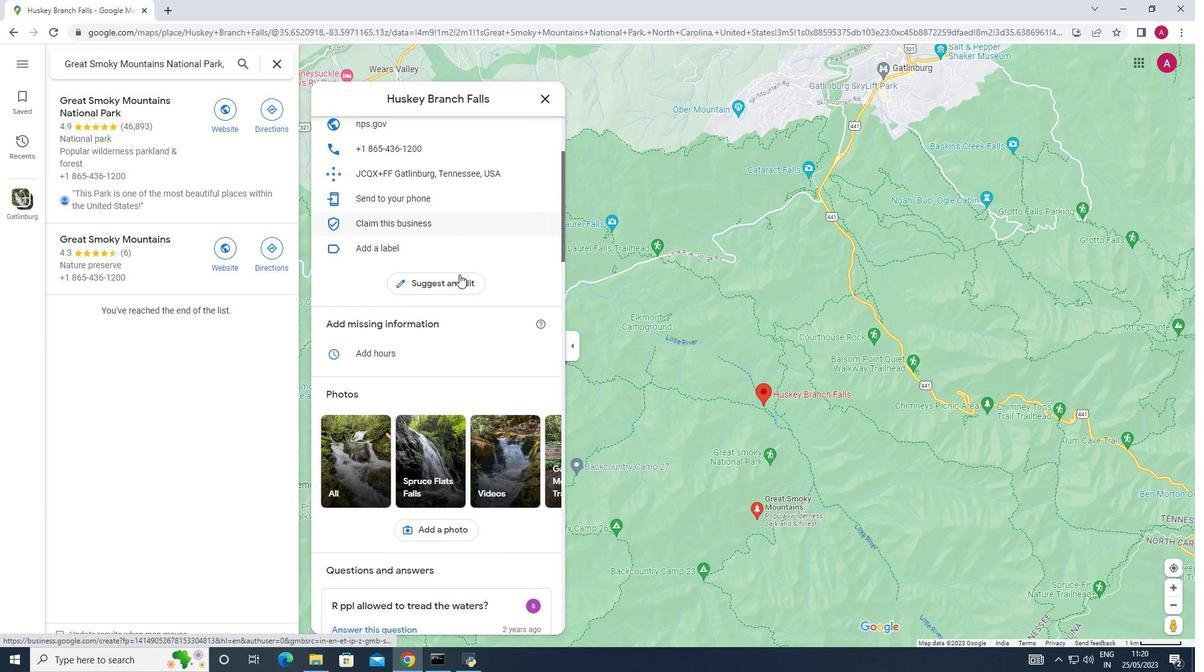 
Action: Mouse scrolled (459, 273) with delta (0, 0)
Screenshot: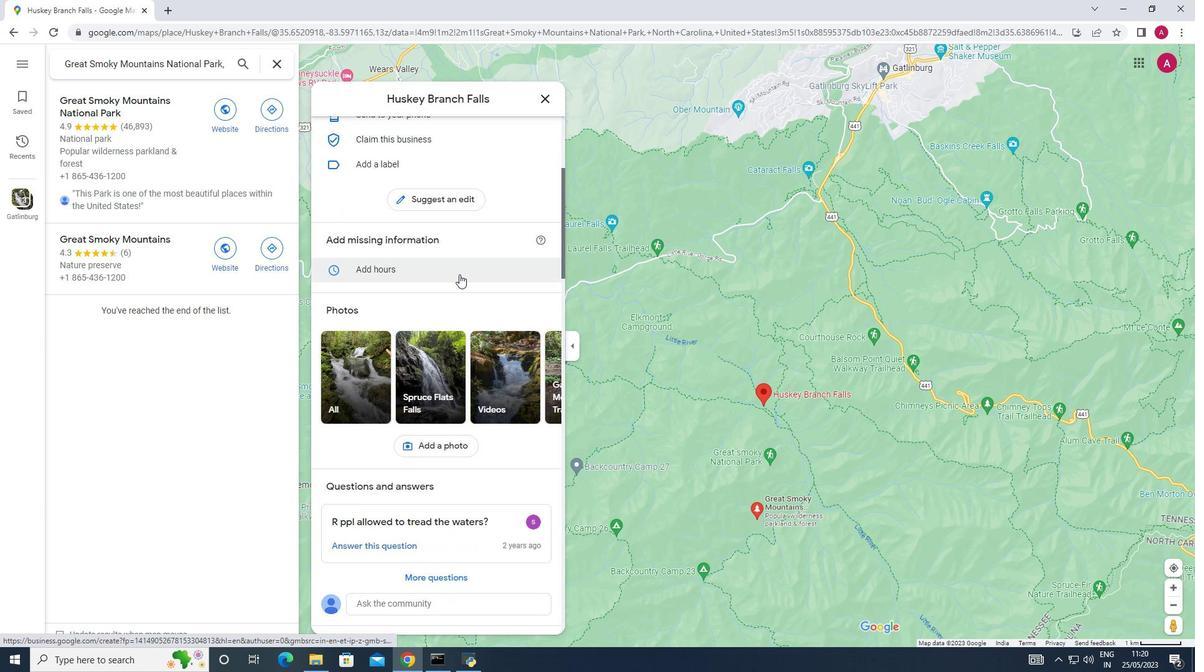 
Action: Mouse scrolled (459, 273) with delta (0, 0)
Screenshot: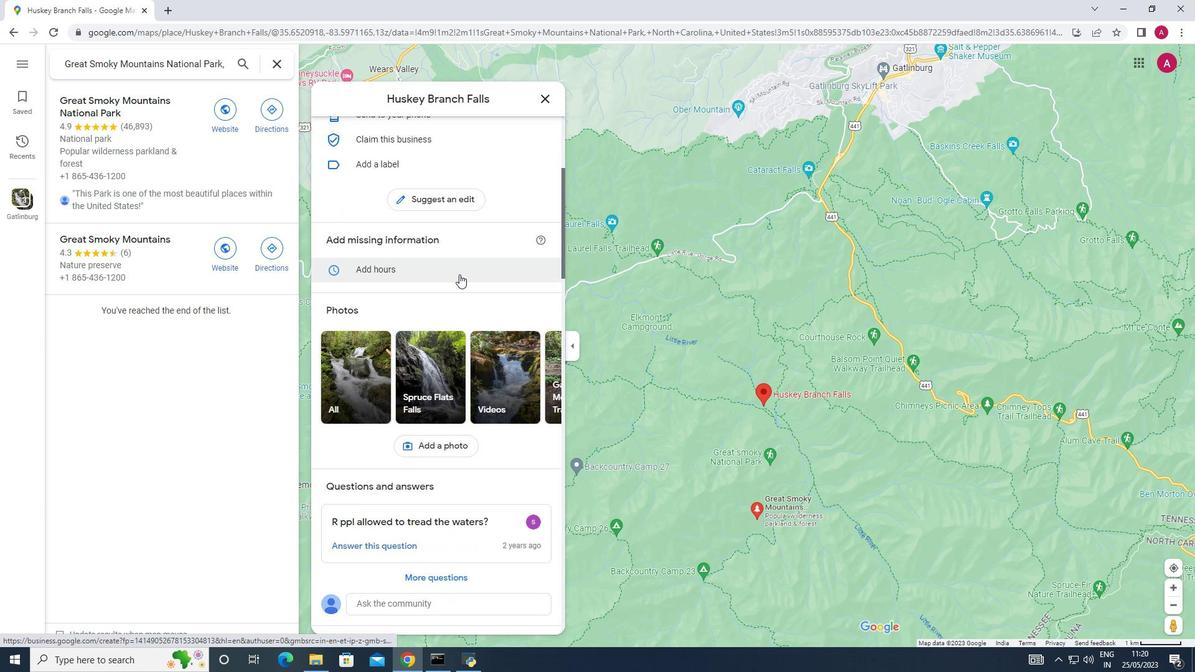 
Action: Mouse scrolled (459, 273) with delta (0, 0)
Screenshot: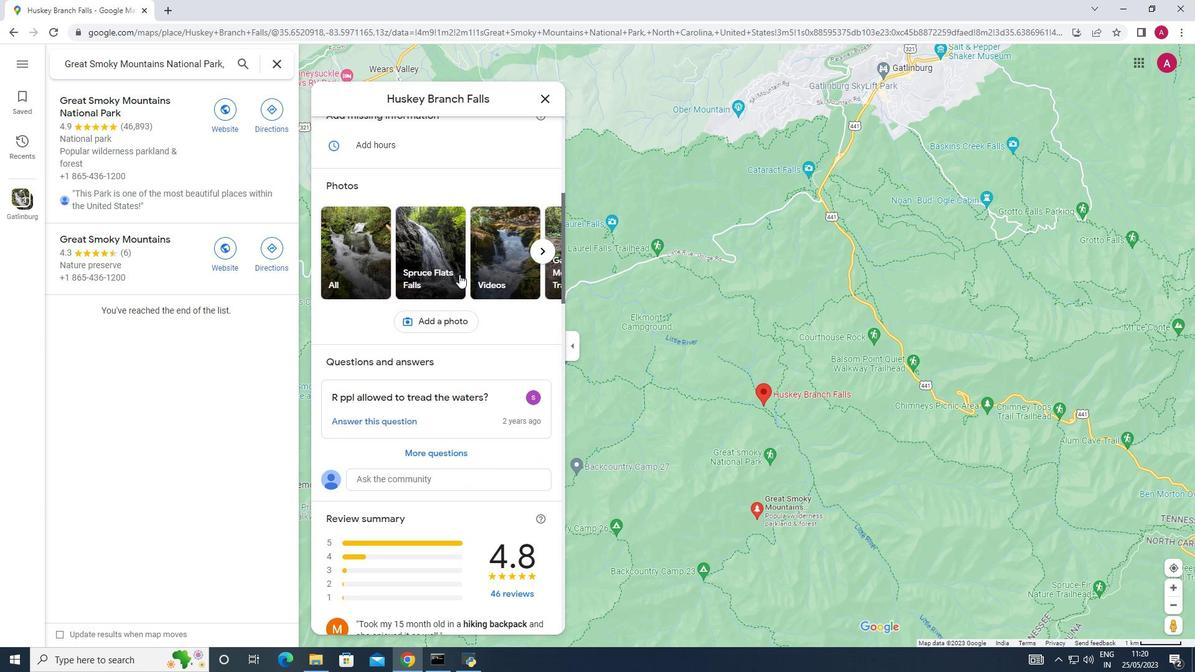 
Action: Mouse scrolled (459, 273) with delta (0, 0)
Screenshot: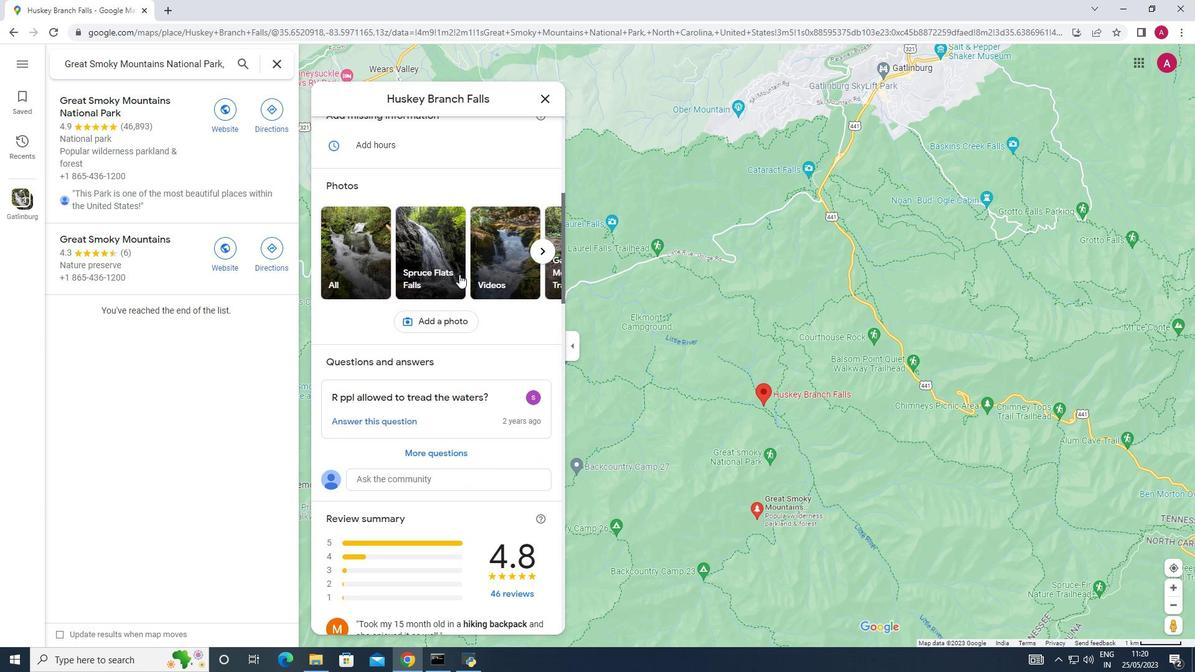 
Action: Mouse scrolled (459, 273) with delta (0, 0)
Screenshot: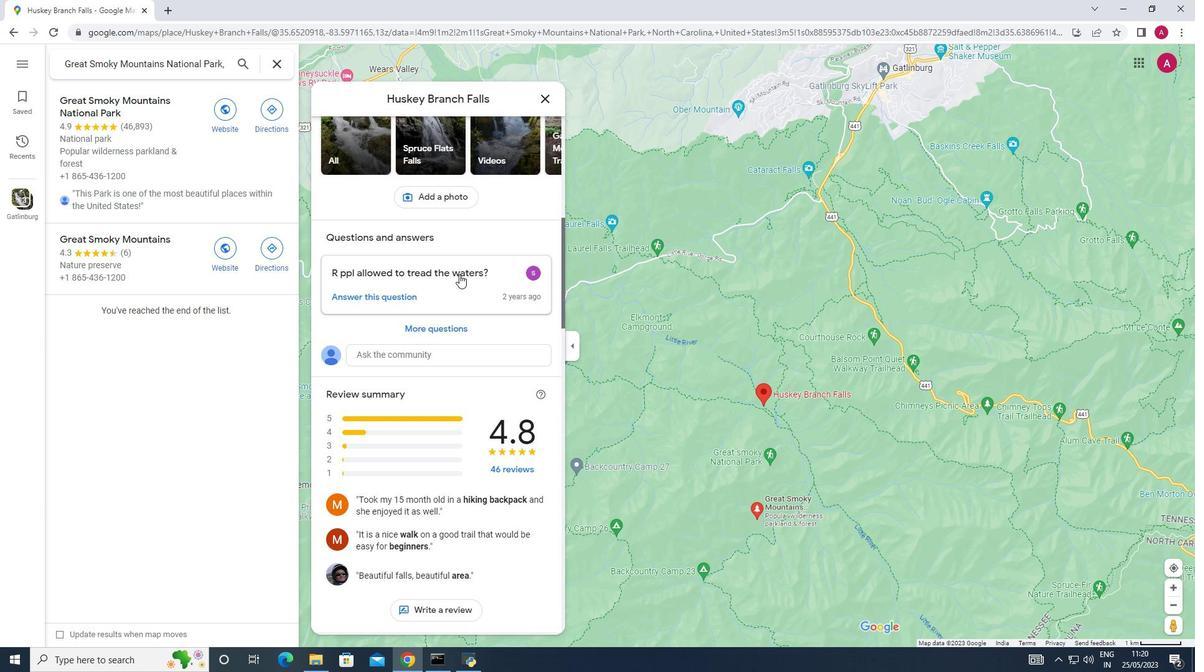 
Action: Mouse scrolled (459, 273) with delta (0, 0)
Screenshot: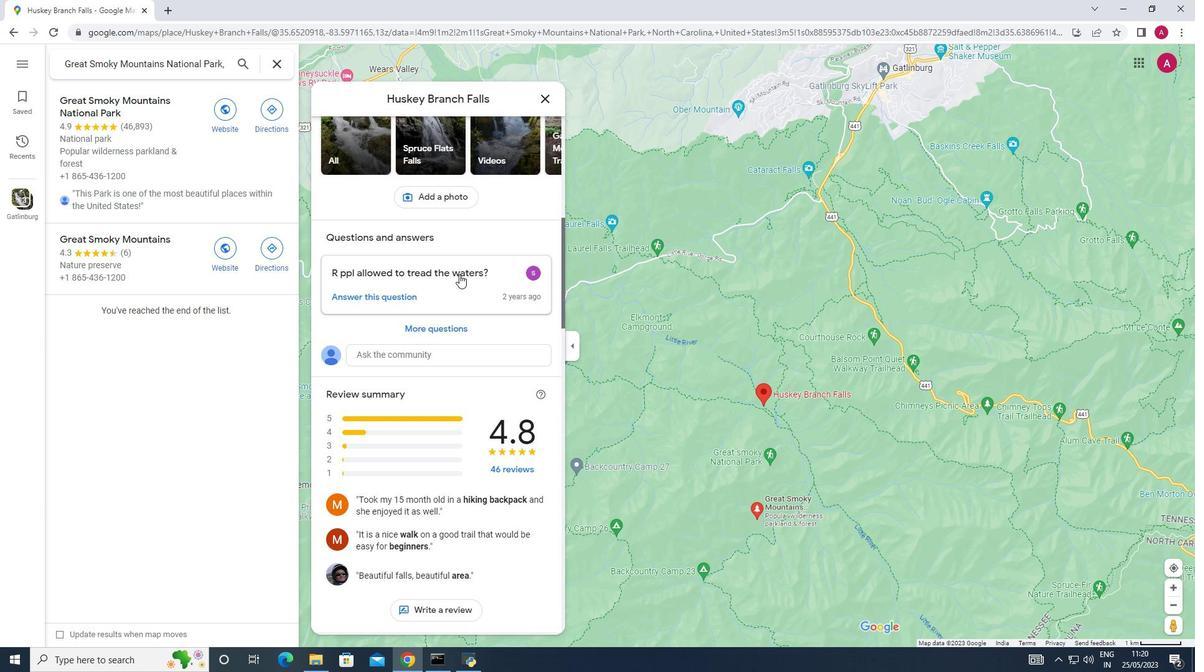 
Action: Mouse scrolled (459, 273) with delta (0, 0)
Screenshot: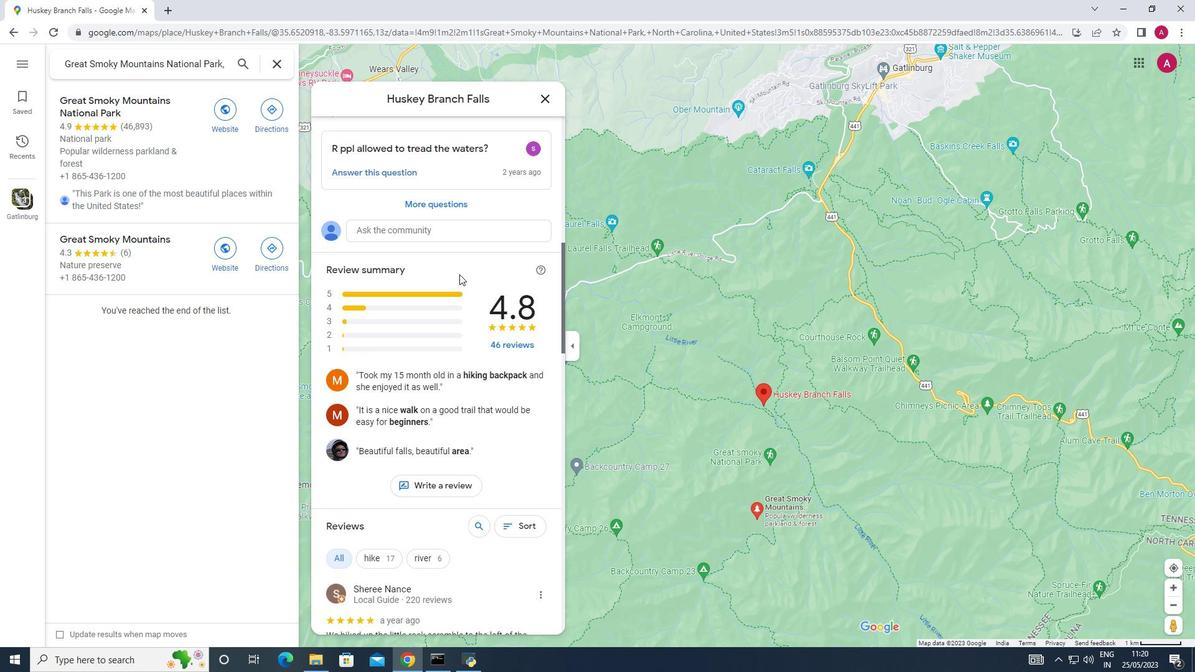
Action: Mouse scrolled (459, 273) with delta (0, 0)
Screenshot: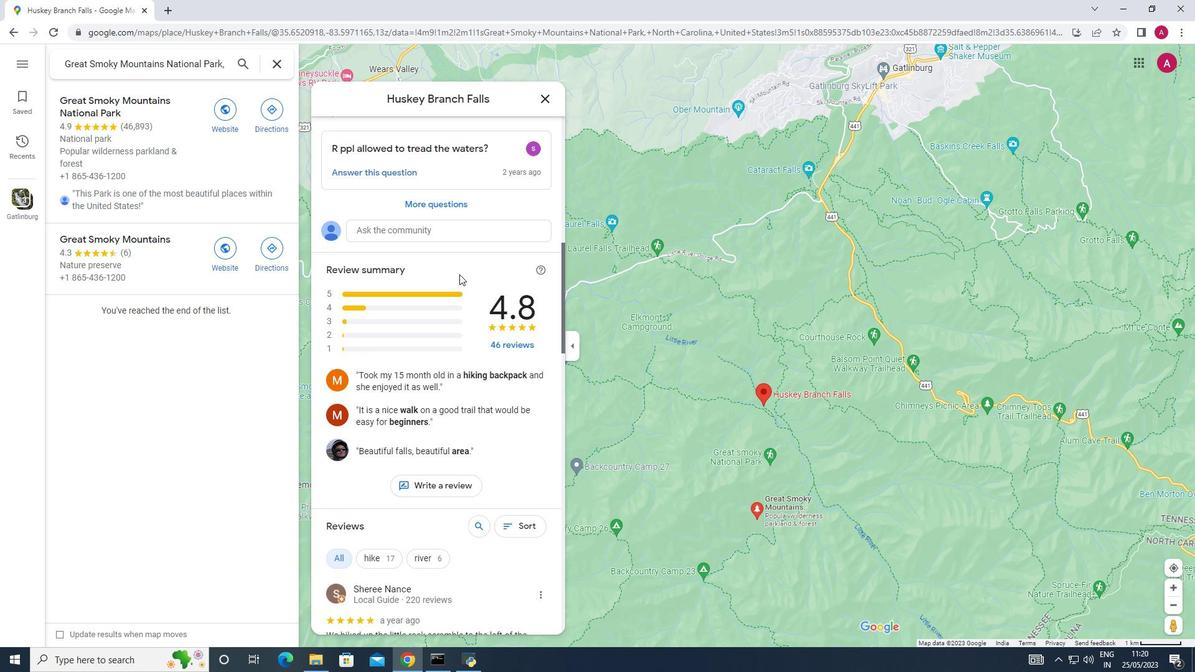
Action: Mouse moved to (491, 341)
Screenshot: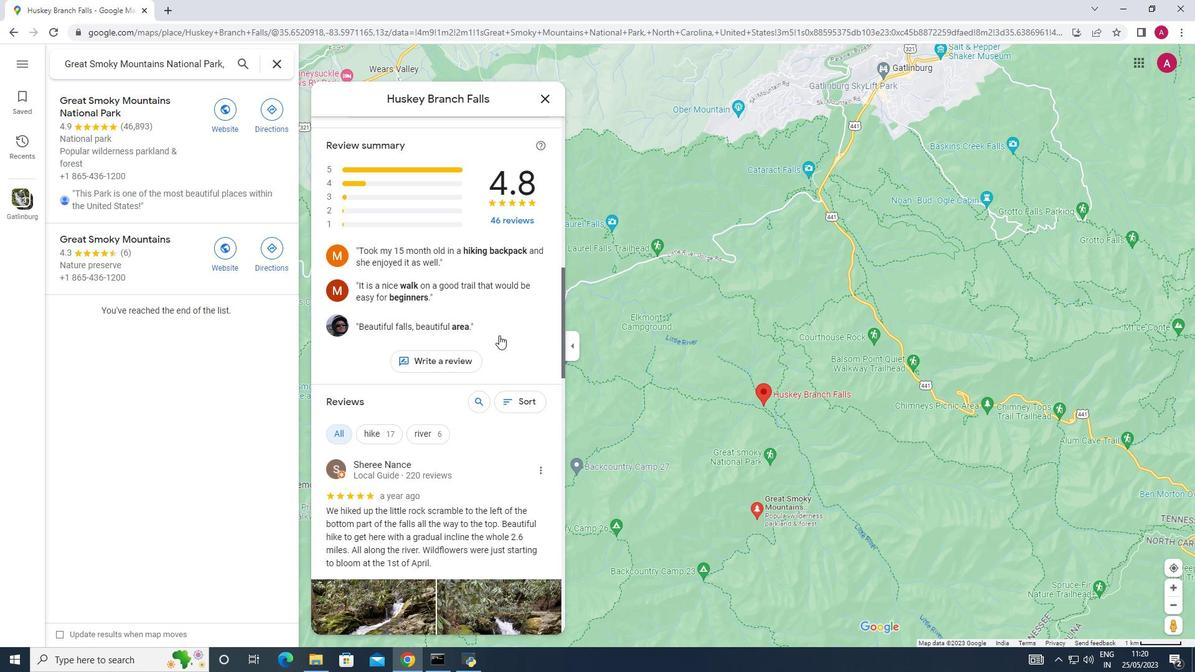 
Action: Mouse scrolled (491, 340) with delta (0, 0)
Screenshot: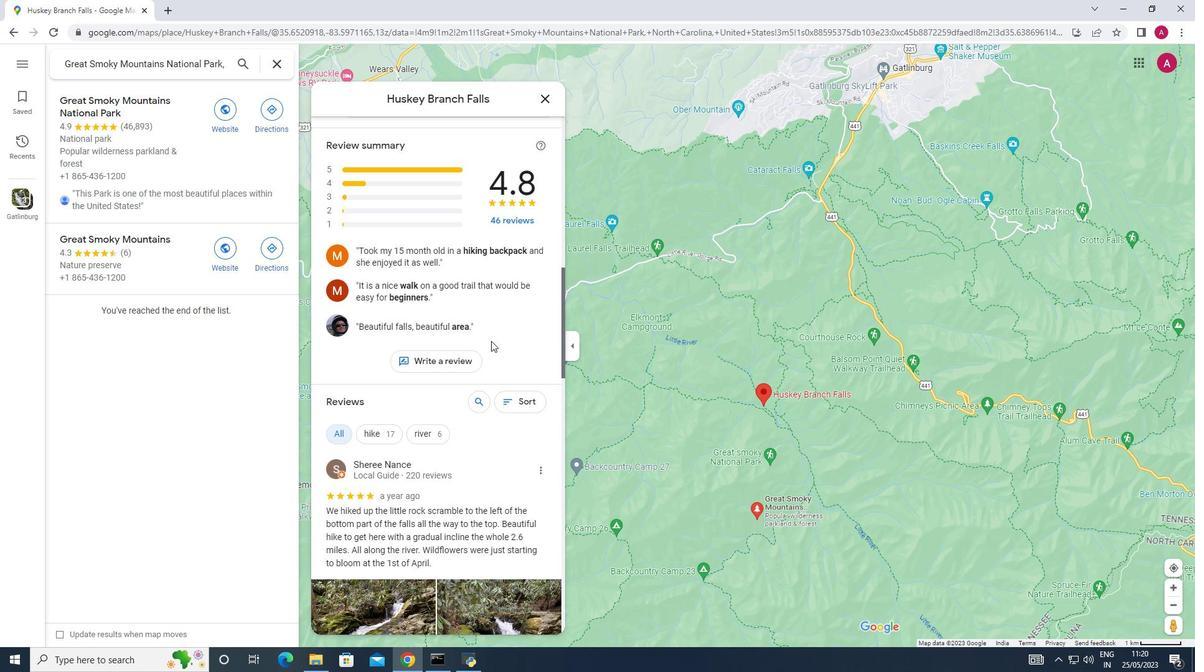 
Action: Mouse scrolled (491, 340) with delta (0, 0)
Screenshot: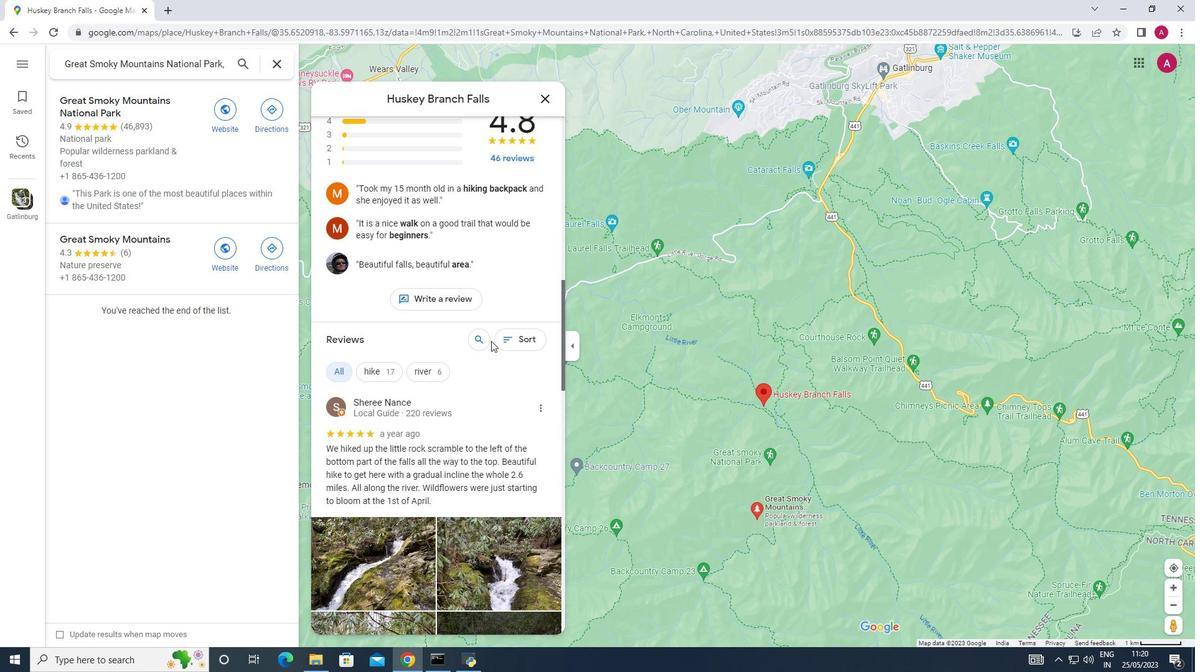 
Action: Mouse scrolled (491, 340) with delta (0, 0)
Screenshot: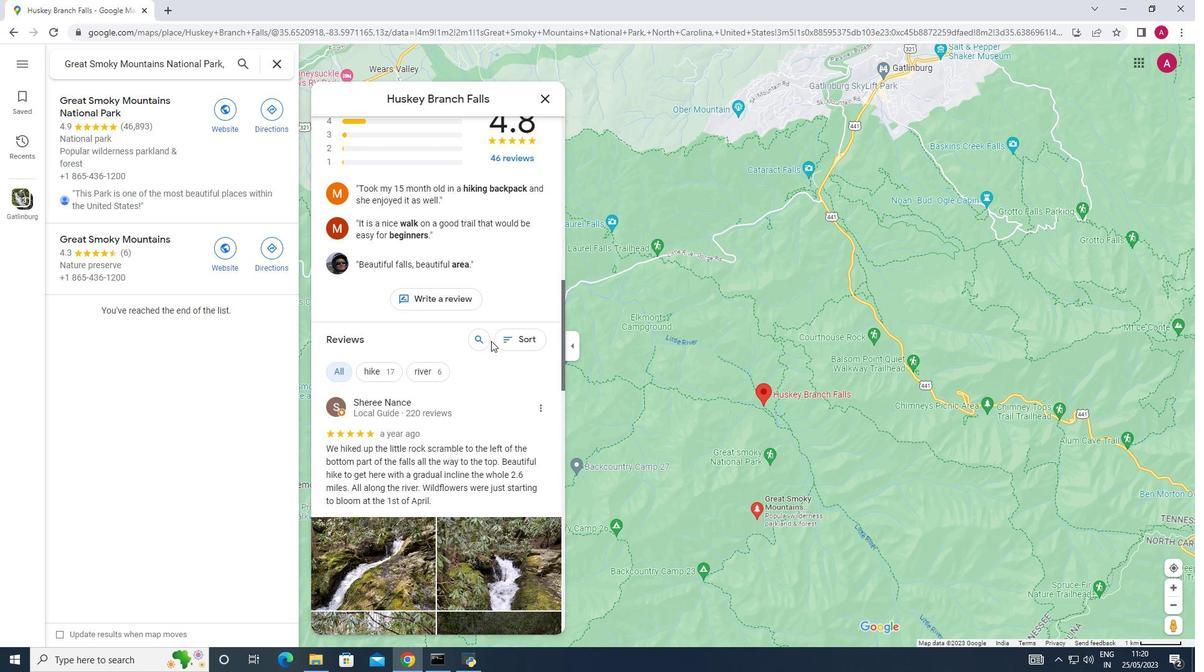 
Action: Mouse moved to (490, 341)
Screenshot: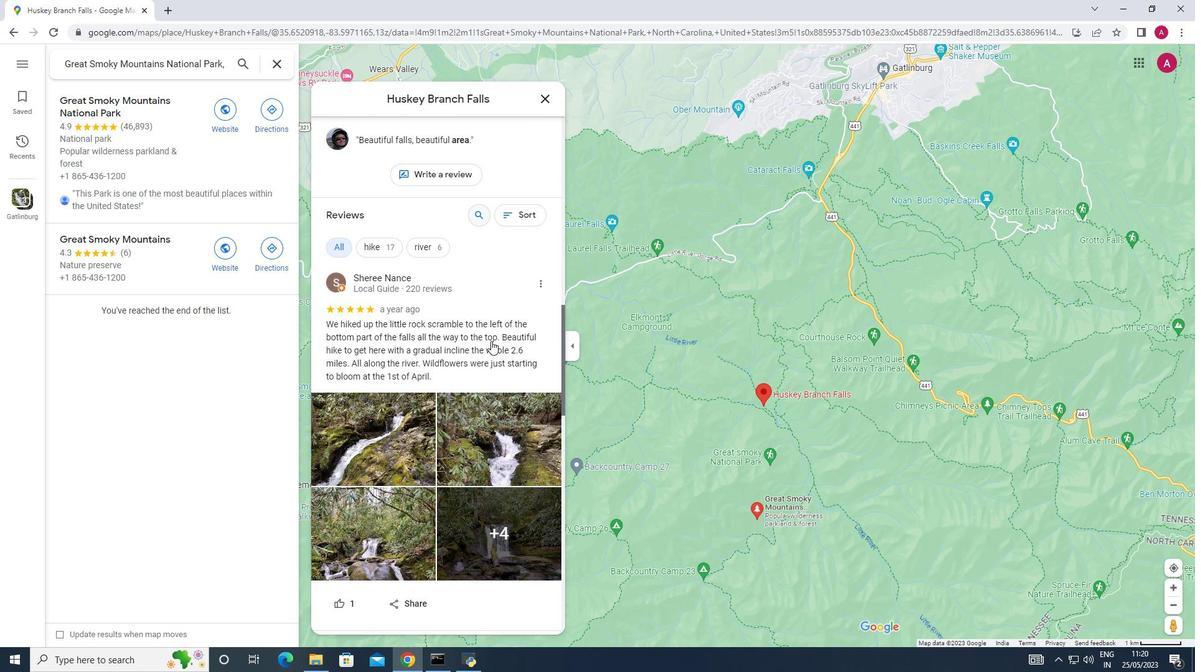 
Action: Mouse scrolled (490, 341) with delta (0, 0)
Screenshot: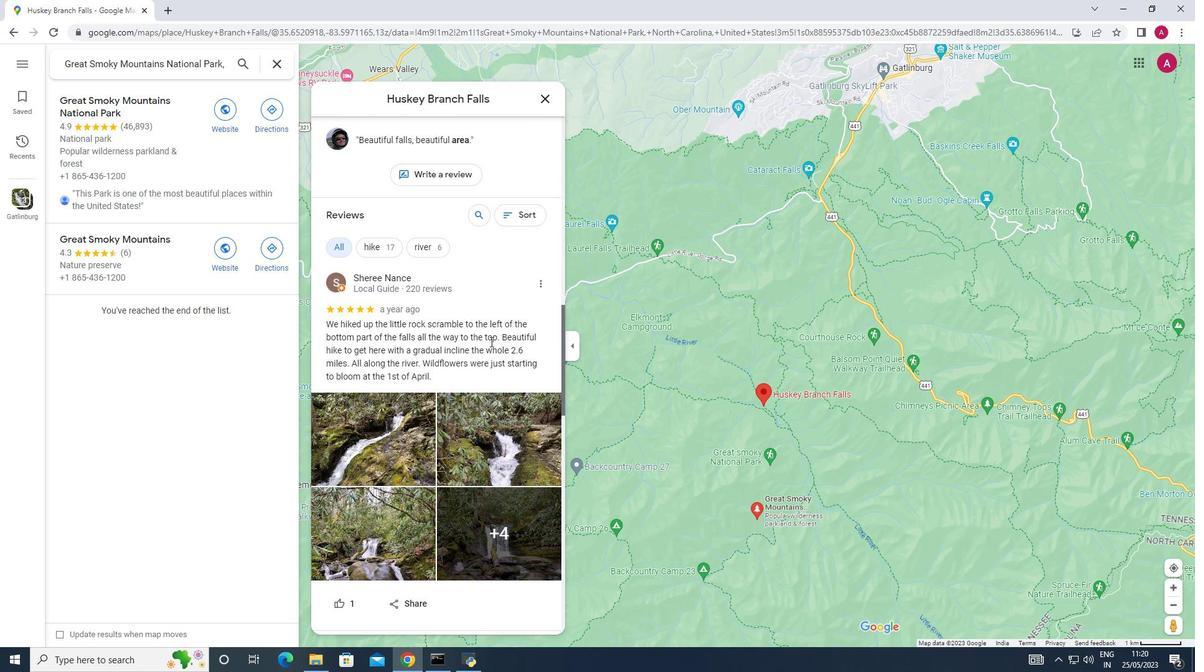 
Action: Mouse scrolled (490, 341) with delta (0, 0)
Screenshot: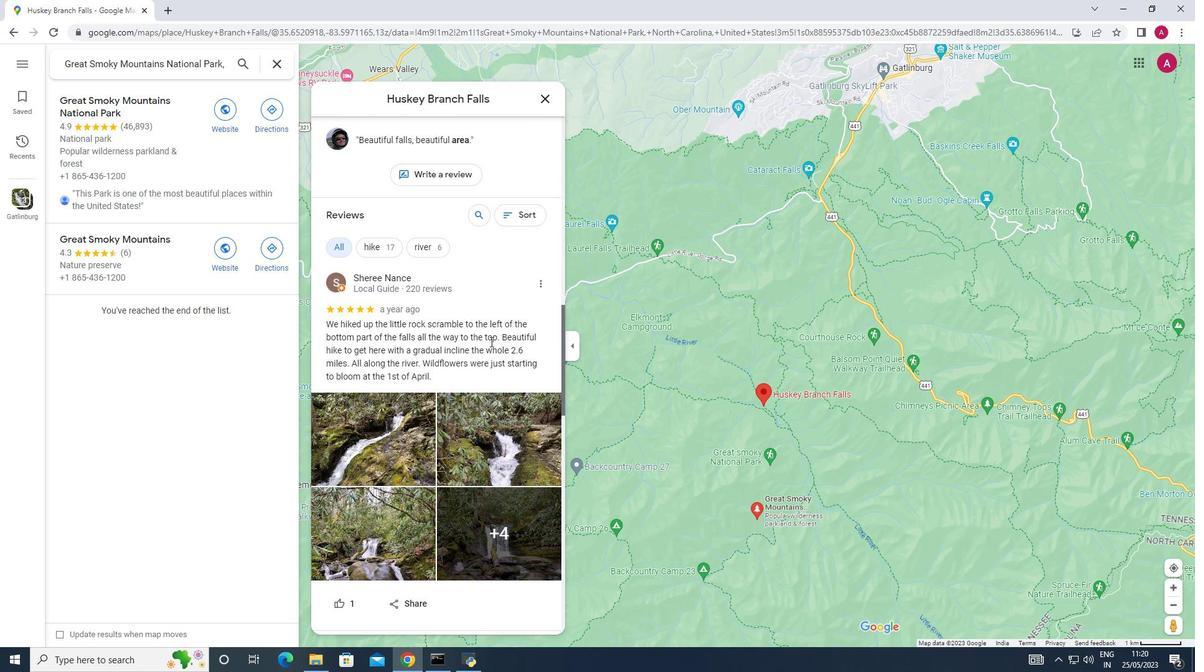
Action: Mouse scrolled (490, 341) with delta (0, 0)
Screenshot: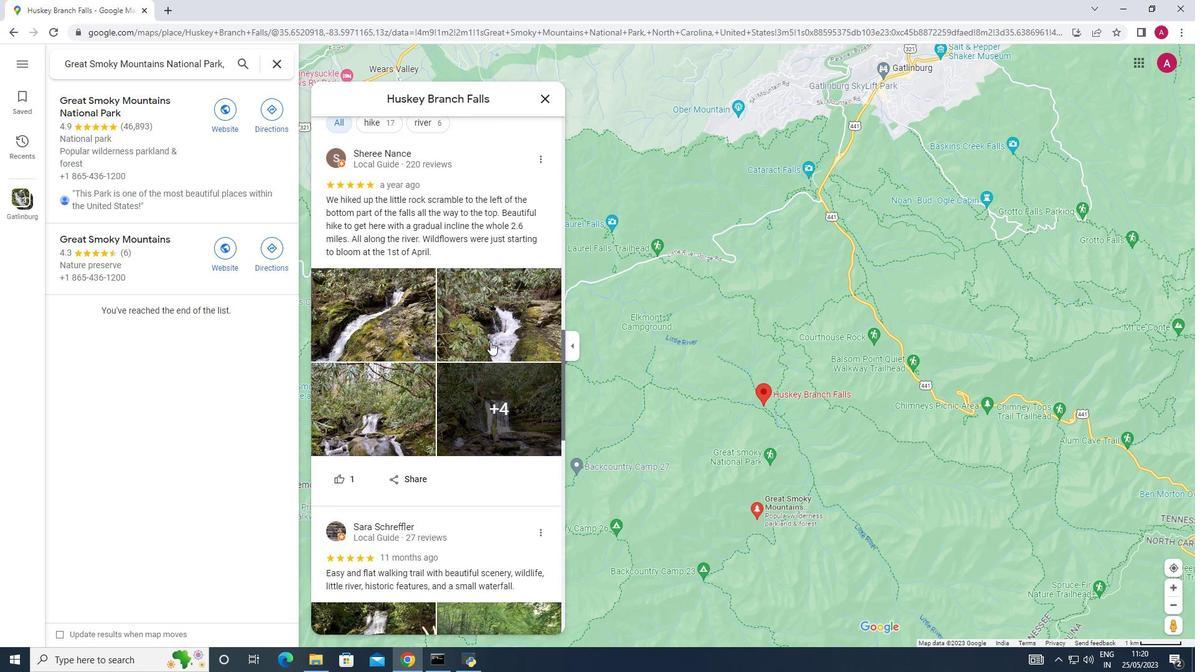 
Action: Mouse scrolled (490, 341) with delta (0, 0)
Screenshot: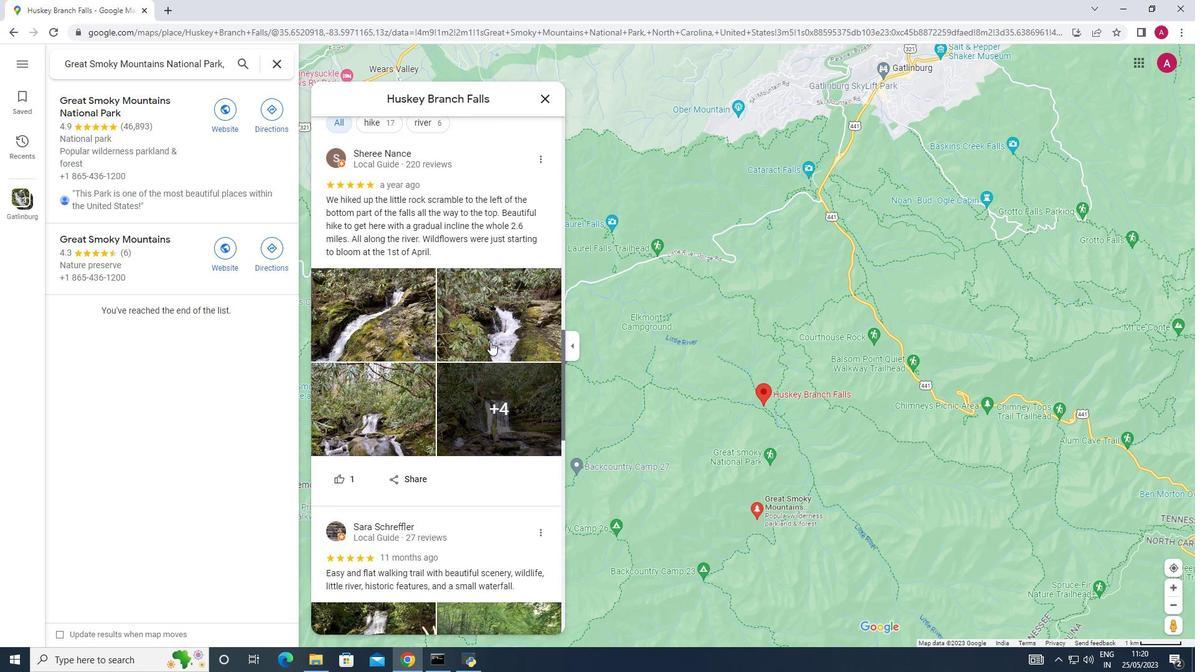 
Action: Mouse scrolled (490, 341) with delta (0, 0)
Screenshot: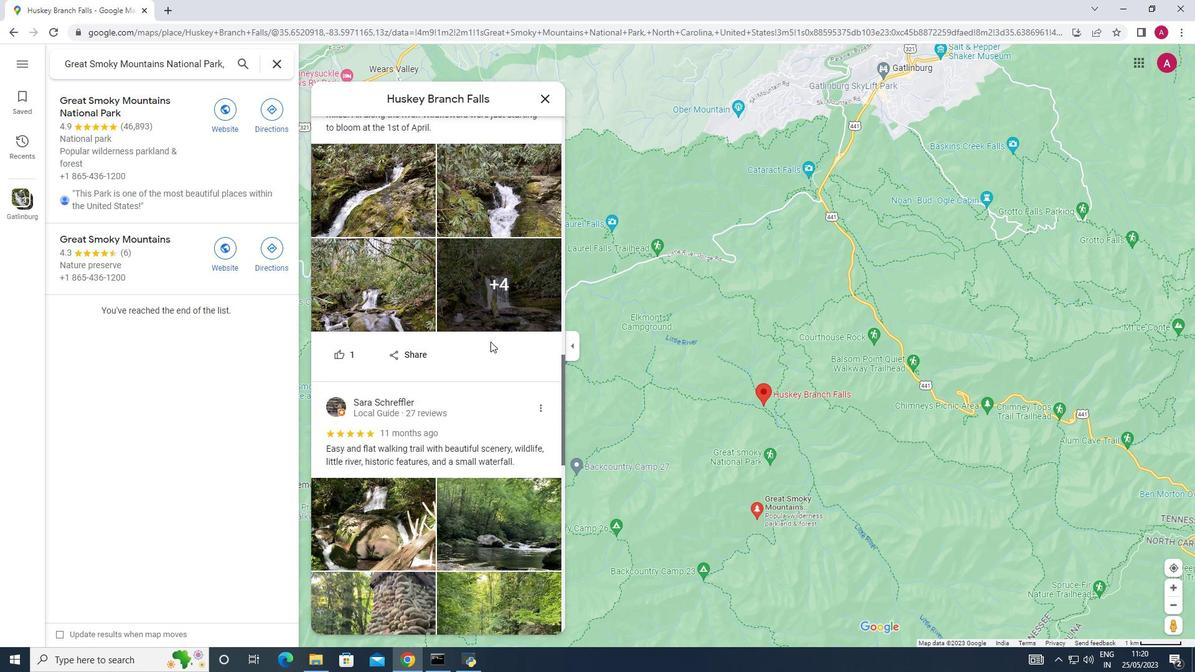 
Action: Mouse scrolled (490, 341) with delta (0, 0)
Screenshot: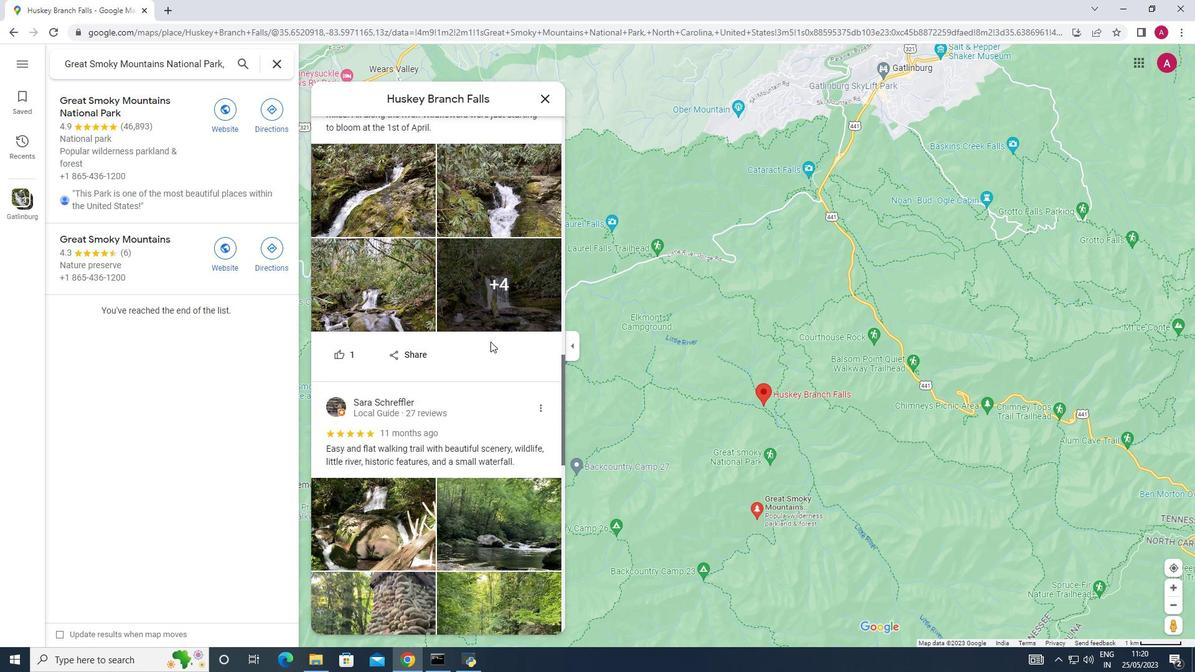 
Action: Mouse scrolled (490, 341) with delta (0, 0)
Screenshot: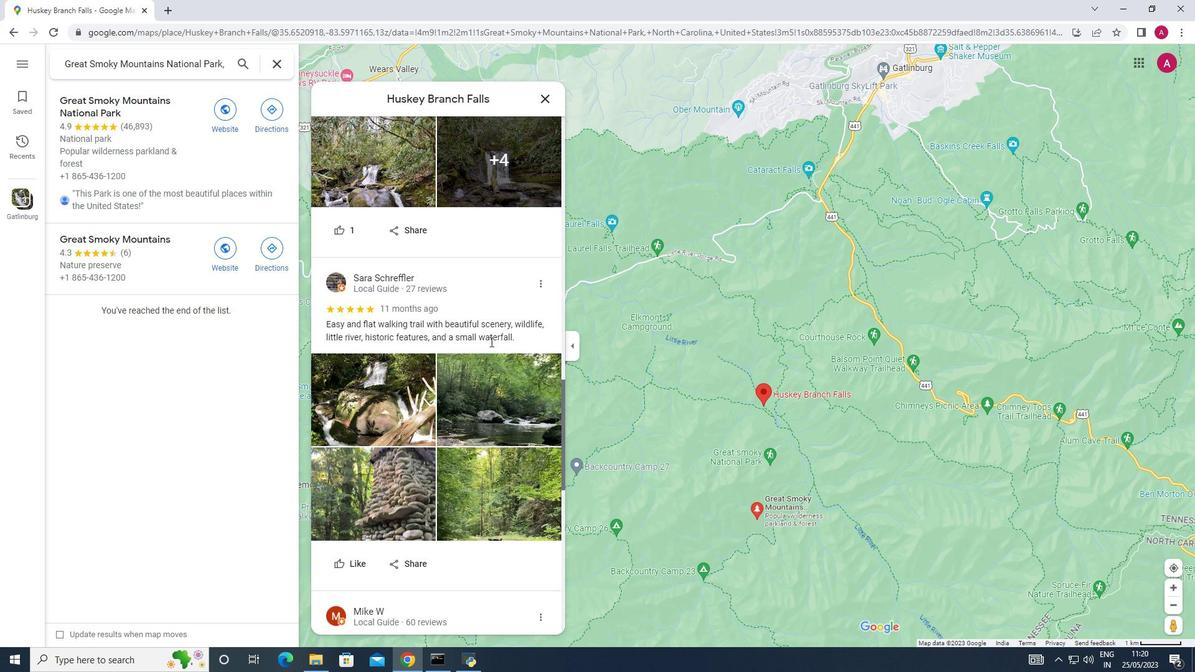 
Action: Mouse scrolled (490, 341) with delta (0, 0)
Screenshot: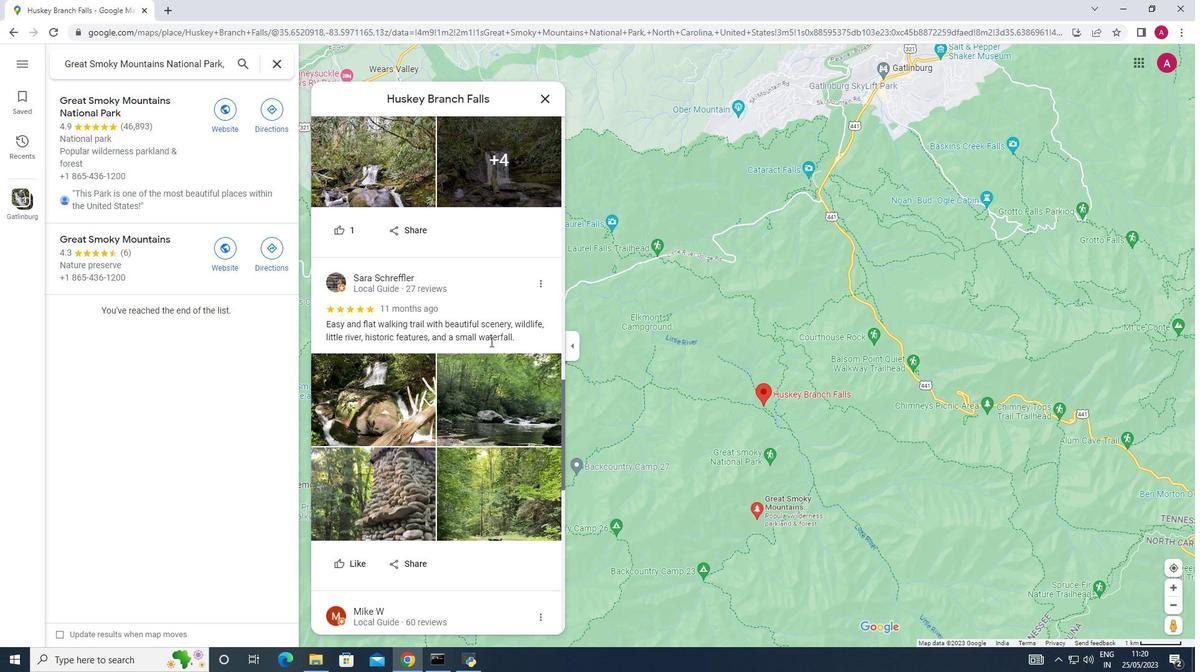 
Action: Mouse moved to (489, 343)
Screenshot: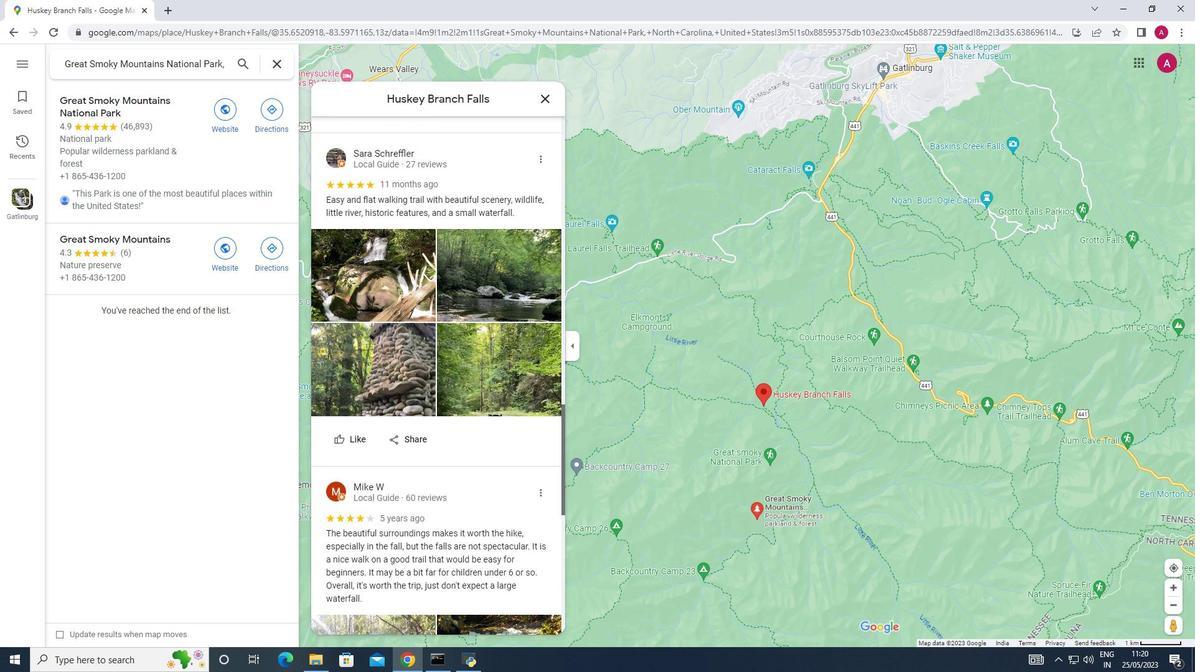
Action: Mouse scrolled (489, 342) with delta (0, 0)
Screenshot: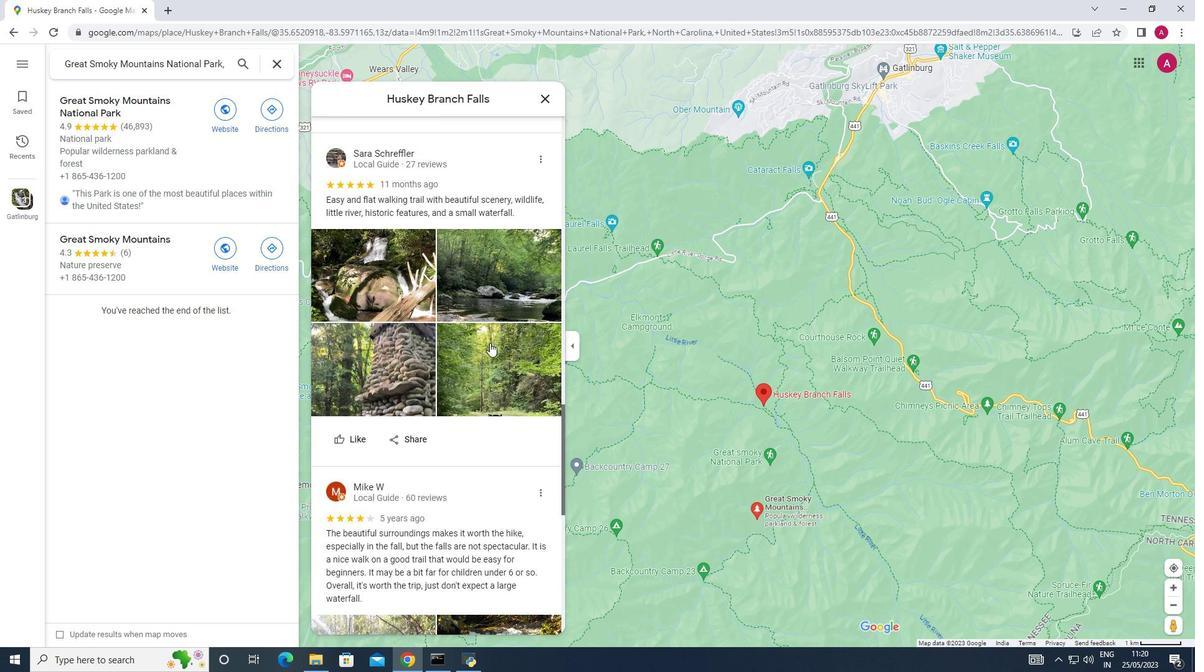 
Action: Mouse scrolled (489, 342) with delta (0, 0)
Screenshot: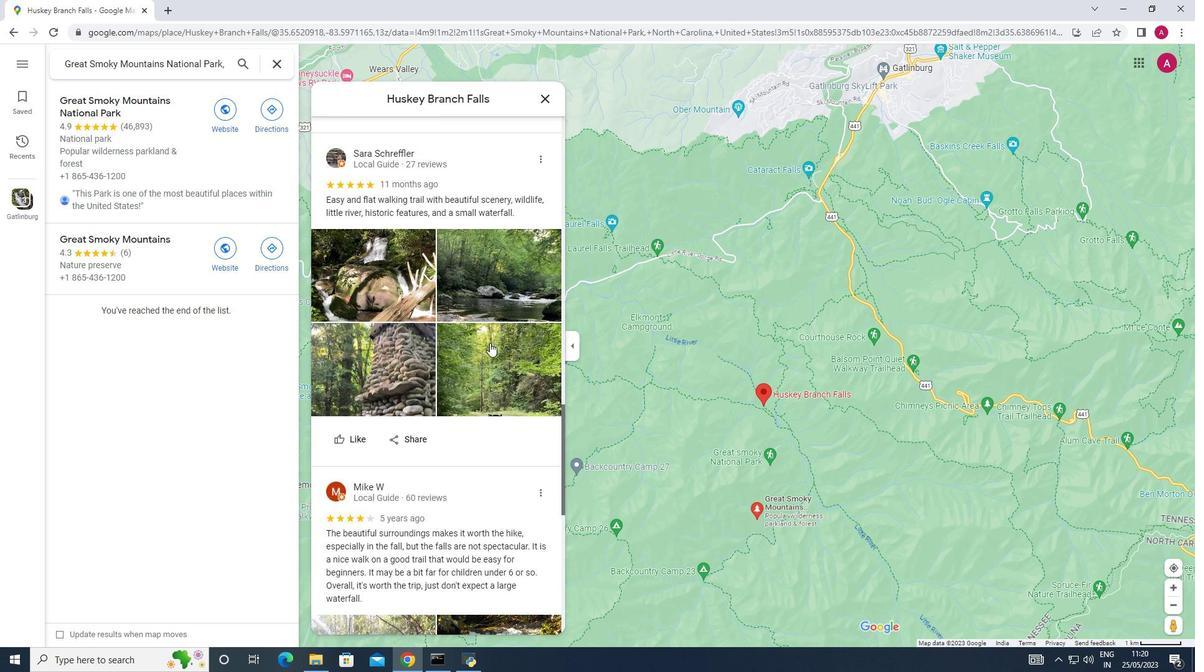 
Action: Mouse scrolled (489, 342) with delta (0, 0)
Screenshot: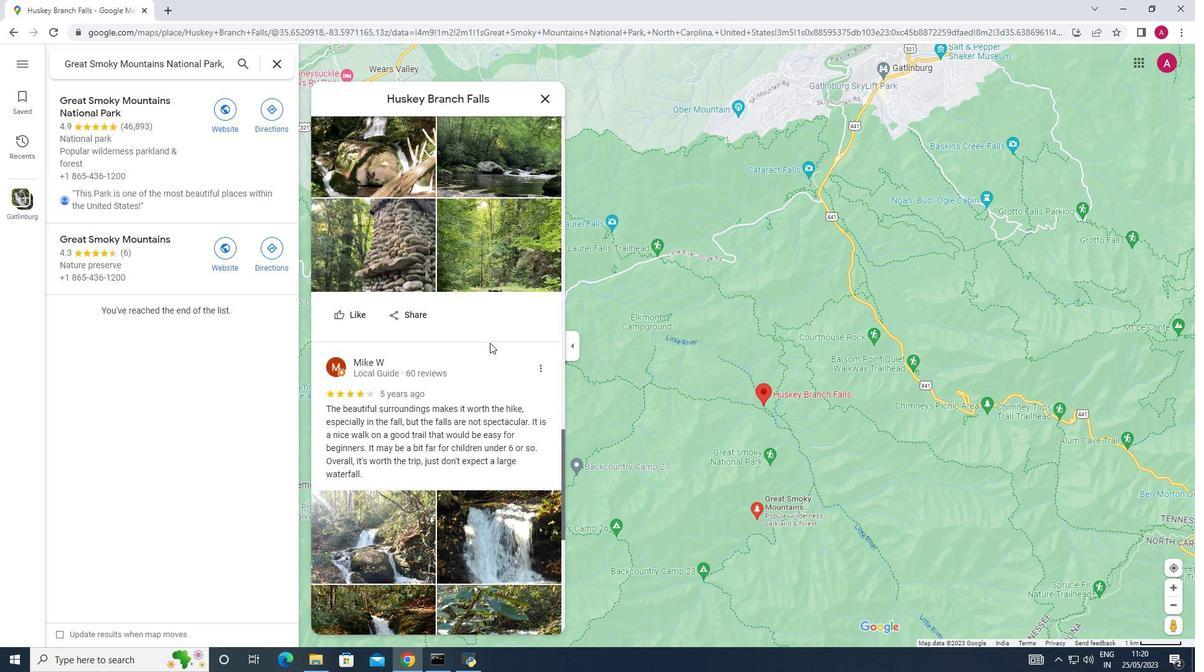 
Action: Mouse scrolled (489, 342) with delta (0, 0)
Screenshot: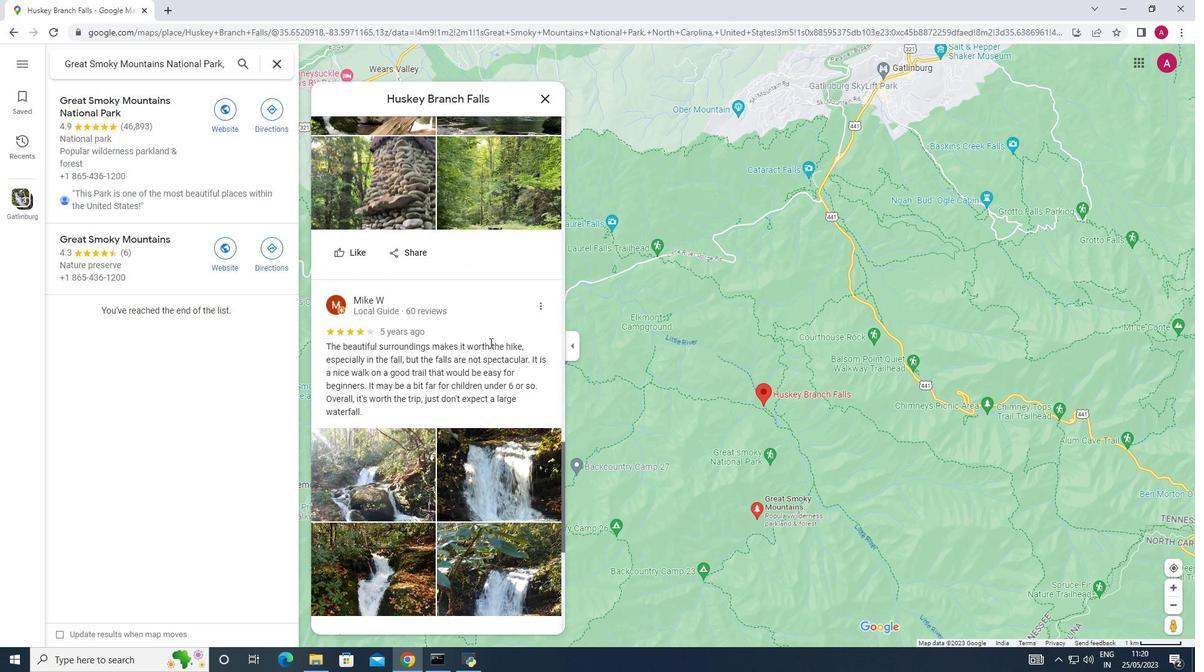 
Action: Mouse scrolled (489, 342) with delta (0, 0)
Screenshot: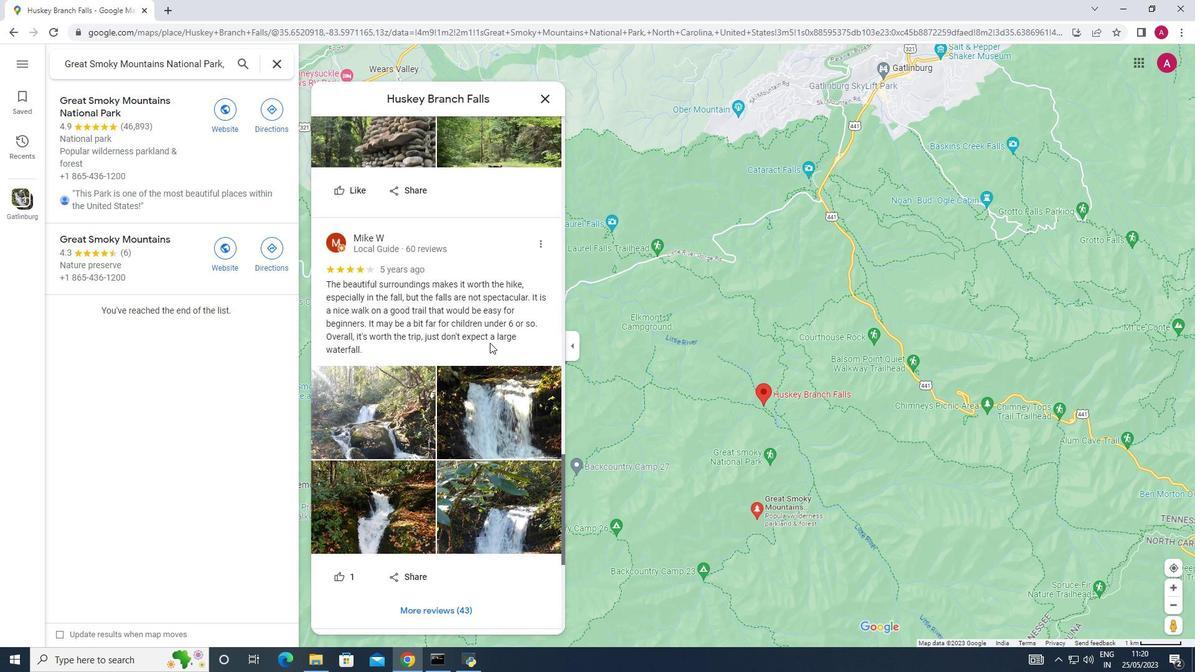 
Action: Mouse scrolled (489, 342) with delta (0, 0)
Screenshot: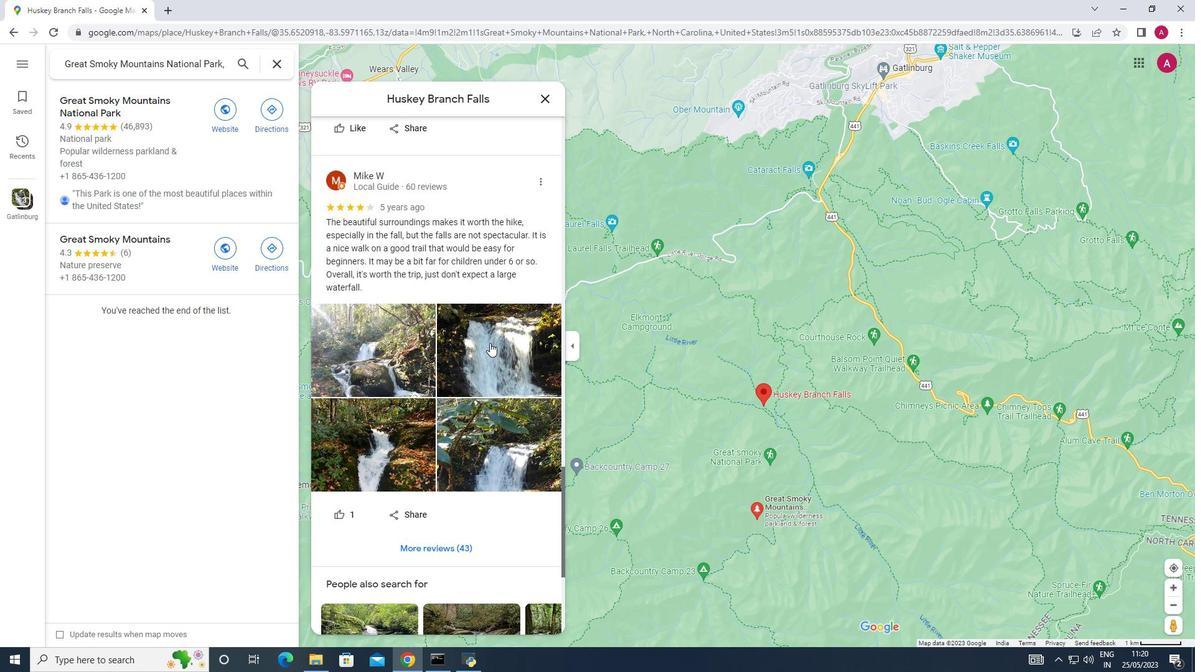 
Action: Mouse scrolled (489, 342) with delta (0, 0)
Screenshot: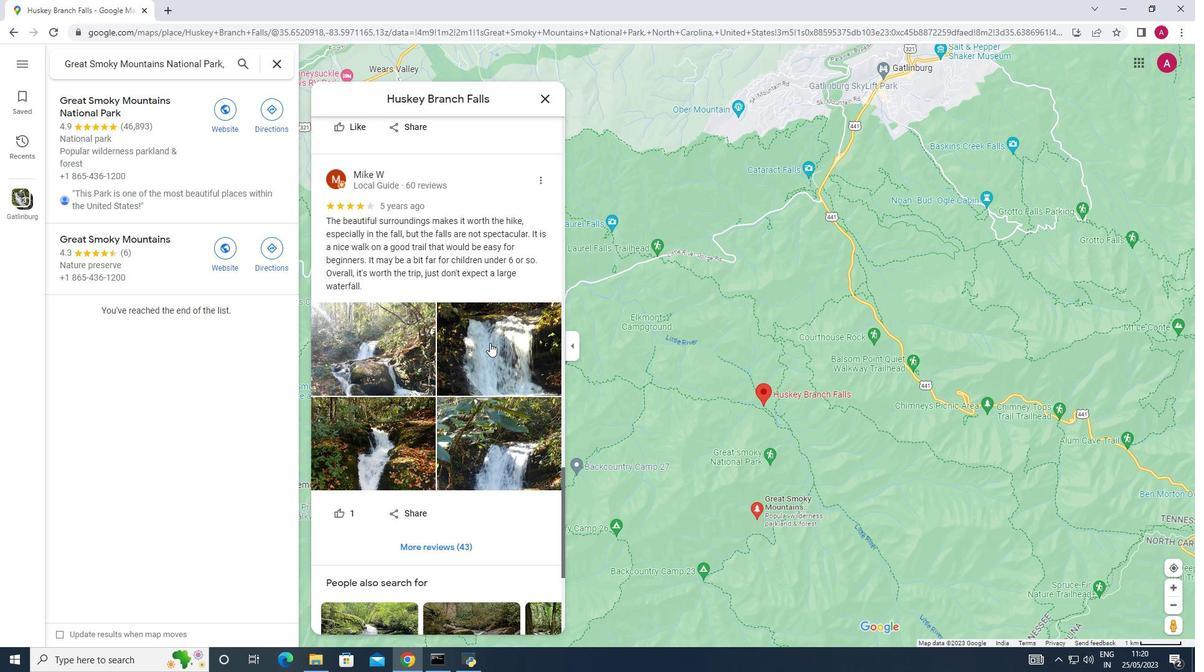 
Action: Mouse scrolled (489, 342) with delta (0, 0)
Screenshot: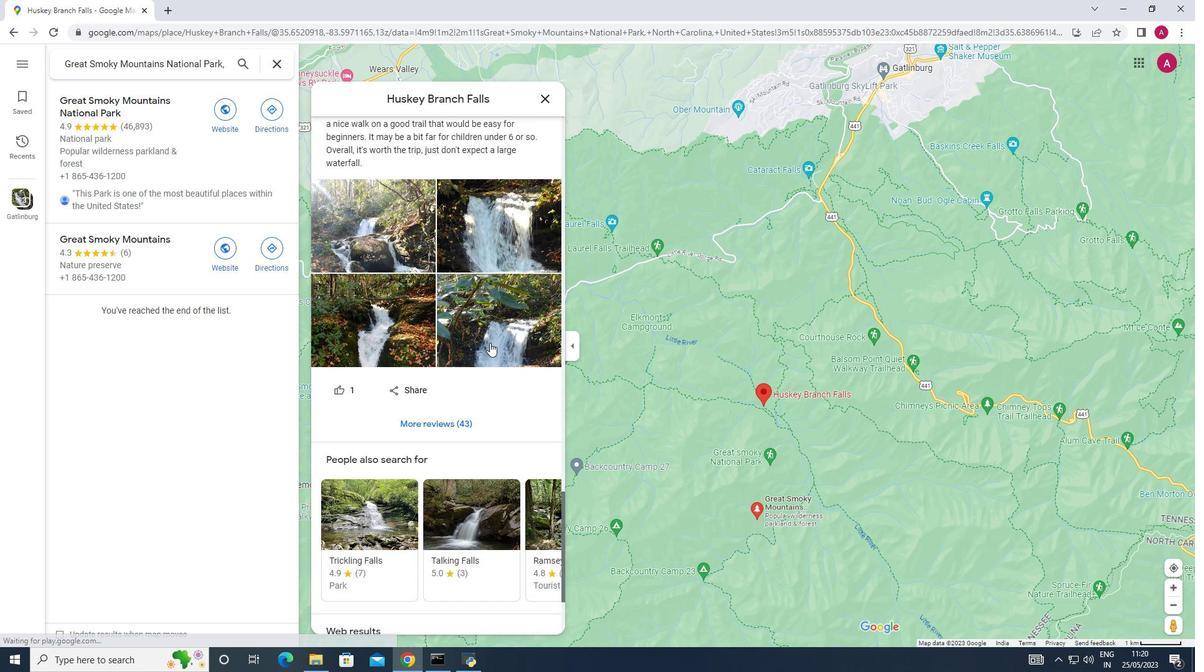 
Action: Mouse scrolled (489, 342) with delta (0, 0)
Screenshot: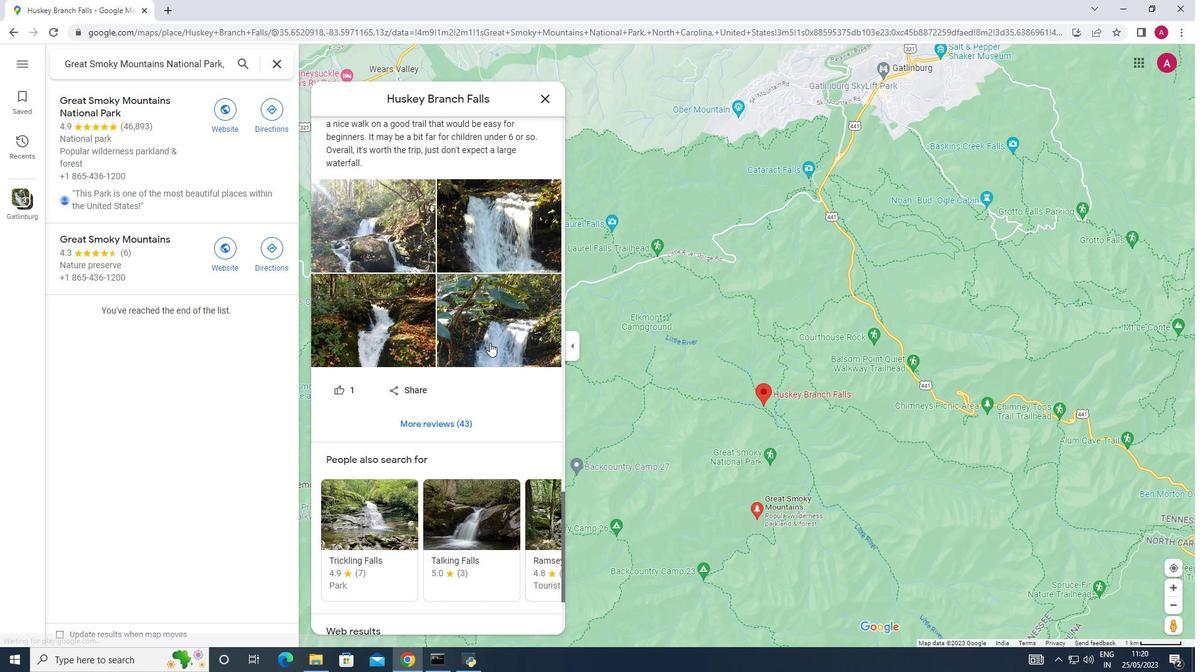 
Action: Mouse scrolled (489, 342) with delta (0, 0)
Screenshot: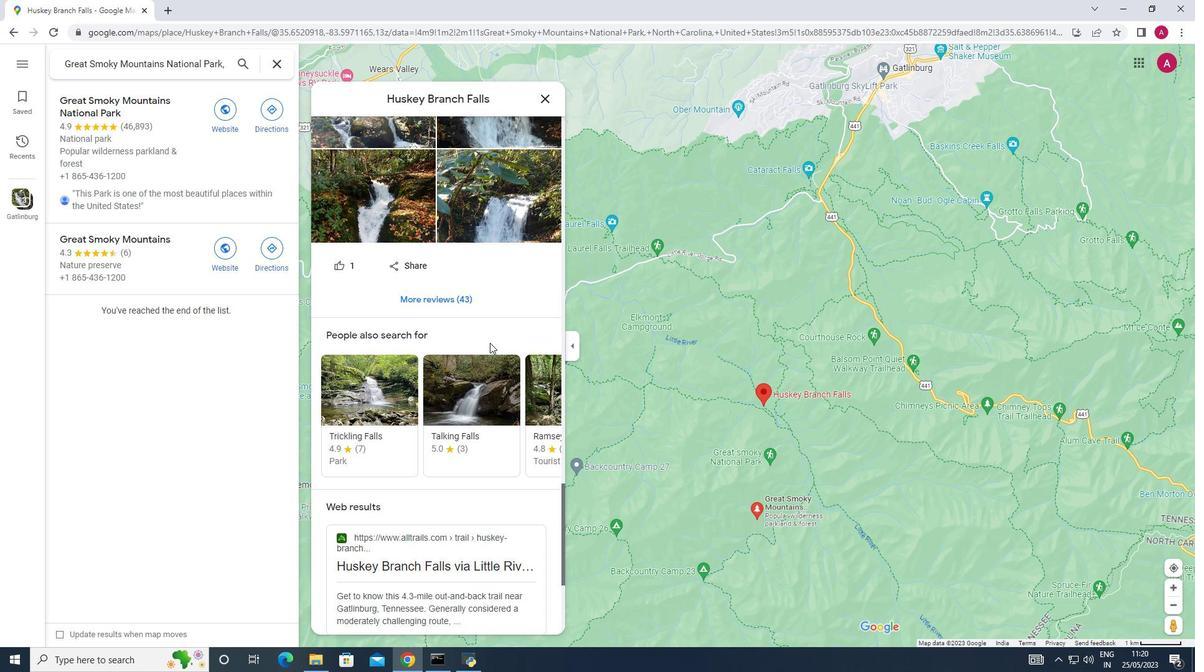
Action: Mouse scrolled (489, 342) with delta (0, 0)
Screenshot: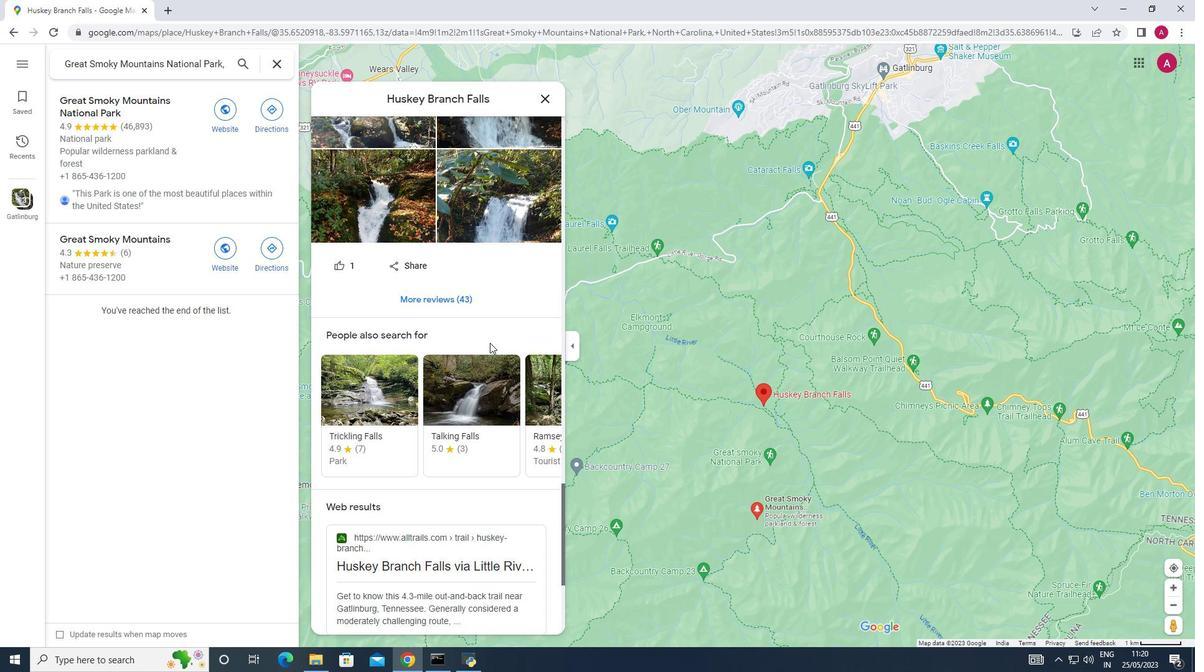 
Action: Mouse scrolled (489, 342) with delta (0, 0)
Screenshot: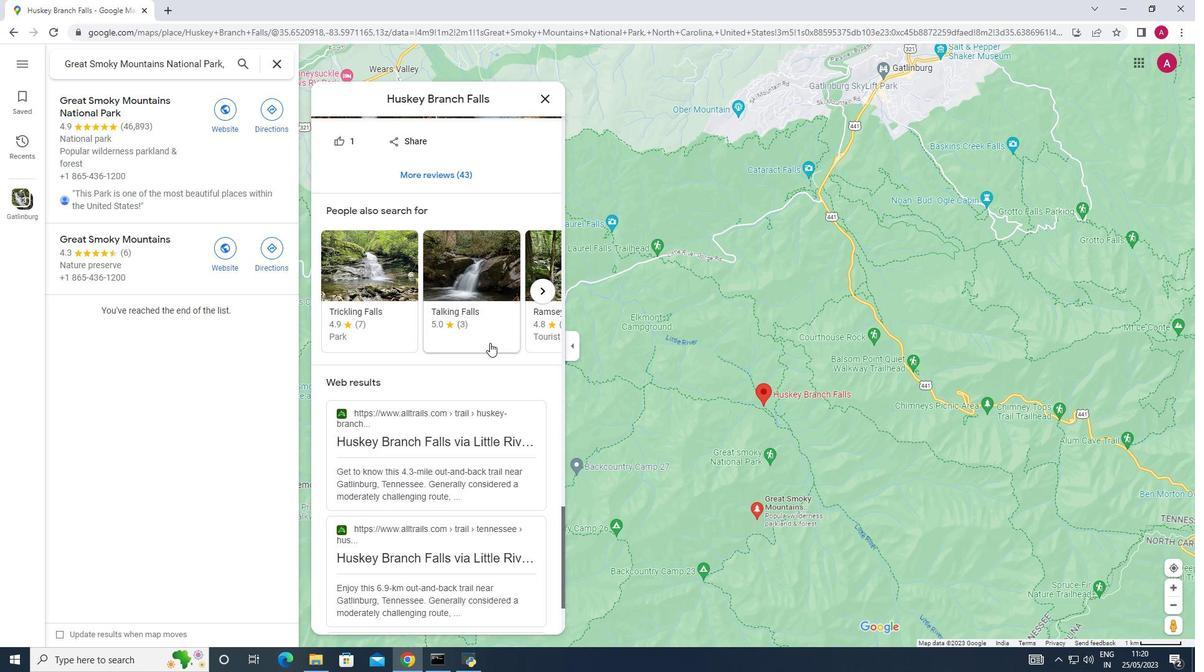 
Action: Mouse scrolled (489, 342) with delta (0, 0)
Screenshot: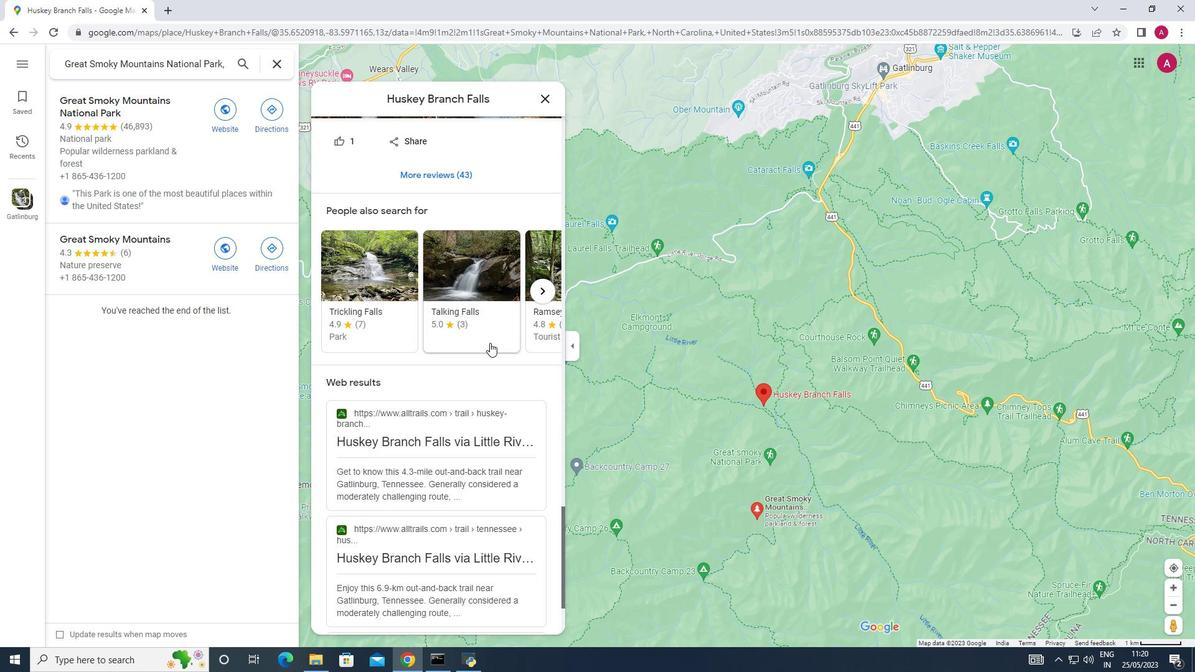 
Action: Mouse moved to (489, 343)
Screenshot: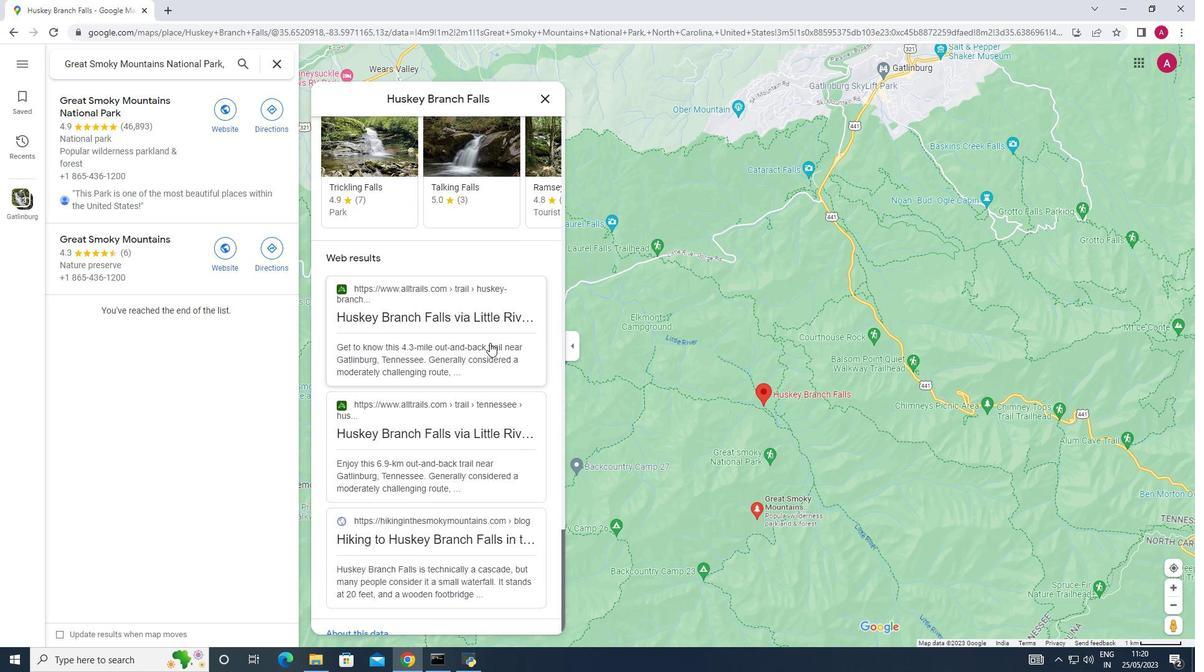 
Action: Mouse scrolled (489, 343) with delta (0, 0)
Screenshot: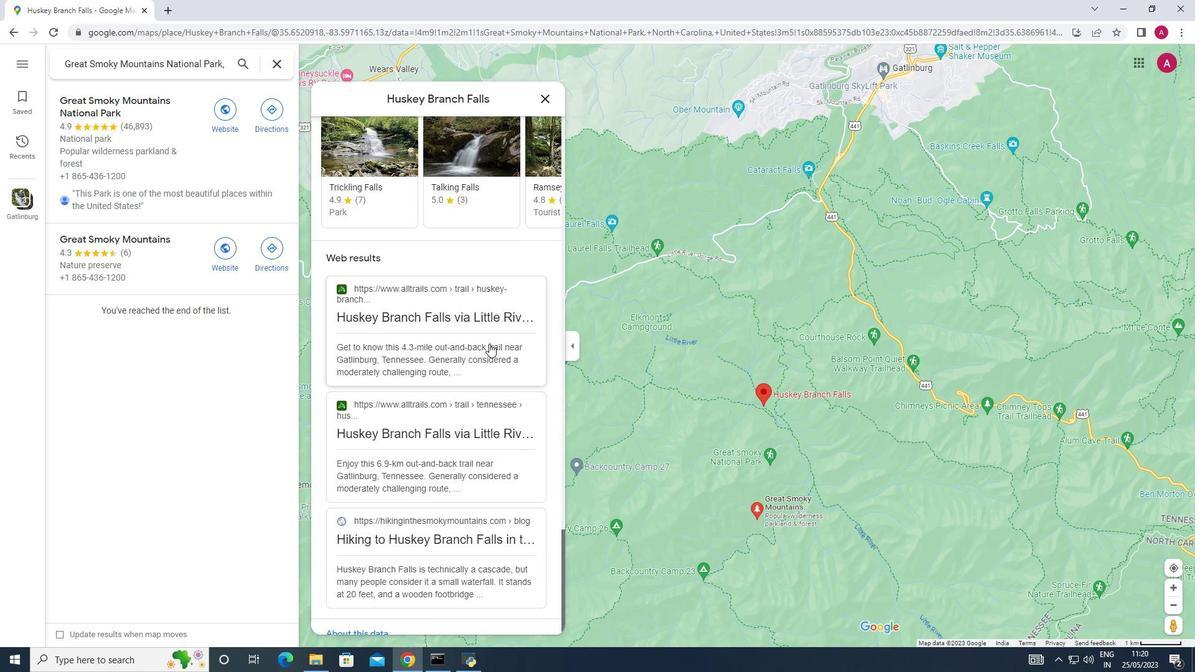 
Action: Mouse scrolled (489, 343) with delta (0, 0)
Screenshot: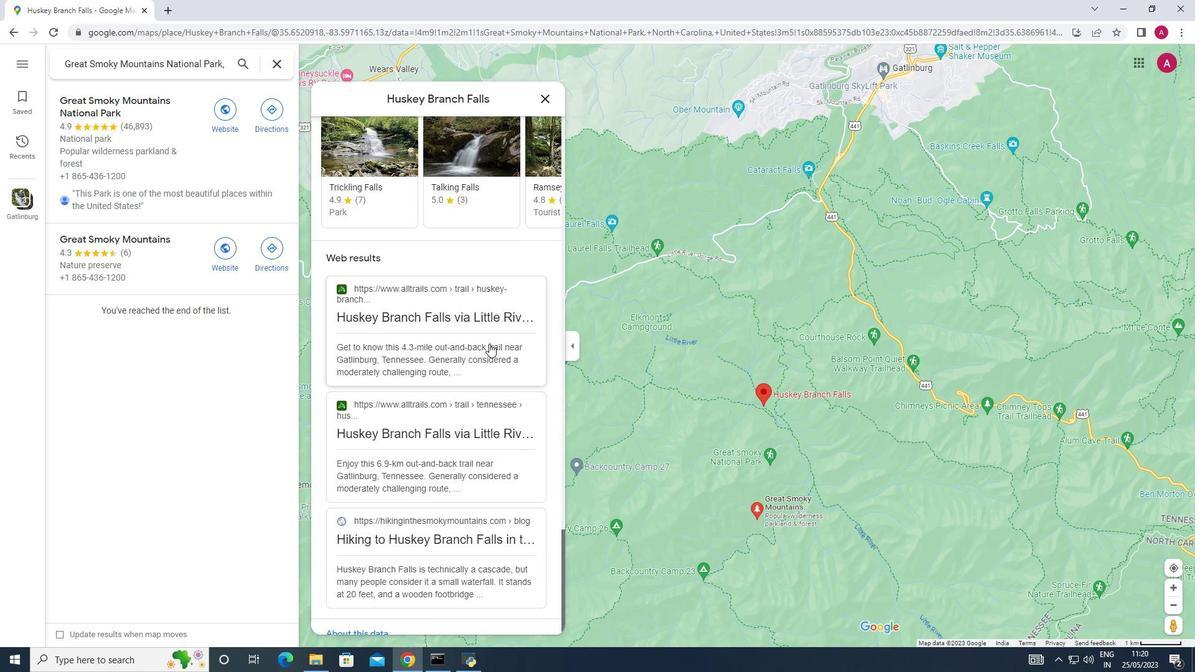 
Action: Mouse scrolled (489, 343) with delta (0, 0)
Screenshot: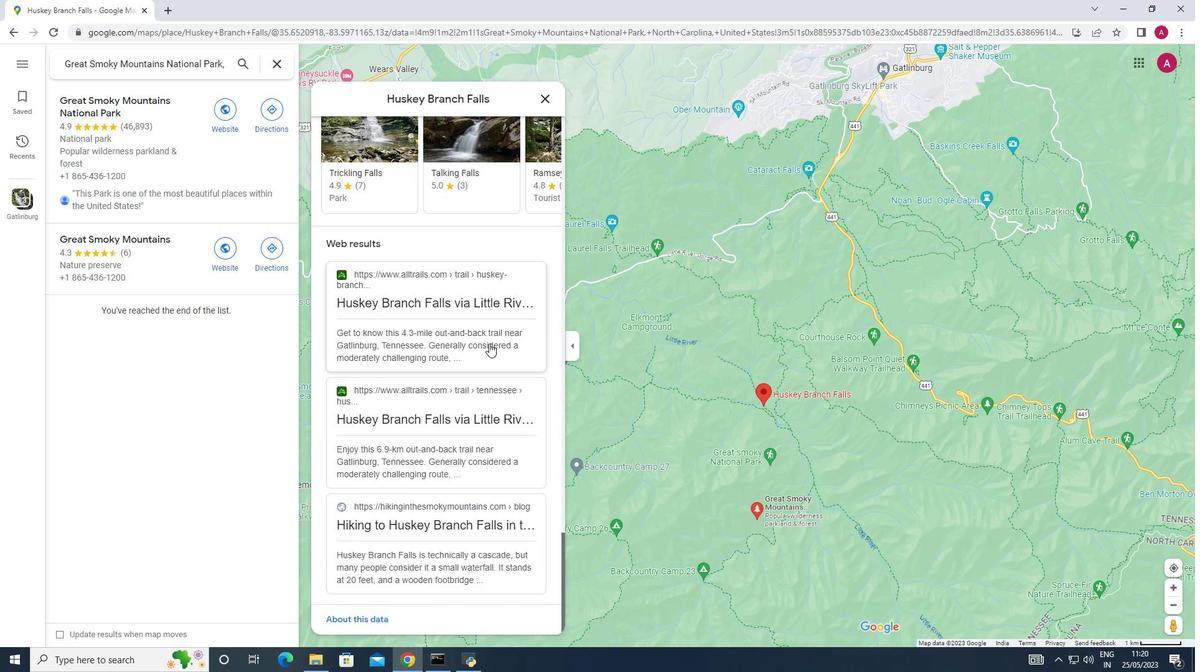 
Action: Mouse scrolled (489, 343) with delta (0, 0)
Screenshot: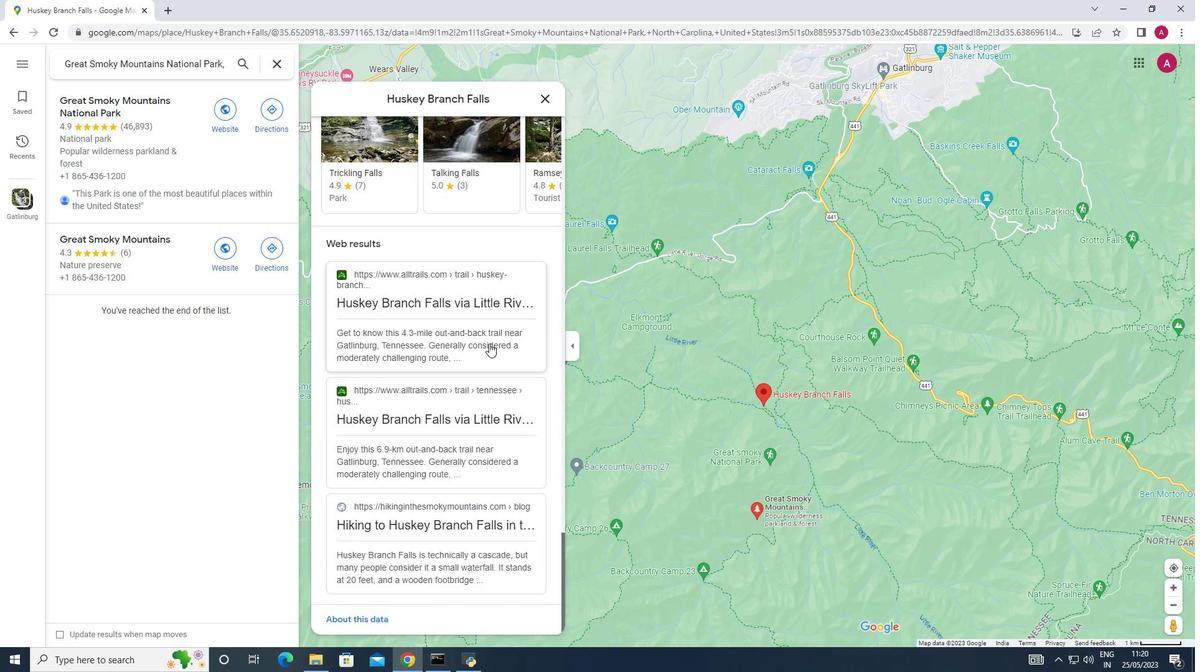 
Action: Mouse moved to (480, 357)
Screenshot: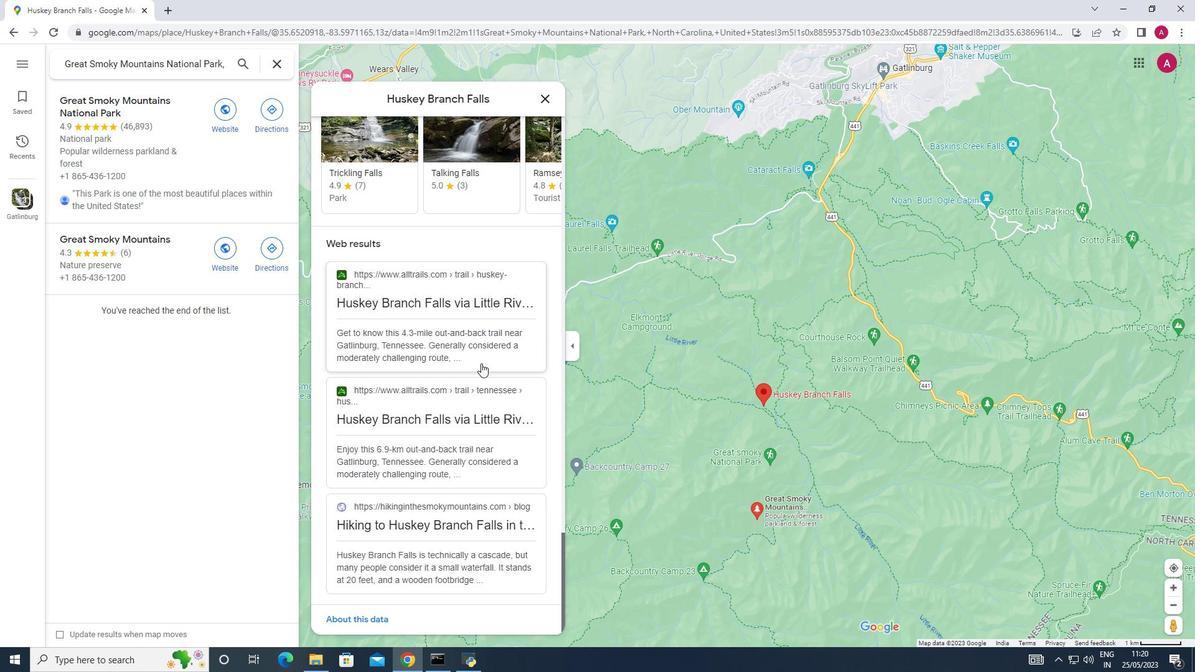 
Action: Mouse scrolled (480, 358) with delta (0, 0)
Screenshot: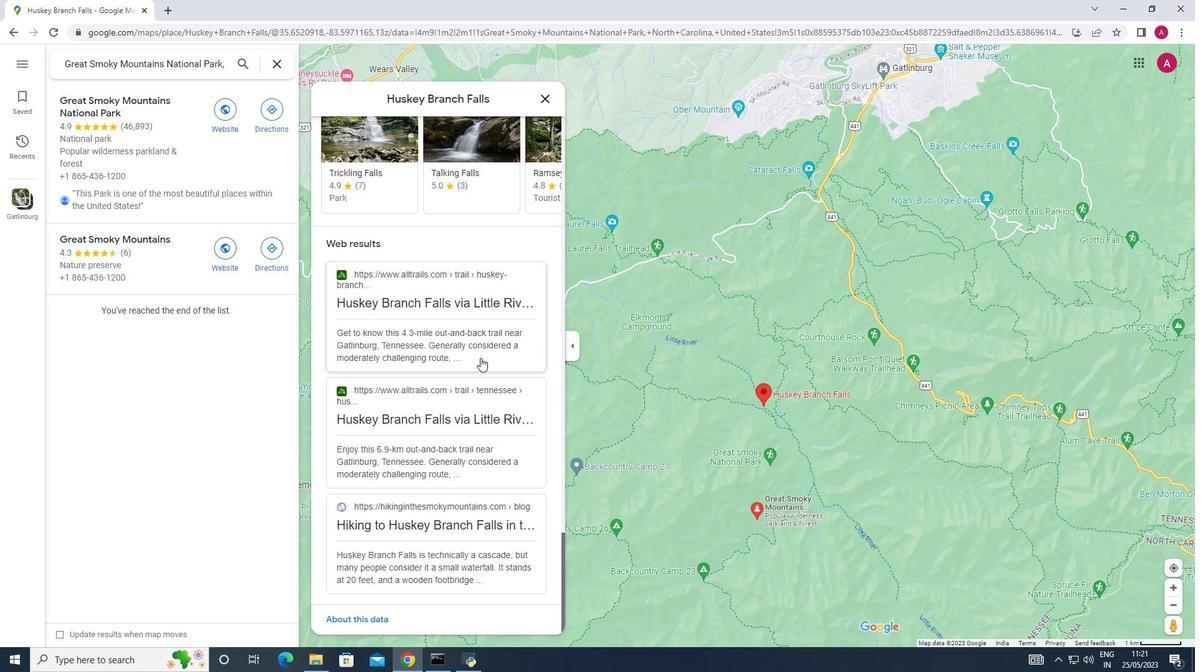 
Action: Mouse scrolled (480, 358) with delta (0, 0)
Screenshot: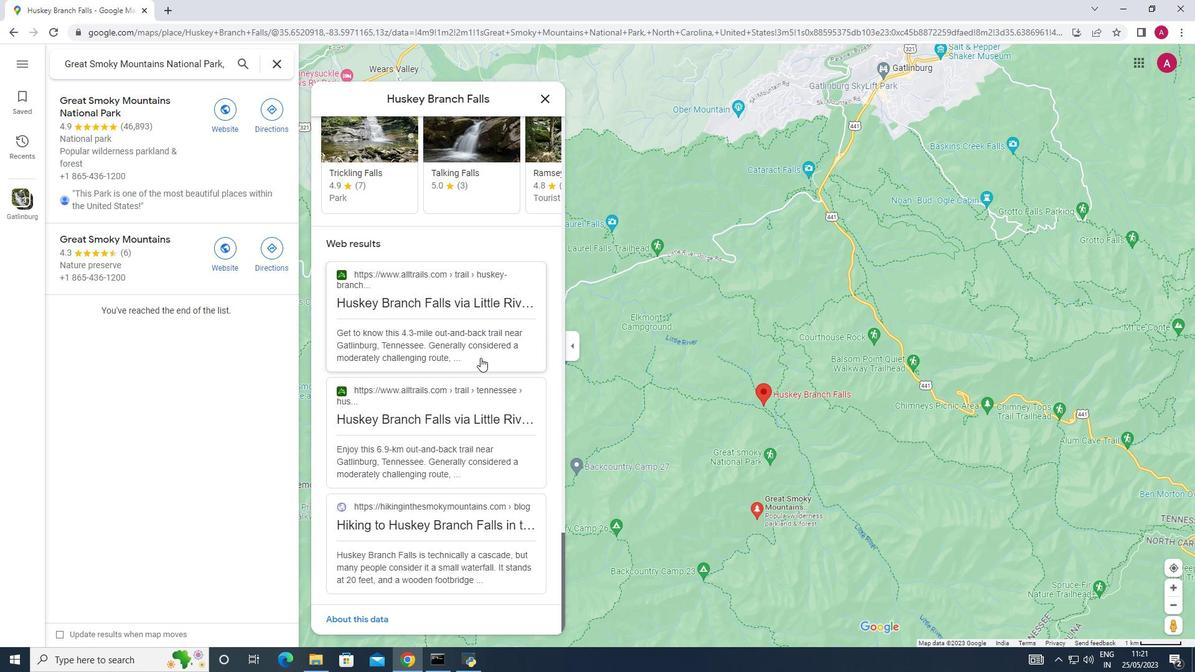 
Action: Mouse scrolled (480, 358) with delta (0, 0)
Screenshot: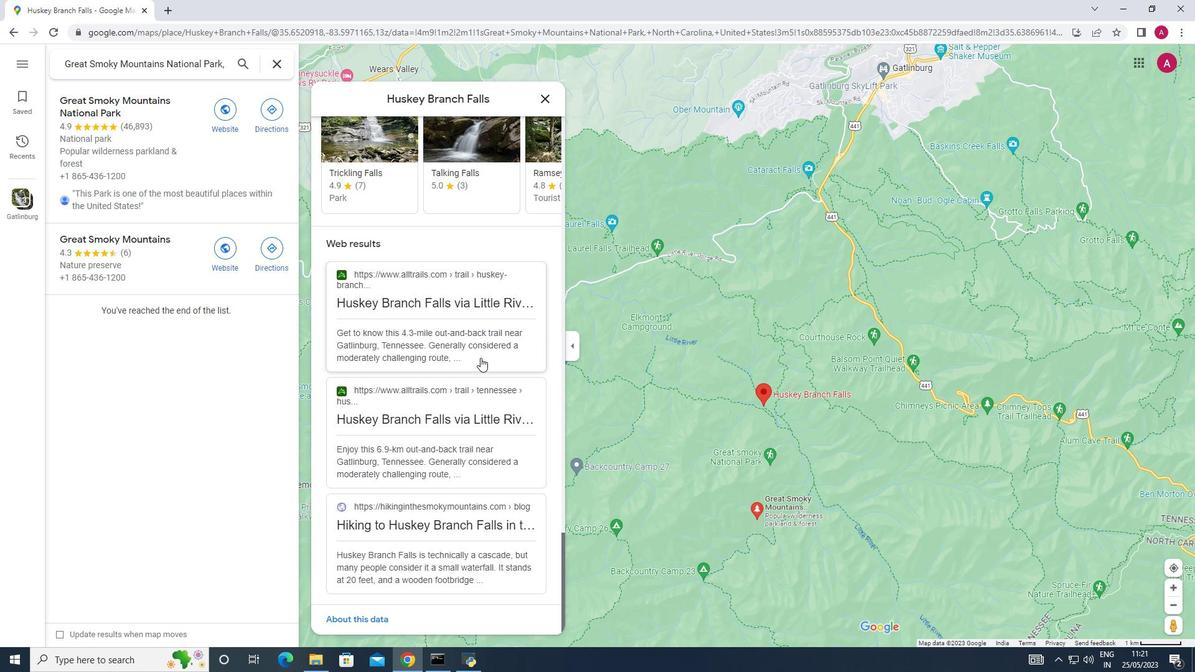 
Action: Mouse scrolled (480, 358) with delta (0, 0)
Screenshot: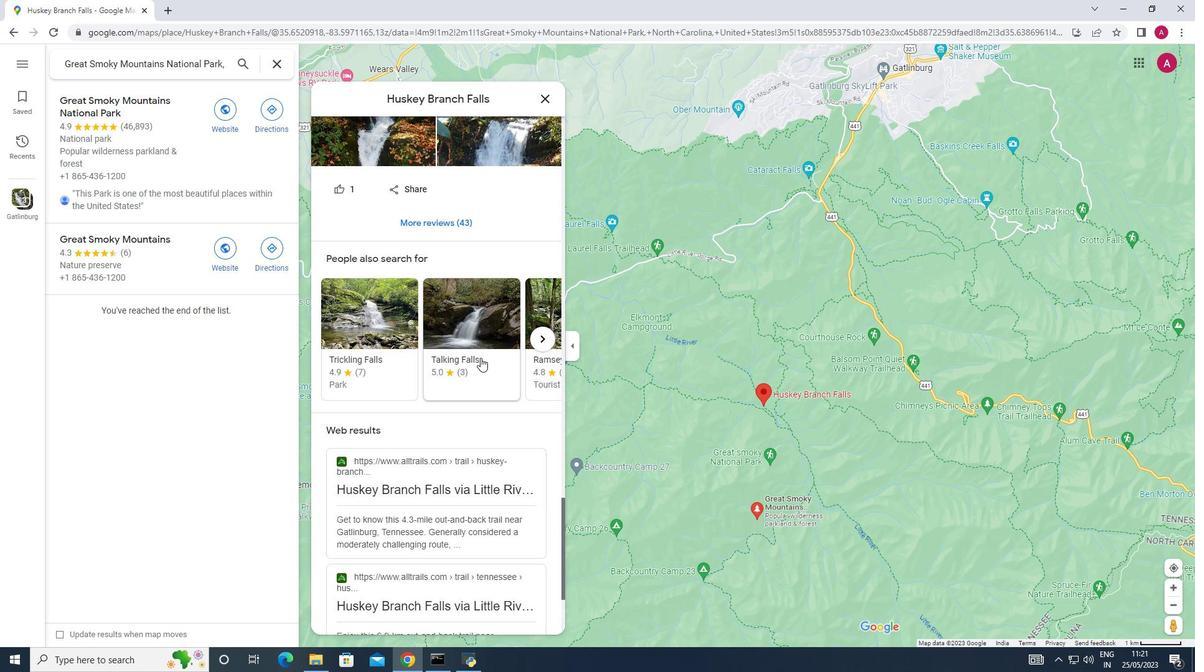 
Action: Mouse scrolled (480, 358) with delta (0, 0)
Screenshot: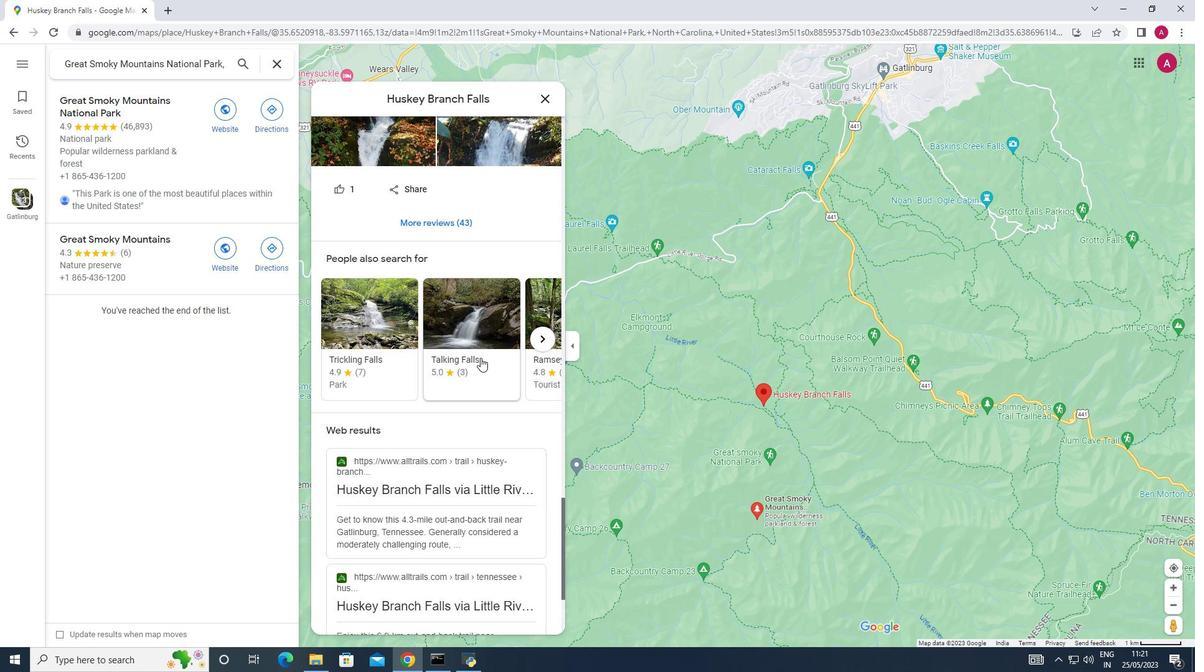 
Action: Mouse scrolled (480, 358) with delta (0, 0)
Screenshot: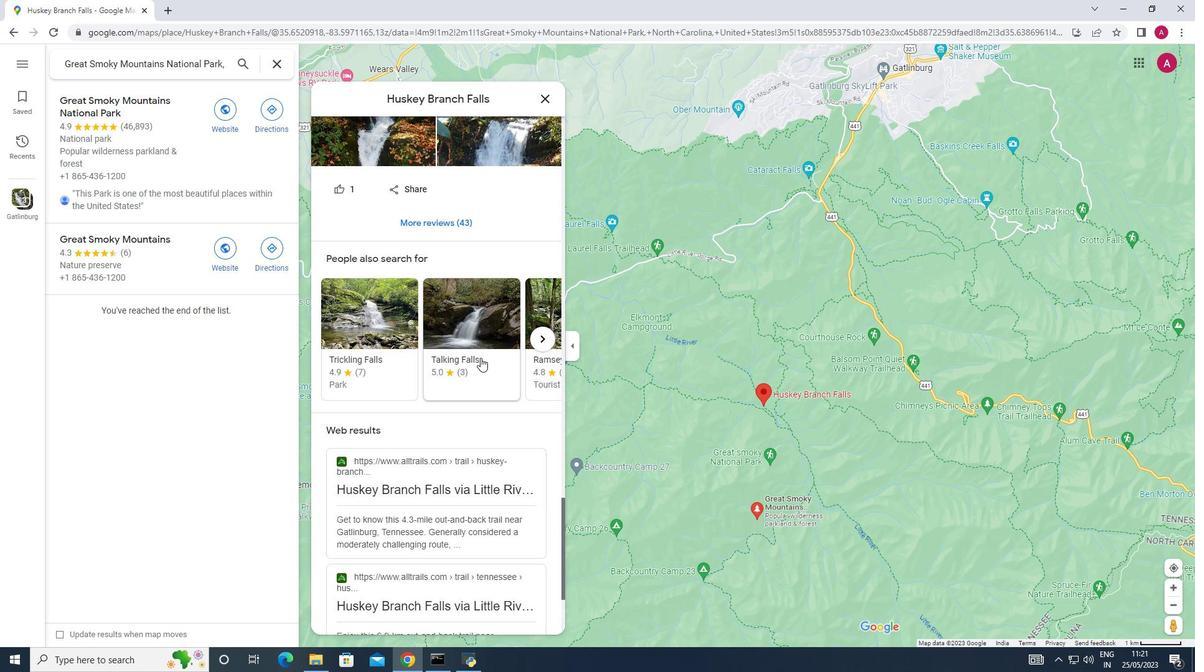 
Action: Mouse scrolled (480, 358) with delta (0, 0)
Screenshot: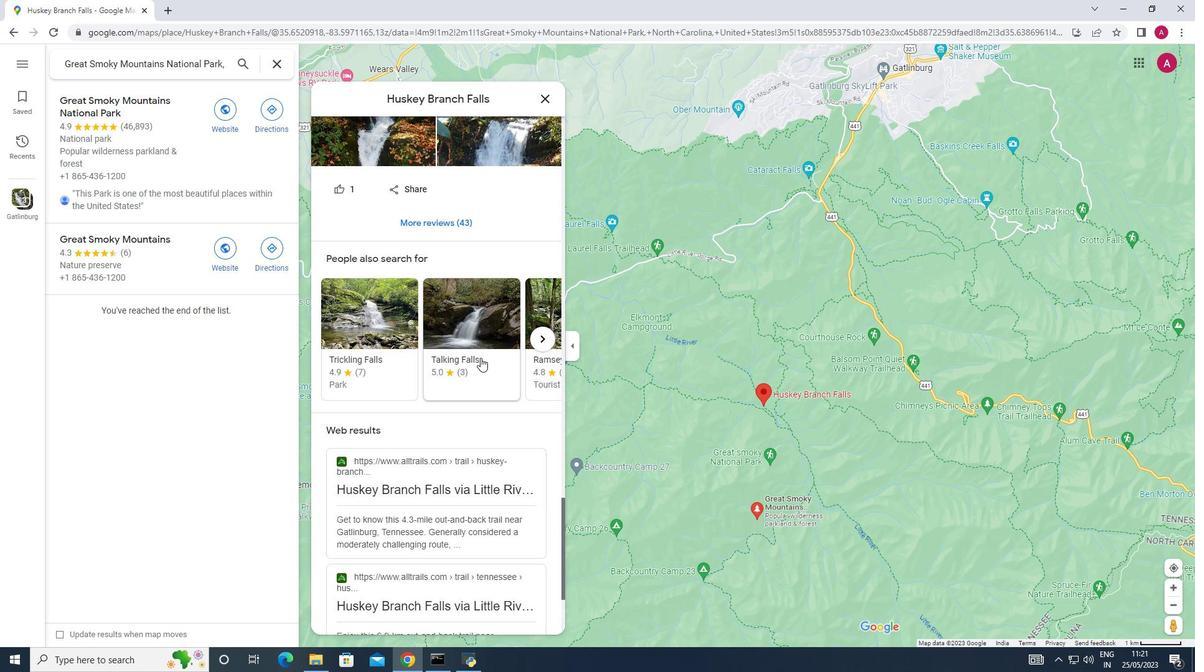 
Action: Mouse moved to (481, 349)
Screenshot: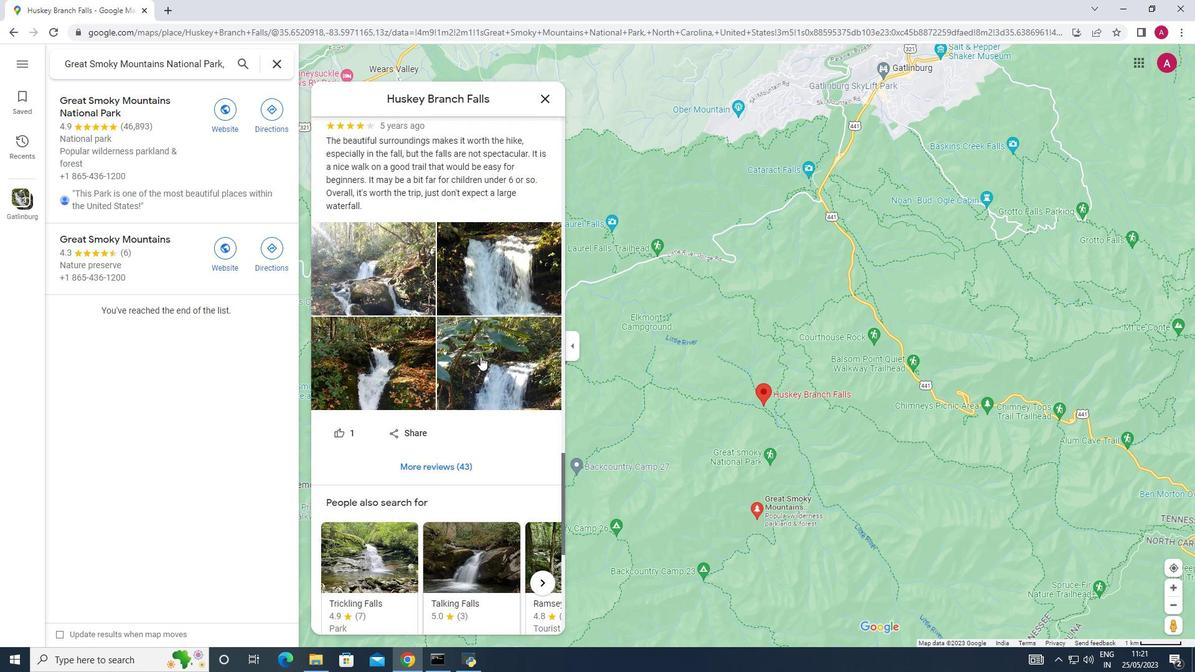 
Action: Mouse scrolled (481, 350) with delta (0, 0)
Screenshot: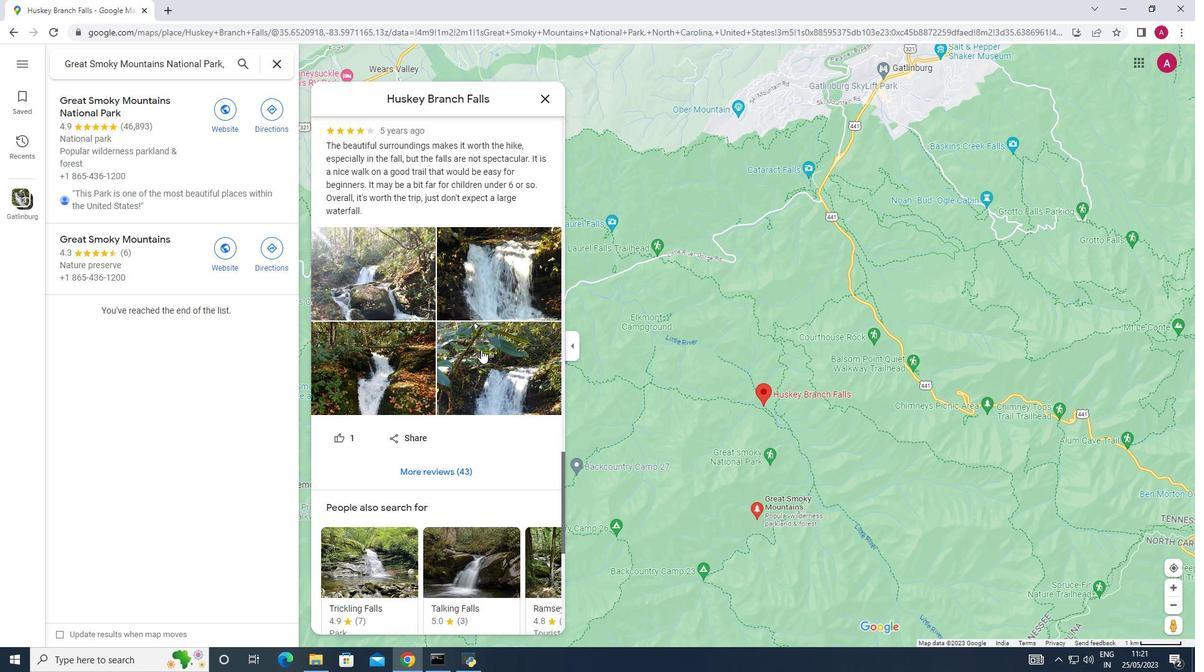 
Action: Mouse scrolled (481, 350) with delta (0, 0)
Screenshot: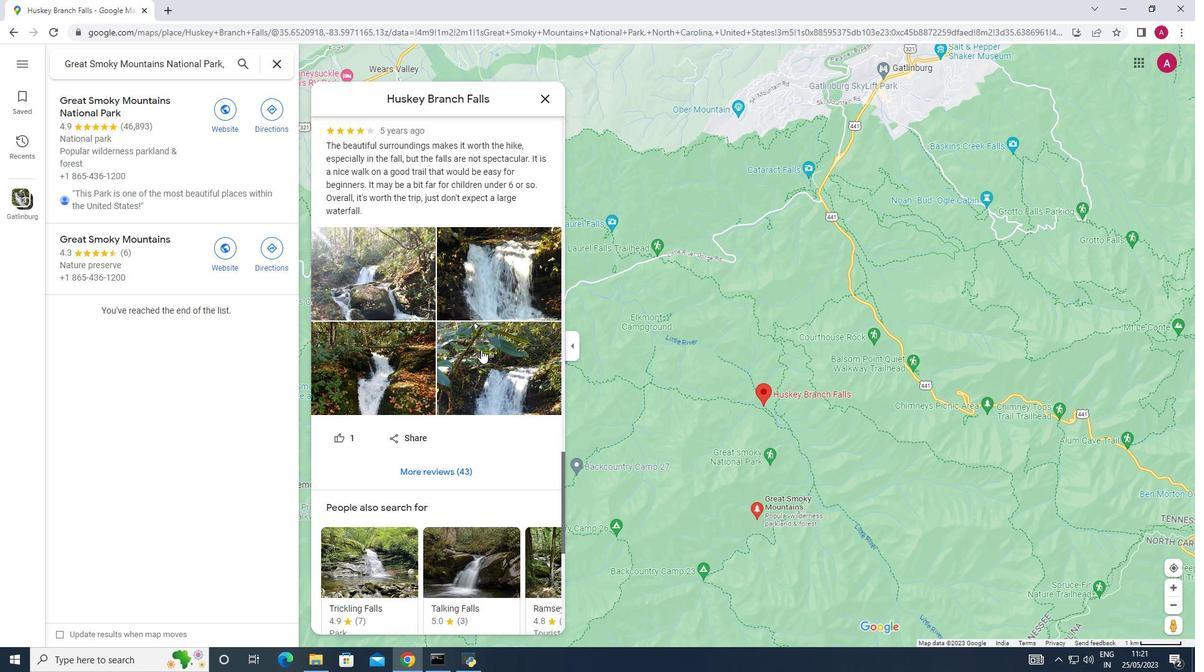
Action: Mouse scrolled (481, 350) with delta (0, 0)
Screenshot: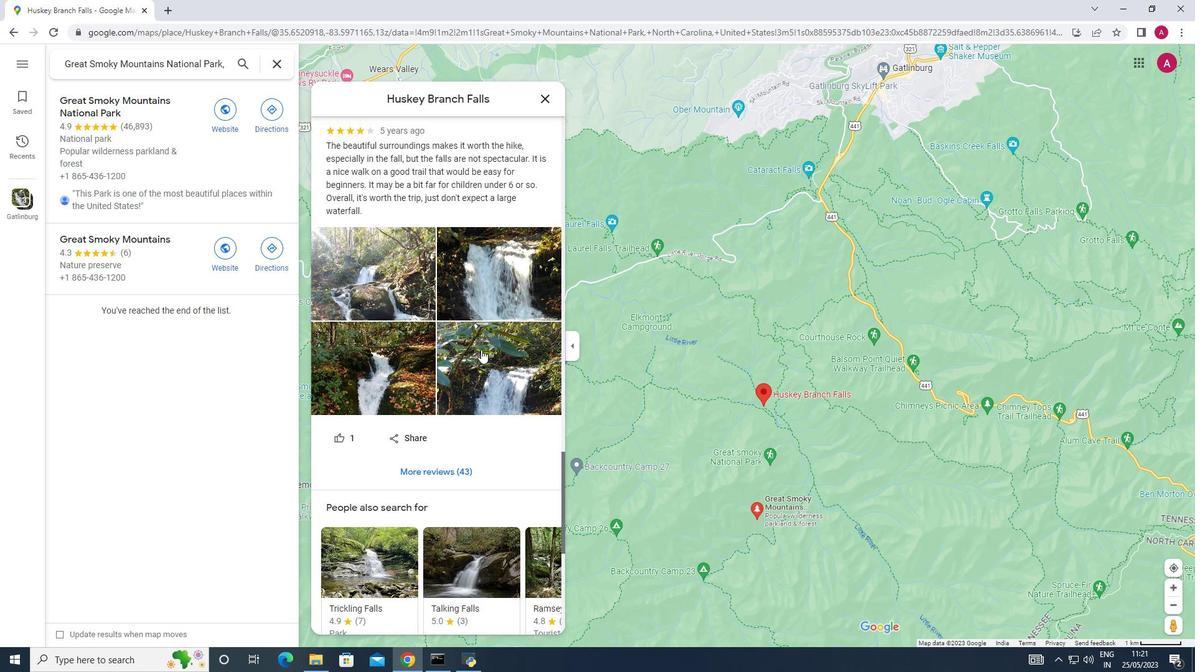 
Action: Mouse scrolled (481, 350) with delta (0, 0)
Screenshot: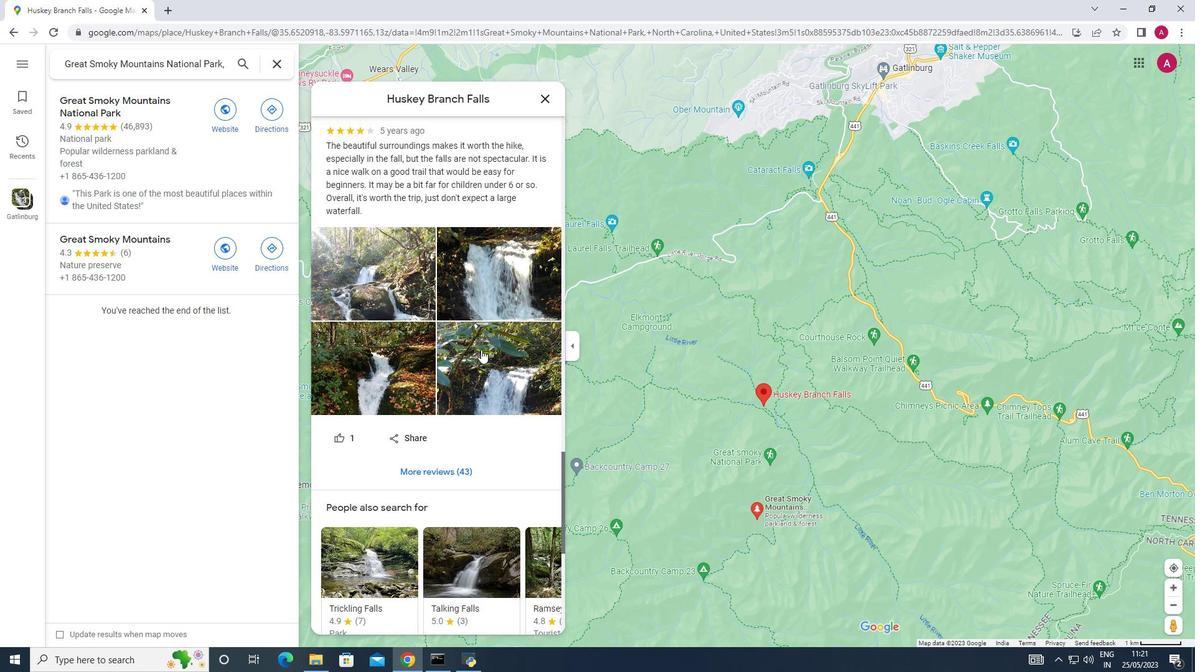 
Action: Mouse moved to (465, 323)
Screenshot: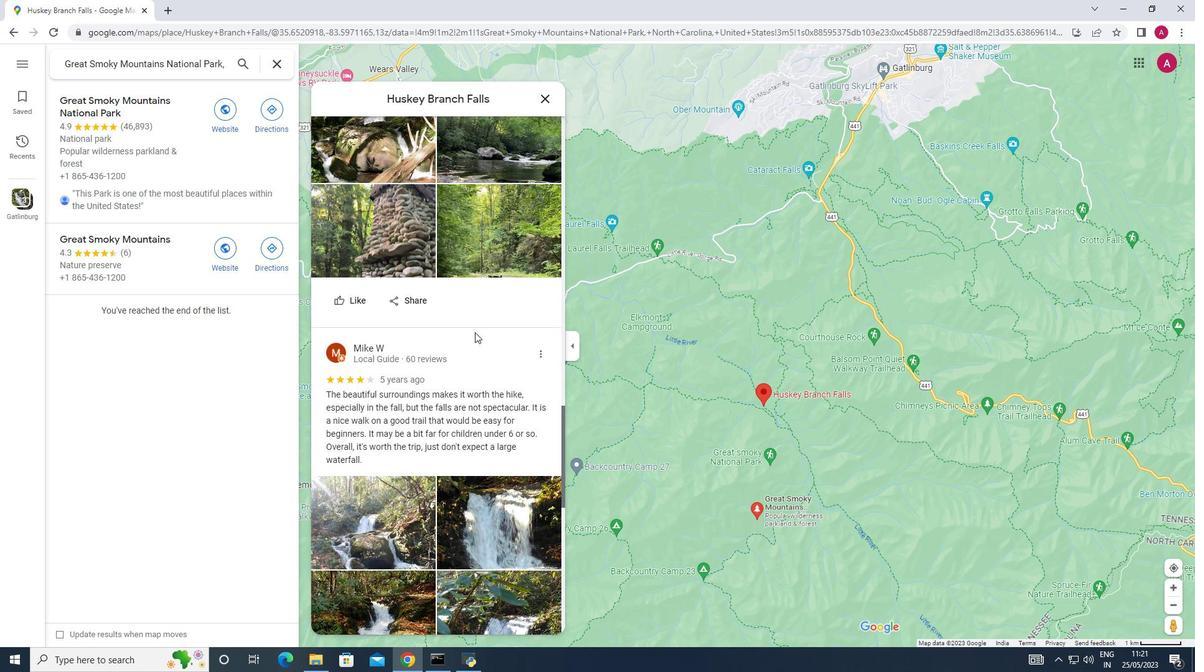 
Action: Mouse scrolled (465, 323) with delta (0, 0)
Screenshot: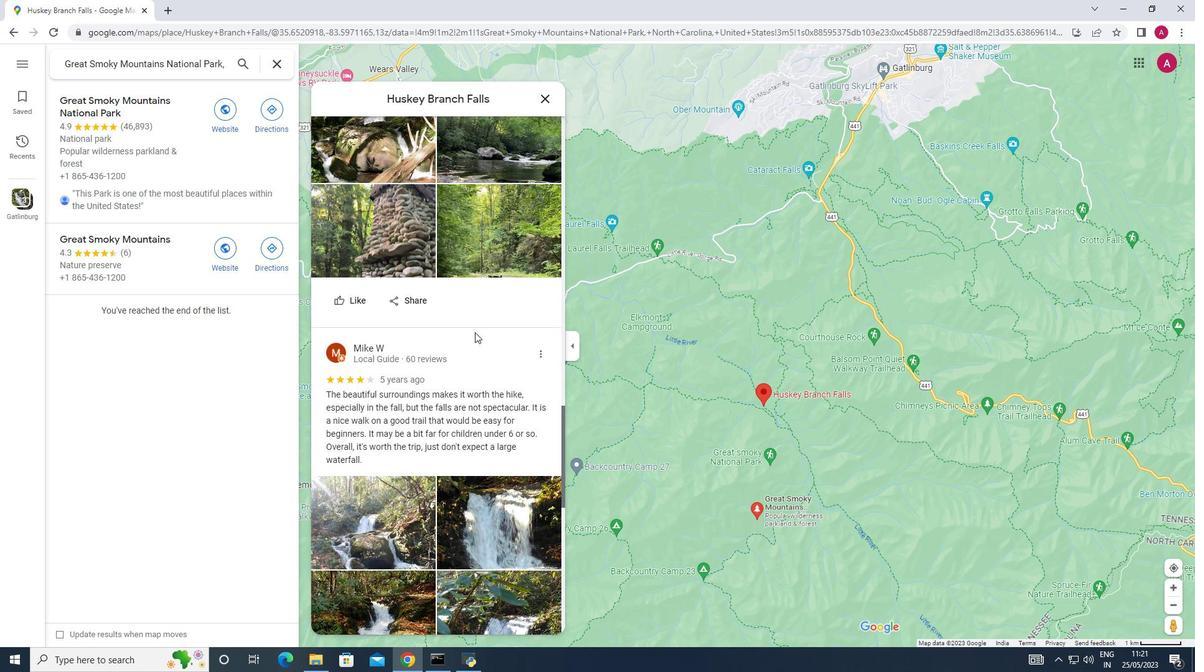 
Action: Mouse moved to (462, 318)
Screenshot: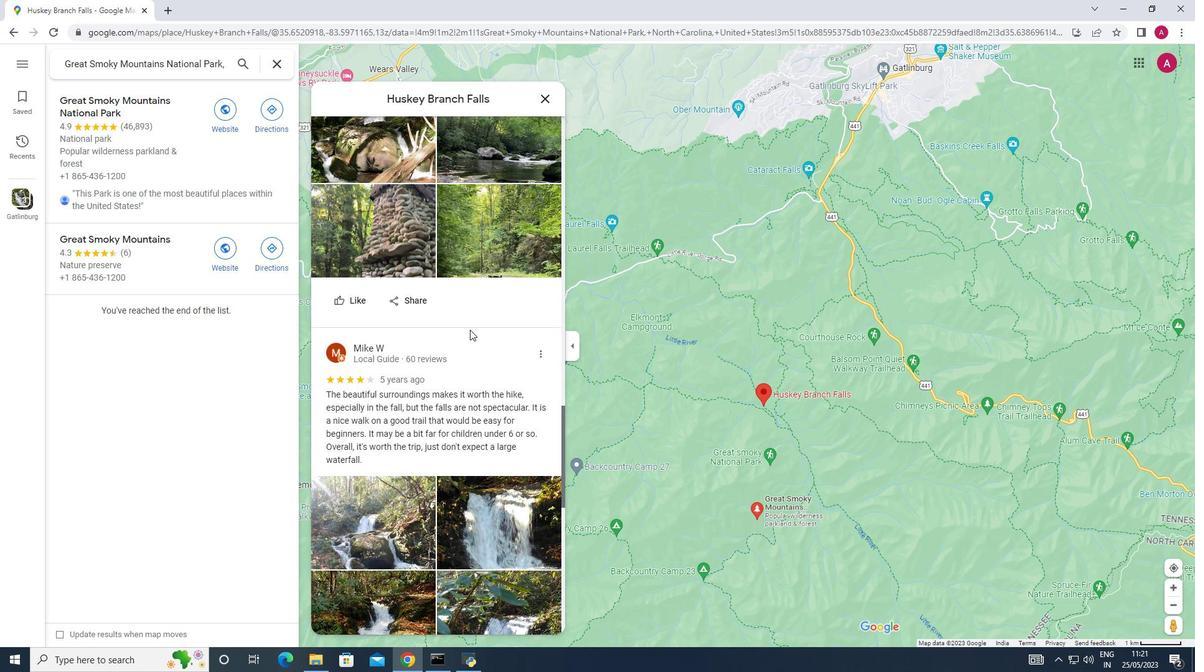 
Action: Mouse scrolled (462, 318) with delta (0, 0)
Screenshot: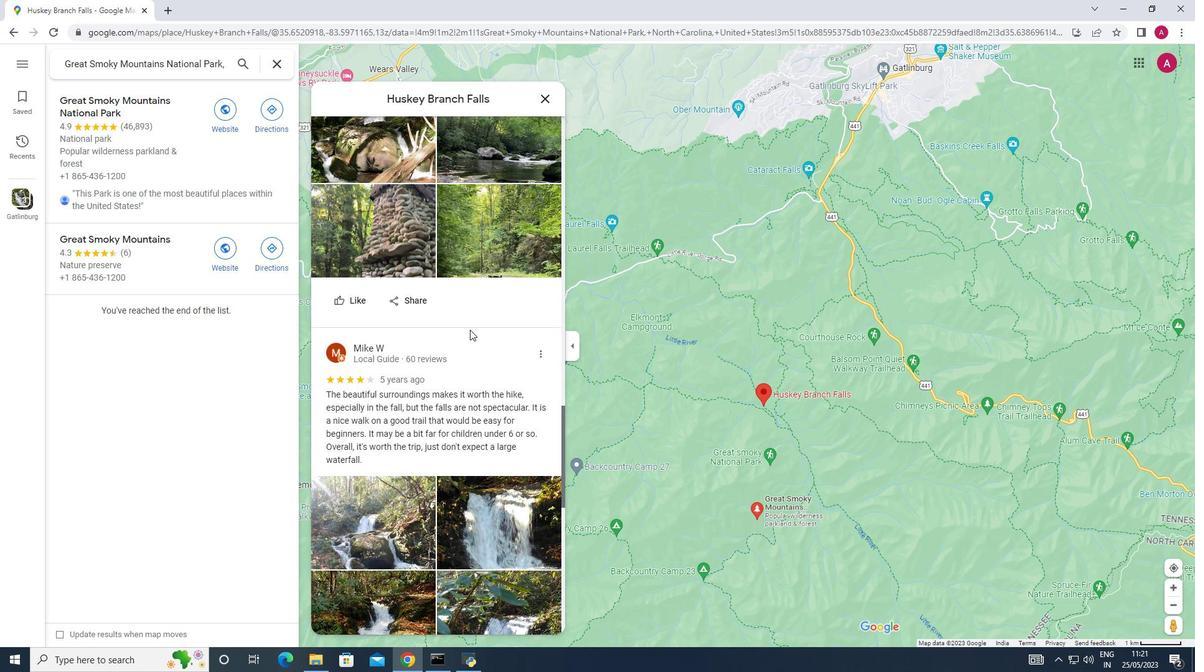 
Action: Mouse moved to (460, 315)
Screenshot: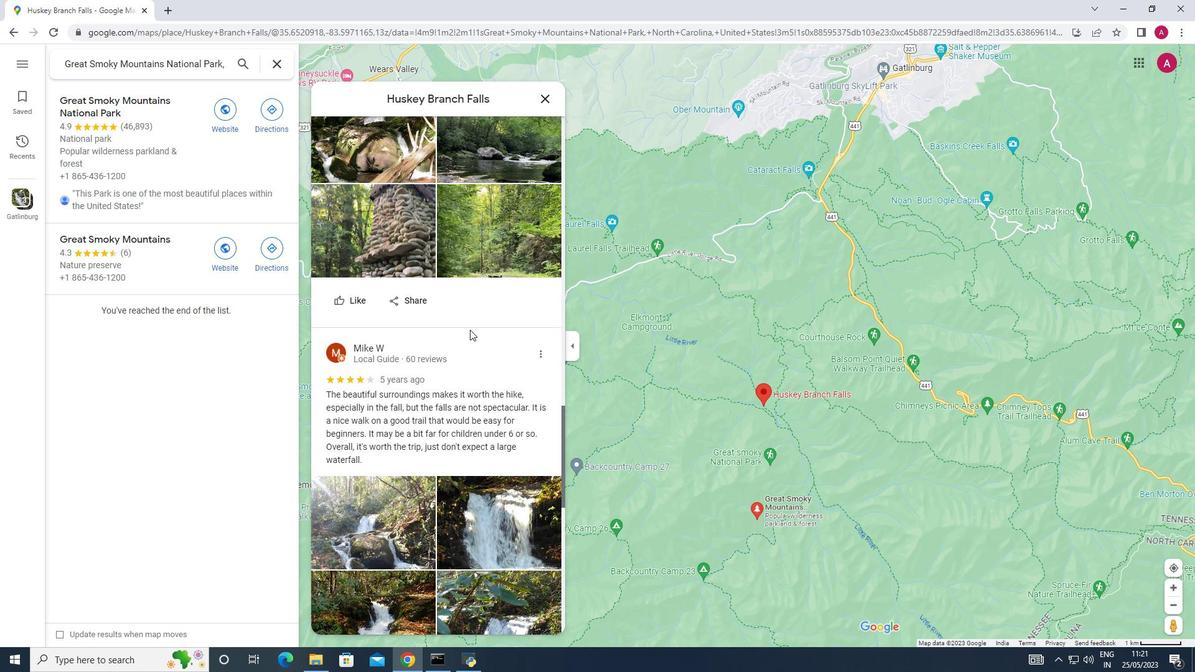 
Action: Mouse scrolled (460, 315) with delta (0, 0)
Screenshot: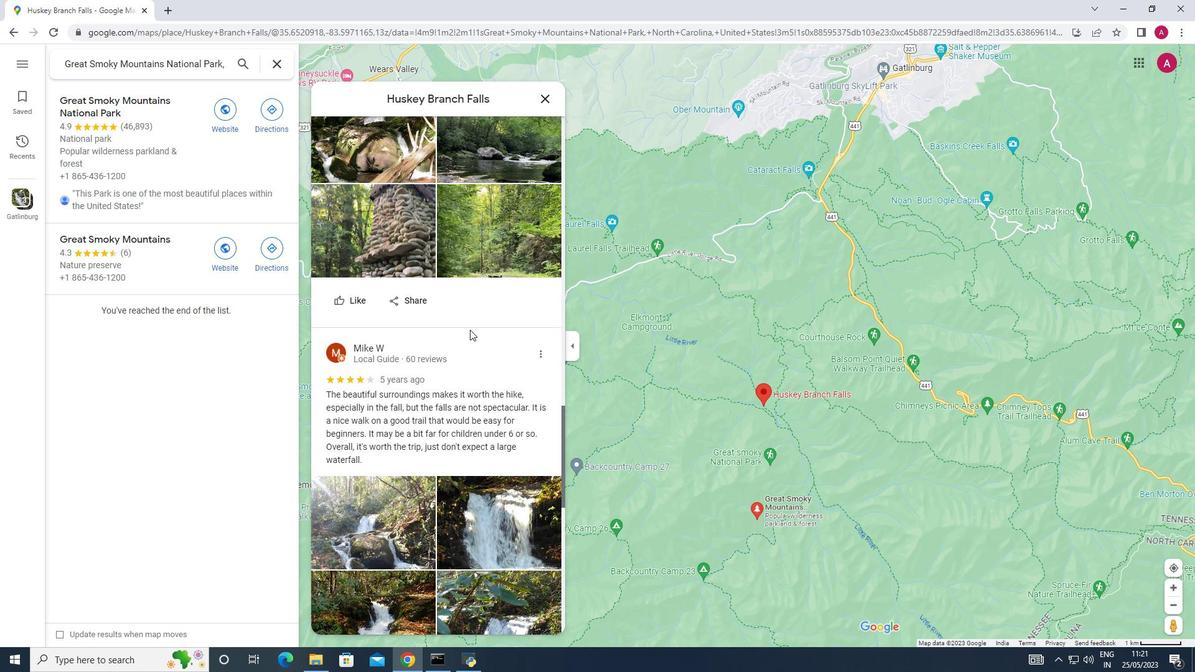 
Action: Mouse moved to (454, 300)
Screenshot: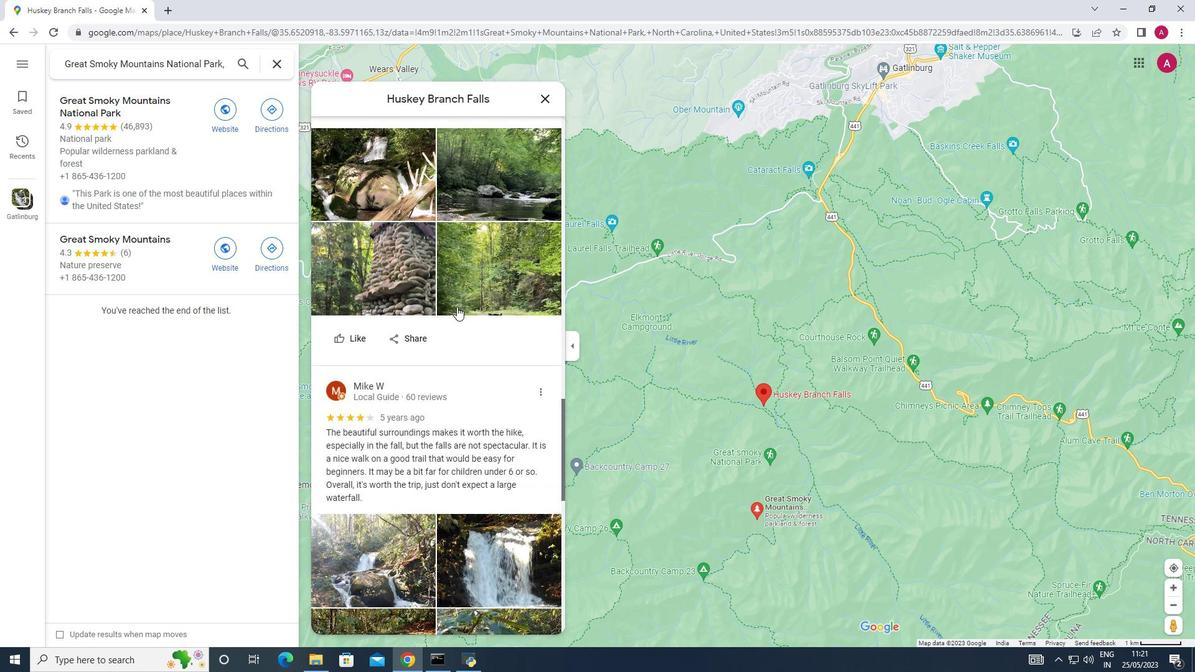 
Action: Mouse scrolled (454, 301) with delta (0, 0)
Screenshot: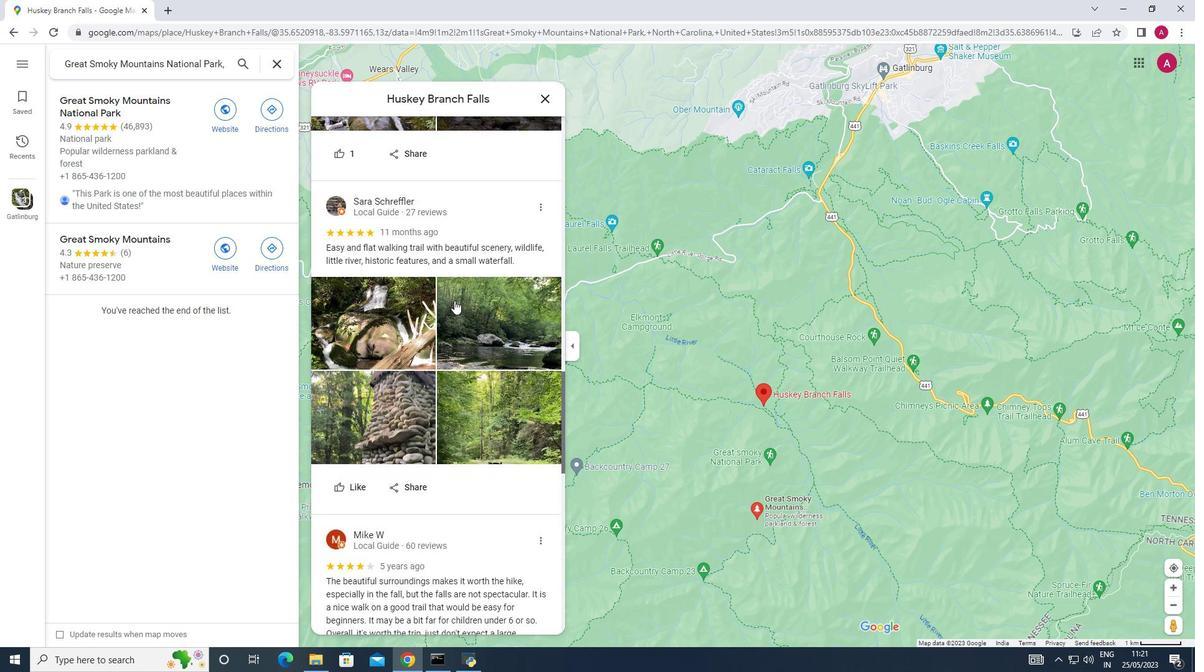 
Action: Mouse scrolled (454, 301) with delta (0, 0)
Screenshot: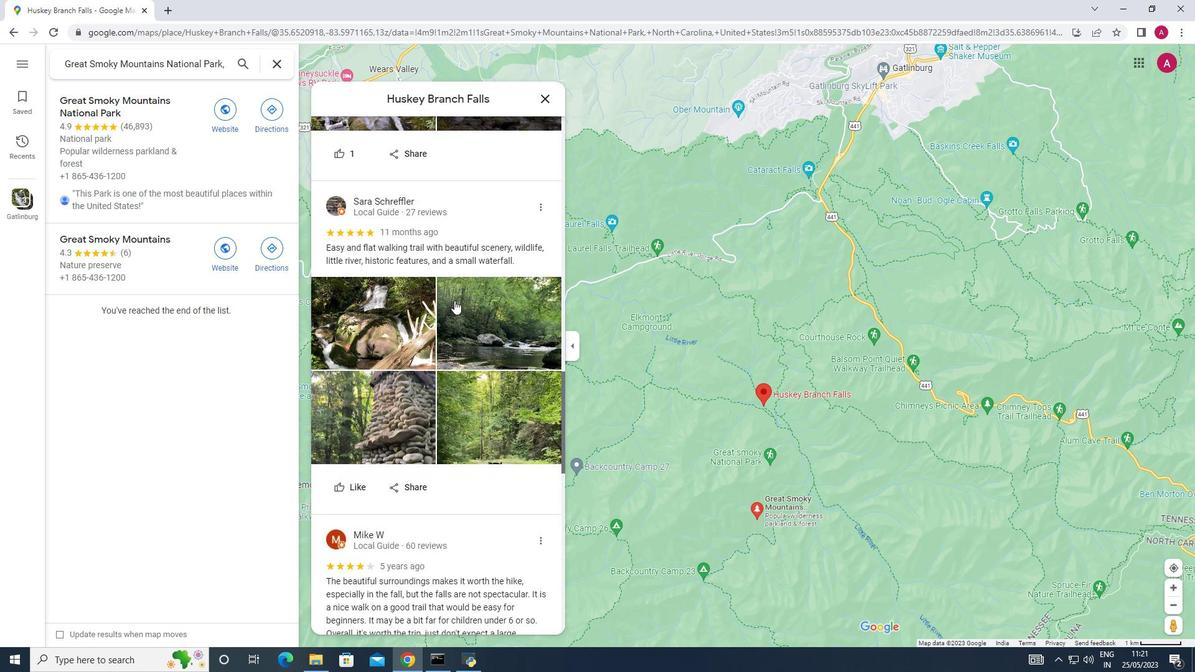 
Action: Mouse scrolled (454, 301) with delta (0, 0)
Screenshot: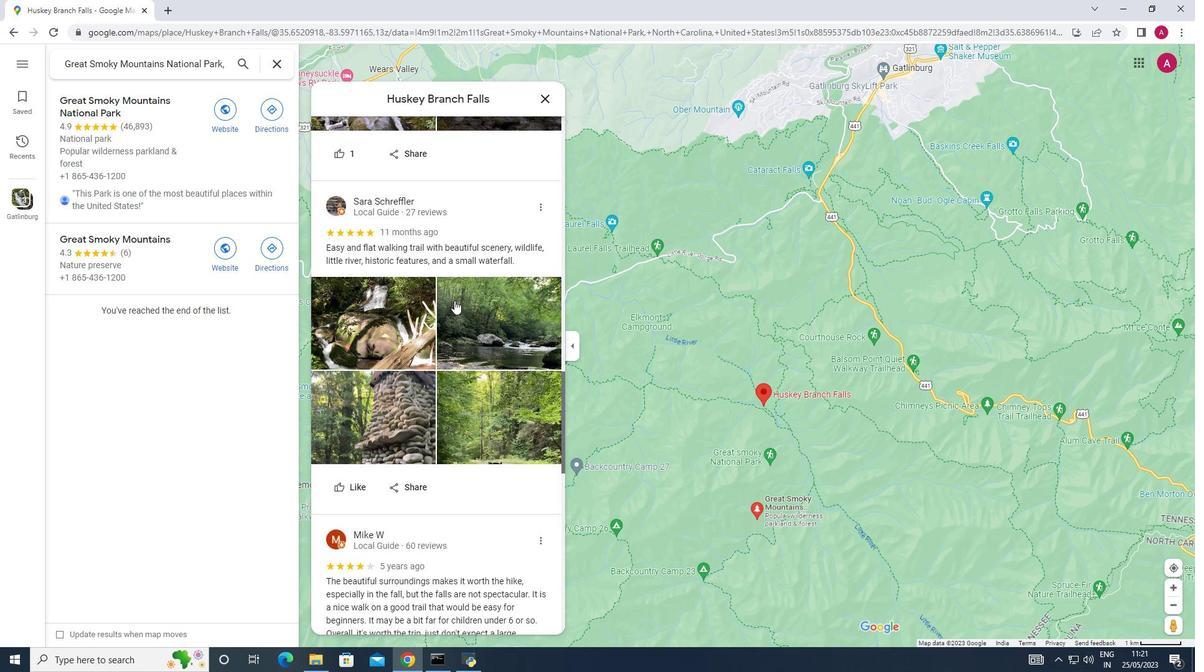 
Action: Mouse scrolled (454, 301) with delta (0, 0)
Screenshot: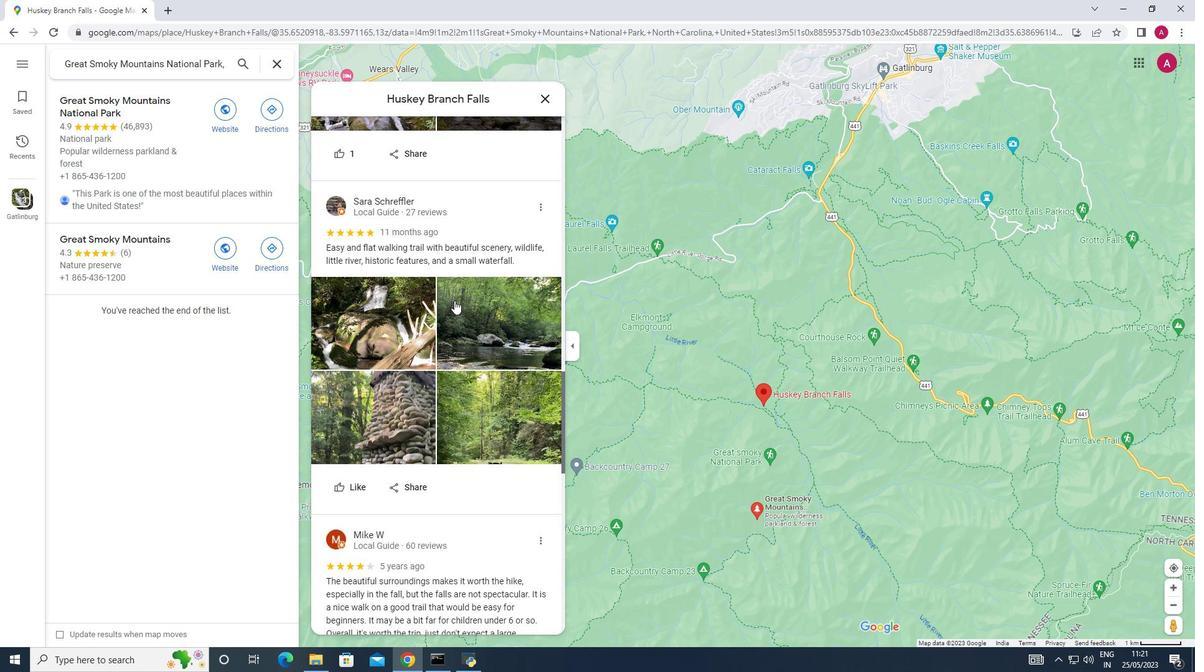 
Action: Mouse scrolled (454, 301) with delta (0, 0)
Screenshot: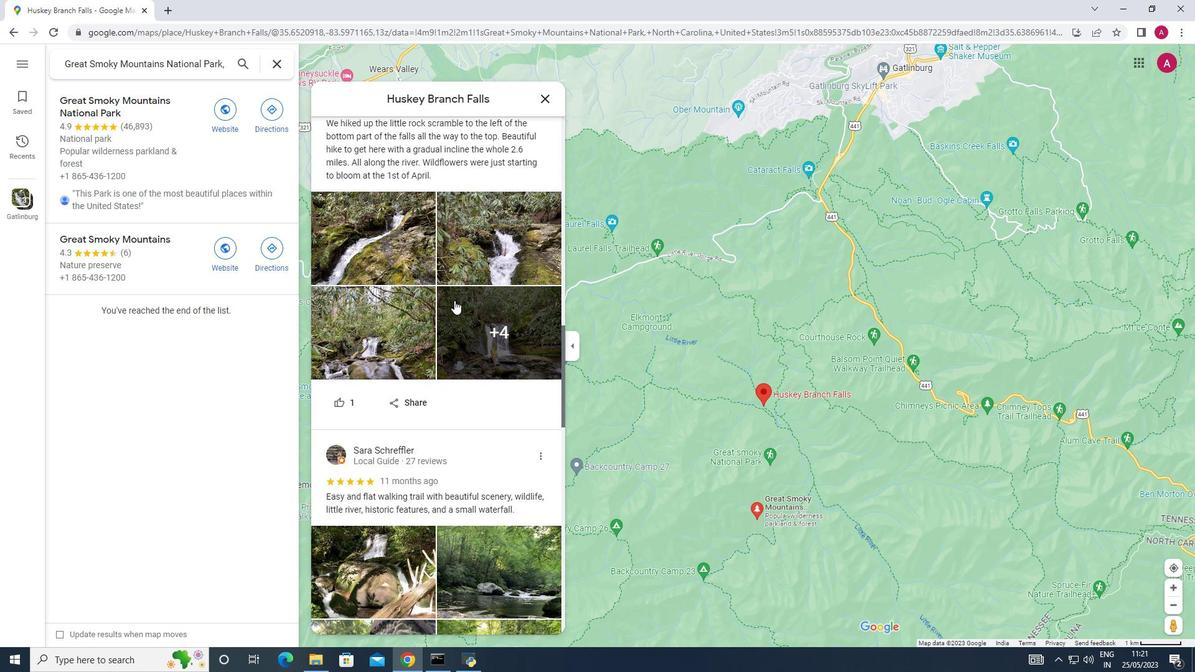 
Action: Mouse scrolled (454, 301) with delta (0, 0)
Screenshot: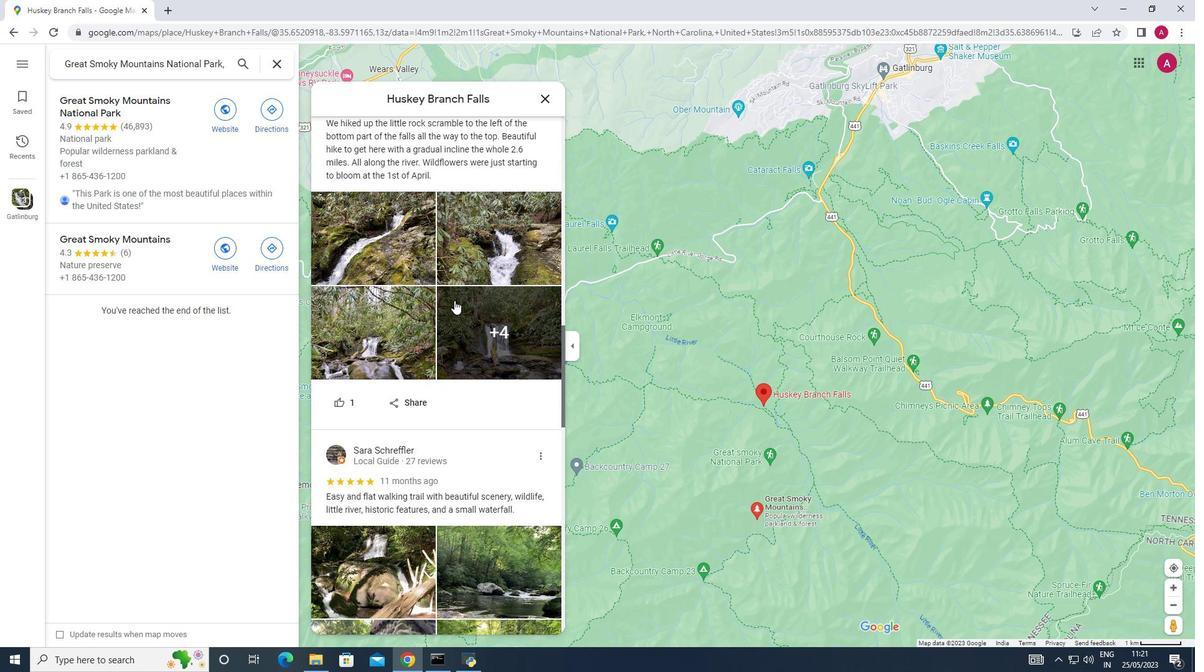 
Action: Mouse scrolled (454, 301) with delta (0, 0)
Screenshot: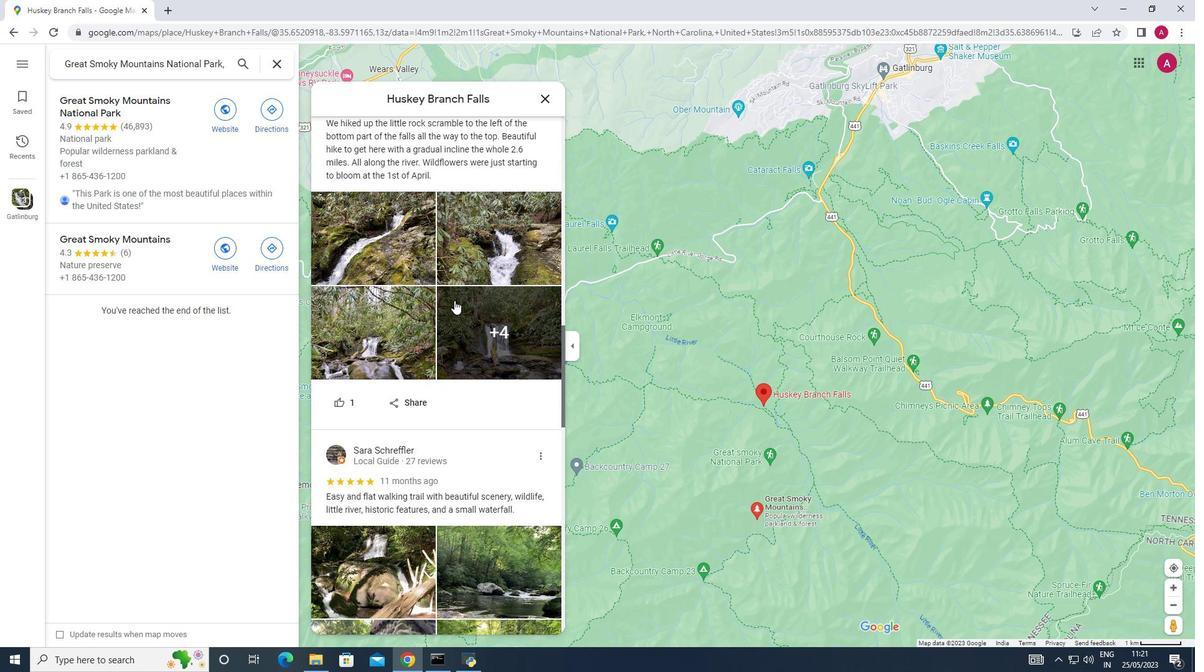 
Action: Mouse scrolled (454, 301) with delta (0, 0)
Screenshot: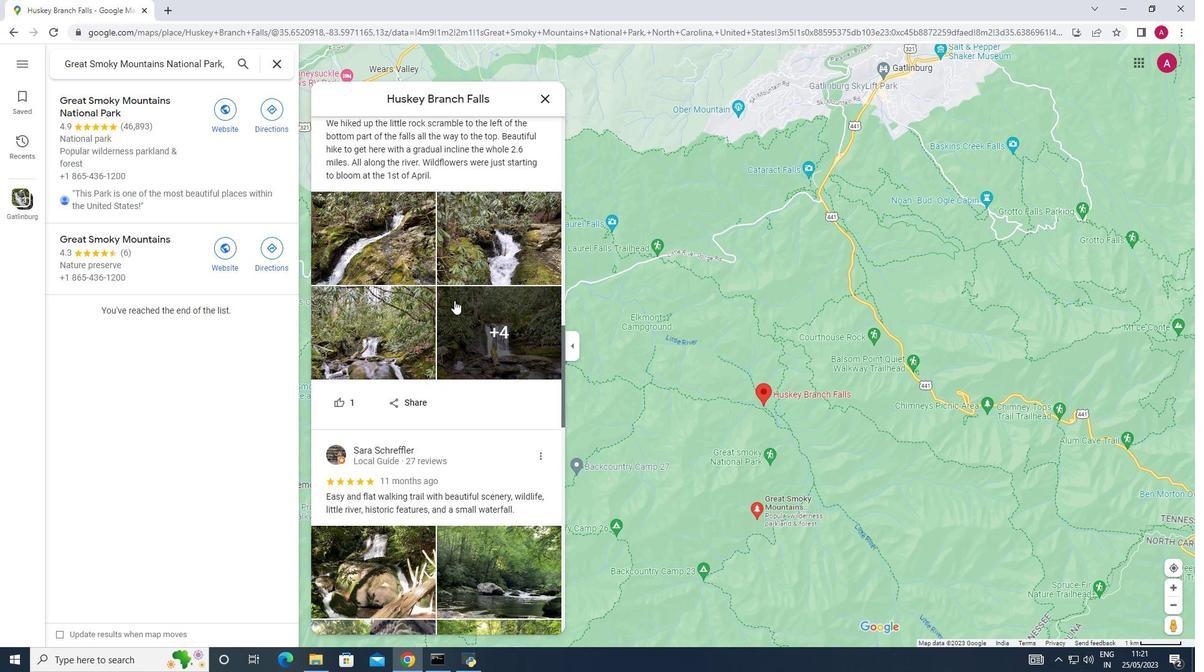
Action: Mouse scrolled (454, 301) with delta (0, 0)
Screenshot: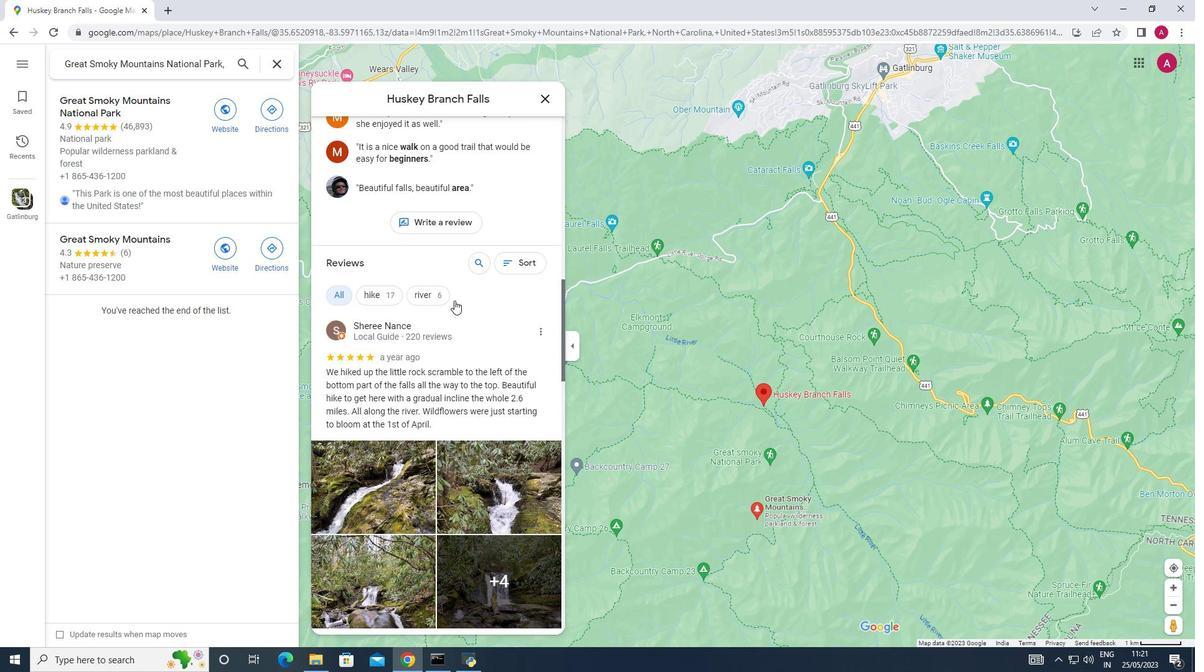 
Action: Mouse scrolled (454, 301) with delta (0, 0)
Screenshot: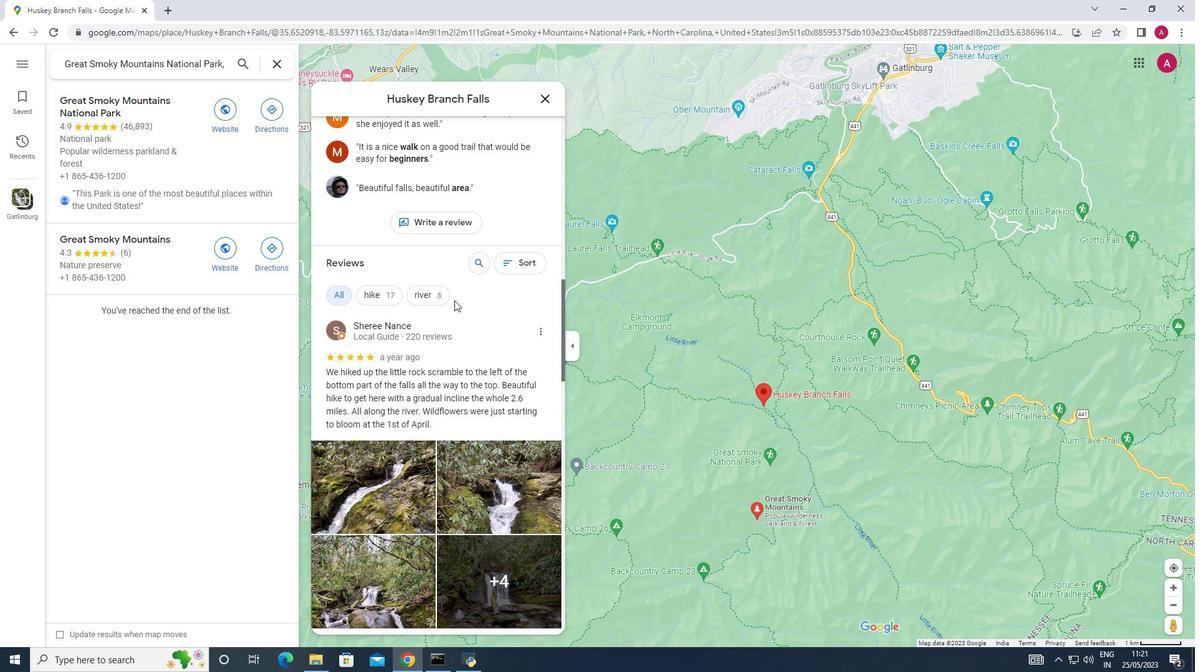
Action: Mouse scrolled (454, 301) with delta (0, 0)
Screenshot: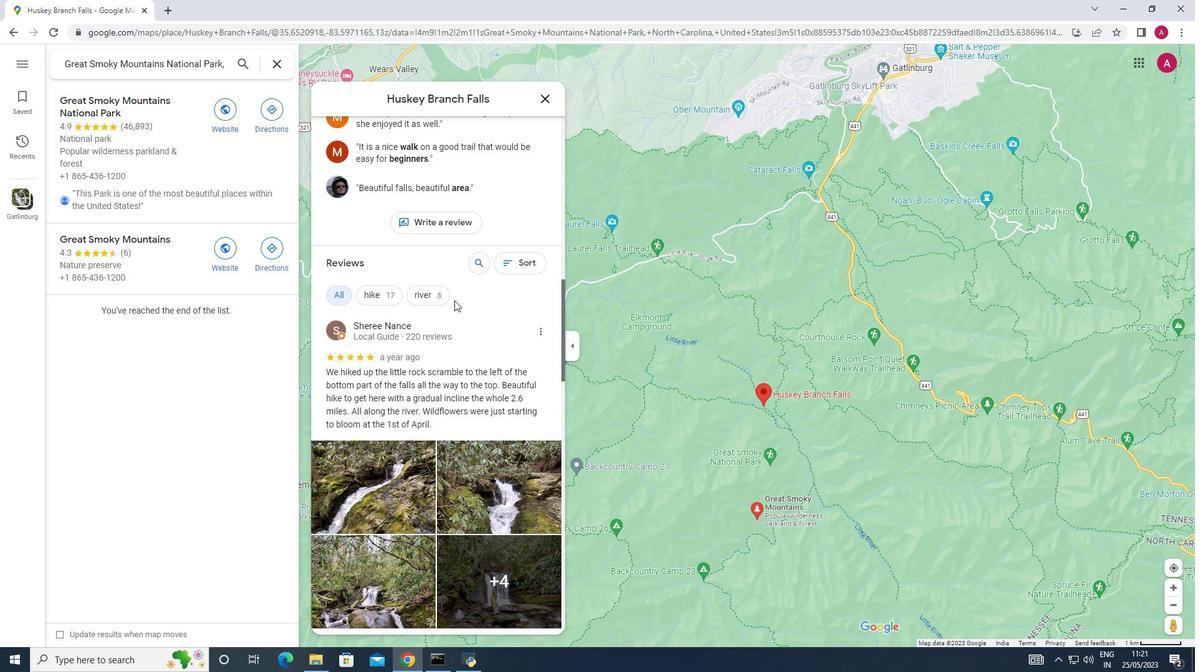 
Action: Mouse scrolled (454, 301) with delta (0, 0)
Screenshot: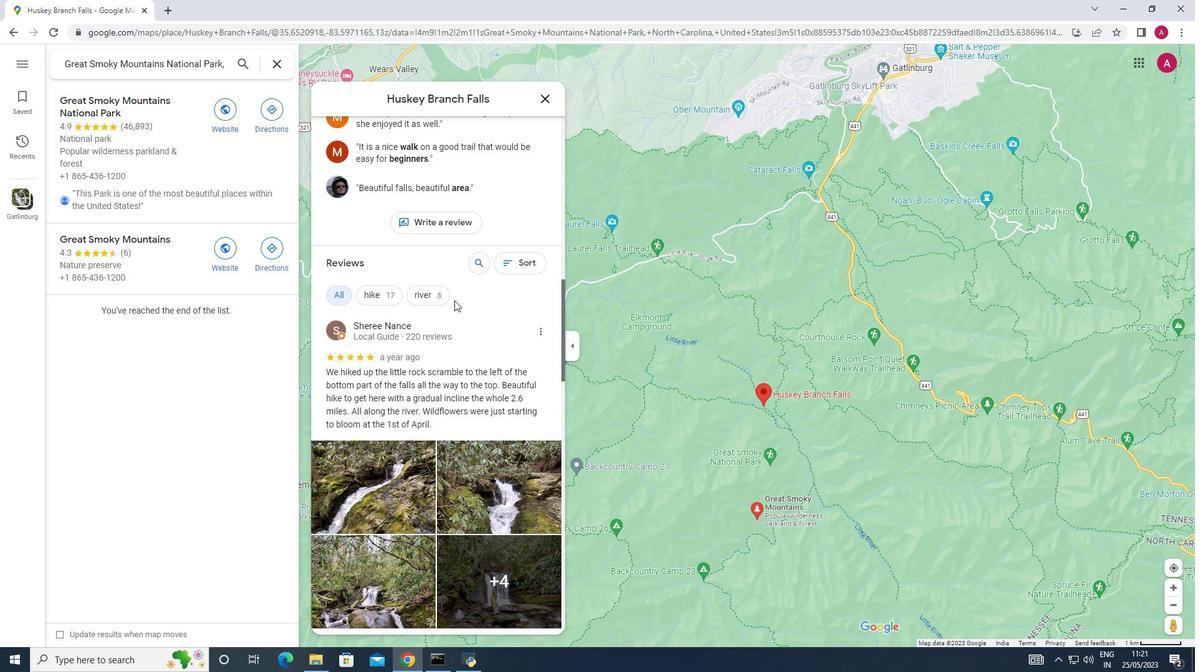 
Action: Mouse scrolled (454, 301) with delta (0, 0)
Screenshot: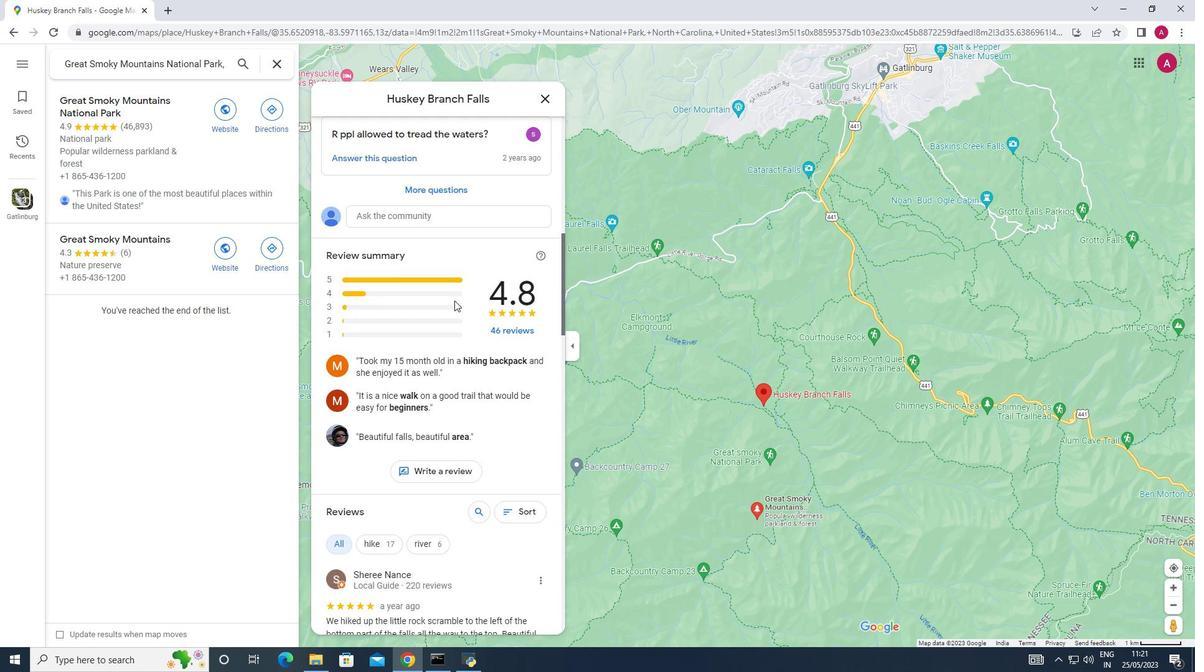 
Action: Mouse scrolled (454, 301) with delta (0, 0)
Screenshot: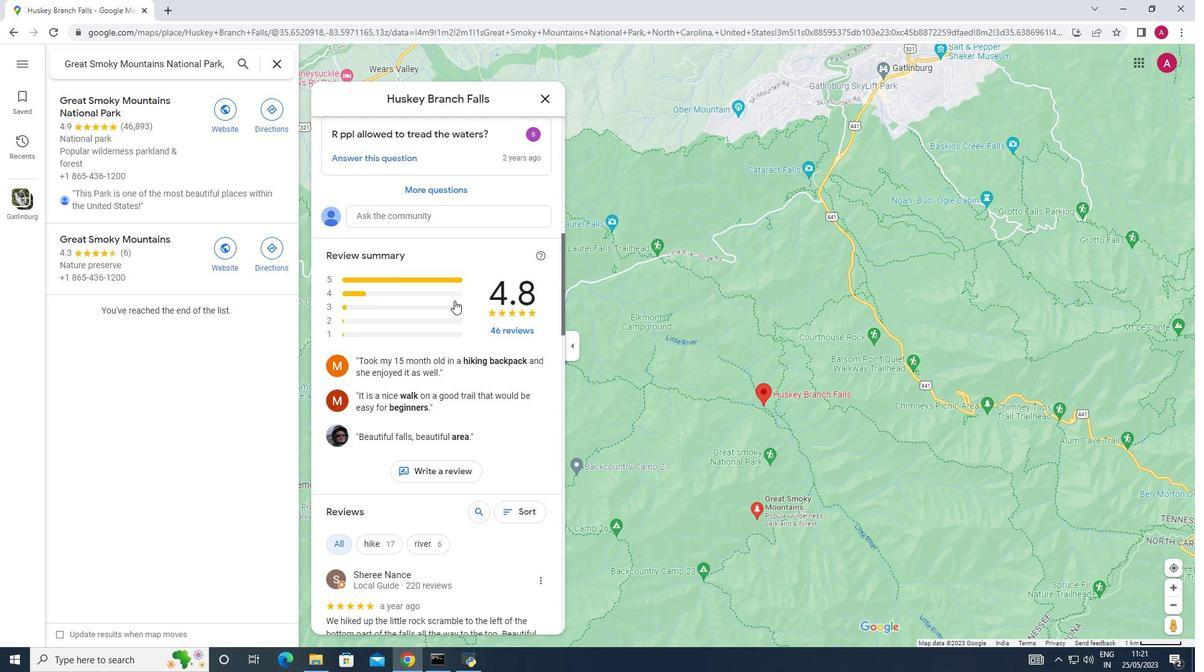 
Action: Mouse scrolled (454, 301) with delta (0, 0)
Screenshot: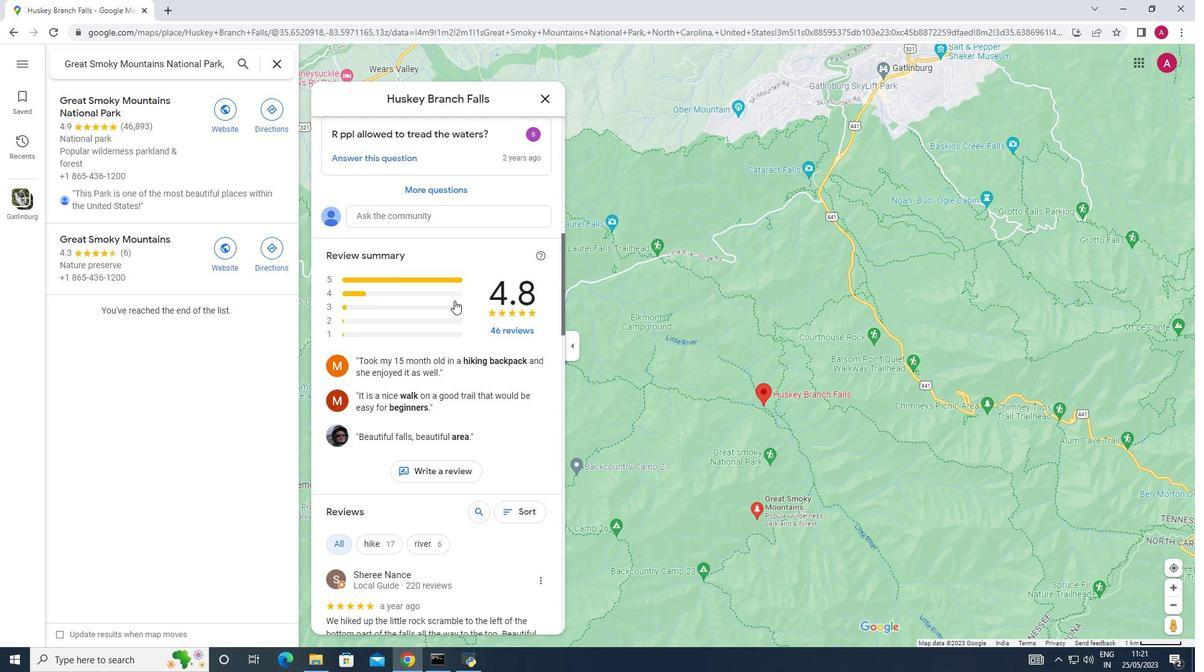 
Action: Mouse scrolled (454, 301) with delta (0, 0)
Screenshot: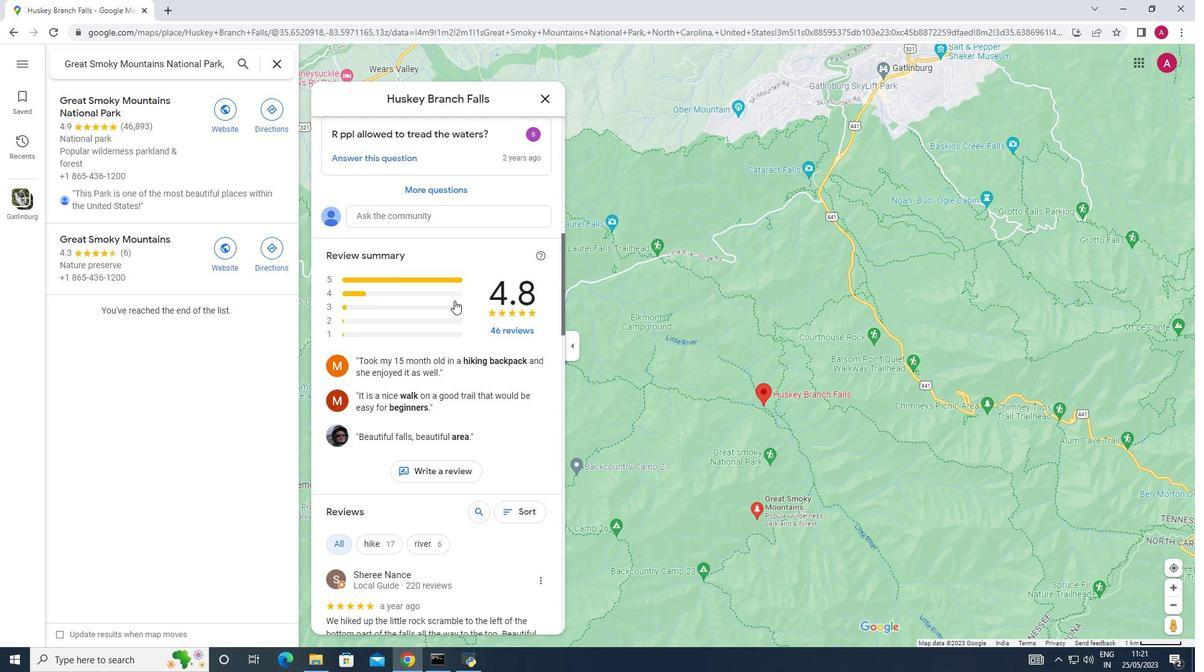 
Action: Mouse moved to (454, 302)
